 Task: Develop an e-commerce website for a sustainable fashion brand, emphasizing eco-friendly materials and ethical practices.
Action: Mouse moved to (130, 164)
Screenshot: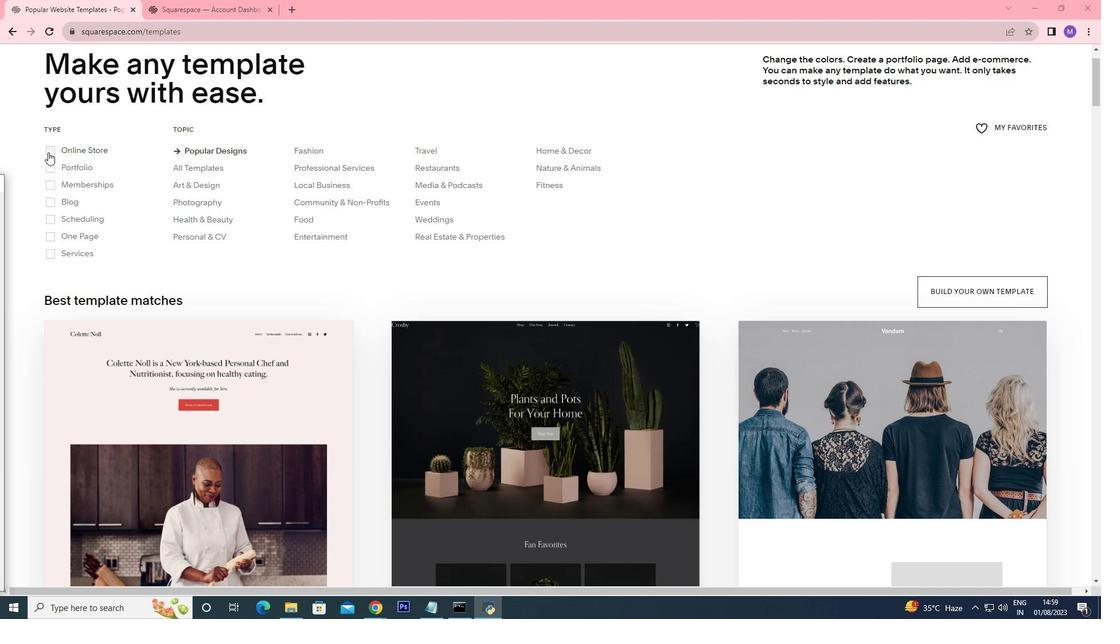 
Action: Mouse pressed left at (130, 164)
Screenshot: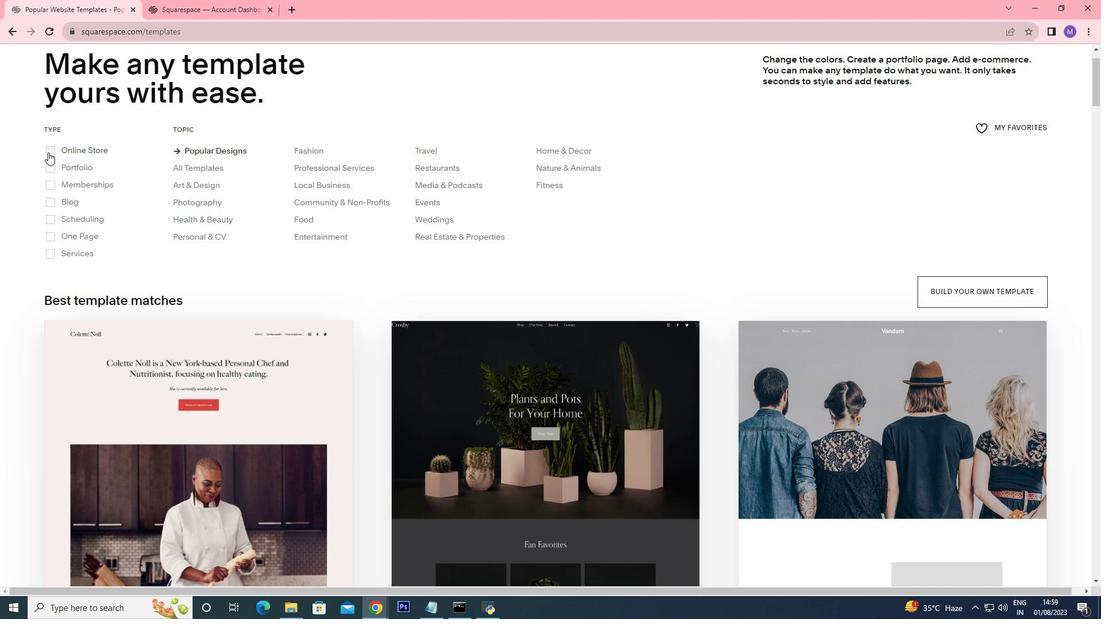 
Action: Mouse moved to (354, 160)
Screenshot: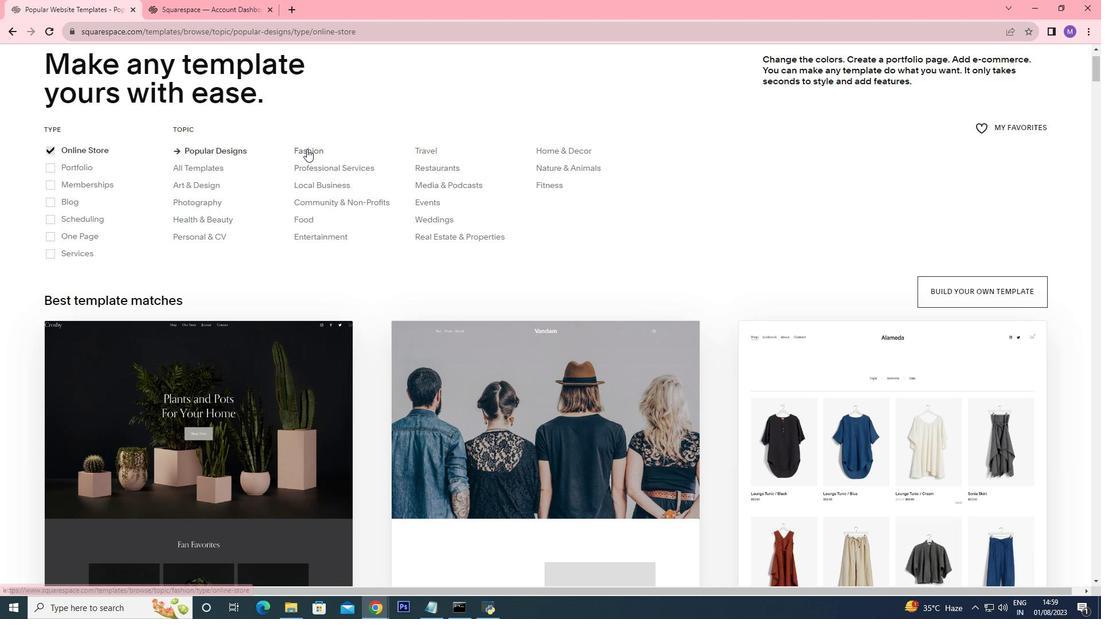 
Action: Mouse pressed left at (354, 160)
Screenshot: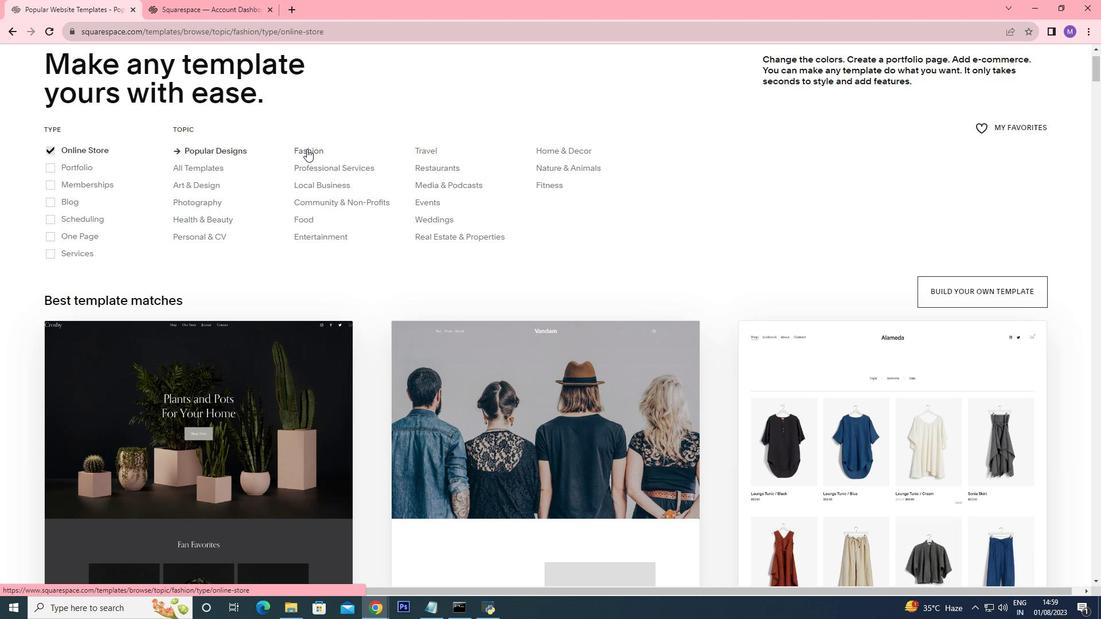 
Action: Mouse moved to (801, 374)
Screenshot: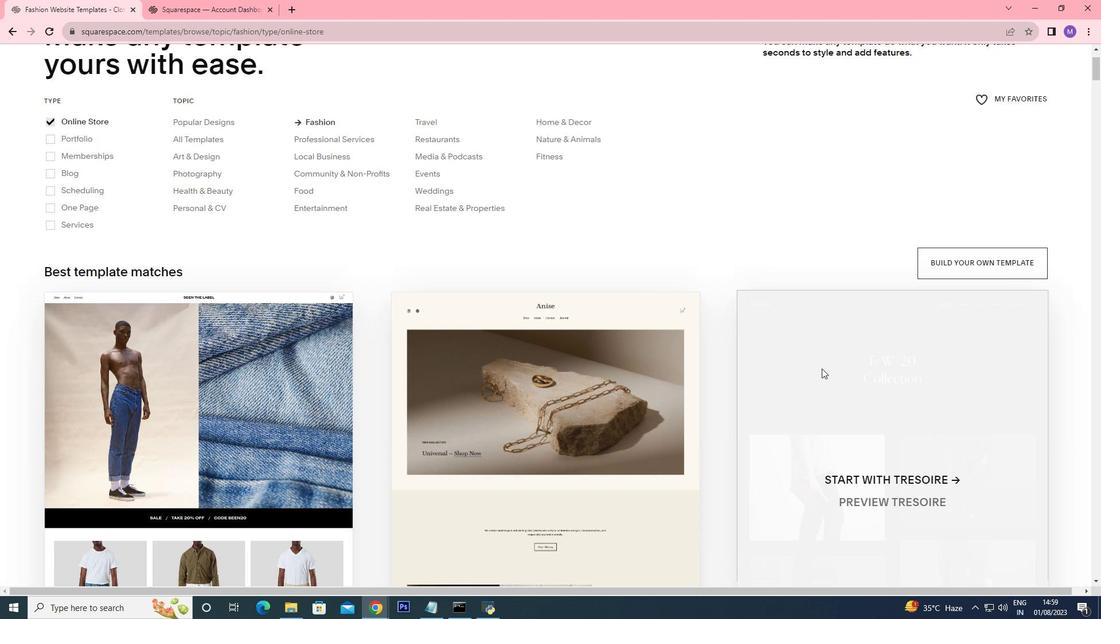 
Action: Mouse scrolled (801, 374) with delta (0, 0)
Screenshot: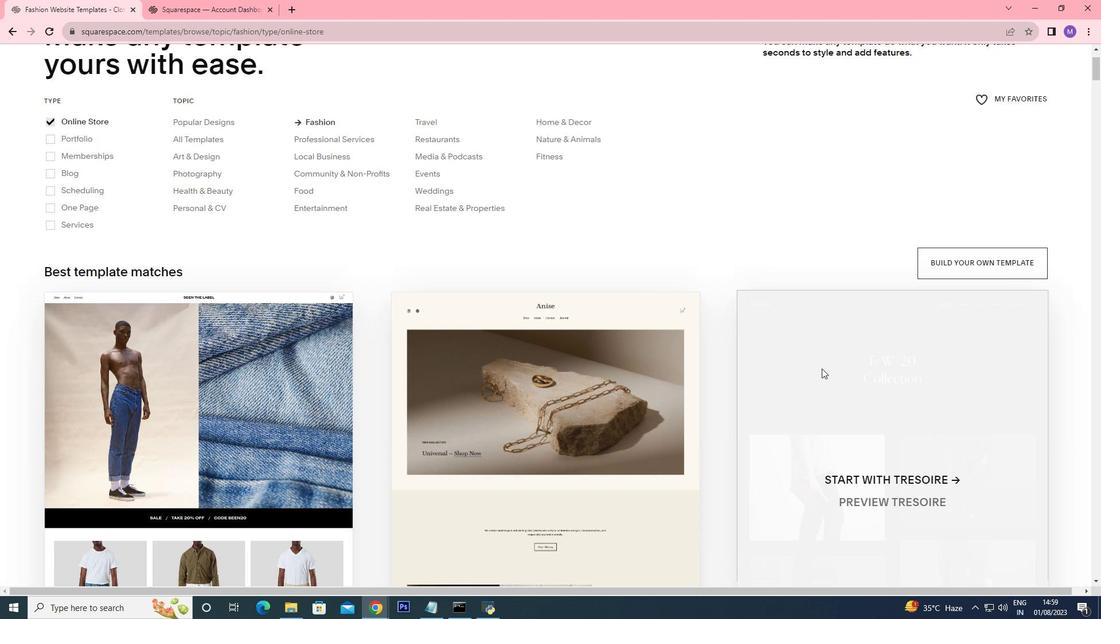 
Action: Mouse moved to (800, 371)
Screenshot: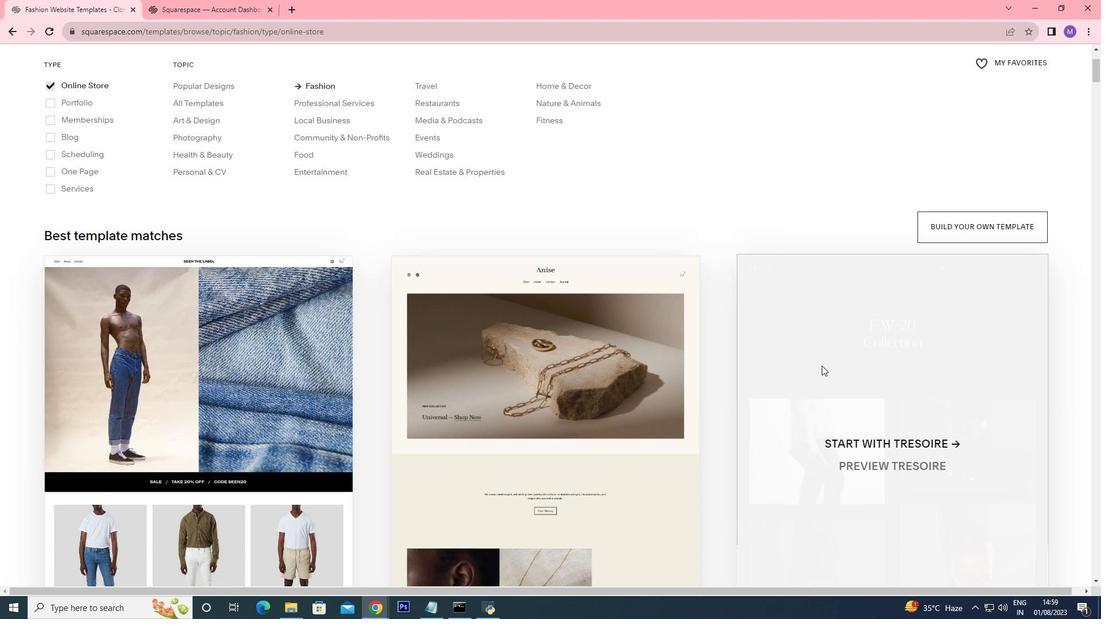 
Action: Mouse scrolled (800, 372) with delta (0, 0)
Screenshot: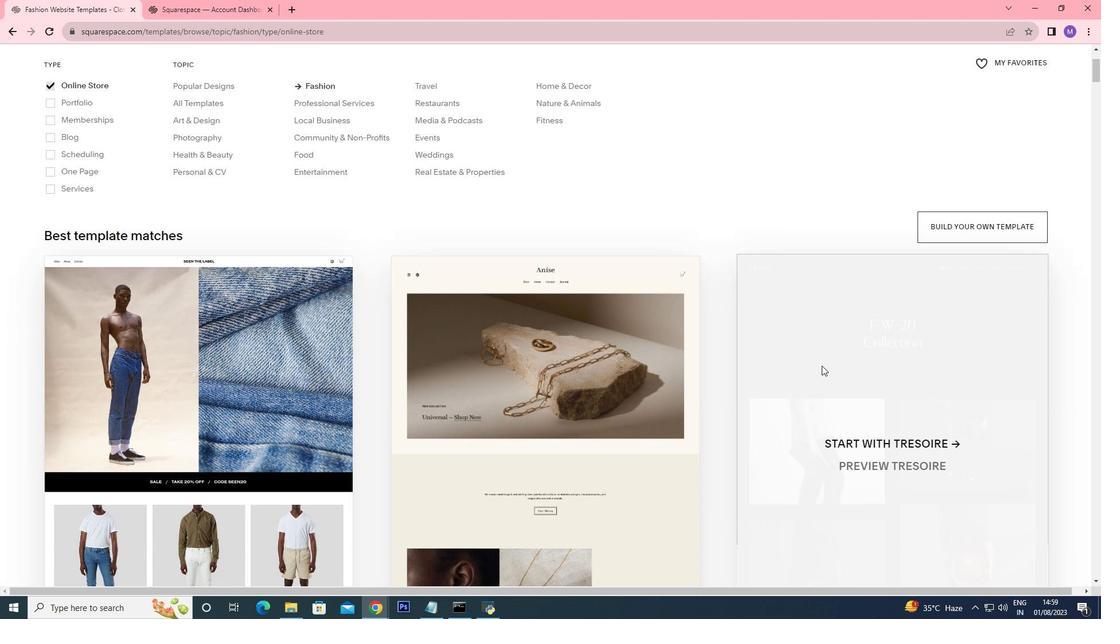 
Action: Mouse moved to (800, 369)
Screenshot: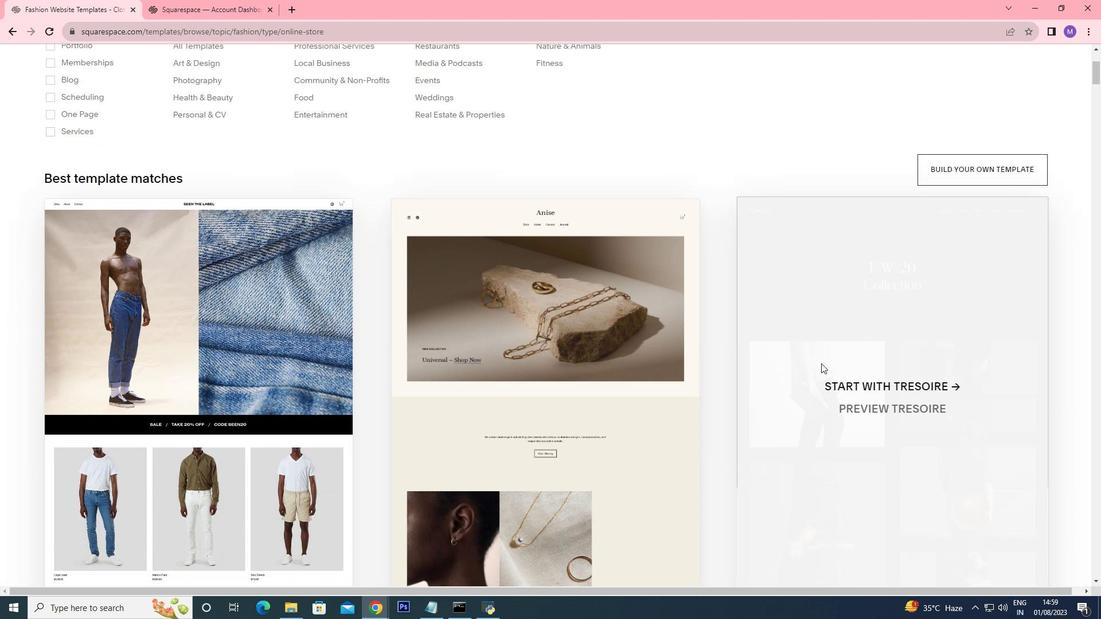 
Action: Mouse scrolled (800, 370) with delta (0, 0)
Screenshot: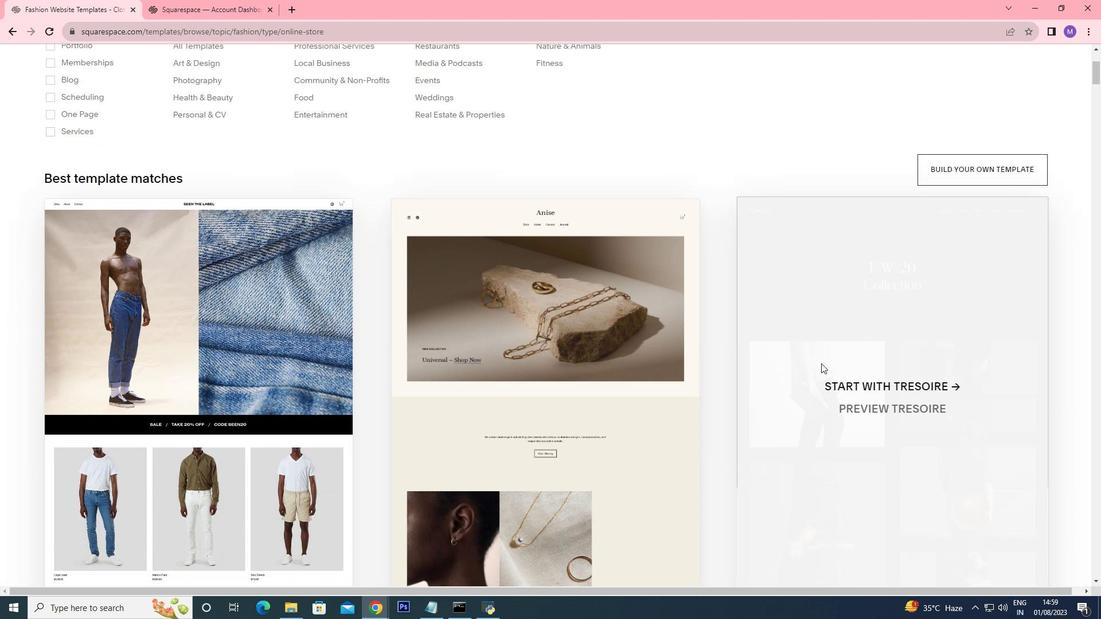 
Action: Mouse moved to (800, 367)
Screenshot: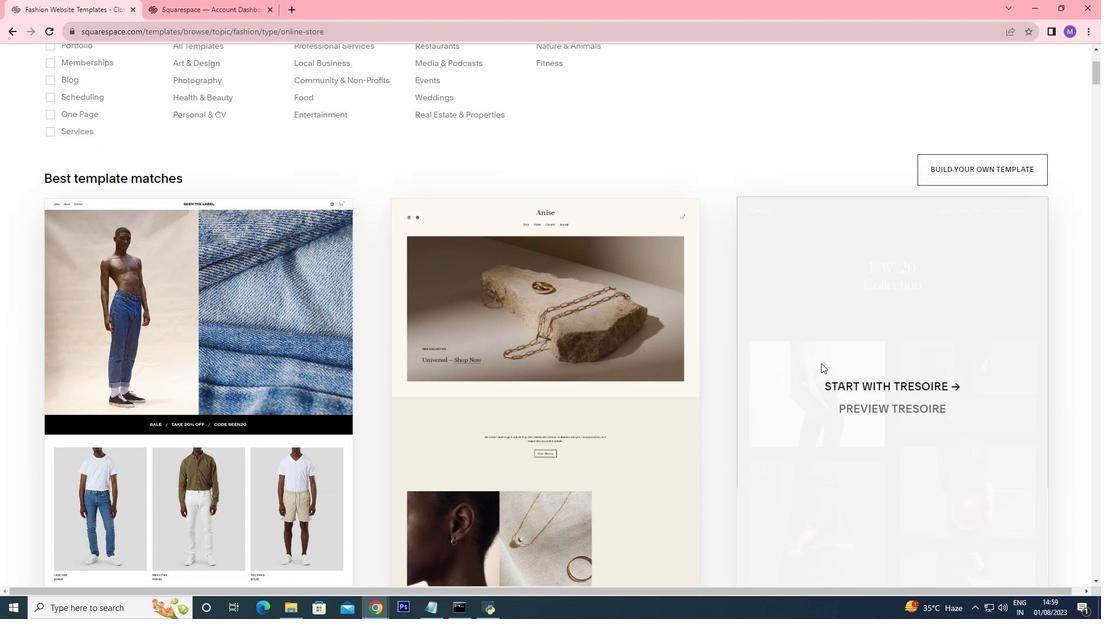 
Action: Mouse scrolled (800, 368) with delta (0, 0)
Screenshot: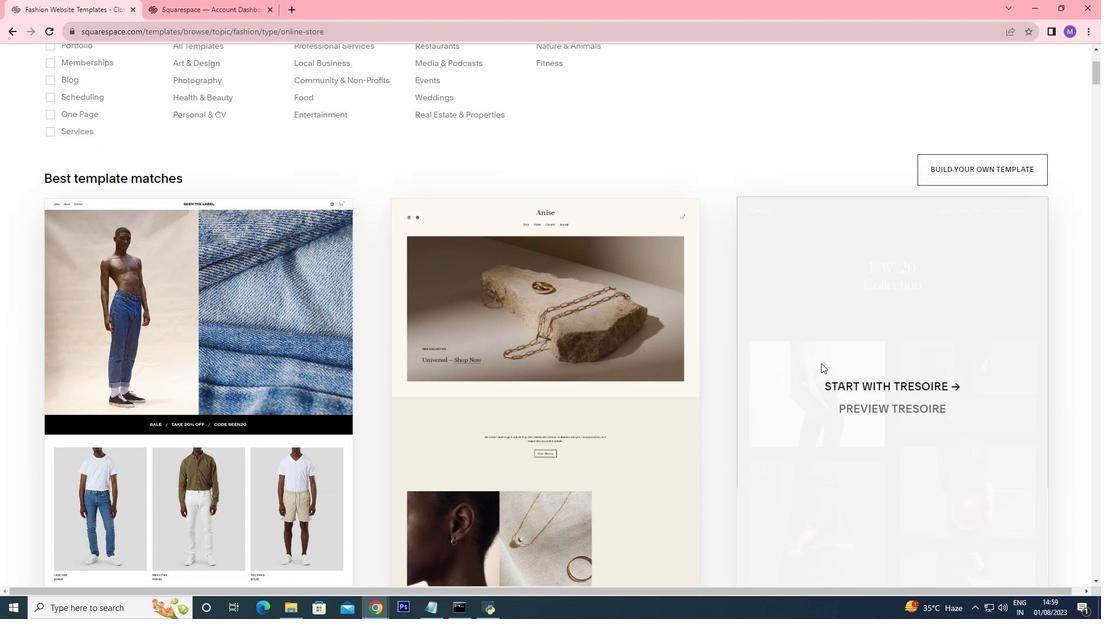 
Action: Mouse moved to (612, 395)
Screenshot: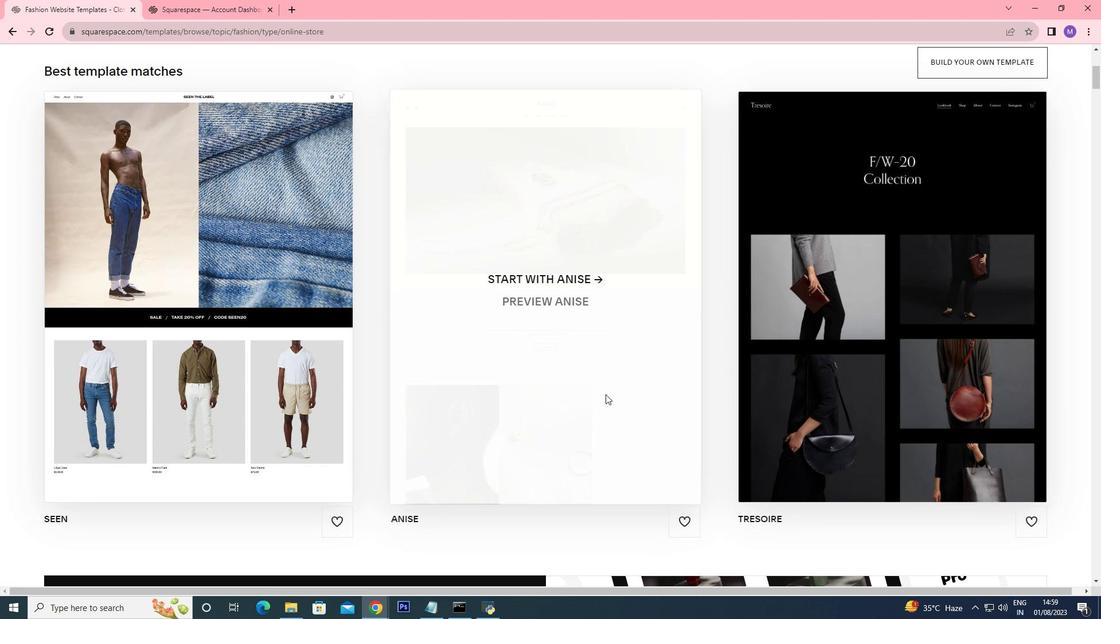 
Action: Mouse scrolled (612, 394) with delta (0, 0)
Screenshot: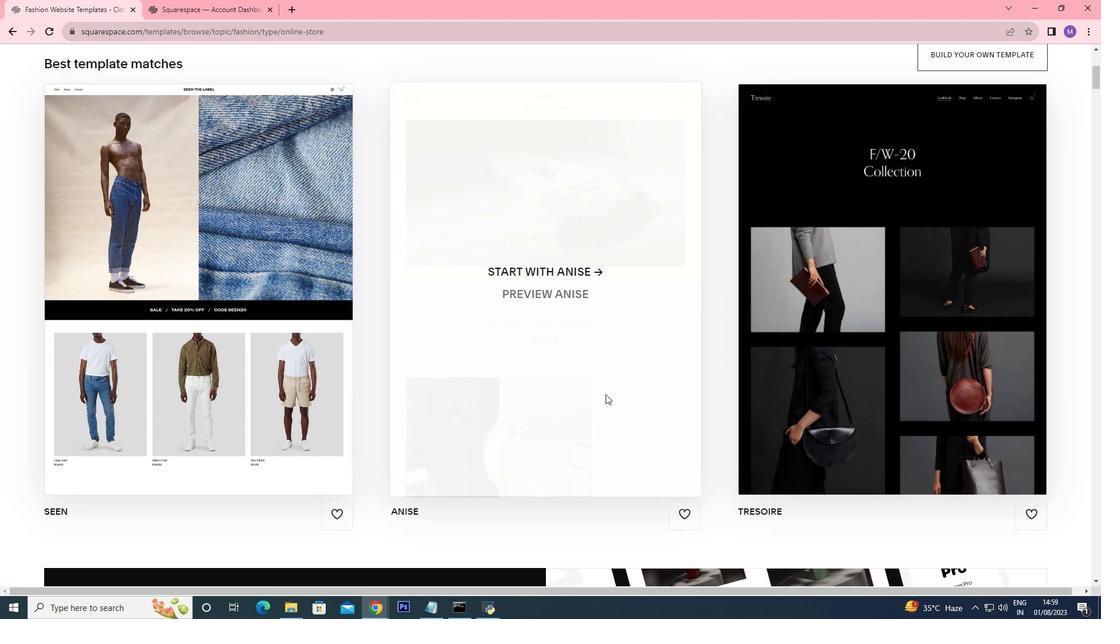 
Action: Mouse scrolled (612, 394) with delta (0, 0)
Screenshot: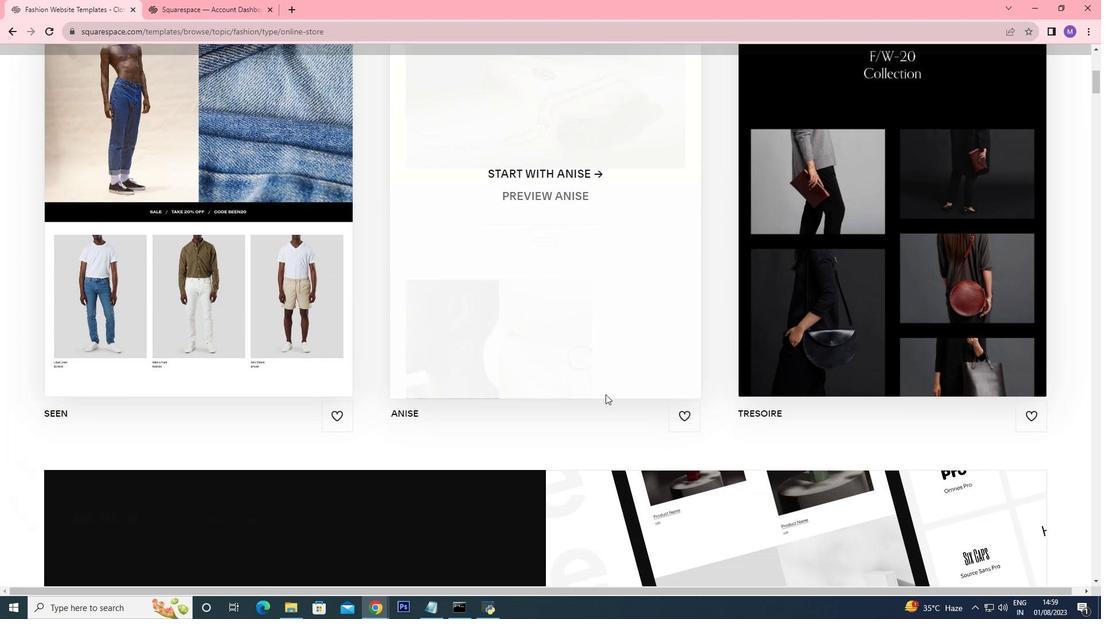 
Action: Mouse scrolled (612, 394) with delta (0, 0)
Screenshot: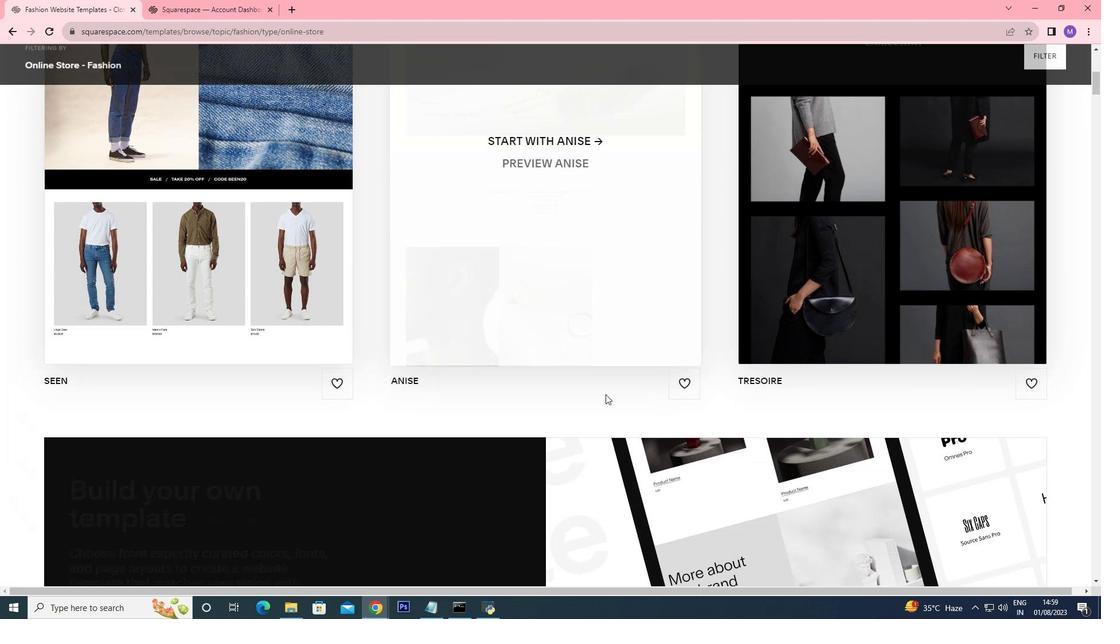 
Action: Mouse scrolled (612, 394) with delta (0, 0)
Screenshot: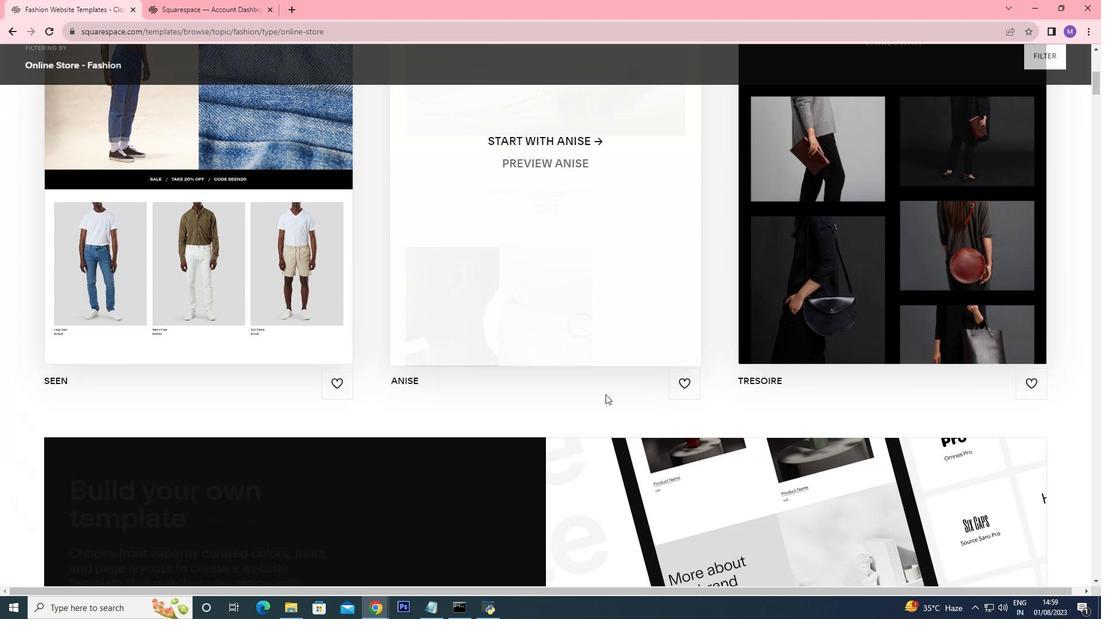 
Action: Mouse scrolled (612, 394) with delta (0, 0)
Screenshot: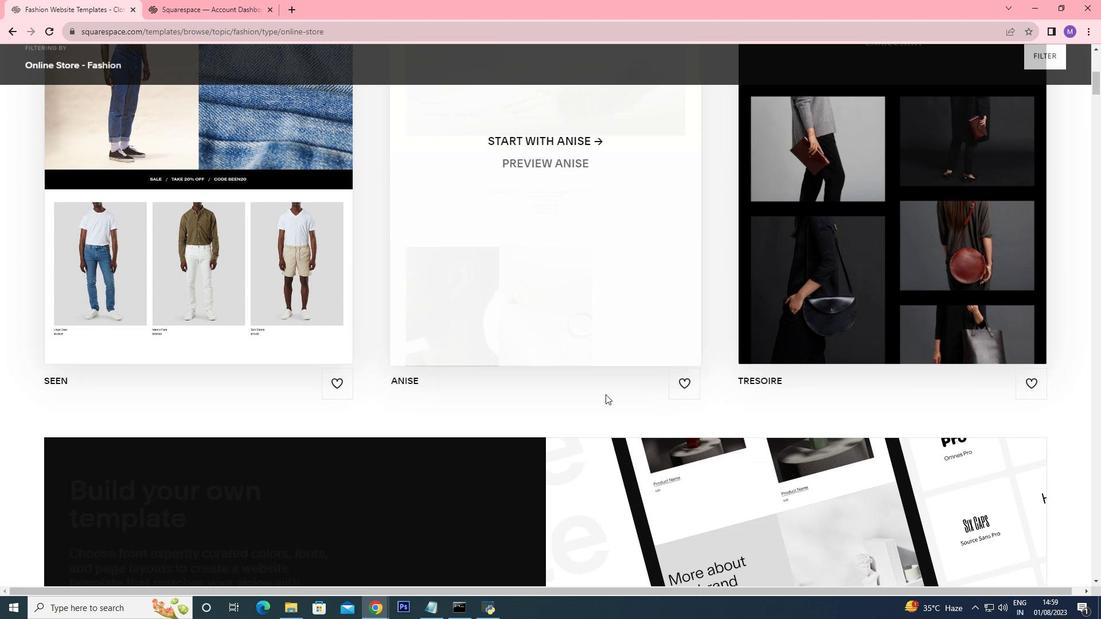 
Action: Mouse scrolled (612, 394) with delta (0, 0)
Screenshot: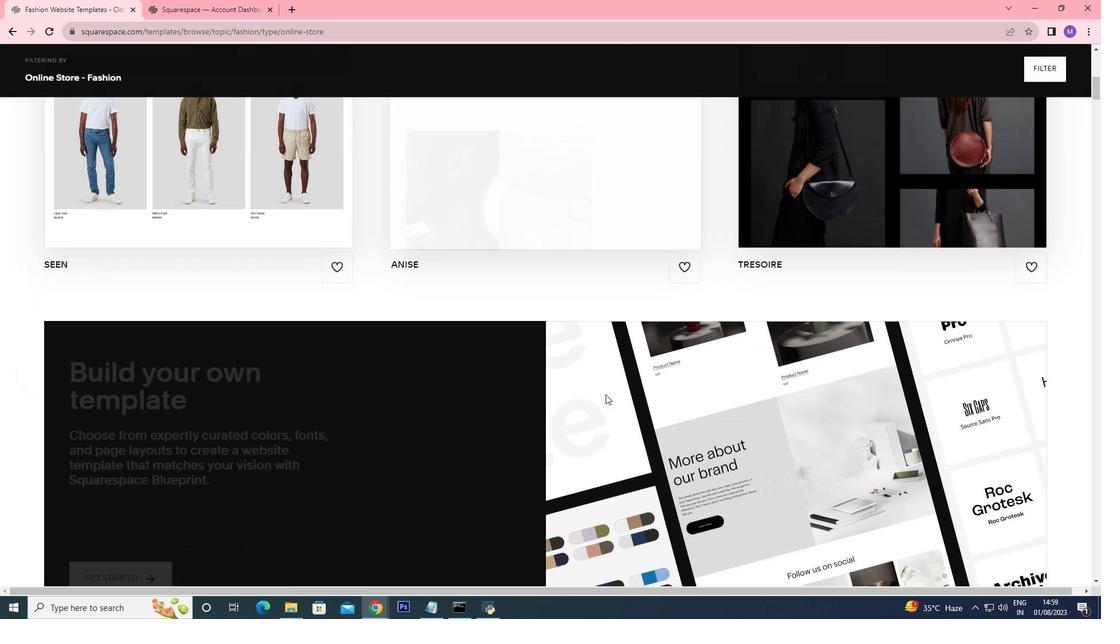 
Action: Mouse scrolled (612, 394) with delta (0, 0)
Screenshot: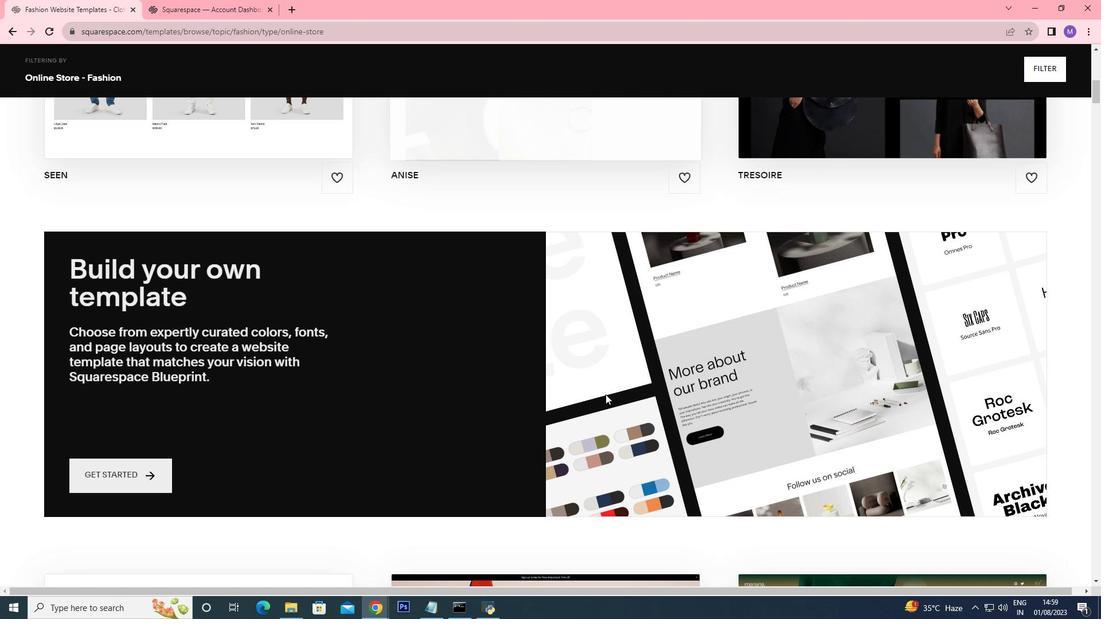 
Action: Mouse scrolled (612, 394) with delta (0, 0)
Screenshot: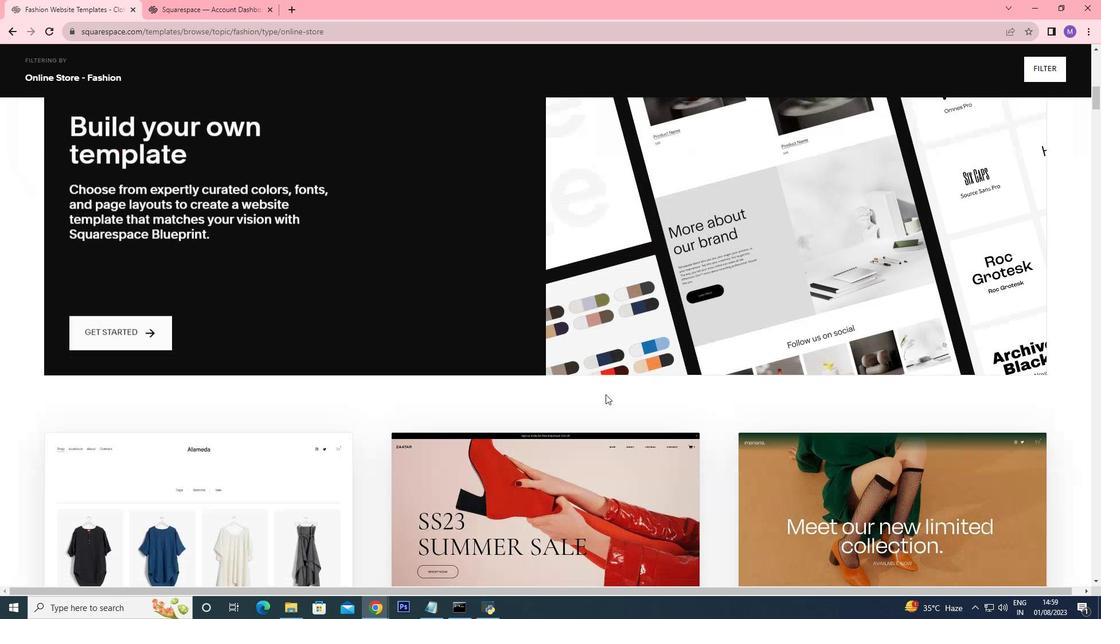 
Action: Mouse scrolled (612, 394) with delta (0, 0)
Screenshot: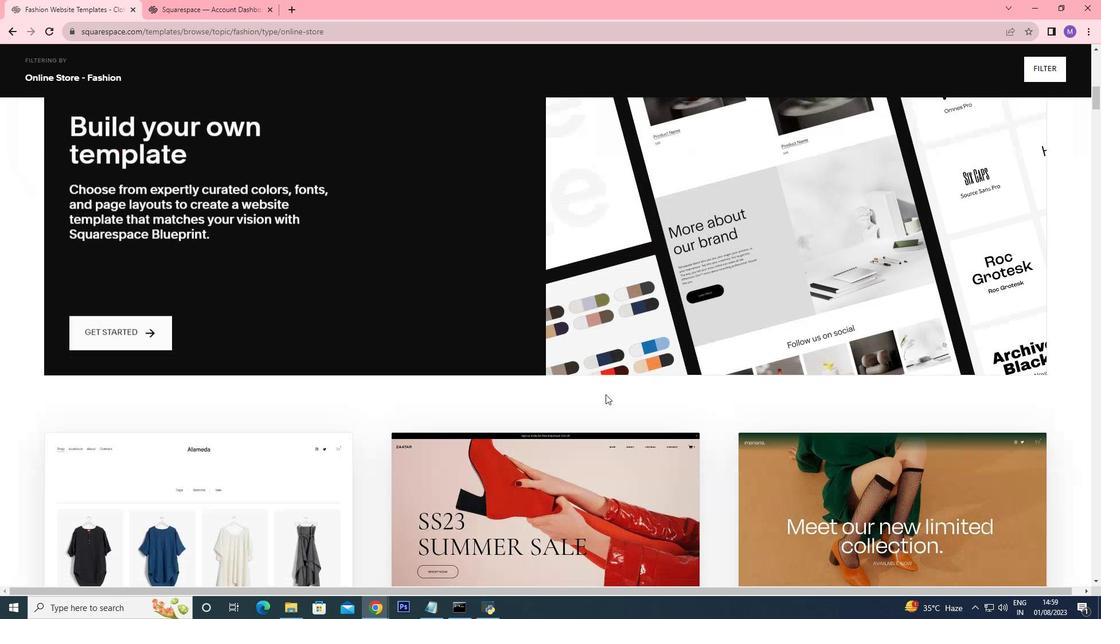 
Action: Mouse scrolled (612, 394) with delta (0, 0)
Screenshot: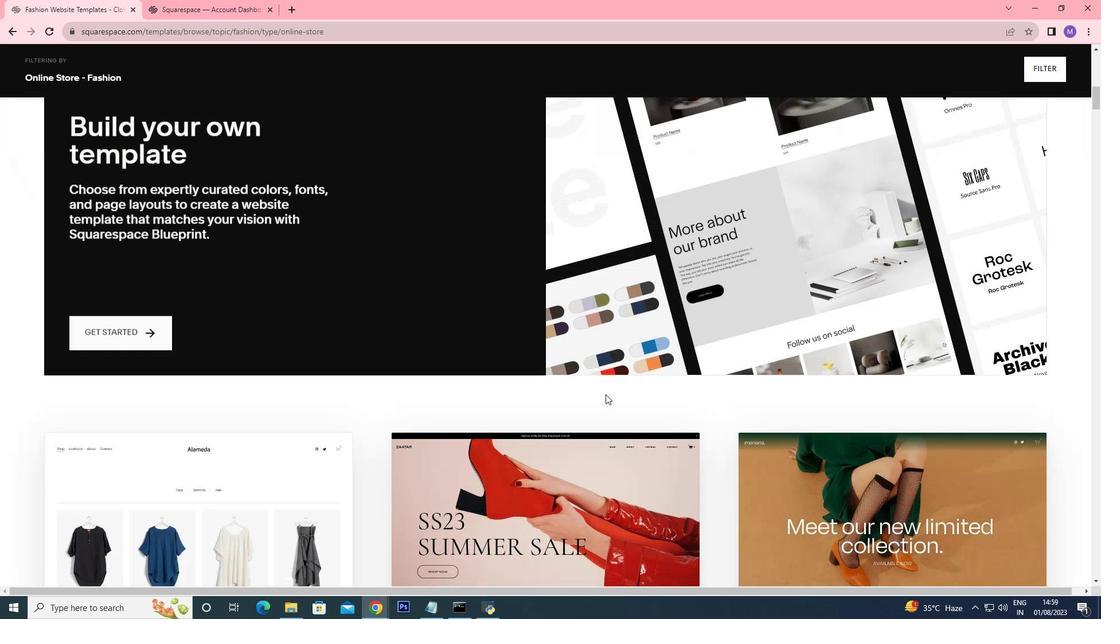 
Action: Mouse scrolled (612, 394) with delta (0, 0)
Screenshot: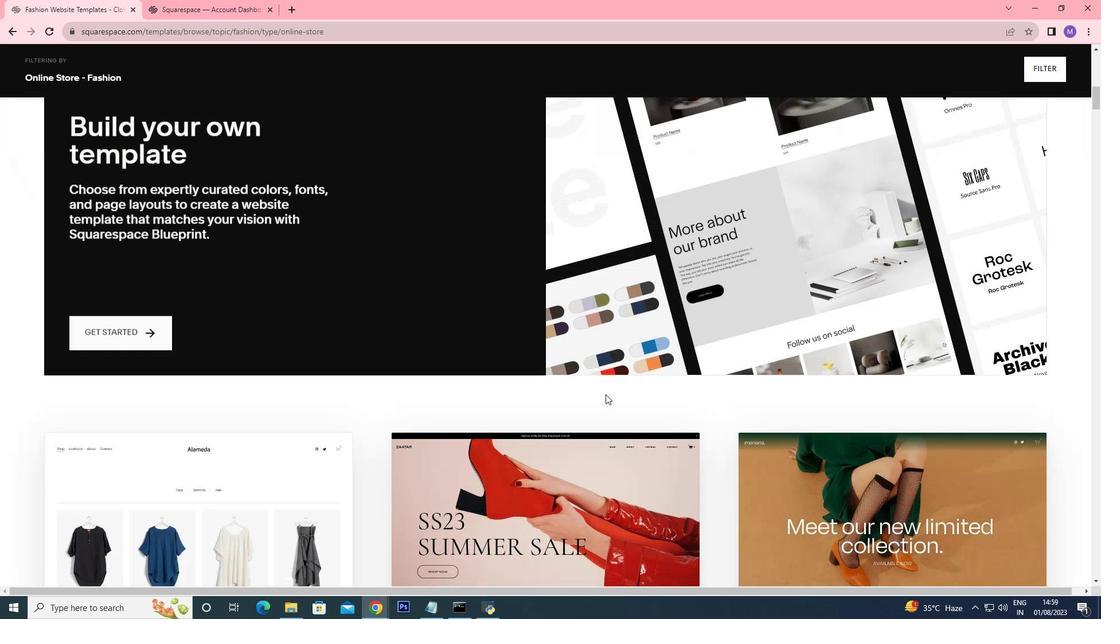 
Action: Mouse scrolled (612, 394) with delta (0, 0)
Screenshot: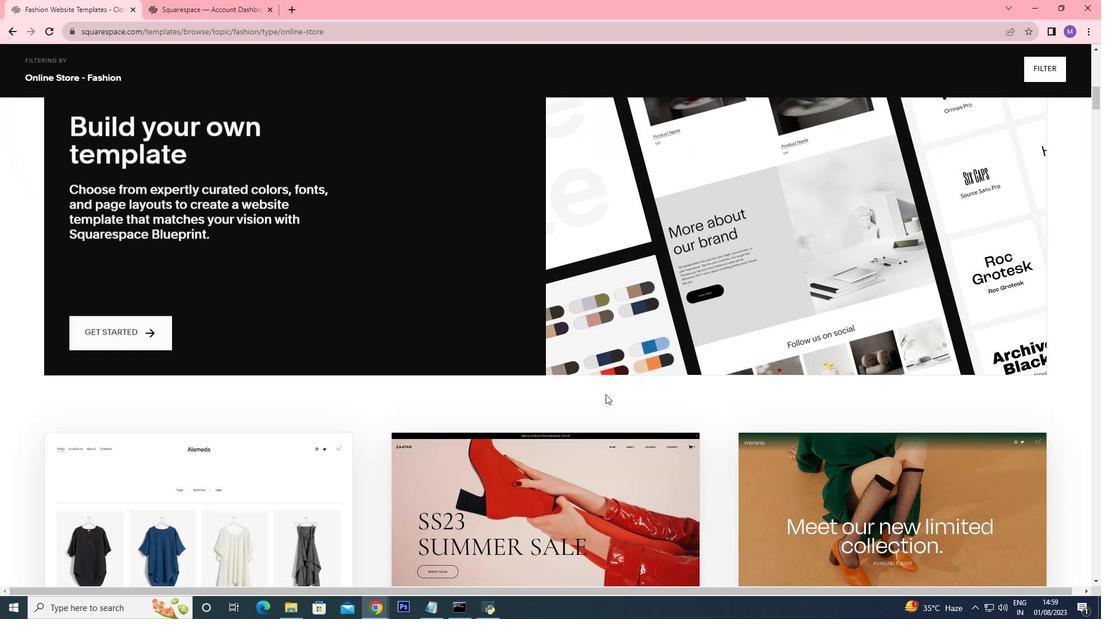 
Action: Mouse scrolled (612, 394) with delta (0, 0)
Screenshot: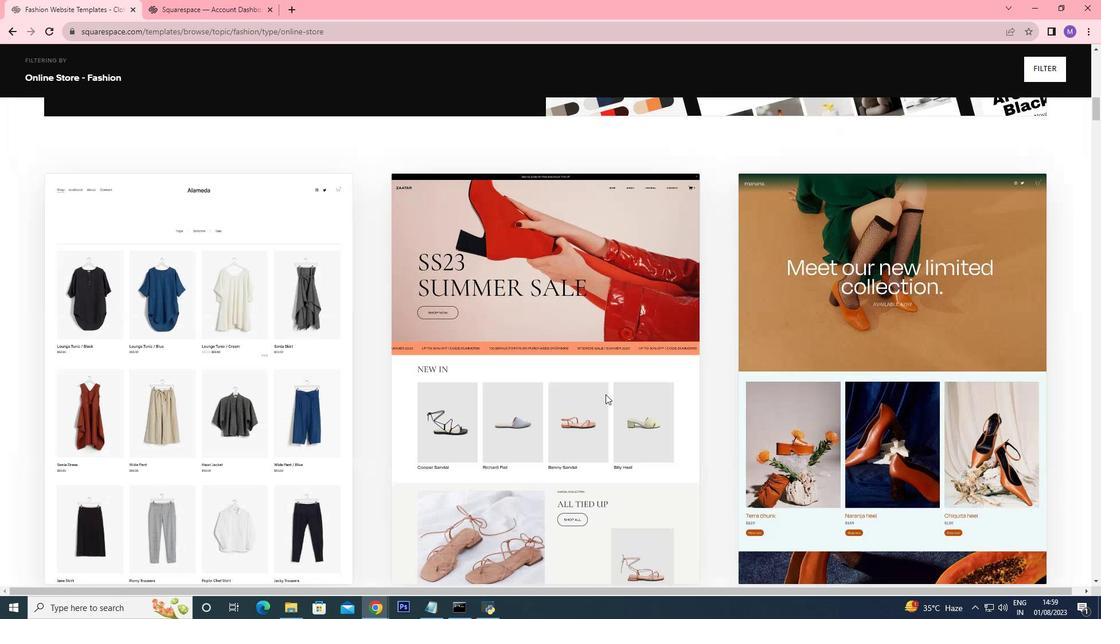 
Action: Mouse scrolled (612, 394) with delta (0, 0)
Screenshot: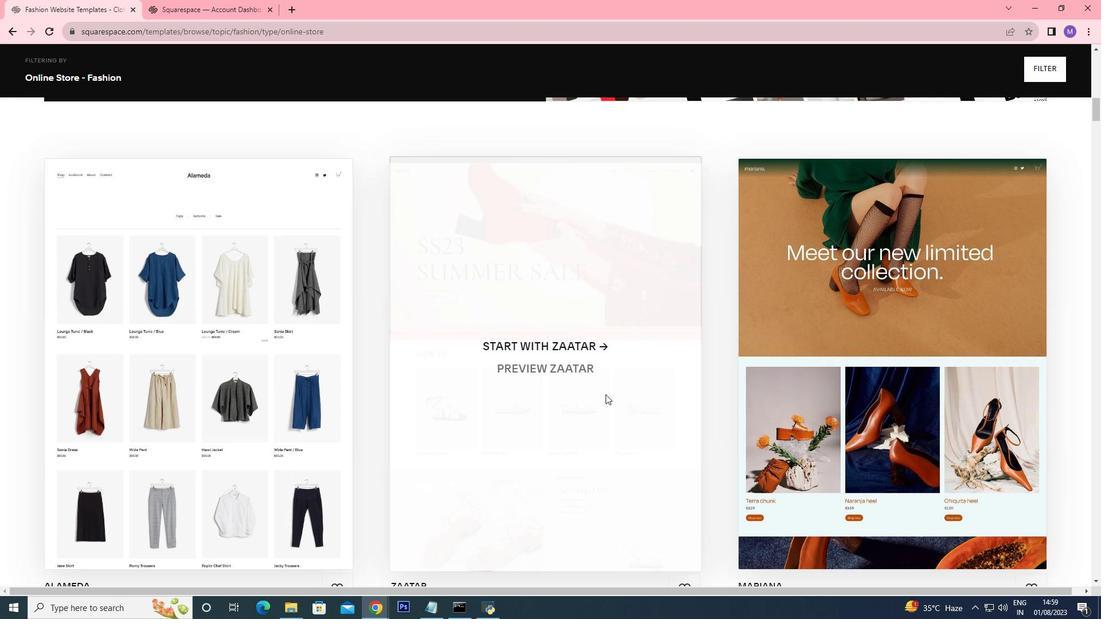 
Action: Mouse scrolled (612, 394) with delta (0, 0)
Screenshot: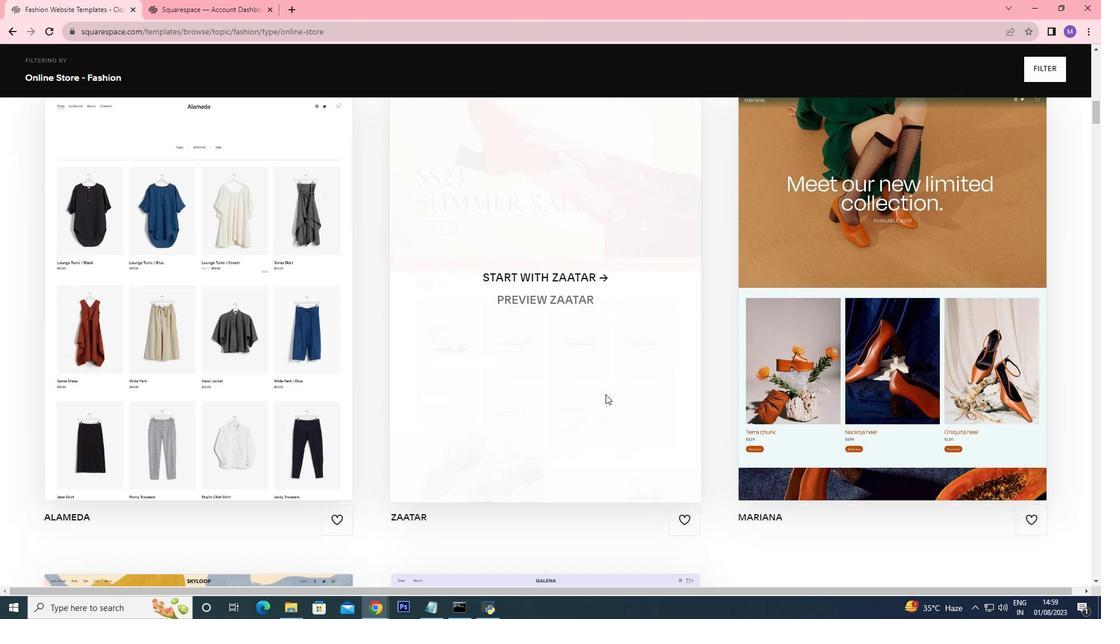
Action: Mouse scrolled (612, 394) with delta (0, 0)
Screenshot: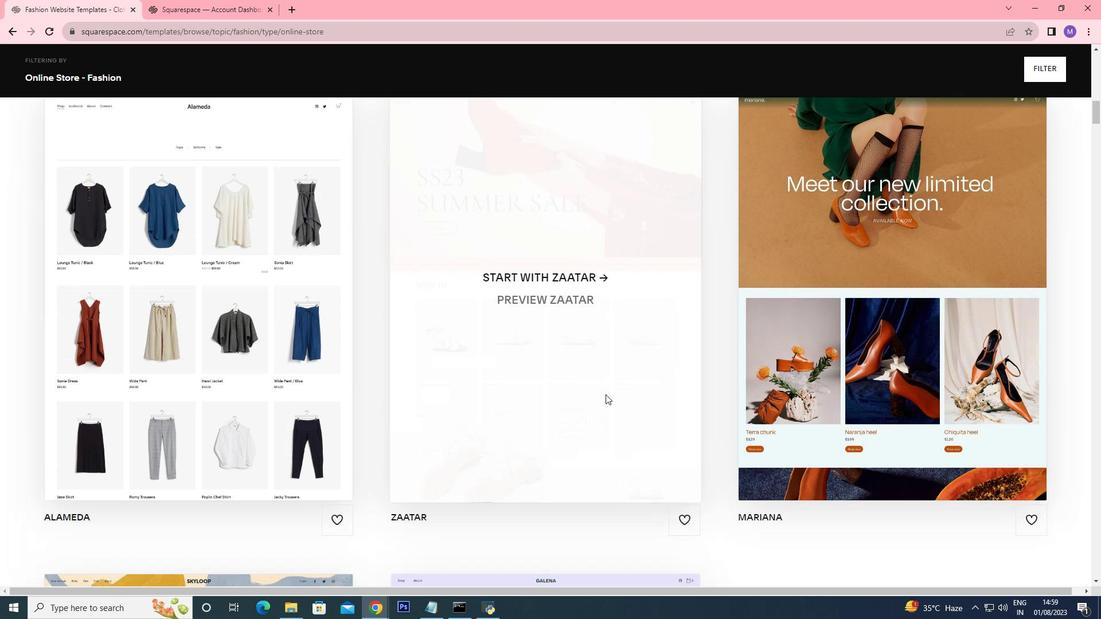 
Action: Mouse scrolled (612, 394) with delta (0, 0)
Screenshot: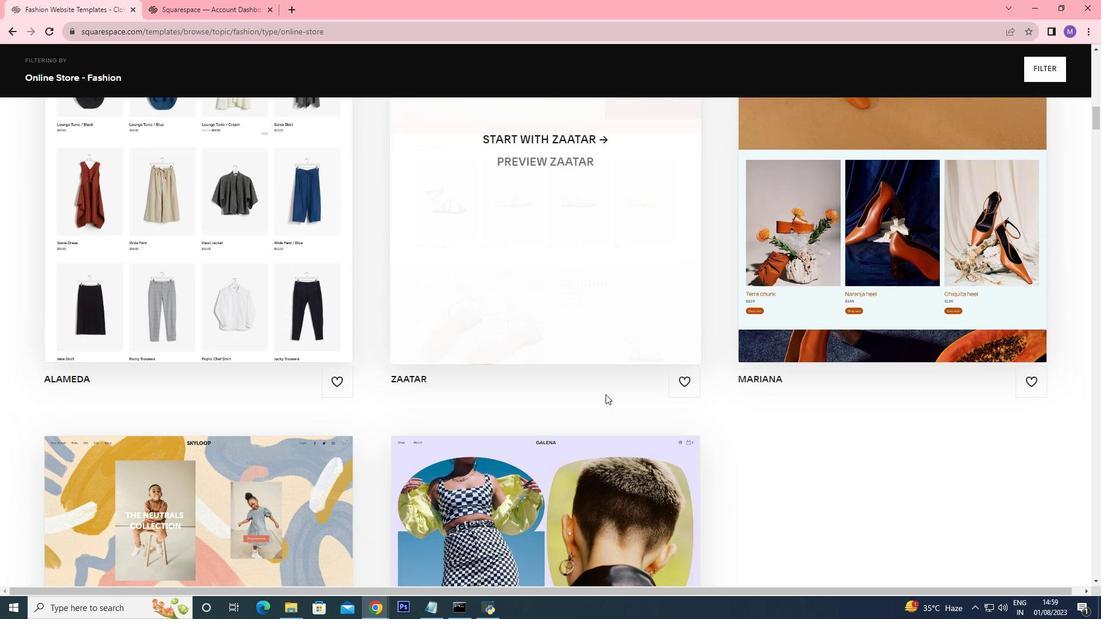 
Action: Mouse scrolled (612, 394) with delta (0, 0)
Screenshot: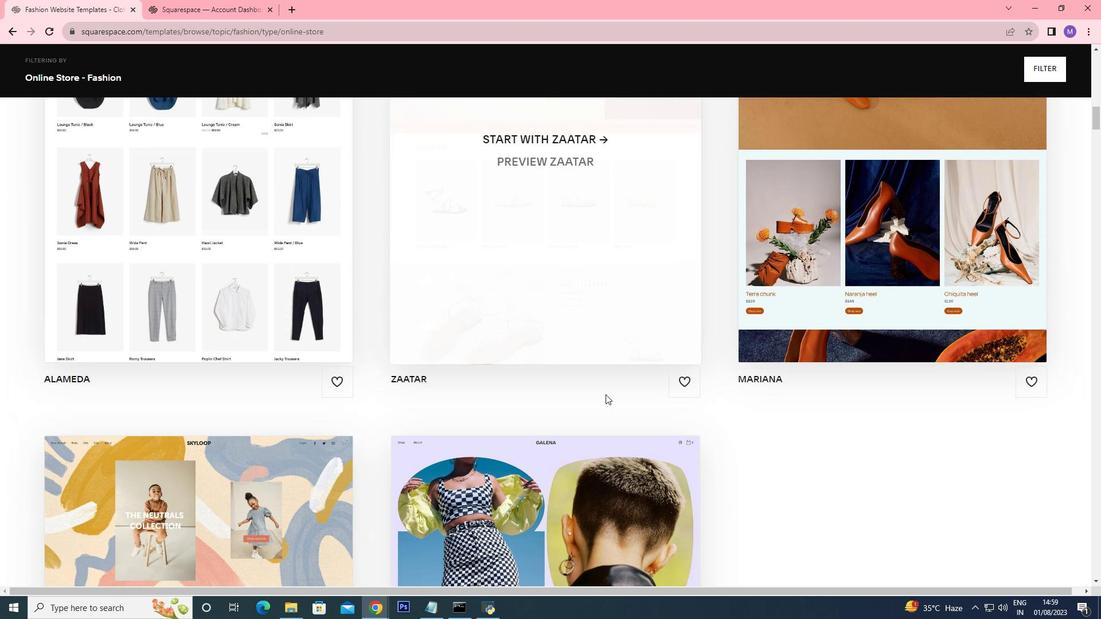 
Action: Mouse scrolled (612, 394) with delta (0, 0)
Screenshot: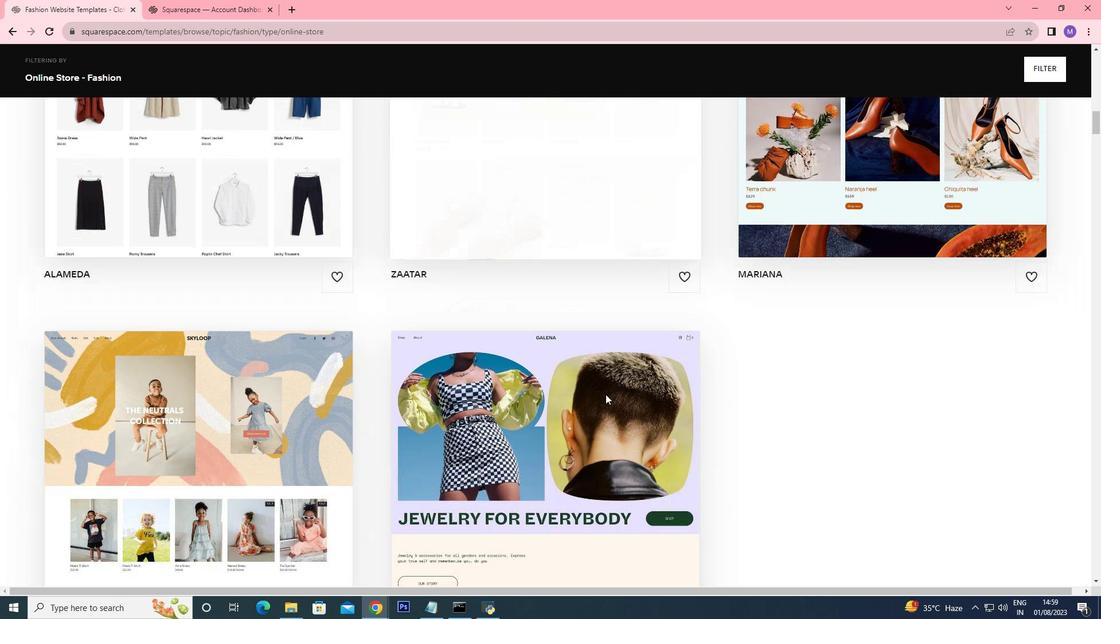 
Action: Mouse scrolled (612, 396) with delta (0, 0)
Screenshot: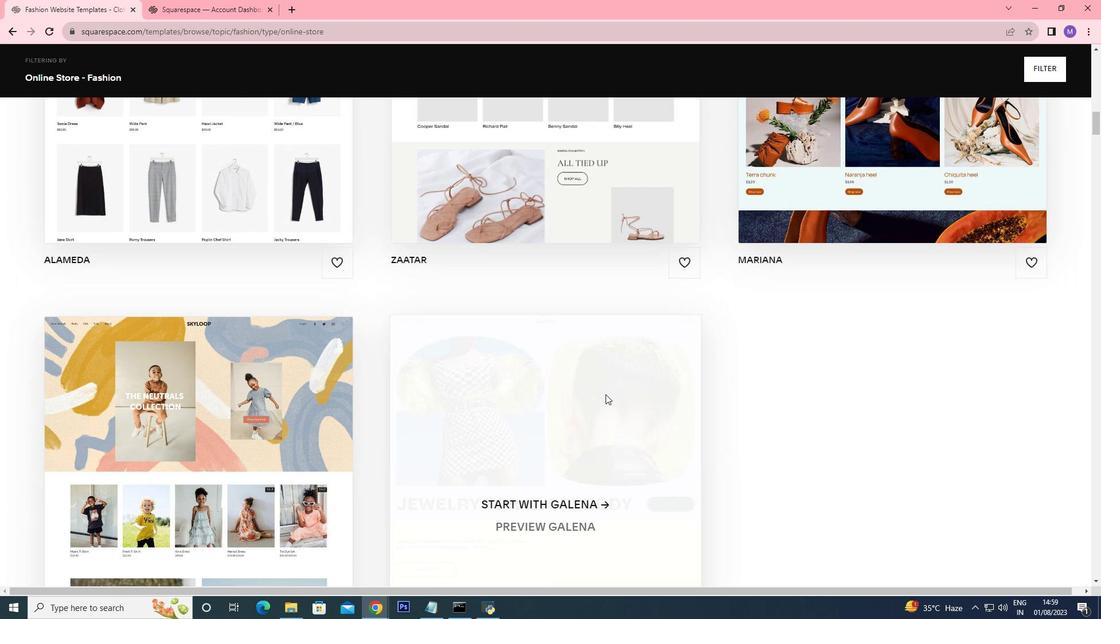 
Action: Mouse scrolled (612, 396) with delta (0, 0)
Screenshot: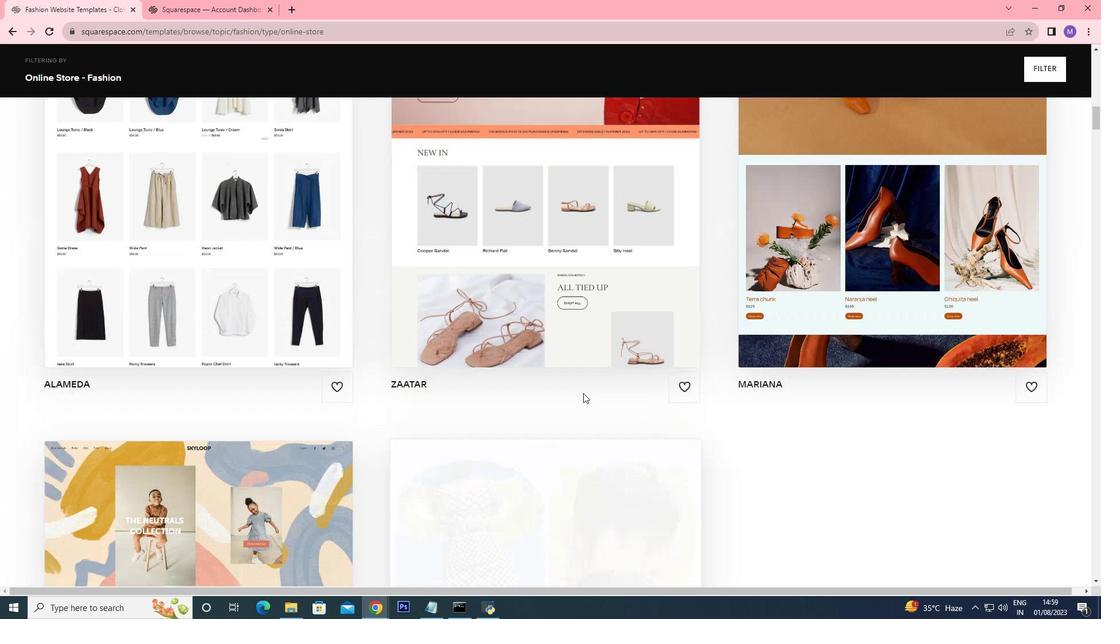 
Action: Mouse scrolled (612, 396) with delta (0, 0)
Screenshot: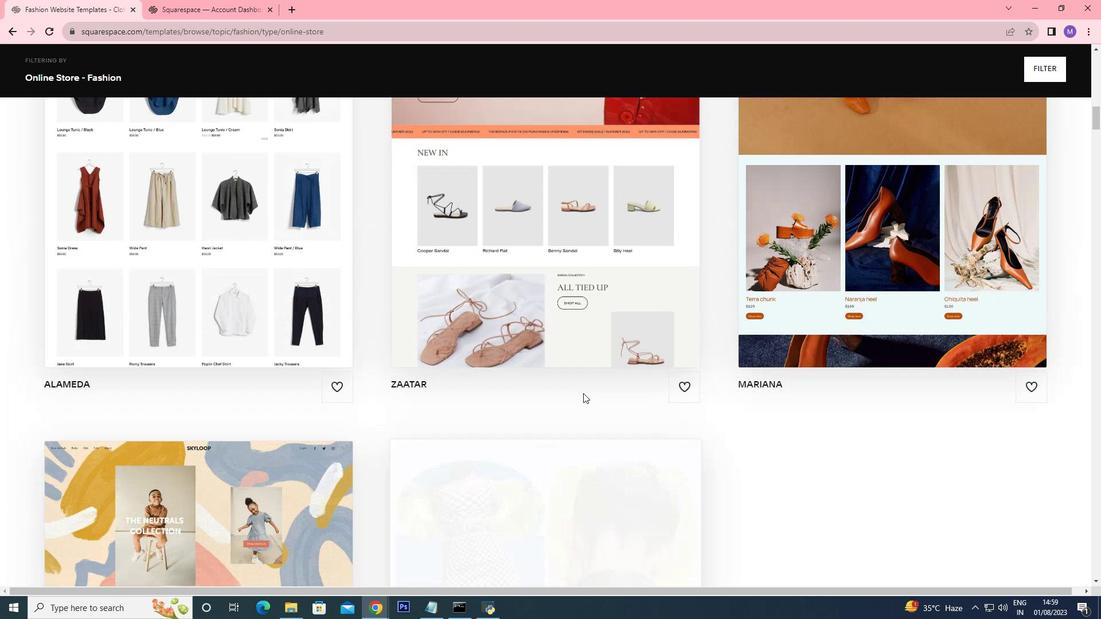 
Action: Mouse scrolled (612, 396) with delta (0, 0)
Screenshot: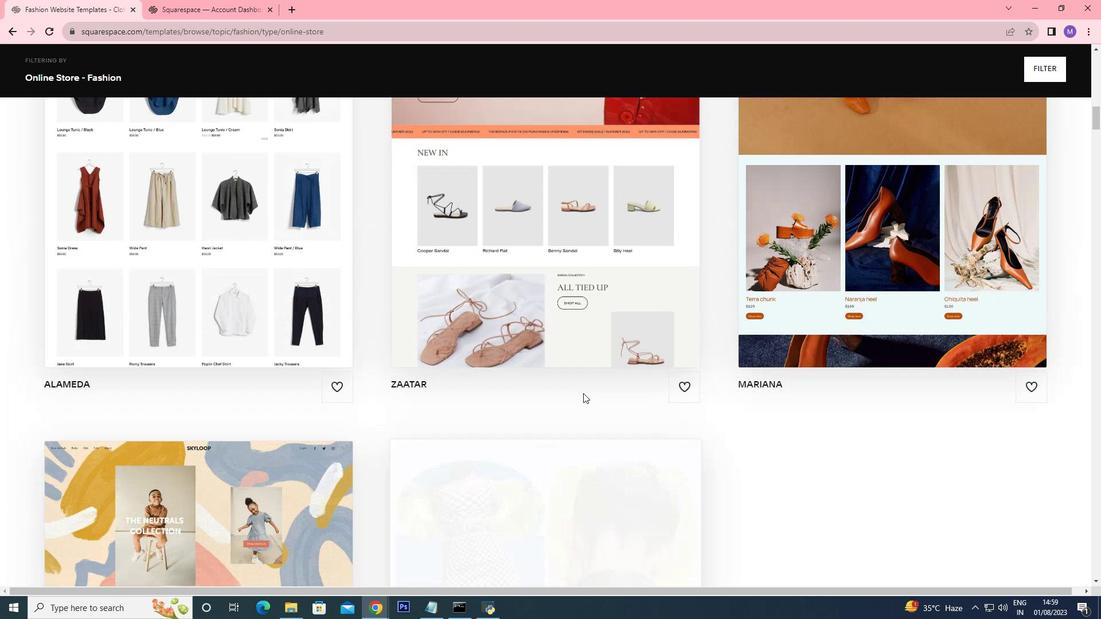 
Action: Mouse scrolled (612, 396) with delta (0, 0)
Screenshot: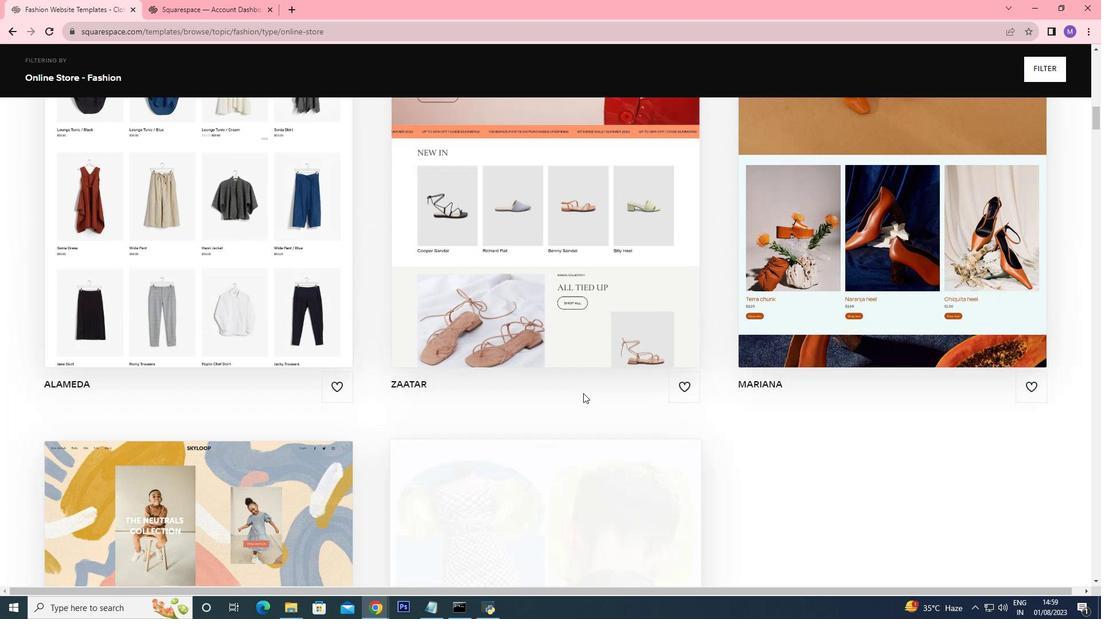 
Action: Mouse moved to (292, 280)
Screenshot: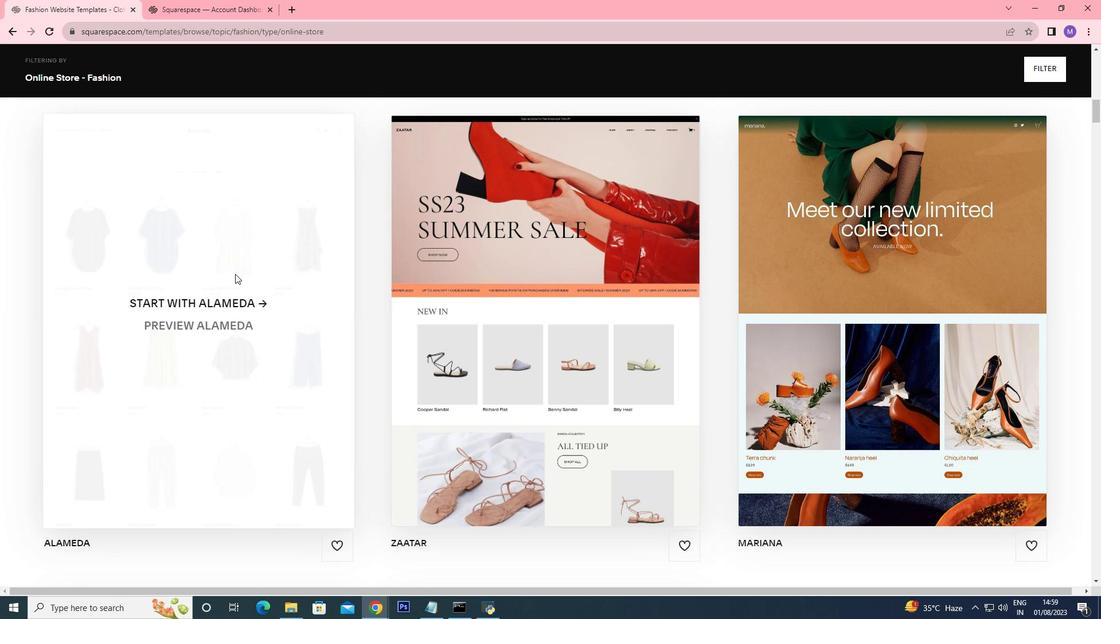 
Action: Mouse pressed left at (292, 280)
Screenshot: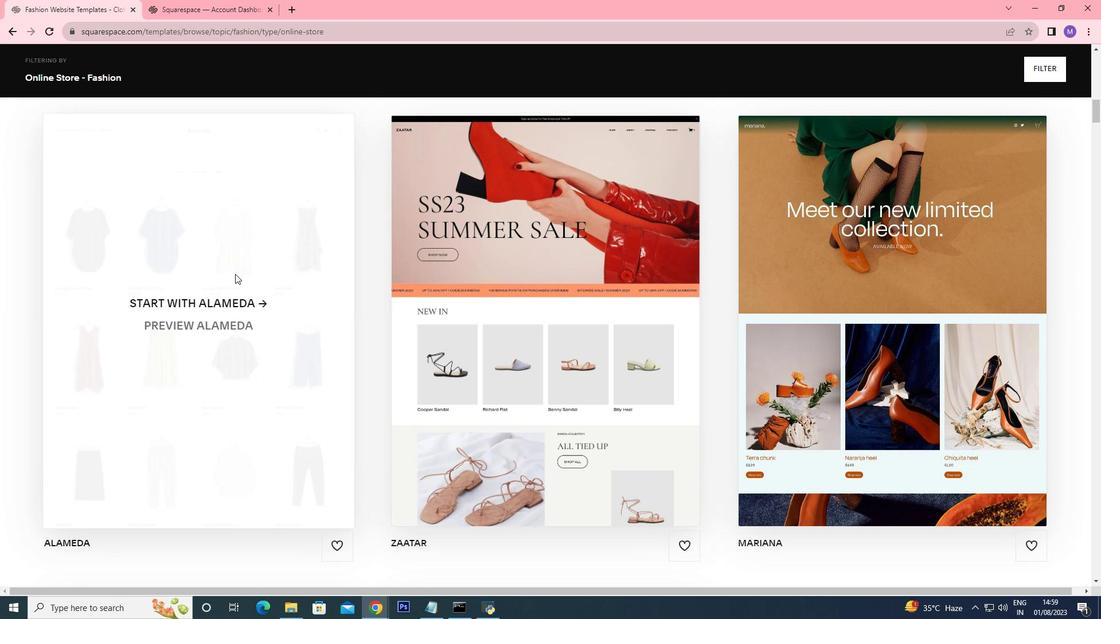 
Action: Mouse moved to (281, 305)
Screenshot: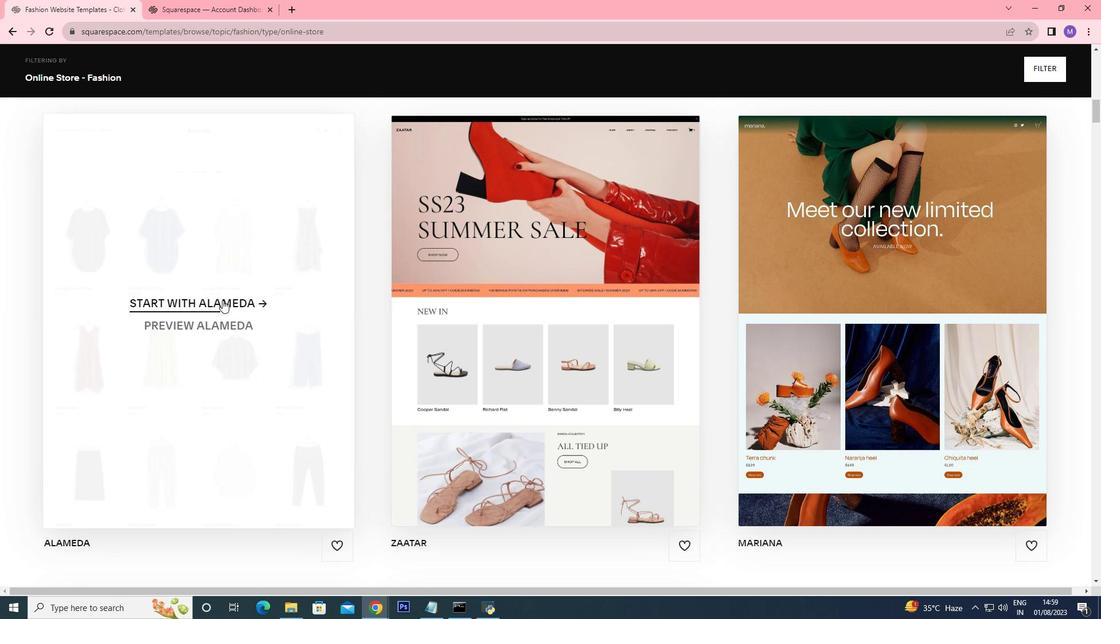 
Action: Mouse pressed left at (281, 305)
Screenshot: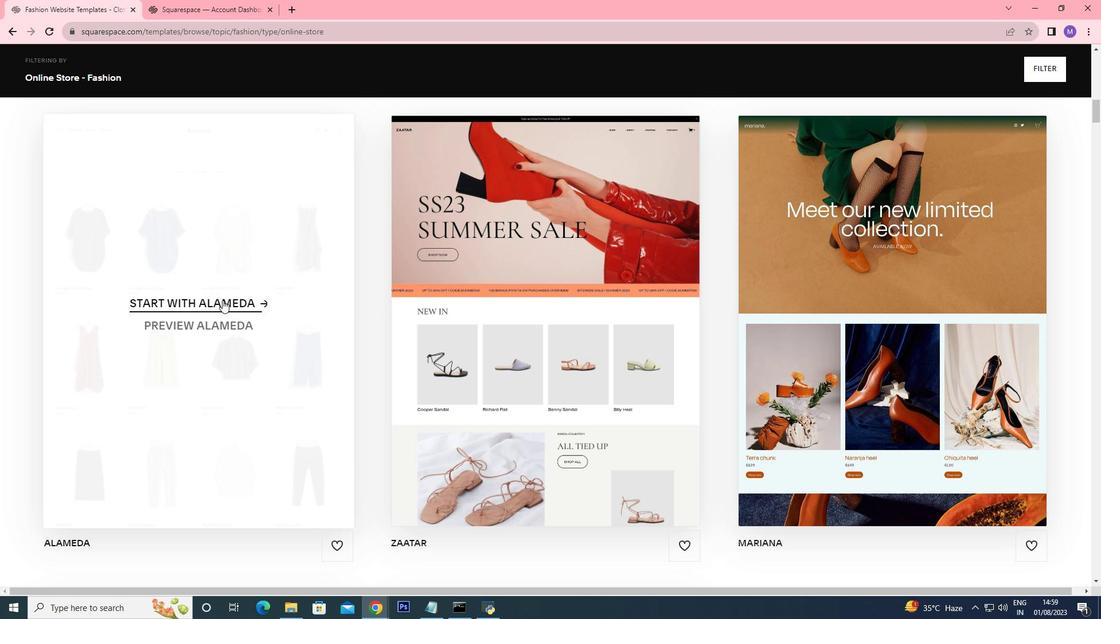 
Action: Mouse moved to (437, 313)
Screenshot: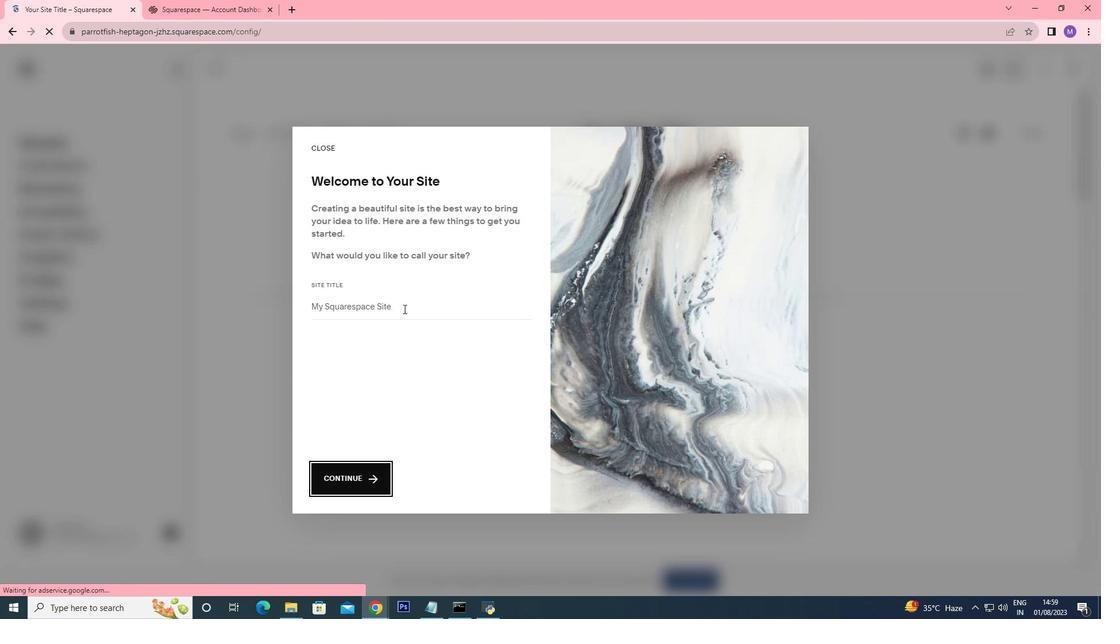 
Action: Mouse pressed left at (437, 313)
Screenshot: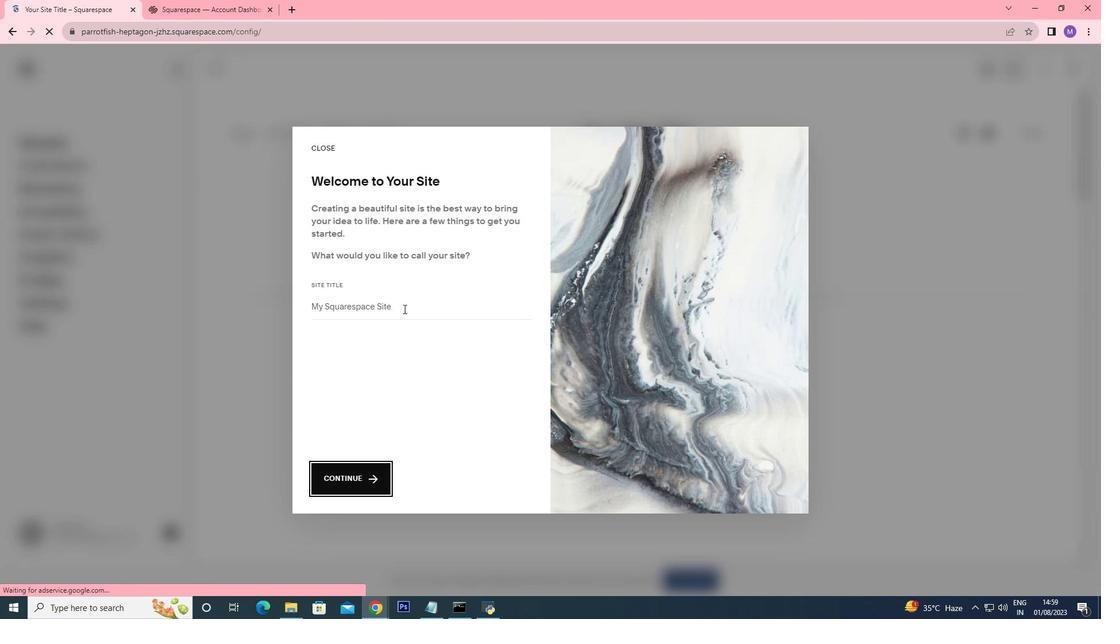 
Action: Mouse moved to (431, 312)
Screenshot: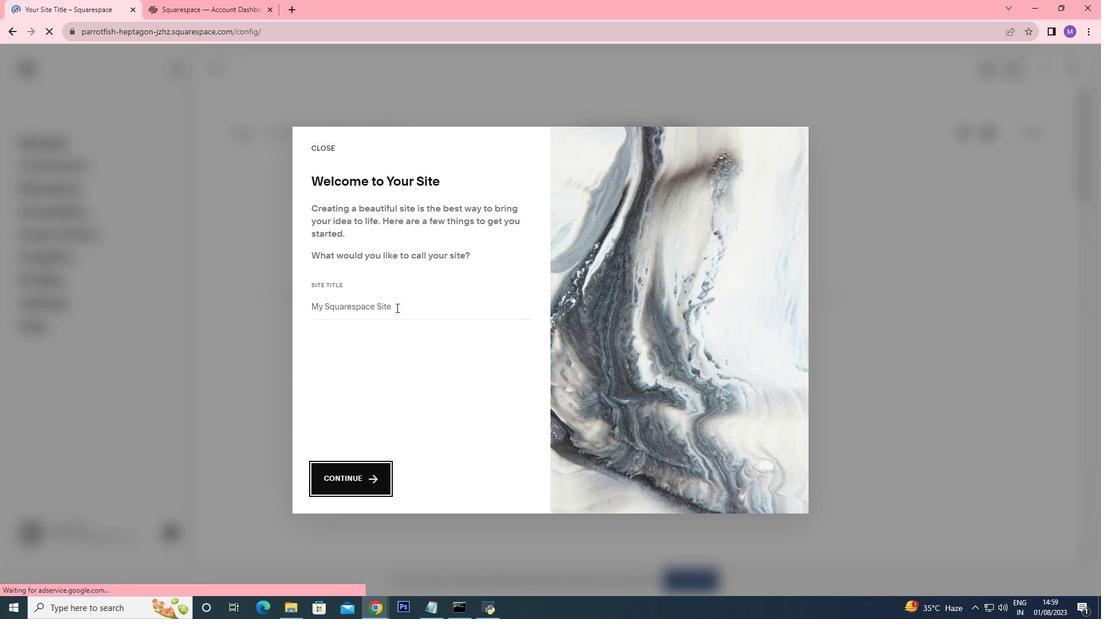 
Action: Mouse pressed left at (431, 312)
Screenshot: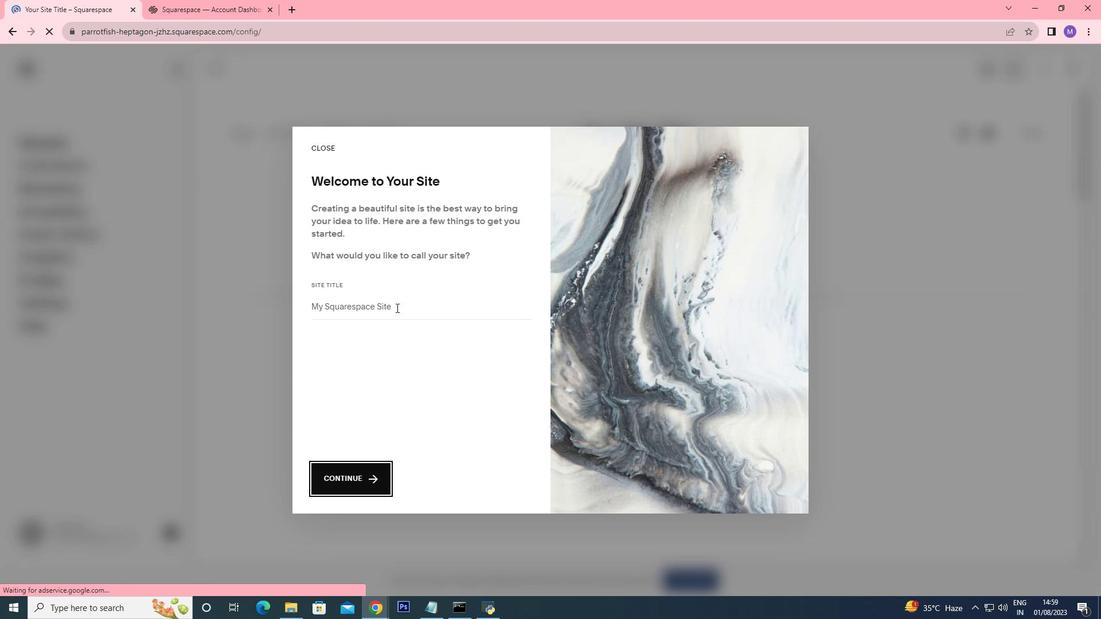 
Action: Mouse moved to (419, 312)
Screenshot: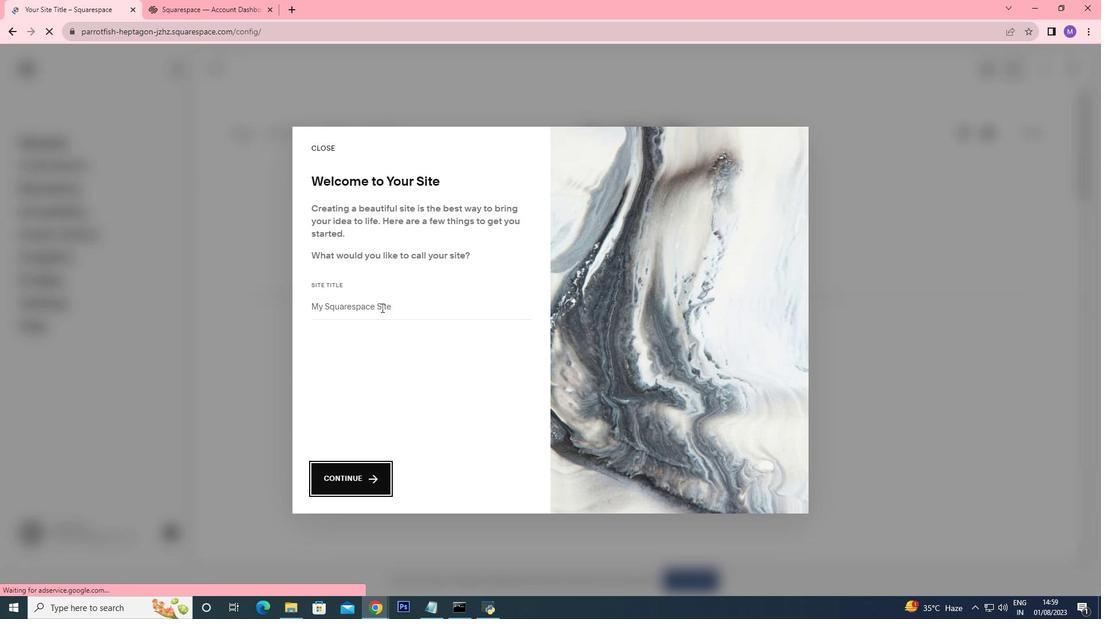 
Action: Mouse pressed left at (419, 312)
Screenshot: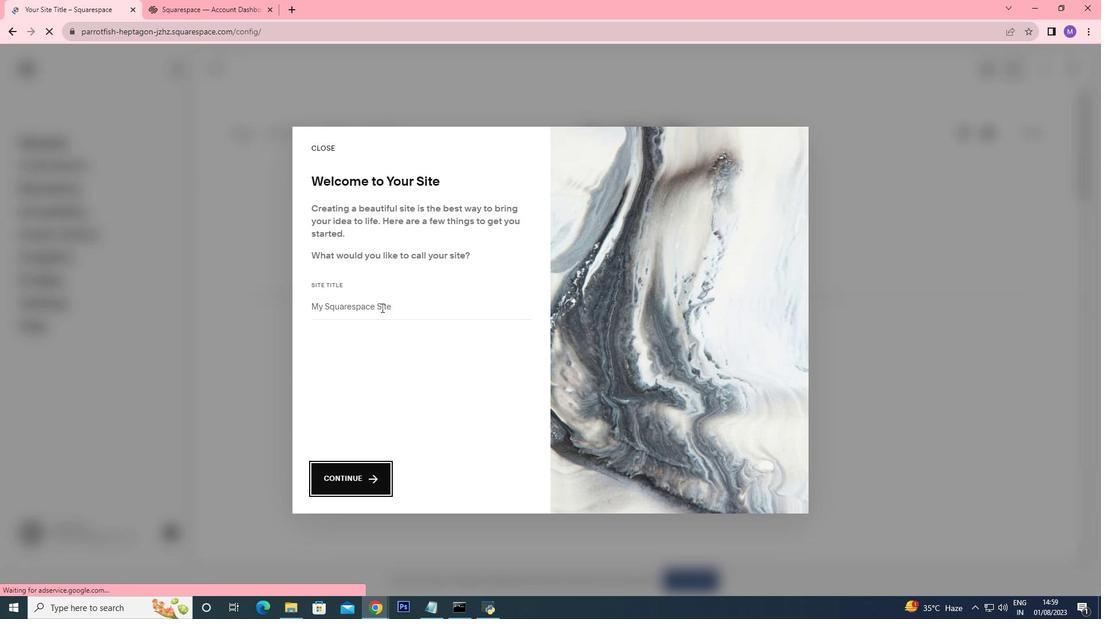 
Action: Mouse moved to (418, 312)
Screenshot: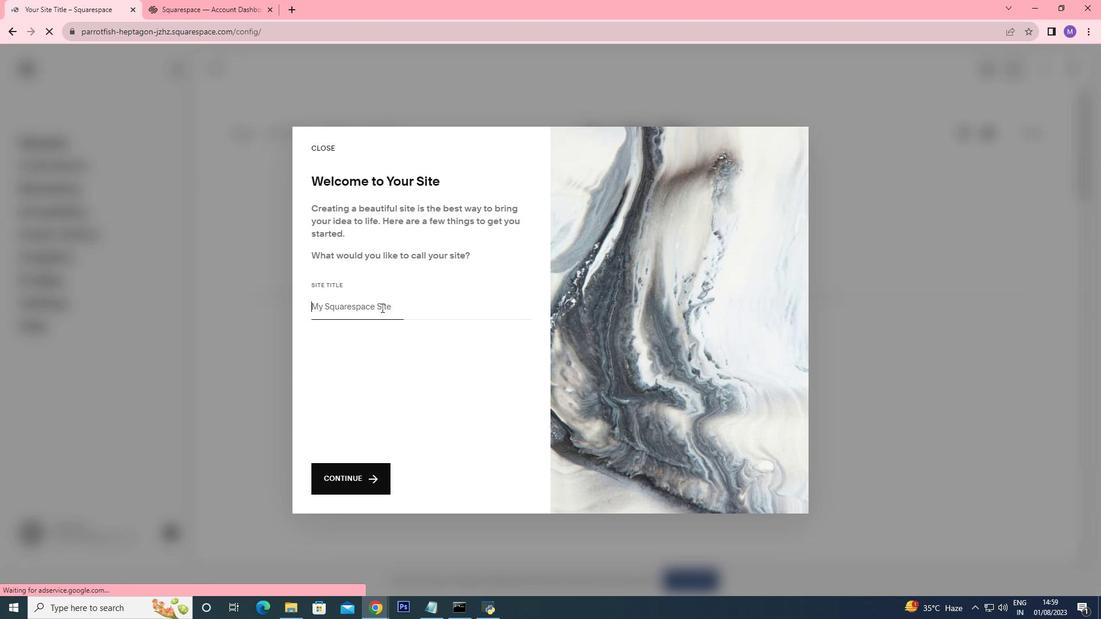 
Action: Key pressed <Key.shift>Fashion<Key.space><Key.shift>Brand<Key.delete>
Screenshot: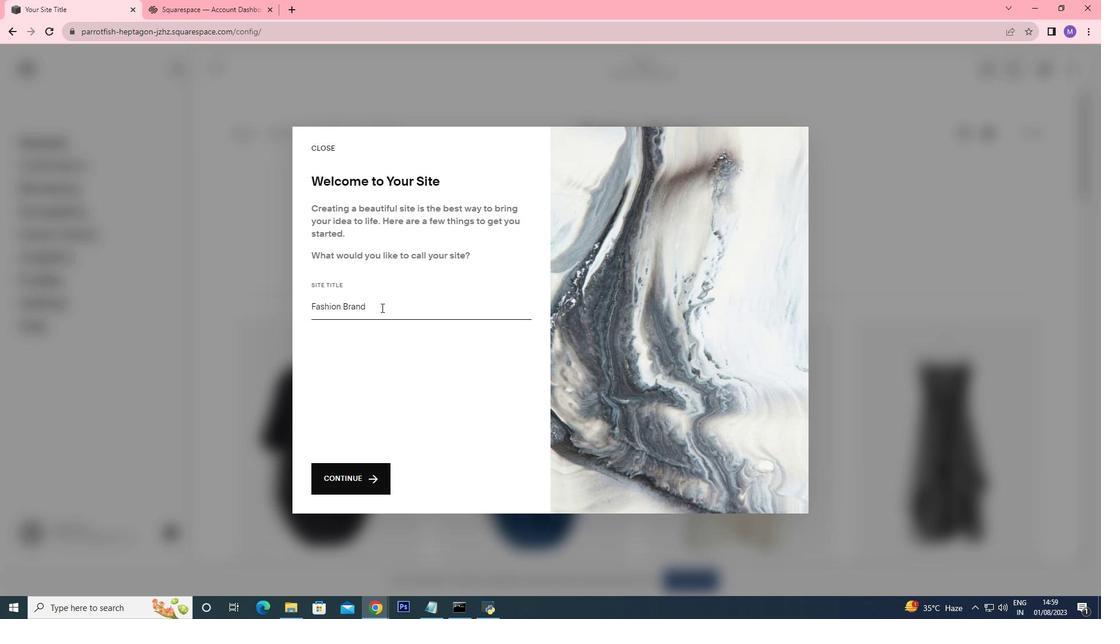 
Action: Mouse moved to (383, 466)
Screenshot: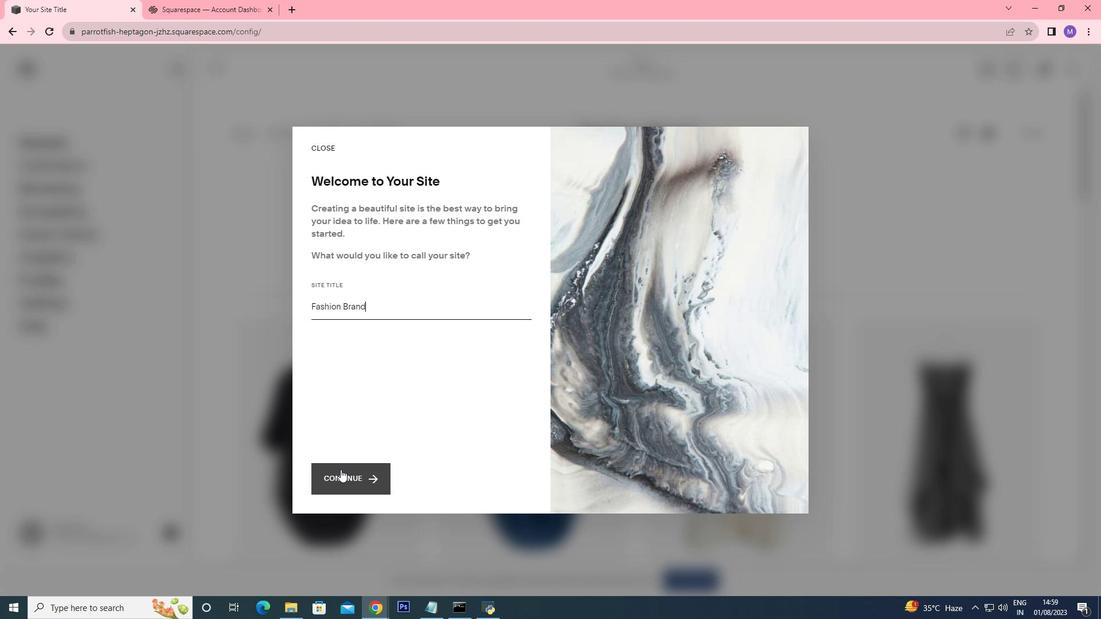 
Action: Mouse pressed left at (383, 466)
Screenshot: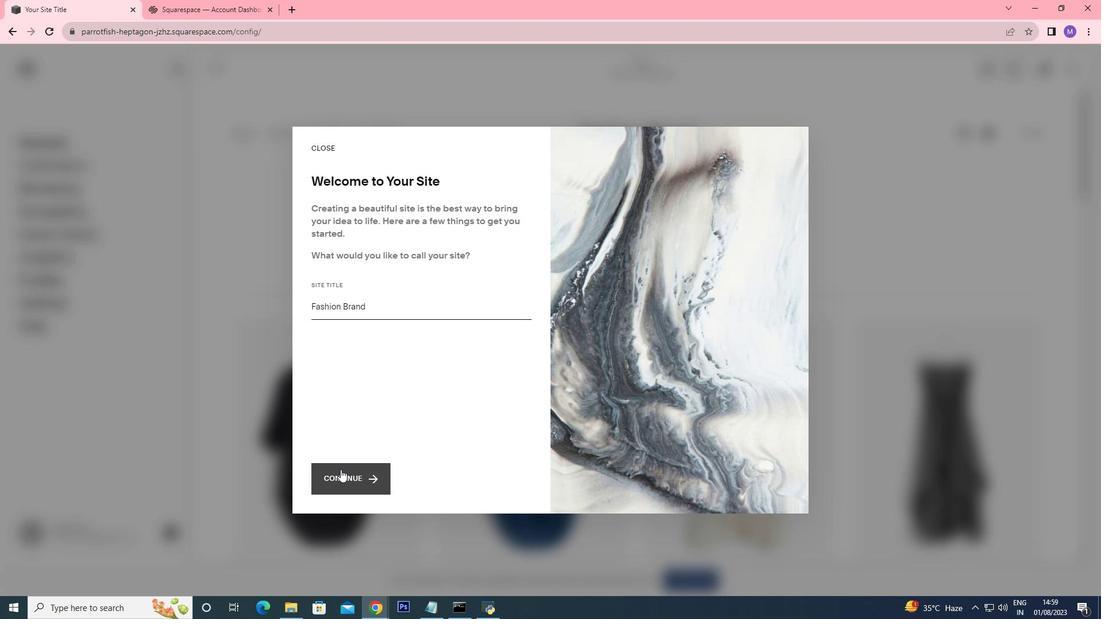 
Action: Mouse moved to (517, 468)
Screenshot: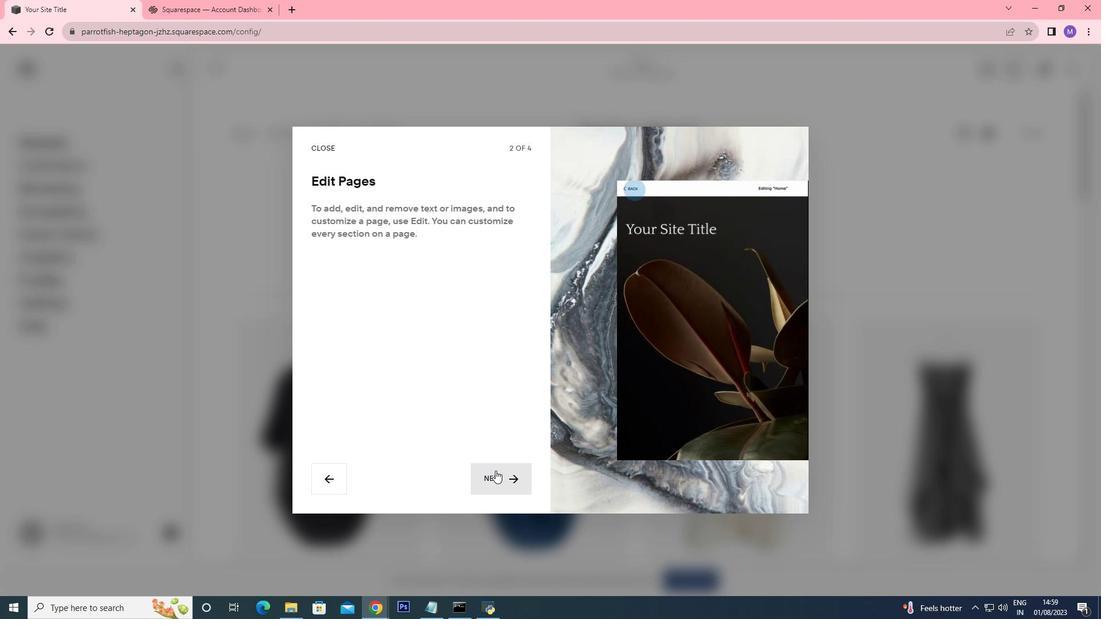 
Action: Mouse pressed left at (517, 468)
Screenshot: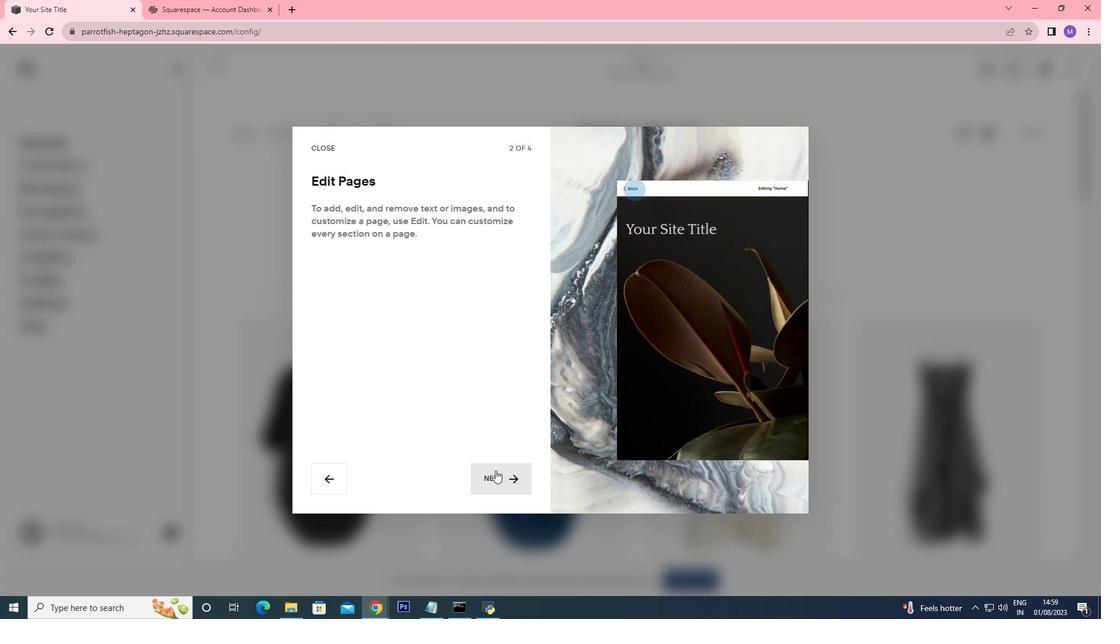
Action: Mouse moved to (517, 470)
Screenshot: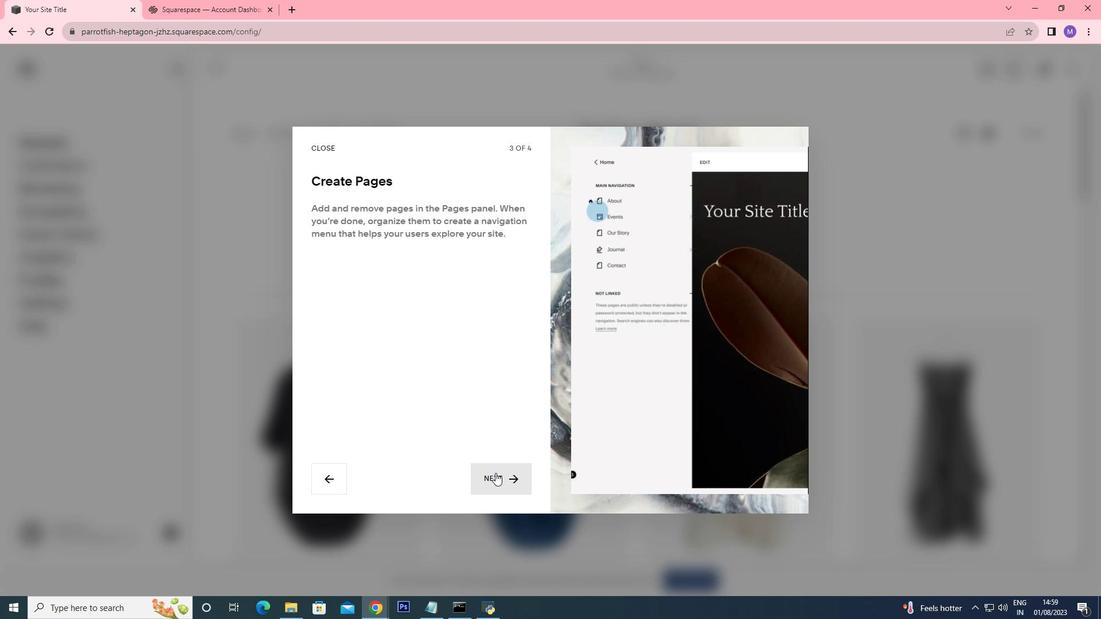 
Action: Mouse pressed left at (517, 470)
Screenshot: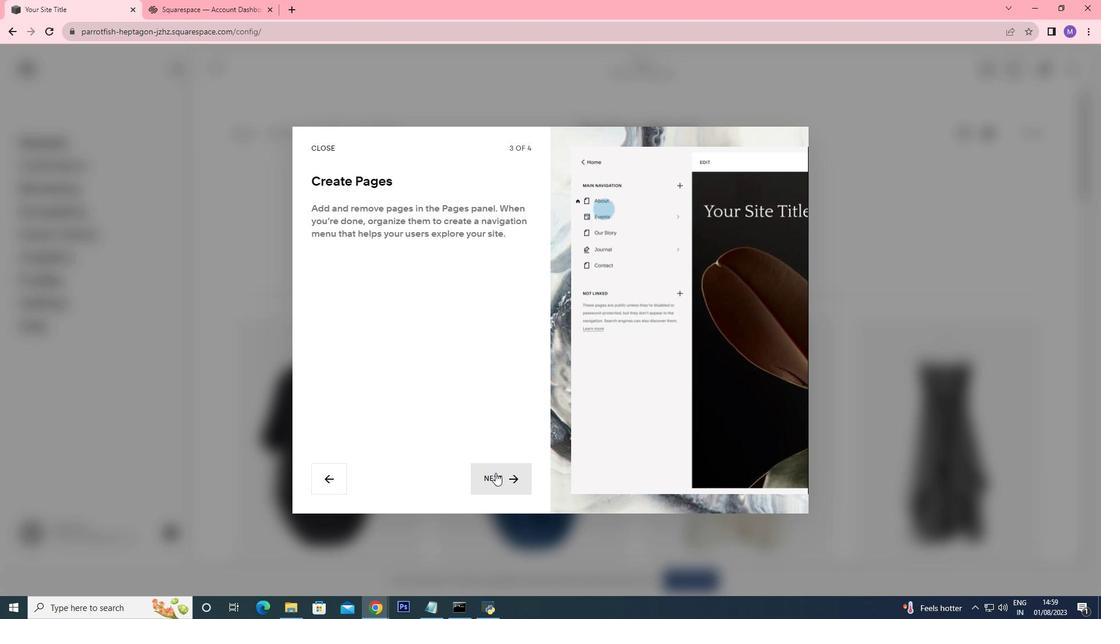 
Action: Mouse pressed left at (517, 470)
Screenshot: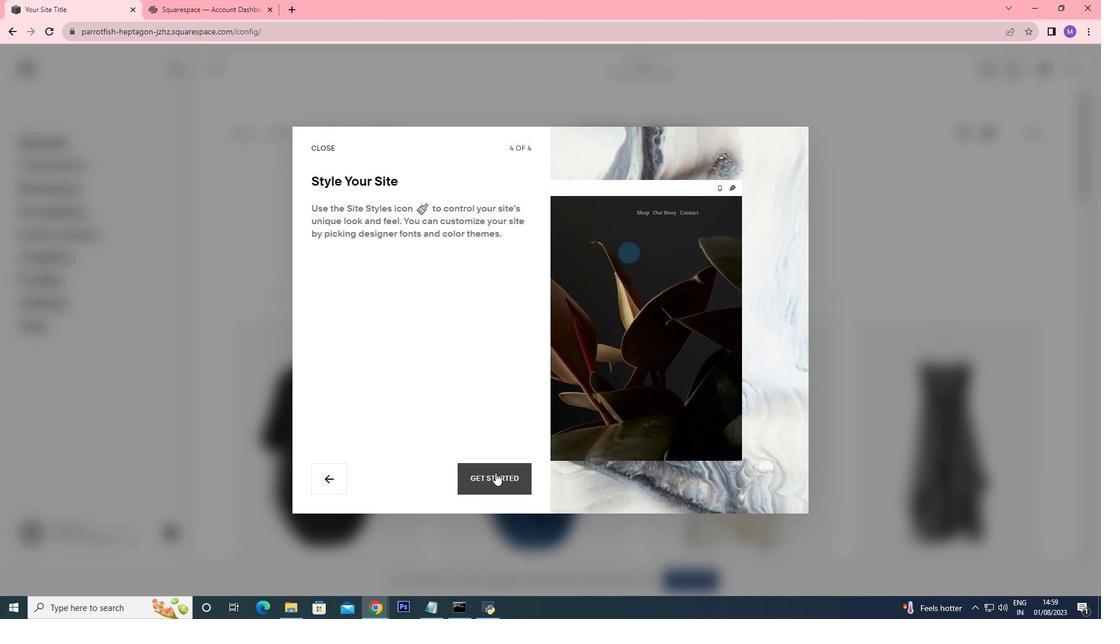 
Action: Mouse moved to (998, 497)
Screenshot: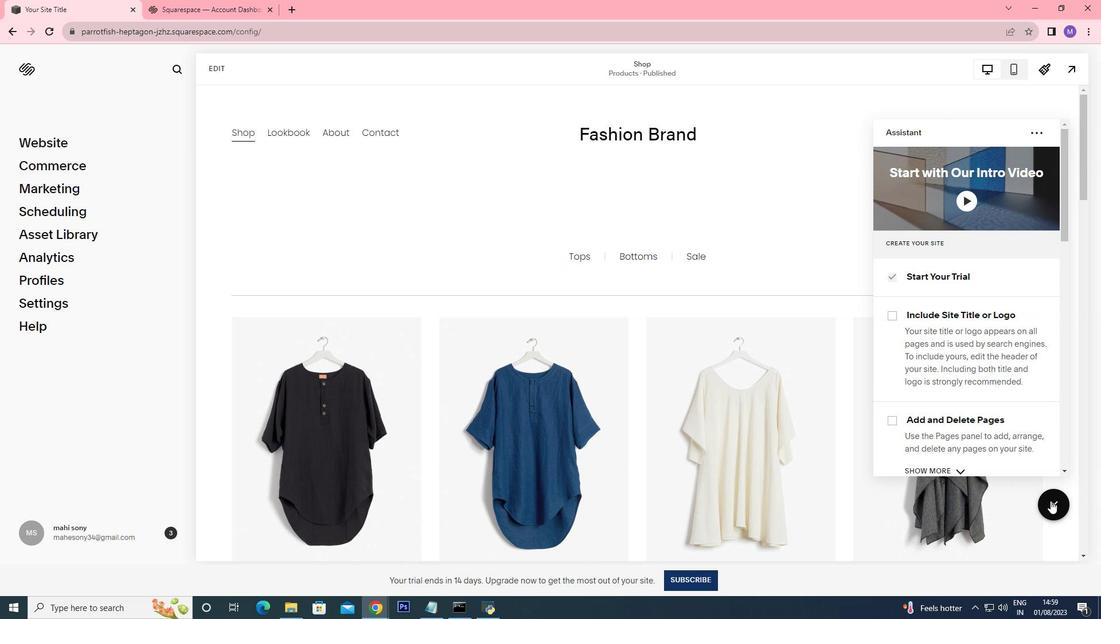 
Action: Mouse pressed left at (998, 497)
Screenshot: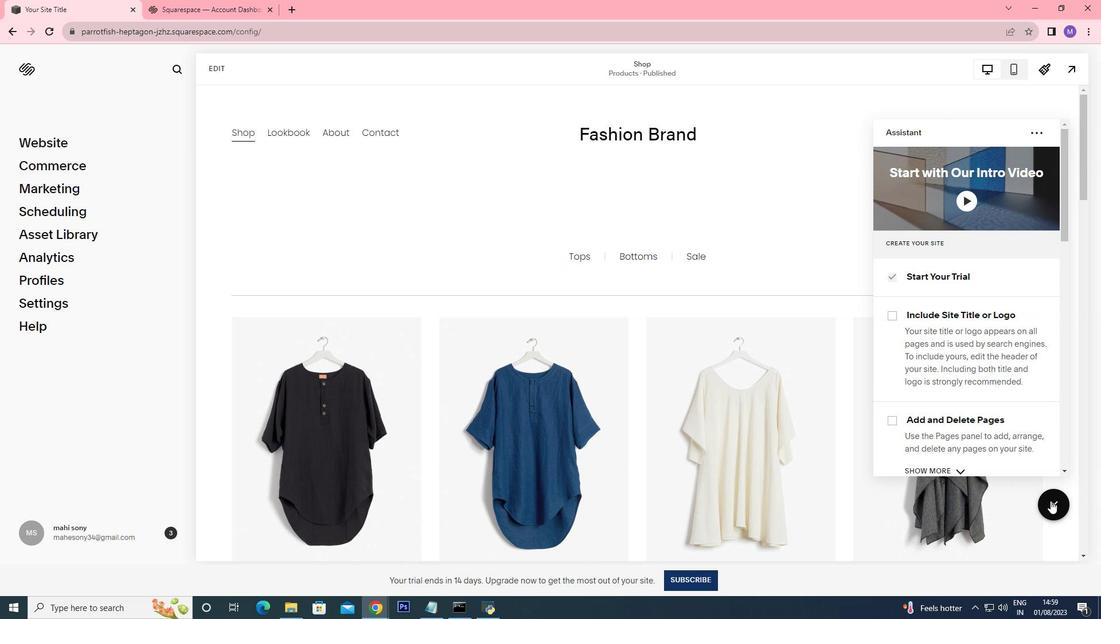 
Action: Mouse moved to (528, 285)
Screenshot: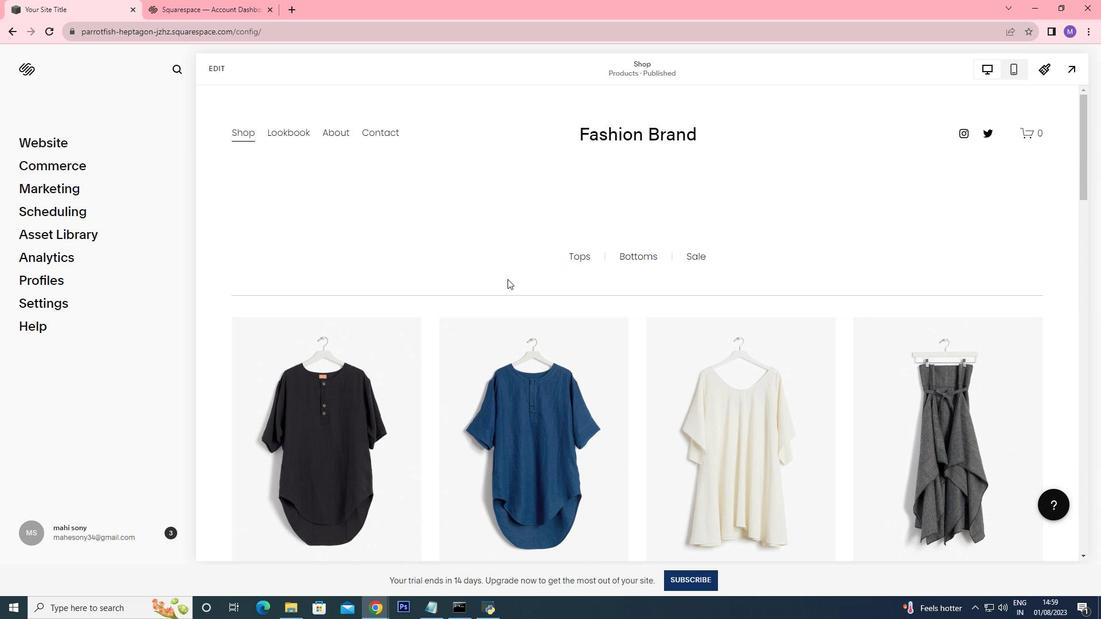 
Action: Mouse scrolled (528, 284) with delta (0, 0)
Screenshot: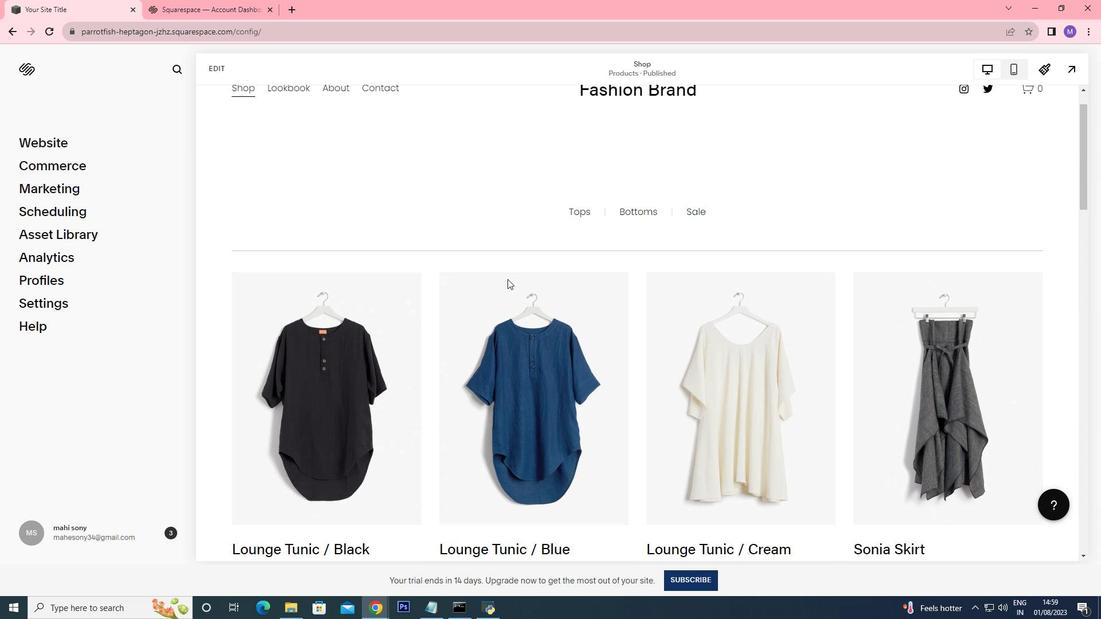 
Action: Mouse scrolled (528, 284) with delta (0, 0)
Screenshot: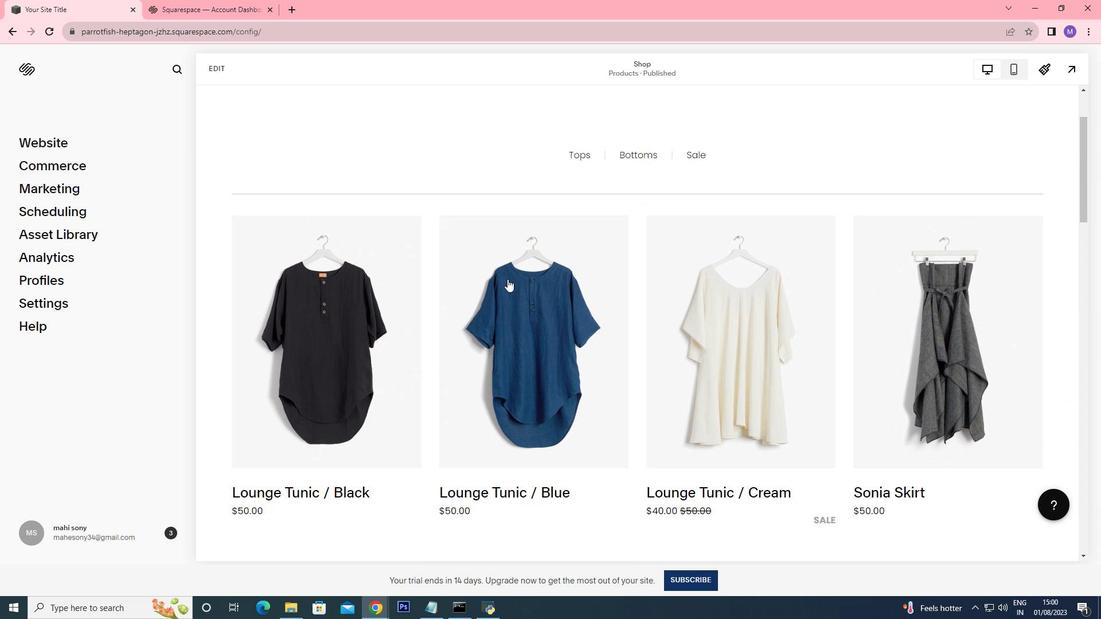 
Action: Mouse moved to (630, 337)
Screenshot: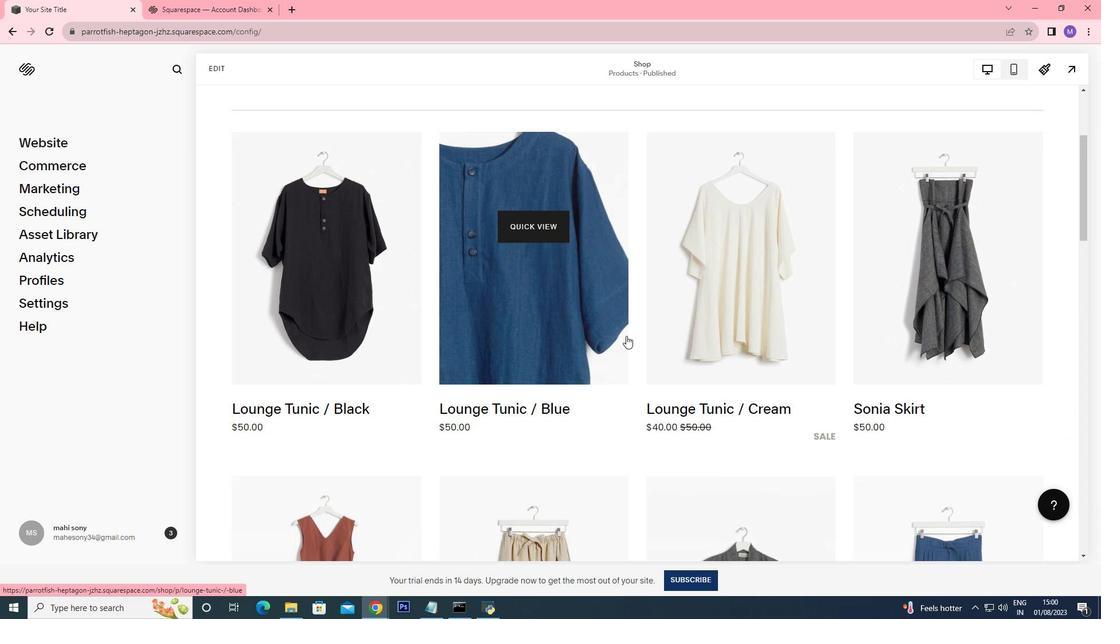 
Action: Mouse scrolled (630, 336) with delta (0, 0)
Screenshot: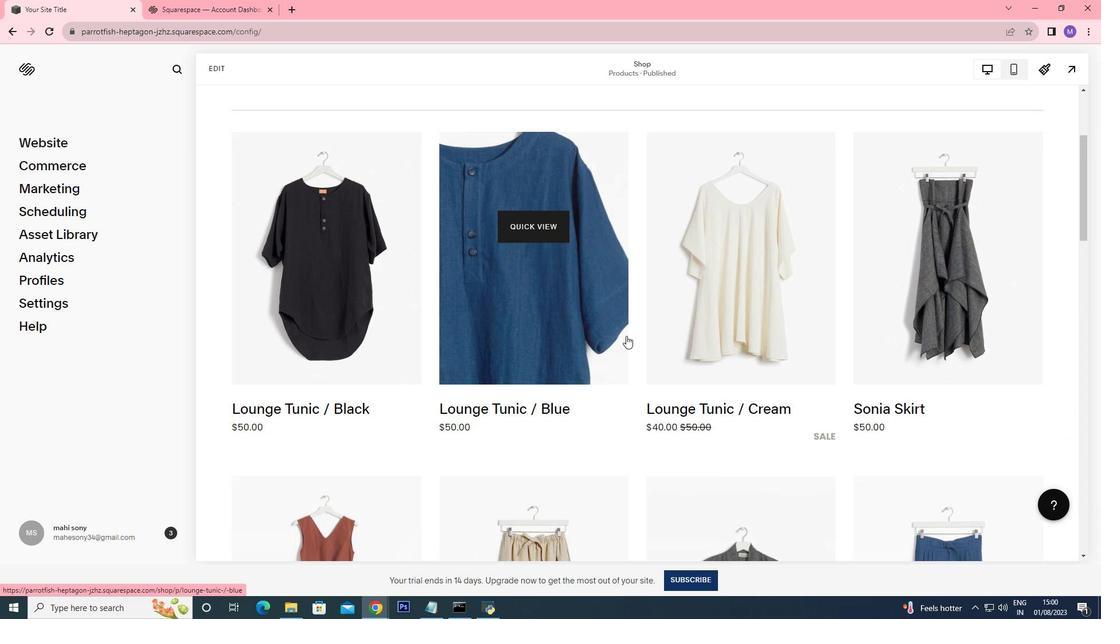
Action: Mouse scrolled (630, 336) with delta (0, 0)
Screenshot: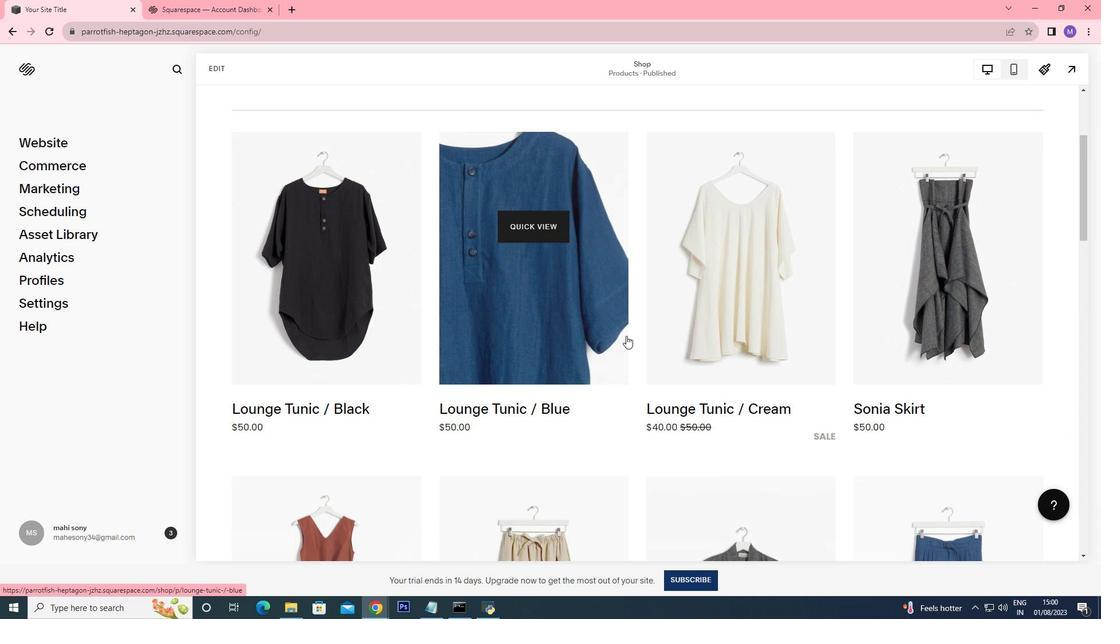 
Action: Mouse moved to (630, 339)
Screenshot: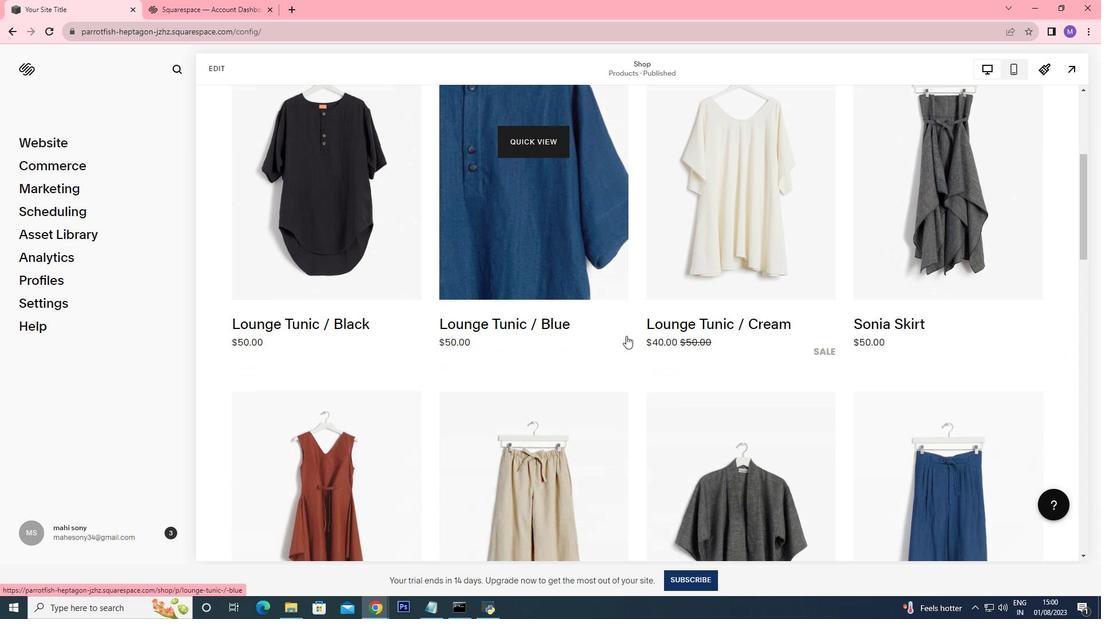 
Action: Mouse scrolled (630, 339) with delta (0, 0)
Screenshot: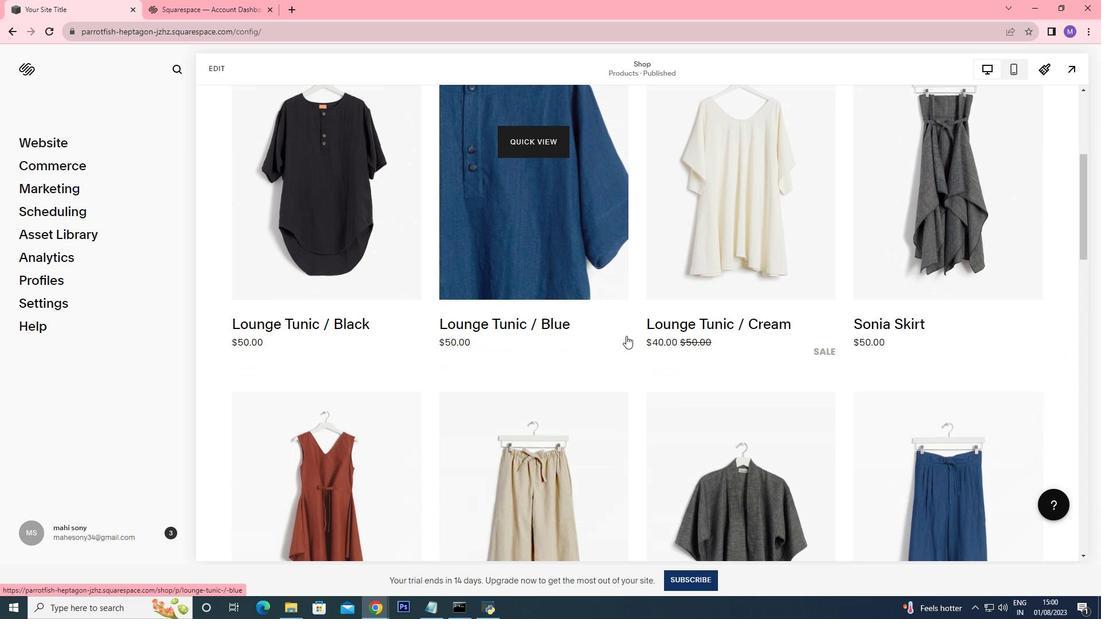 
Action: Mouse scrolled (630, 339) with delta (0, 0)
Screenshot: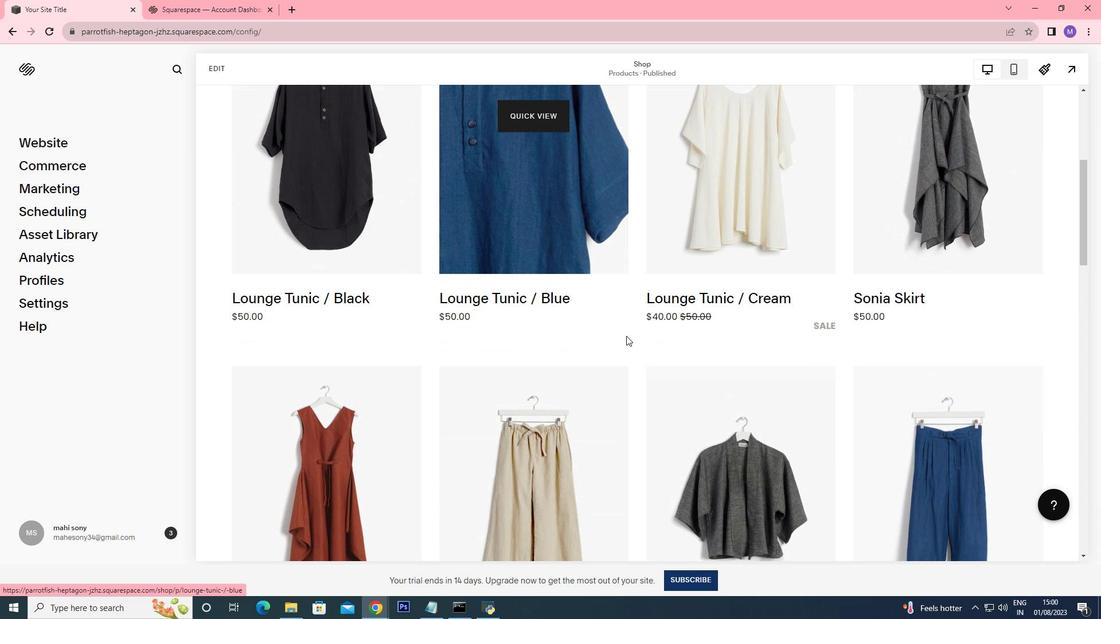 
Action: Mouse scrolled (630, 339) with delta (0, 0)
Screenshot: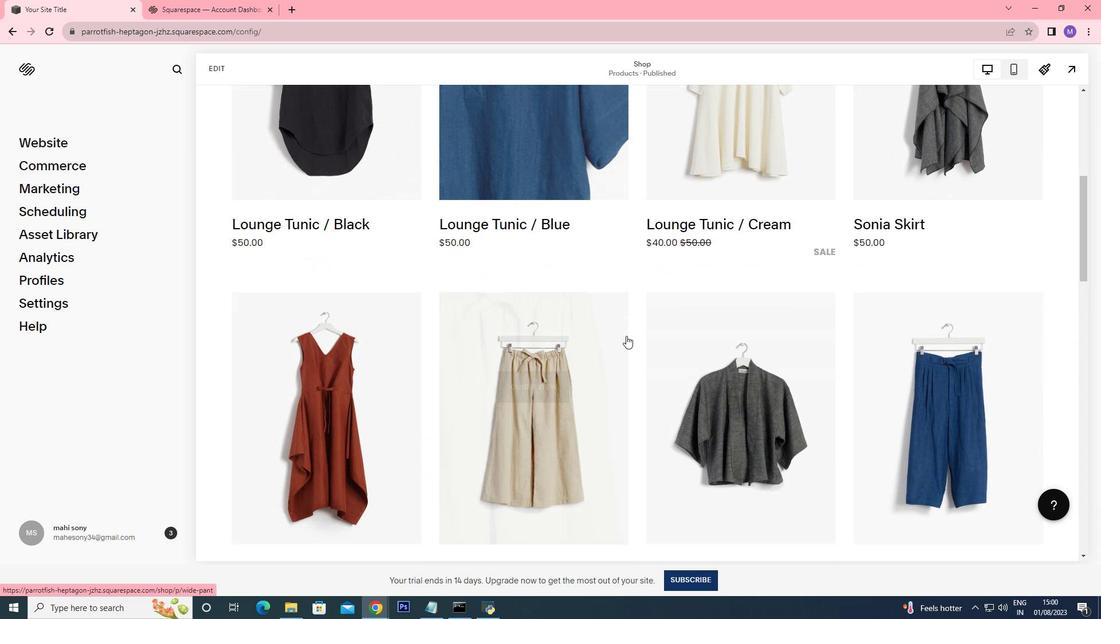 
Action: Mouse moved to (630, 339)
Screenshot: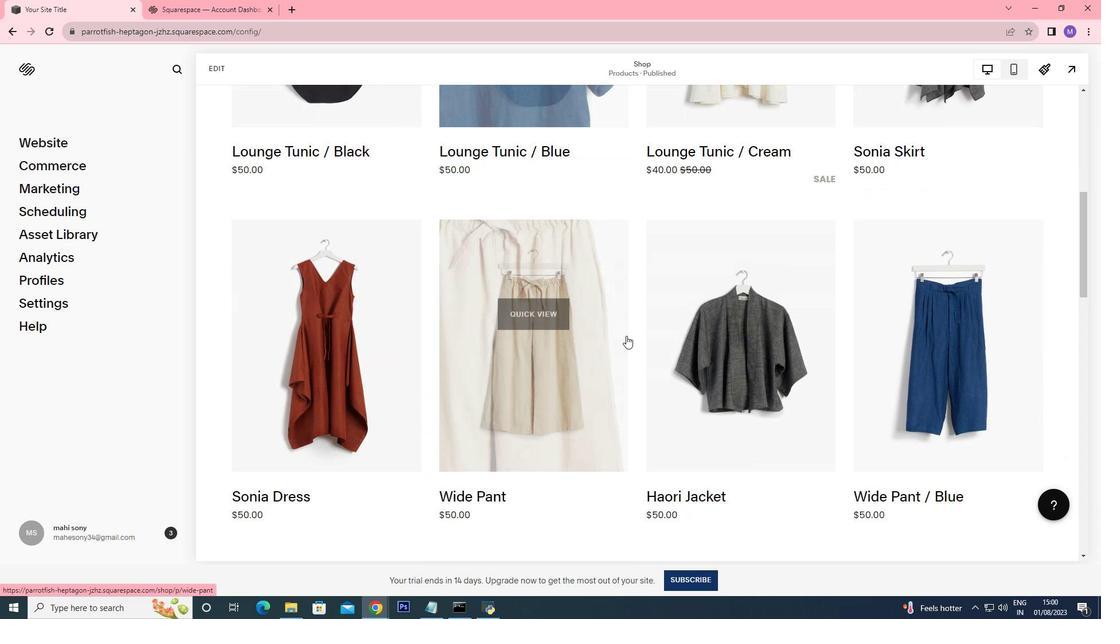 
Action: Mouse scrolled (630, 339) with delta (0, 0)
Screenshot: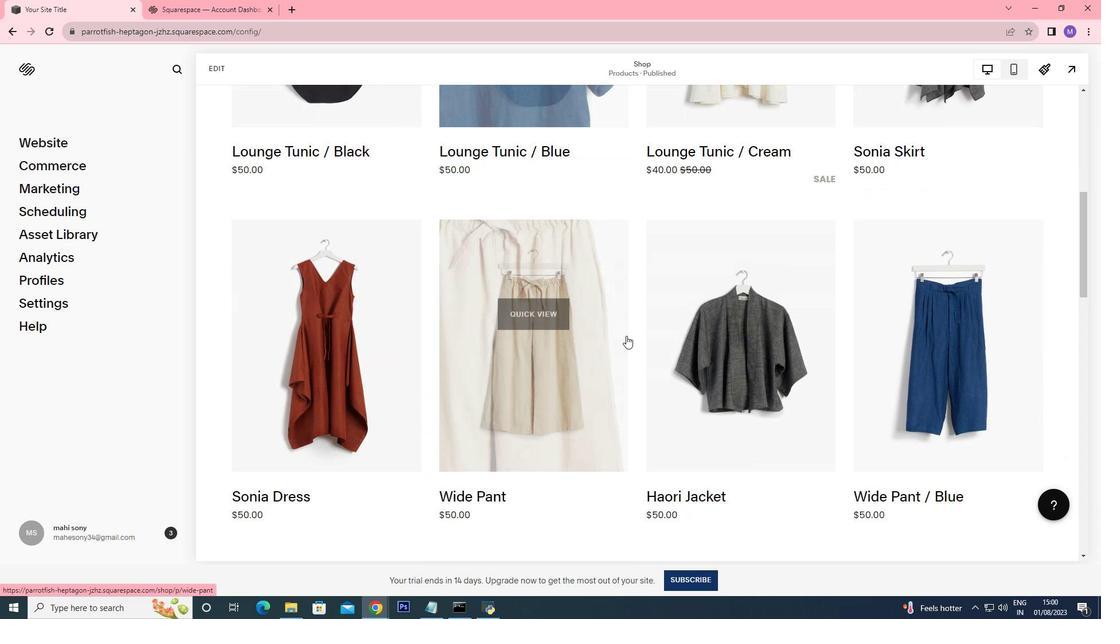 
Action: Mouse scrolled (630, 339) with delta (0, 0)
Screenshot: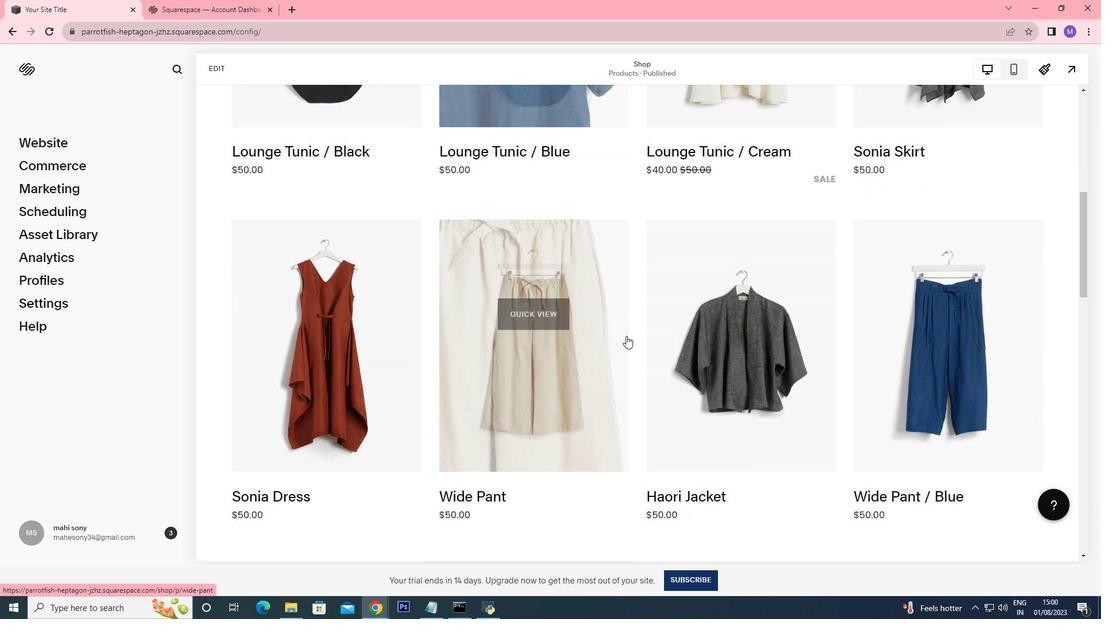 
Action: Mouse moved to (630, 340)
Screenshot: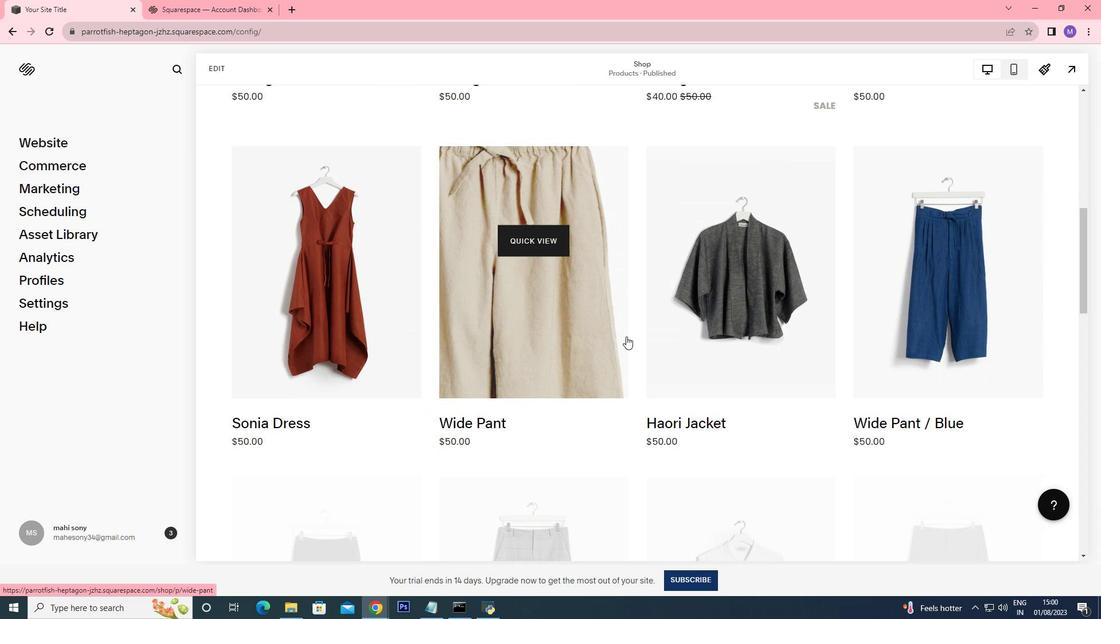 
Action: Mouse scrolled (630, 340) with delta (0, 0)
Screenshot: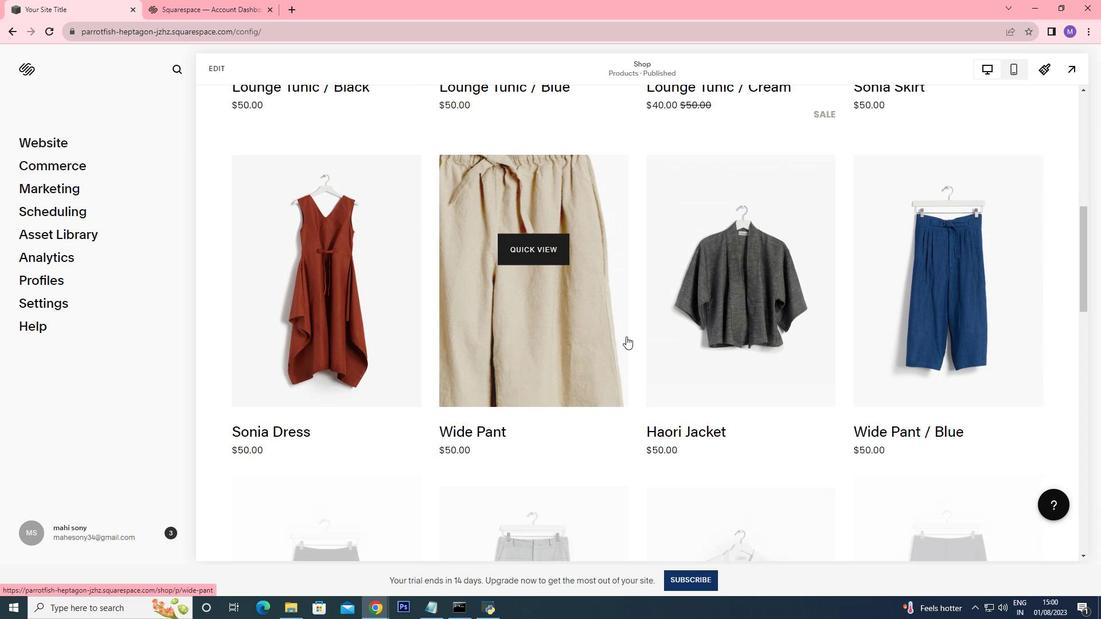 
Action: Mouse scrolled (630, 340) with delta (0, 0)
Screenshot: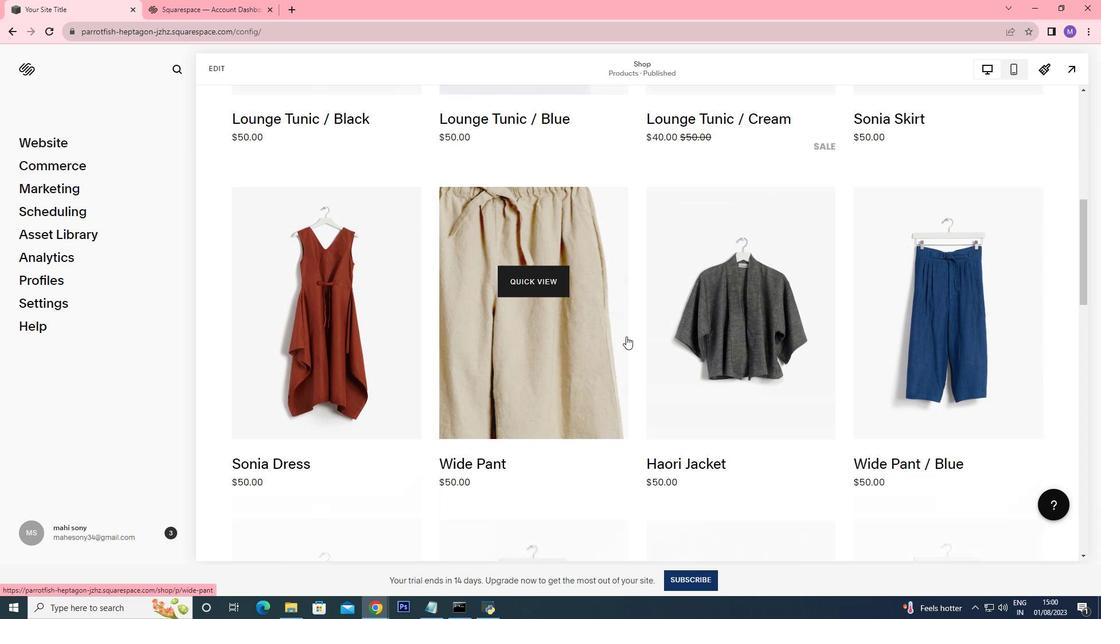 
Action: Mouse scrolled (630, 340) with delta (0, 0)
Screenshot: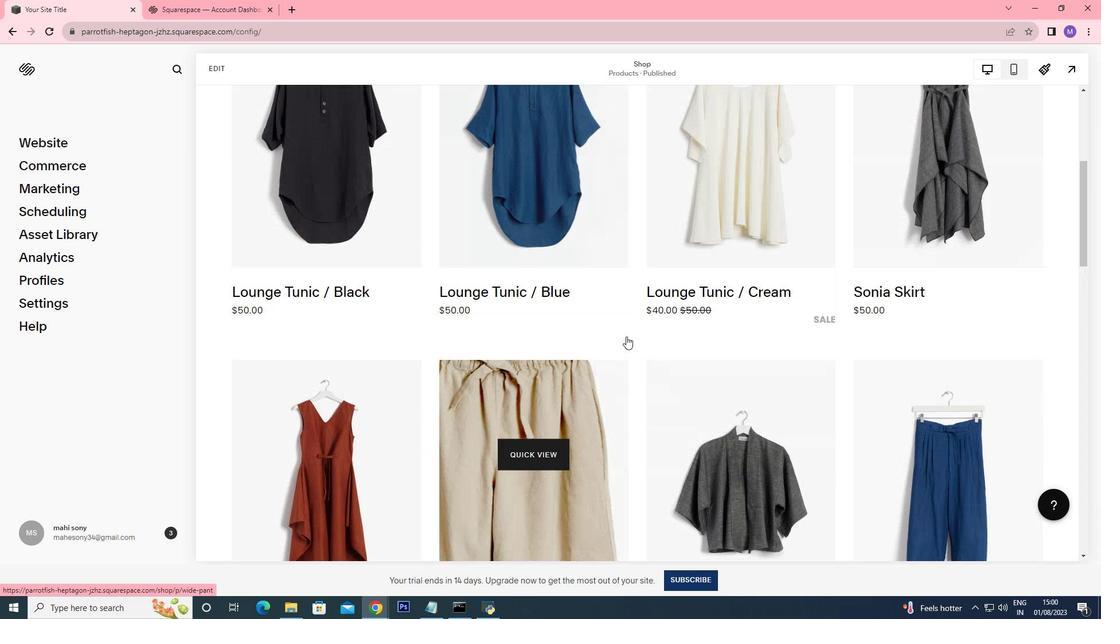 
Action: Mouse scrolled (630, 340) with delta (0, 0)
Screenshot: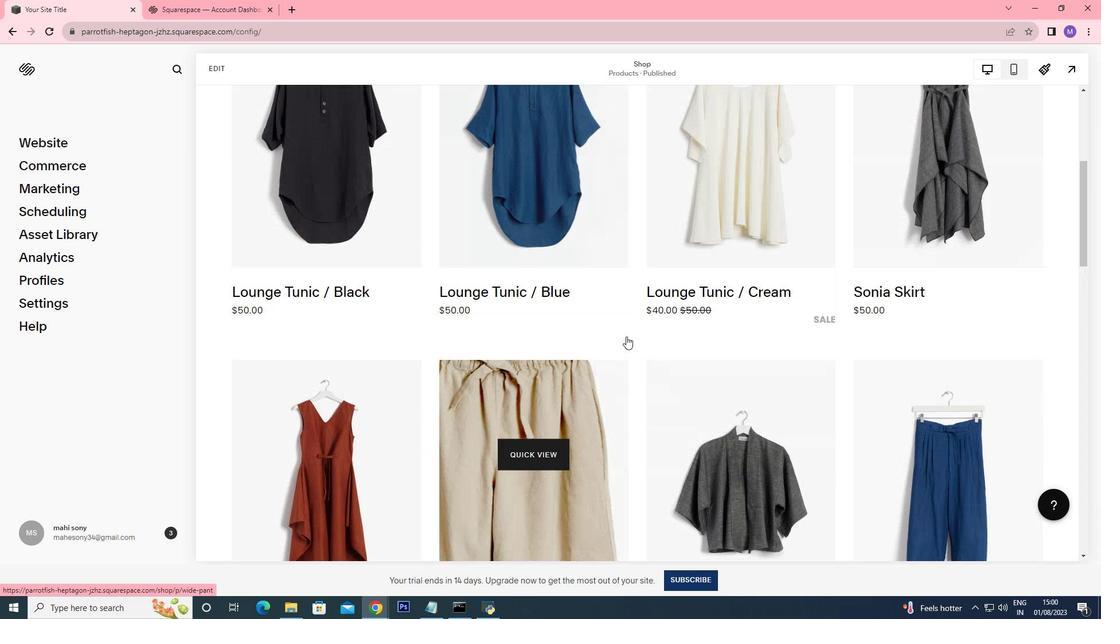 
Action: Mouse scrolled (630, 340) with delta (0, 0)
Screenshot: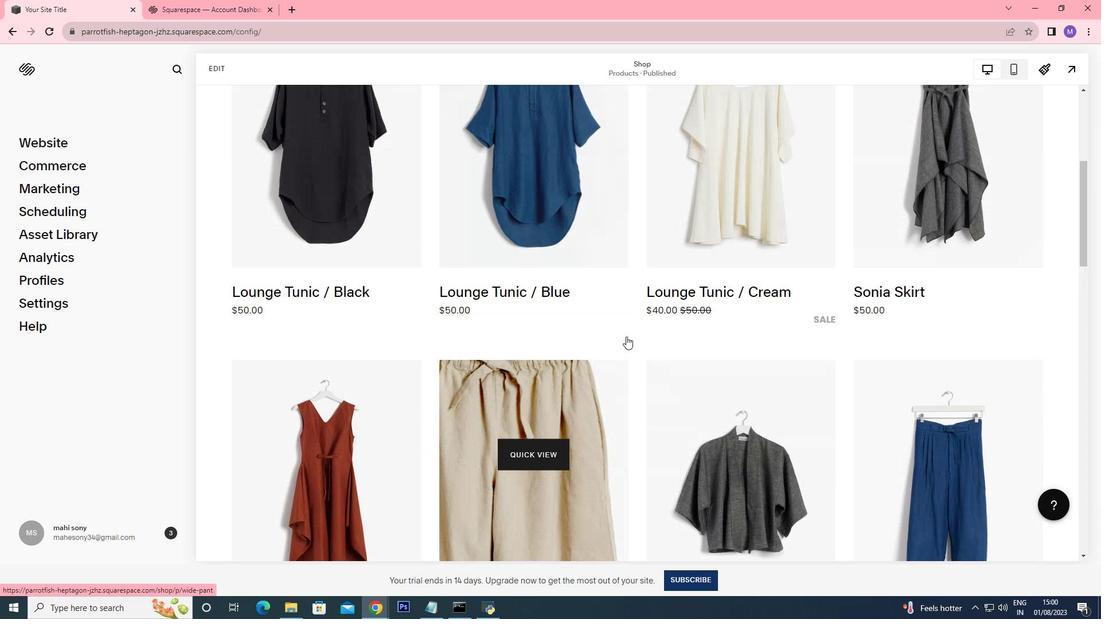 
Action: Mouse scrolled (630, 340) with delta (0, 0)
Screenshot: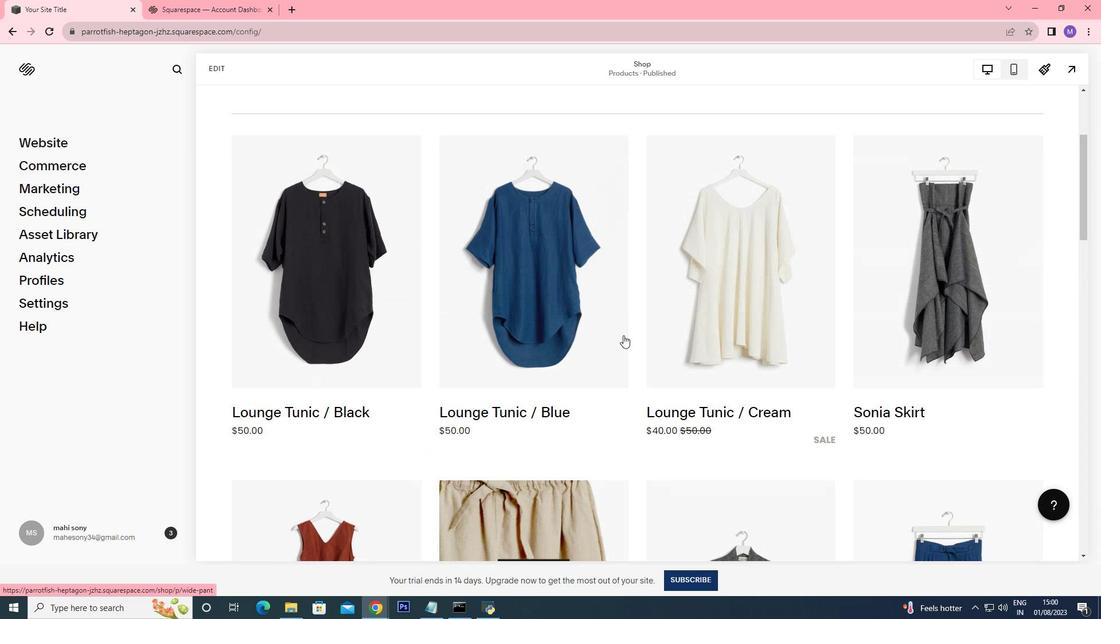 
Action: Mouse moved to (607, 293)
Screenshot: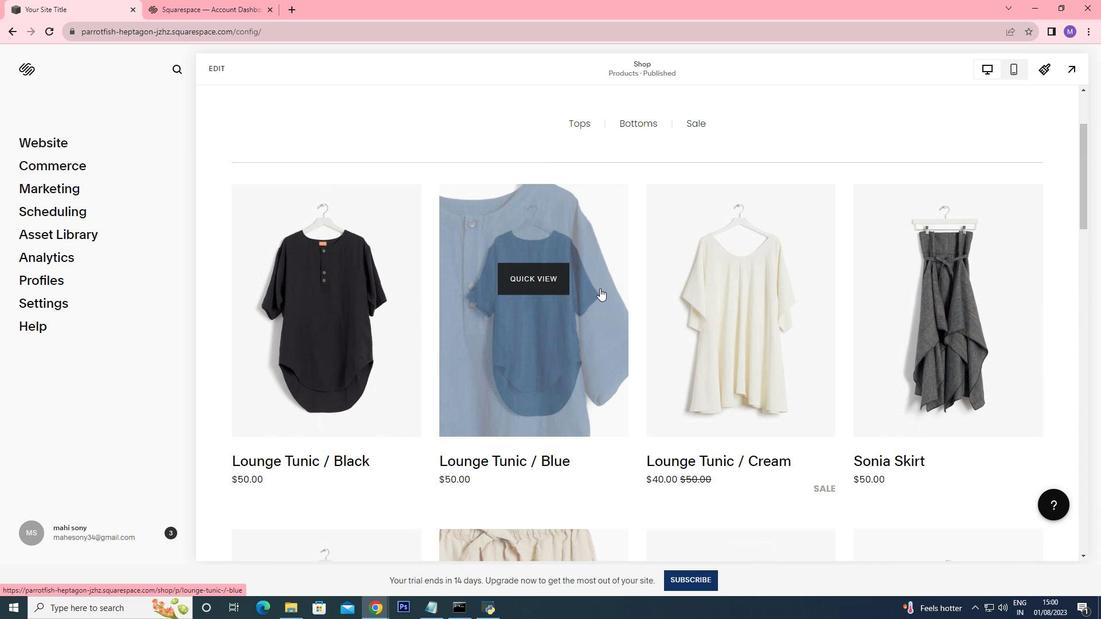 
Action: Mouse scrolled (607, 294) with delta (0, 0)
Screenshot: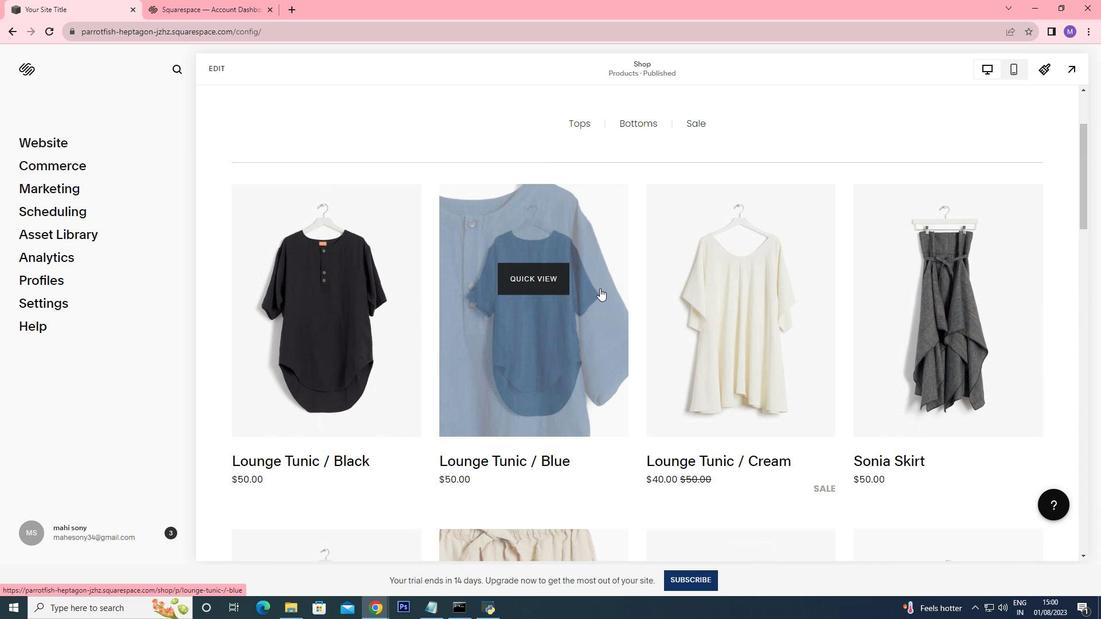 
Action: Mouse scrolled (607, 294) with delta (0, 0)
Screenshot: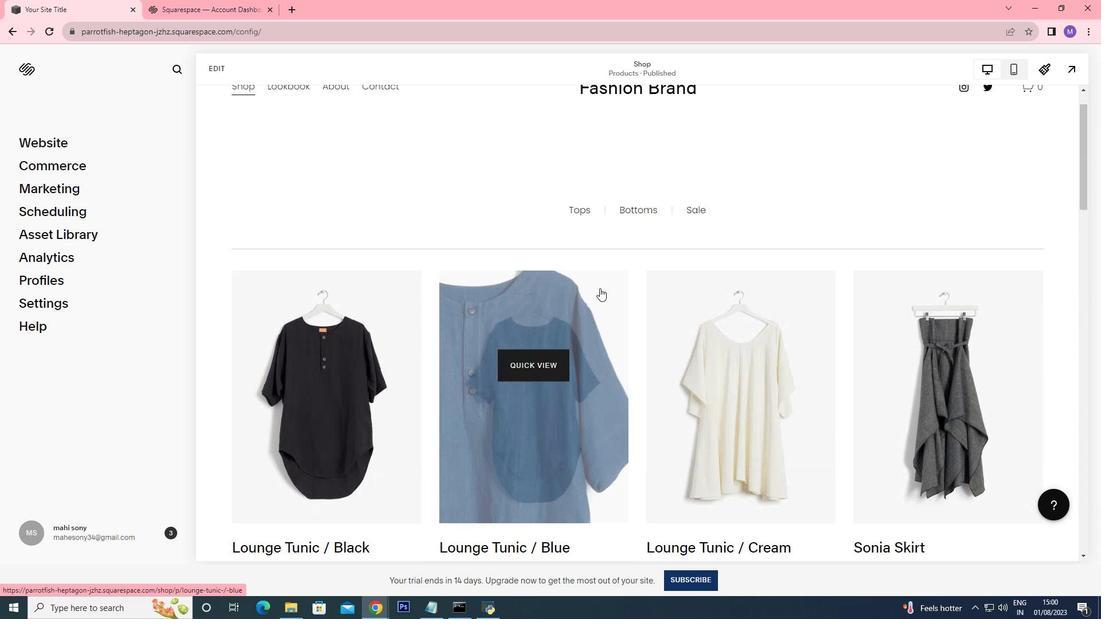 
Action: Mouse scrolled (607, 294) with delta (0, 0)
Screenshot: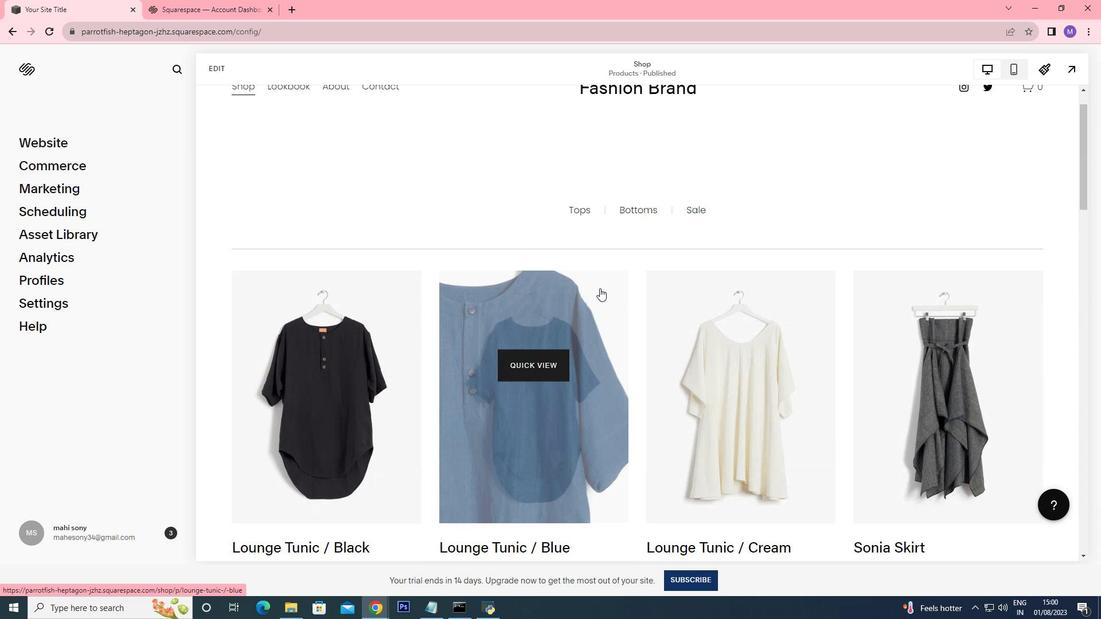 
Action: Mouse scrolled (607, 294) with delta (0, 0)
Screenshot: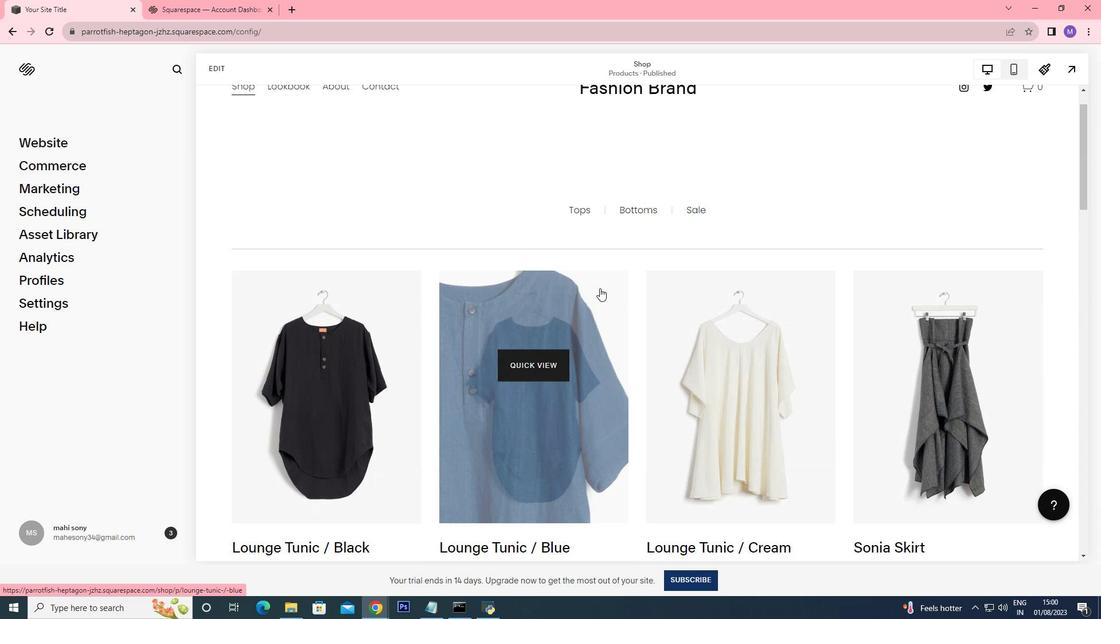 
Action: Mouse scrolled (607, 294) with delta (0, 0)
Screenshot: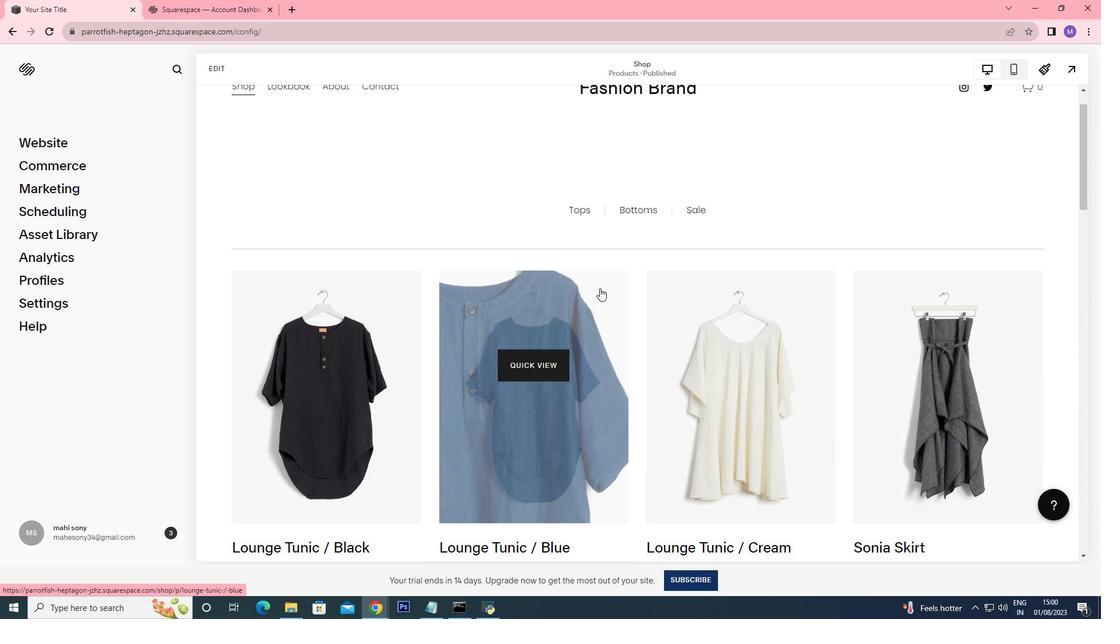 
Action: Mouse moved to (422, 193)
Screenshot: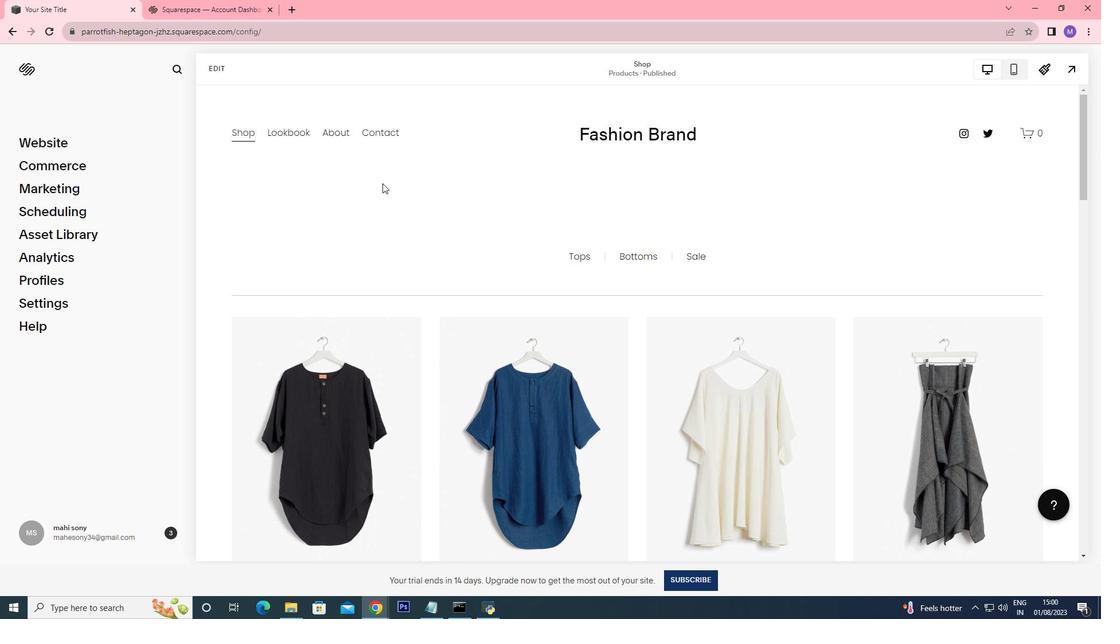 
Action: Mouse scrolled (422, 193) with delta (0, 0)
Screenshot: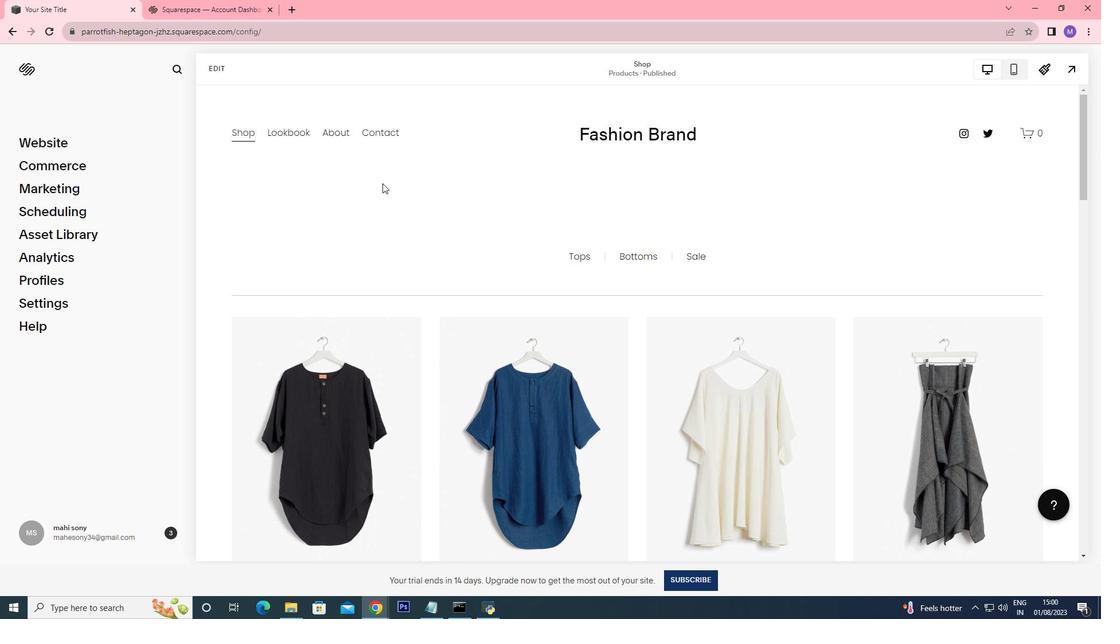 
Action: Mouse moved to (420, 193)
Screenshot: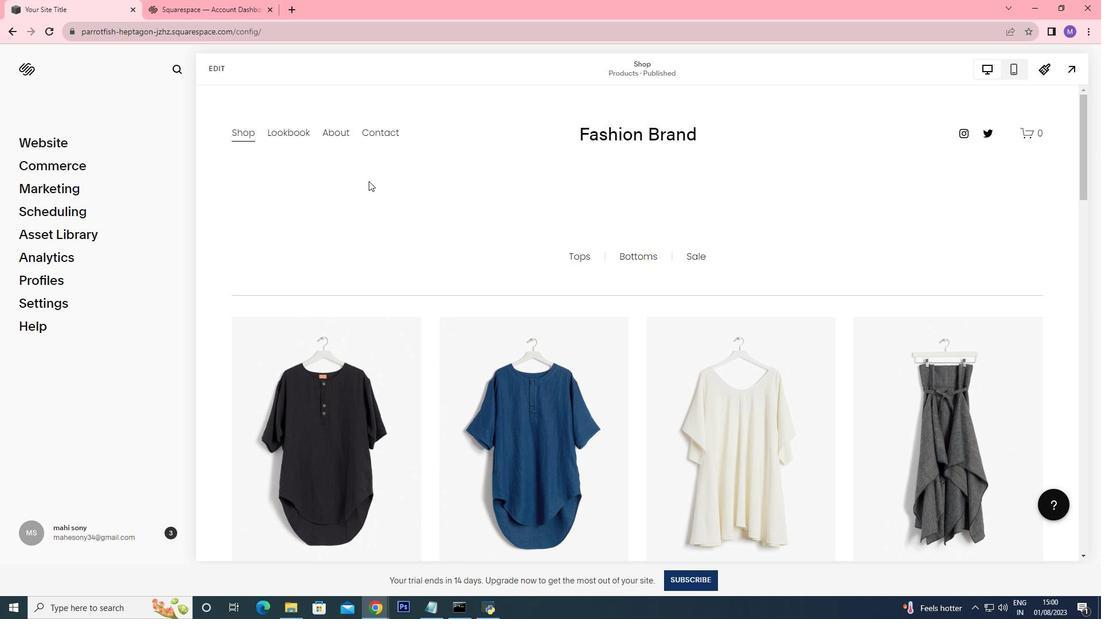 
Action: Mouse scrolled (420, 193) with delta (0, 0)
Screenshot: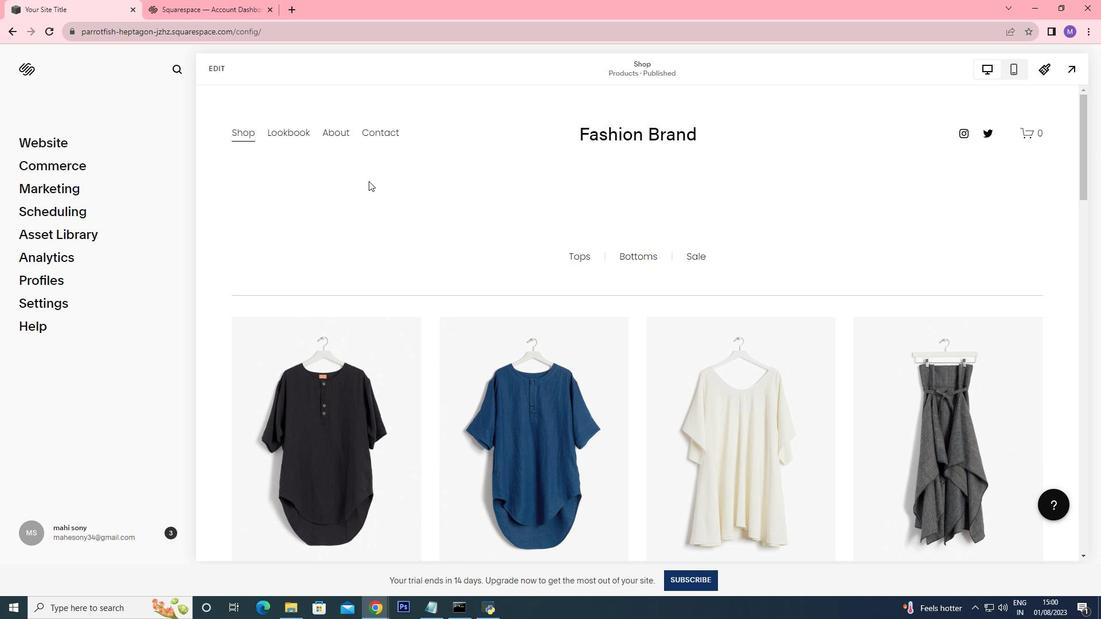 
Action: Mouse moved to (274, 82)
Screenshot: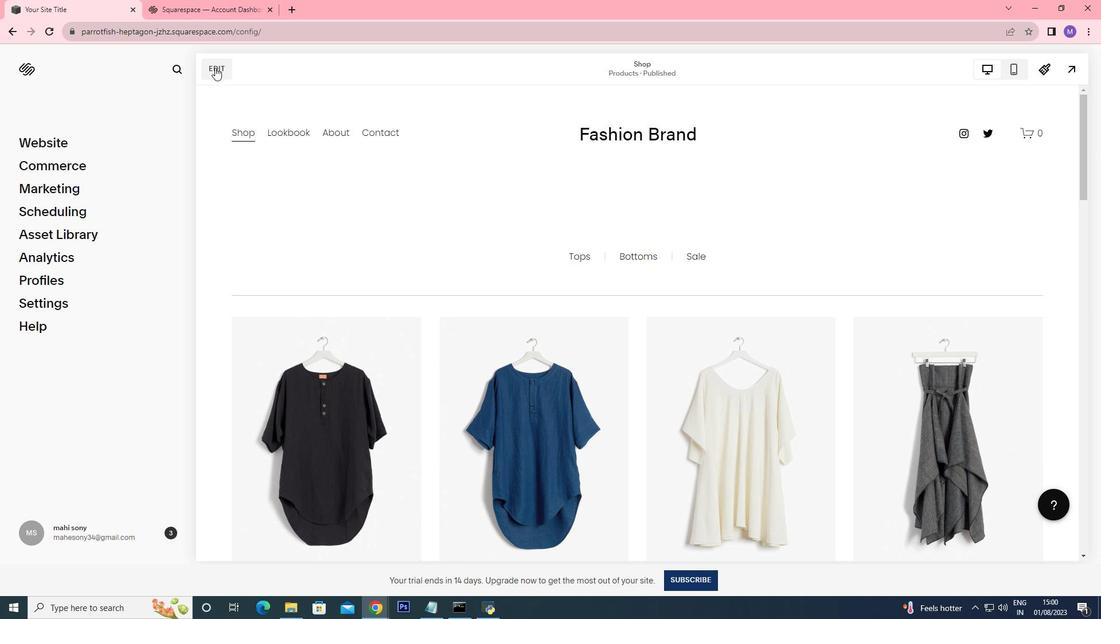 
Action: Mouse pressed left at (274, 82)
Screenshot: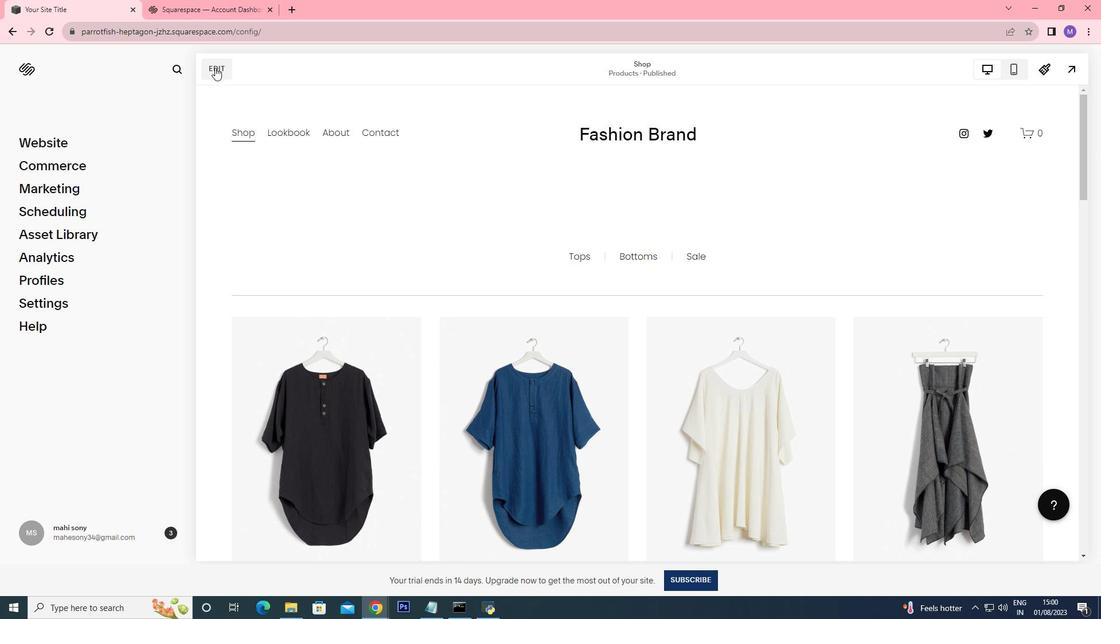 
Action: Mouse pressed left at (274, 82)
Screenshot: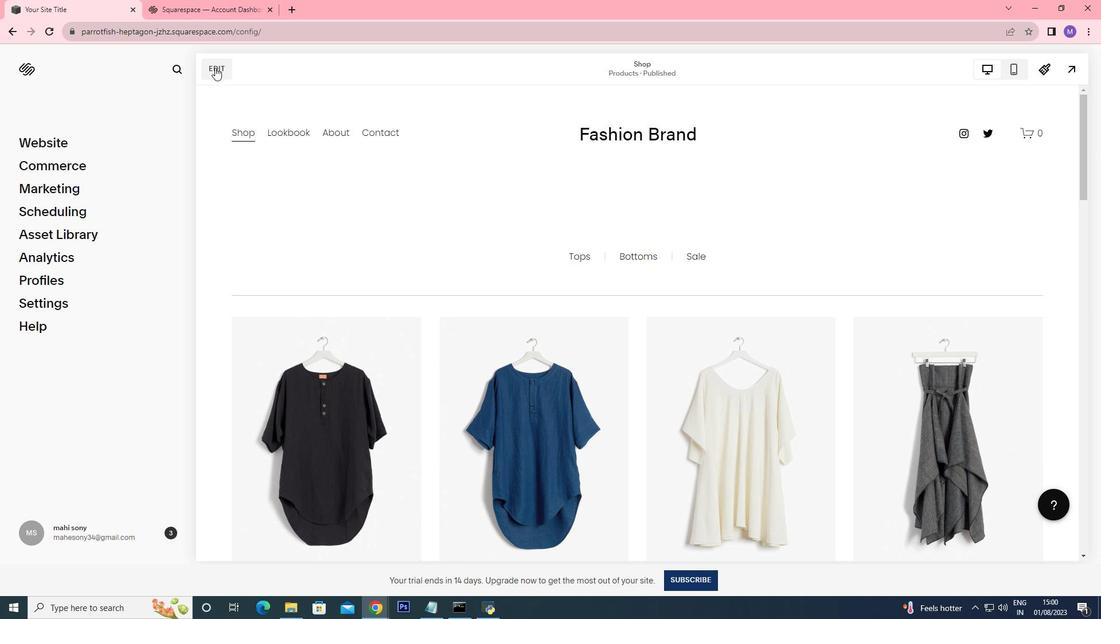 
Action: Mouse pressed left at (274, 82)
Screenshot: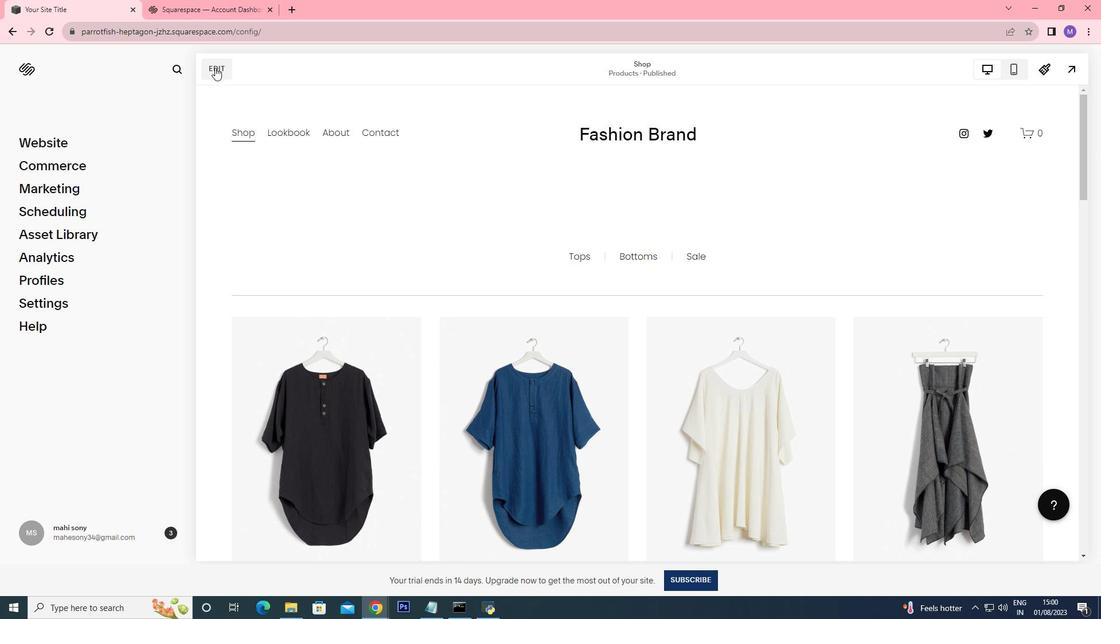 
Action: Mouse moved to (616, 290)
Screenshot: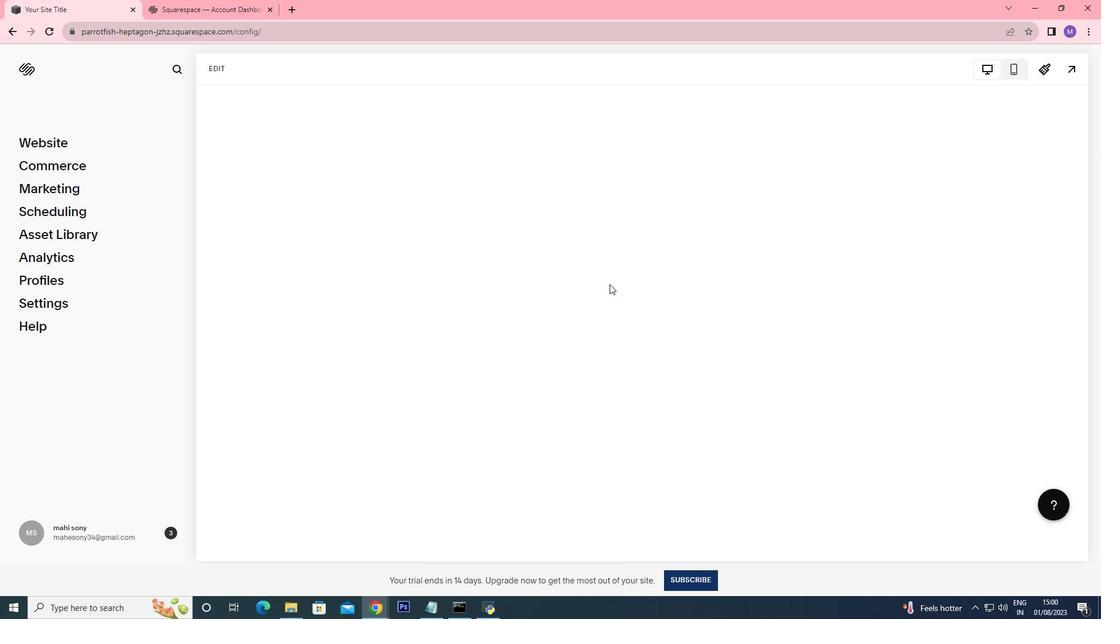 
Action: Mouse scrolled (616, 289) with delta (0, 0)
Screenshot: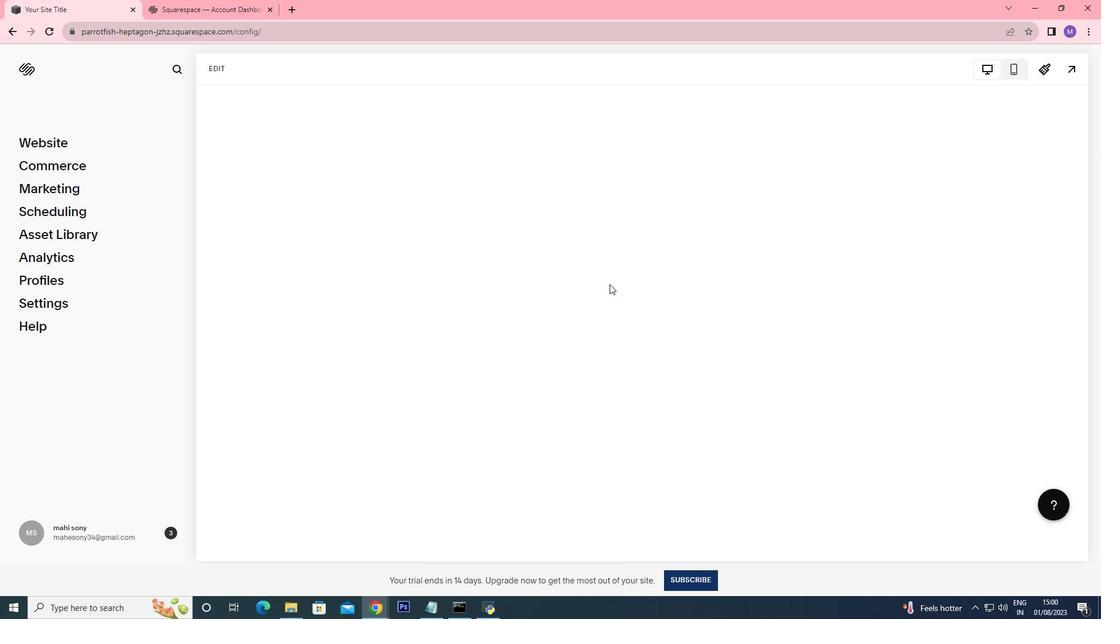 
Action: Mouse scrolled (616, 289) with delta (0, 0)
Screenshot: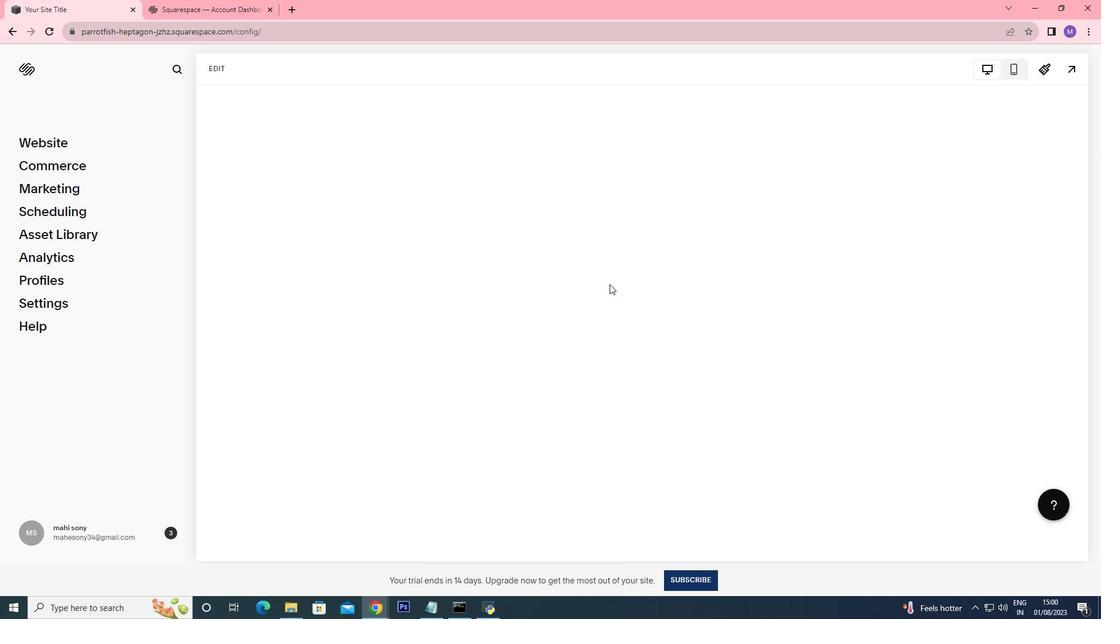 
Action: Mouse scrolled (616, 289) with delta (0, 0)
Screenshot: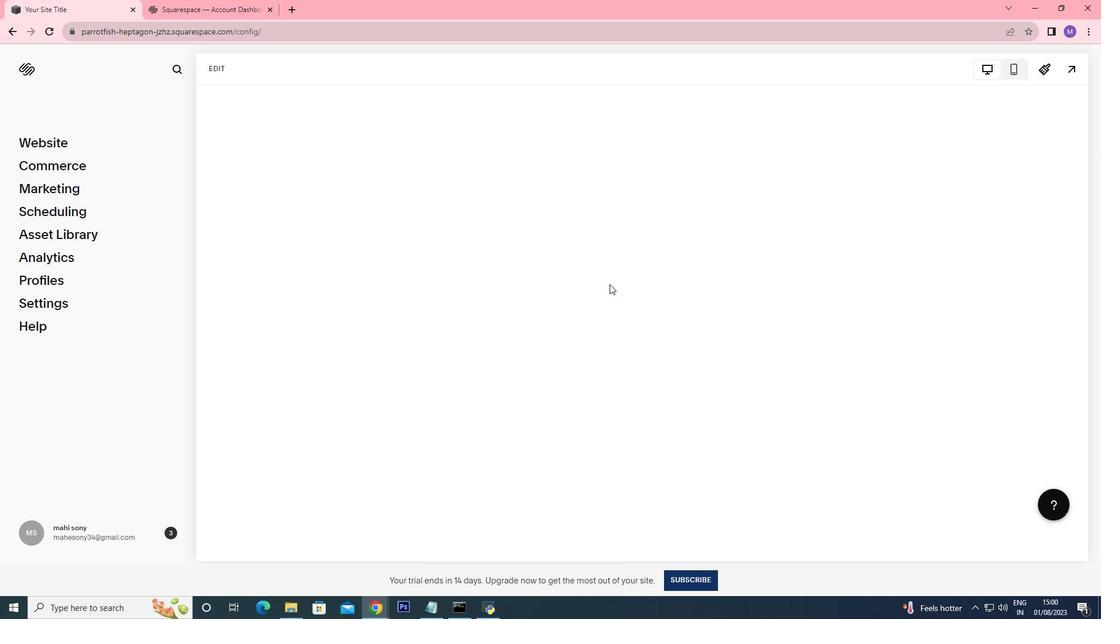 
Action: Mouse moved to (588, 272)
Screenshot: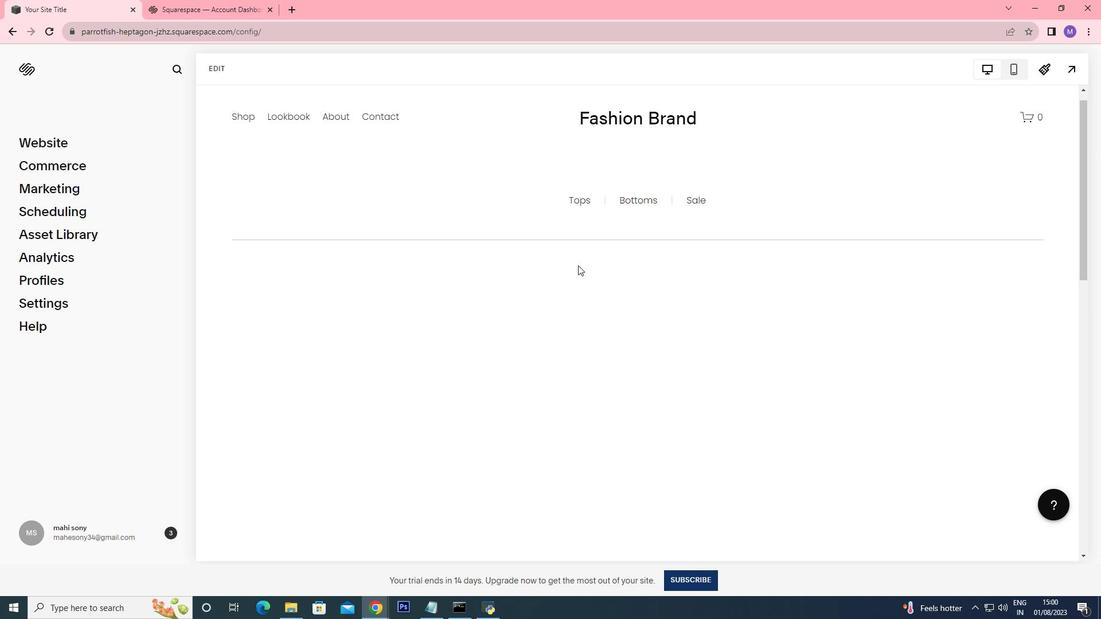
Action: Mouse scrolled (590, 271) with delta (0, 0)
Screenshot: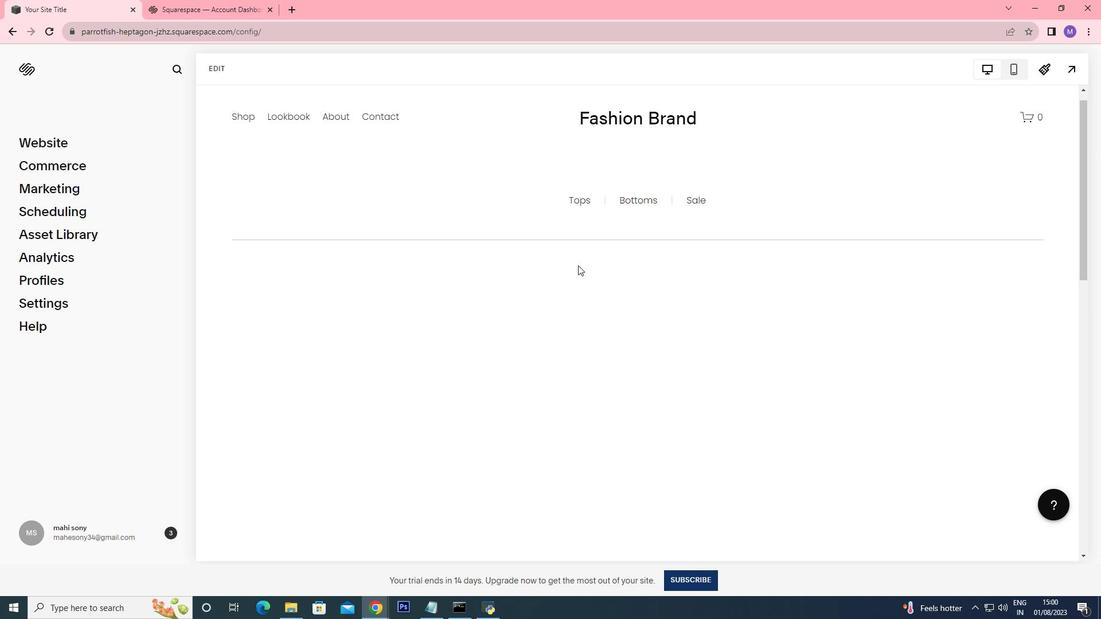 
Action: Mouse scrolled (588, 271) with delta (0, 0)
Screenshot: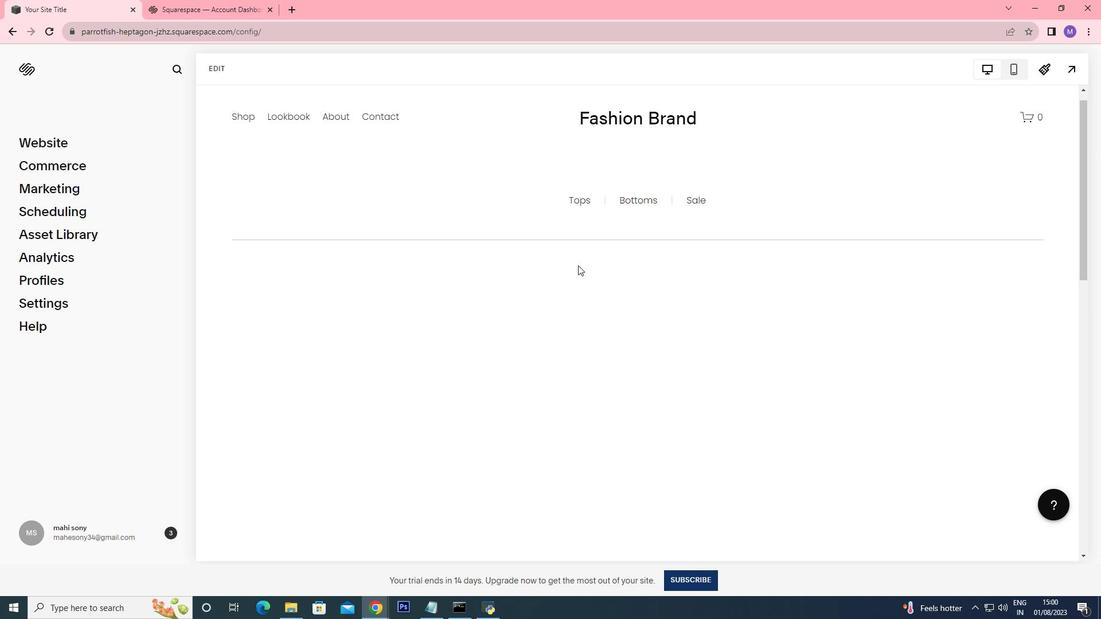 
Action: Mouse moved to (605, 257)
Screenshot: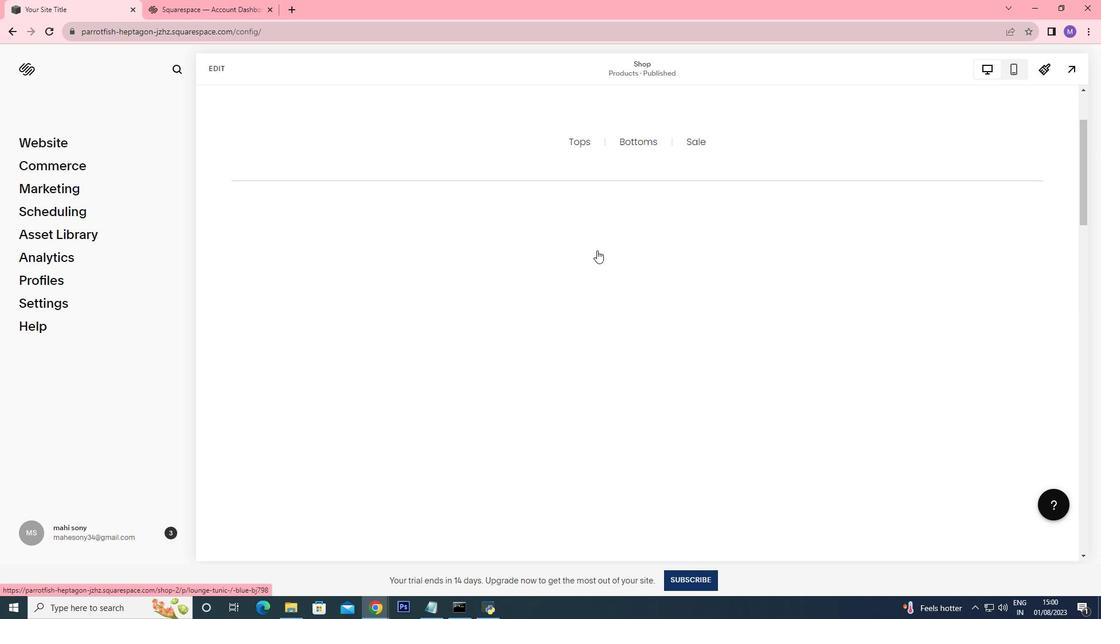 
Action: Mouse scrolled (605, 258) with delta (0, 0)
Screenshot: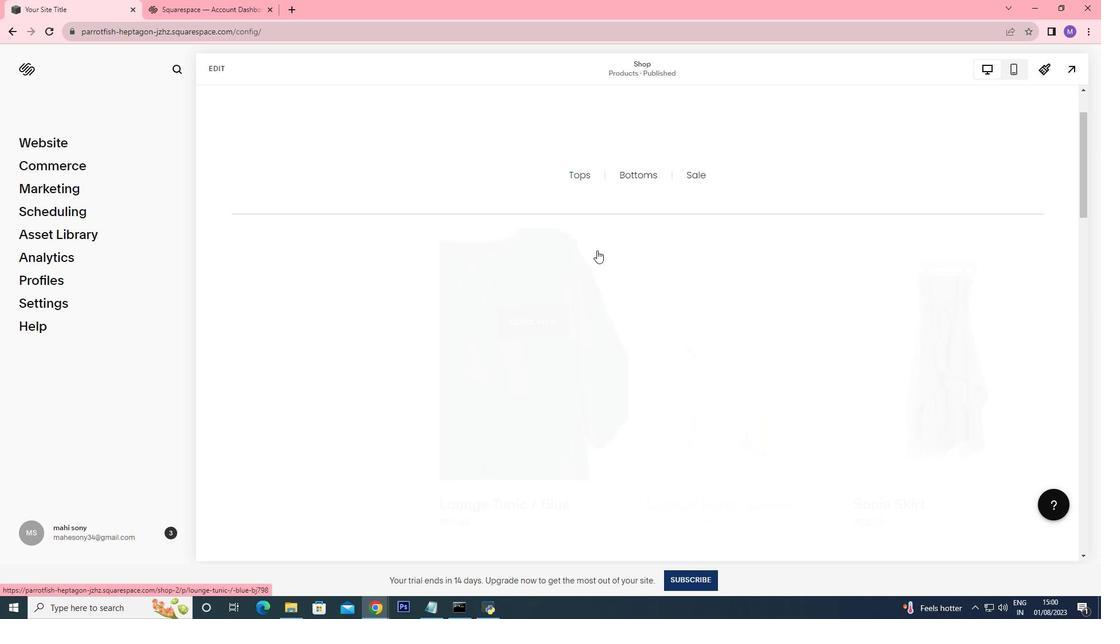 
Action: Mouse scrolled (605, 258) with delta (0, 0)
Screenshot: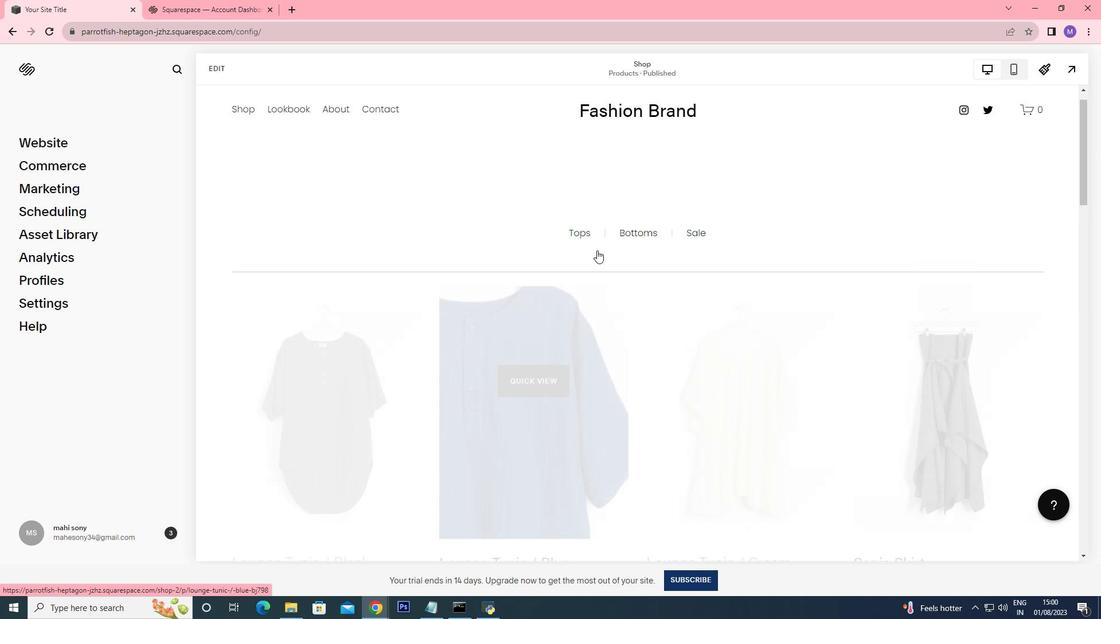 
Action: Mouse scrolled (605, 257) with delta (0, 0)
Screenshot: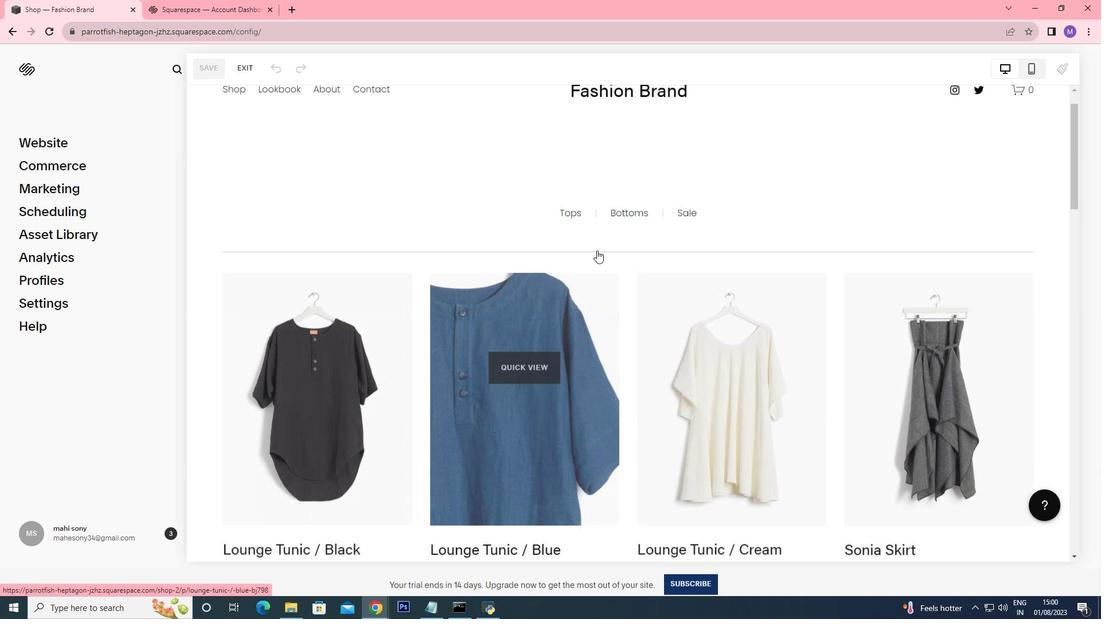 
Action: Mouse scrolled (605, 257) with delta (0, 0)
Screenshot: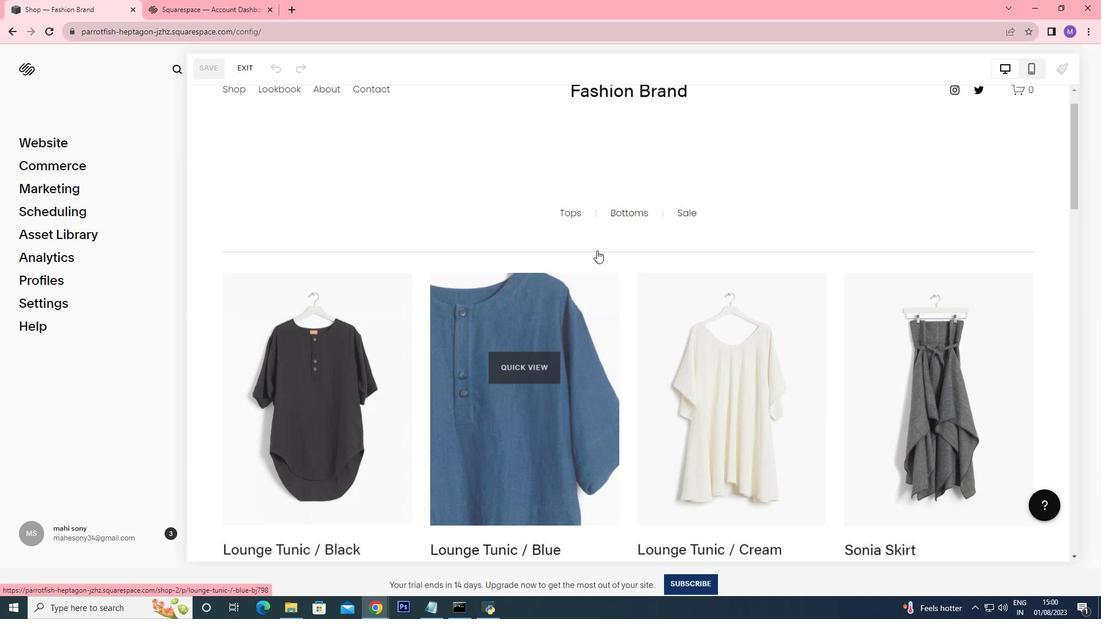 
Action: Mouse scrolled (605, 257) with delta (0, 0)
Screenshot: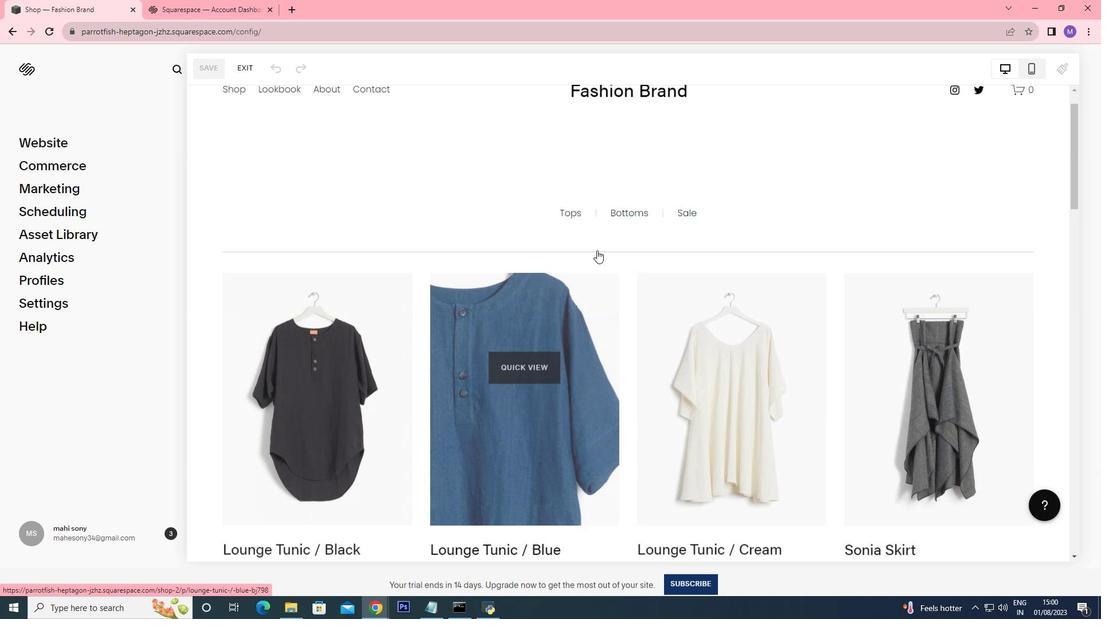 
Action: Mouse scrolled (605, 257) with delta (0, 0)
Screenshot: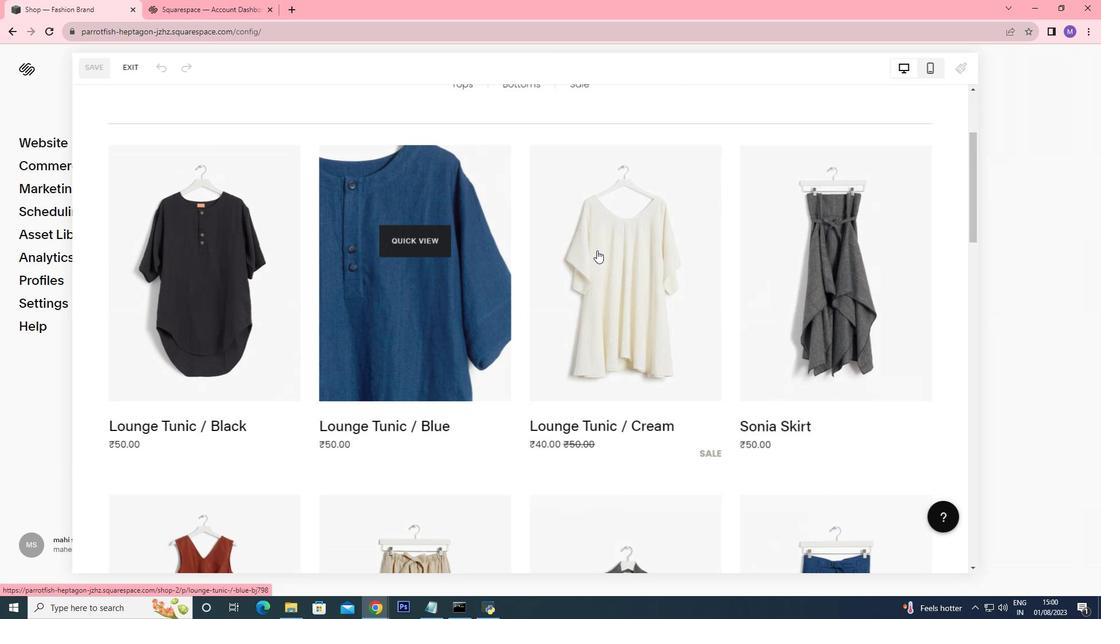 
Action: Mouse scrolled (605, 257) with delta (0, 0)
Screenshot: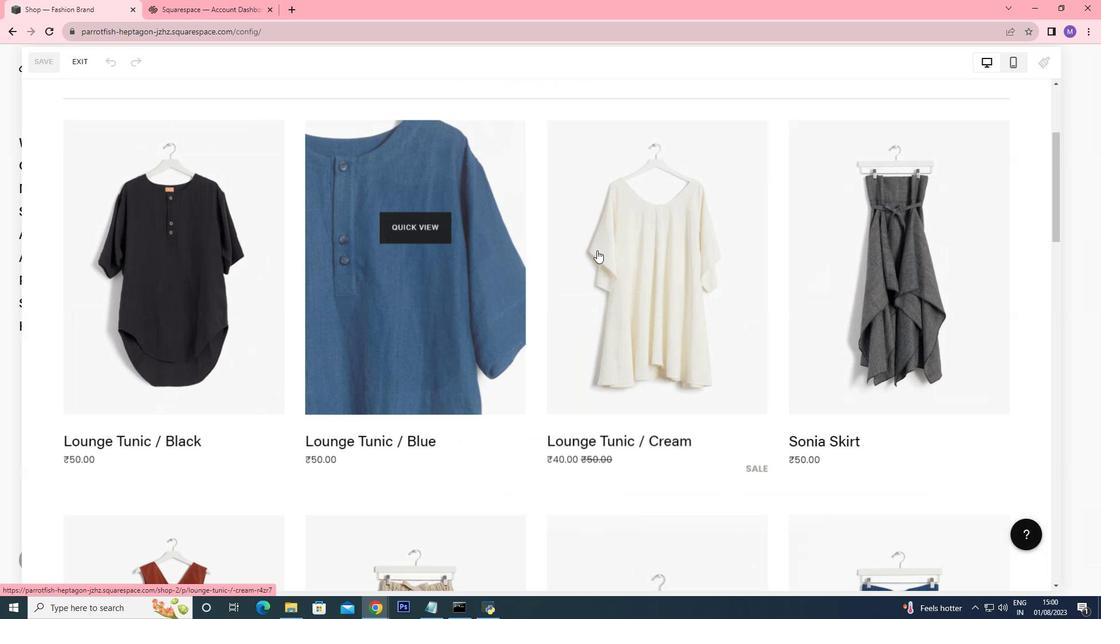 
Action: Mouse moved to (475, 338)
Screenshot: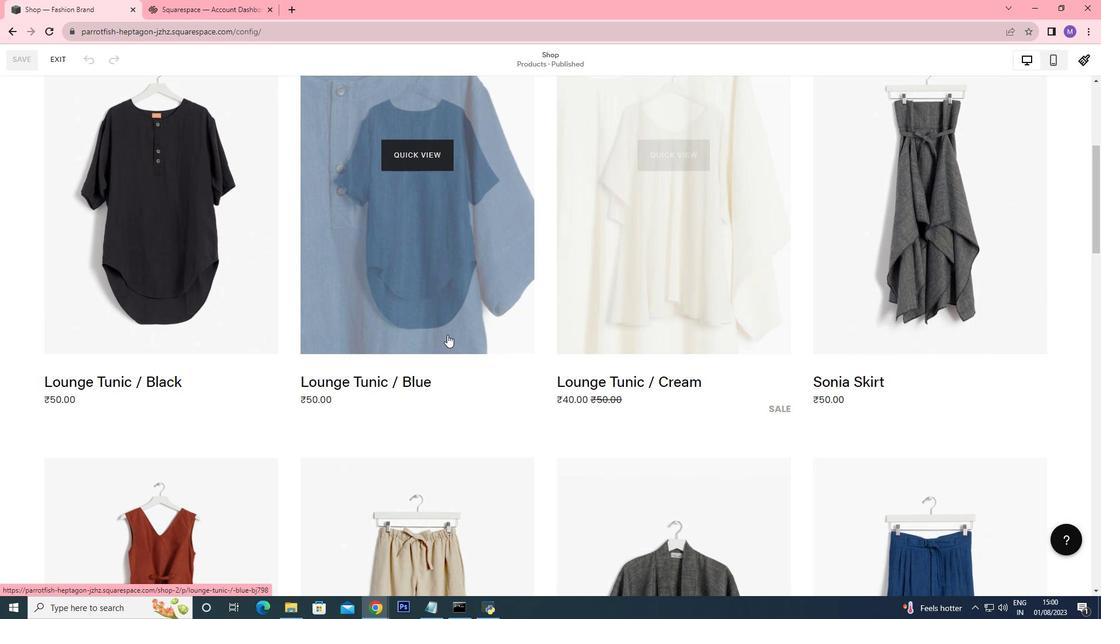 
Action: Mouse scrolled (480, 338) with delta (0, 0)
Screenshot: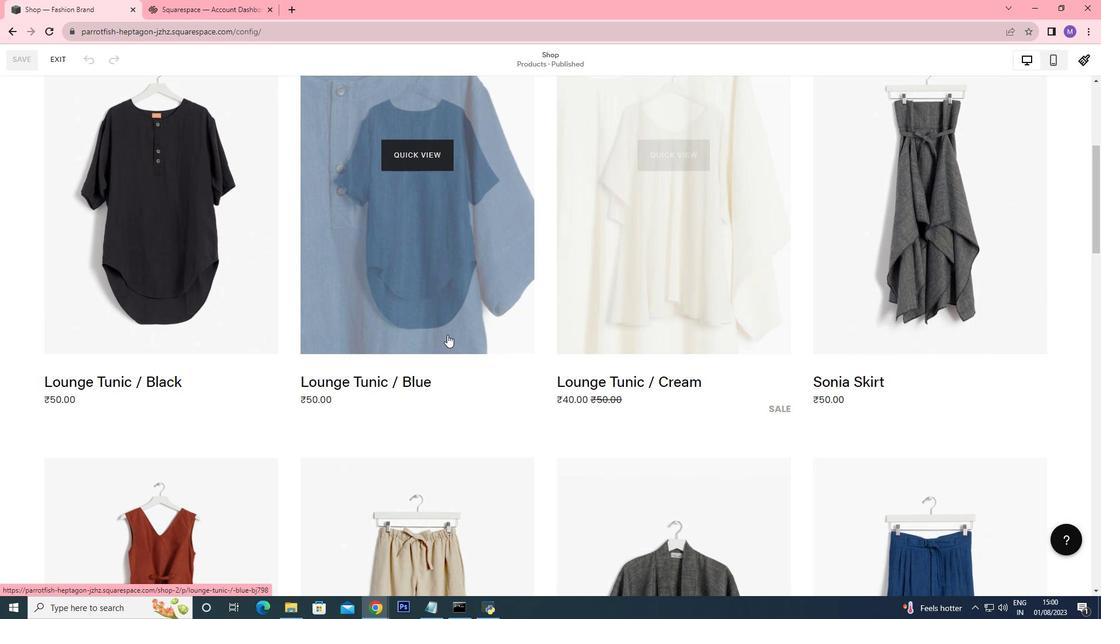 
Action: Mouse scrolled (475, 338) with delta (0, 0)
Screenshot: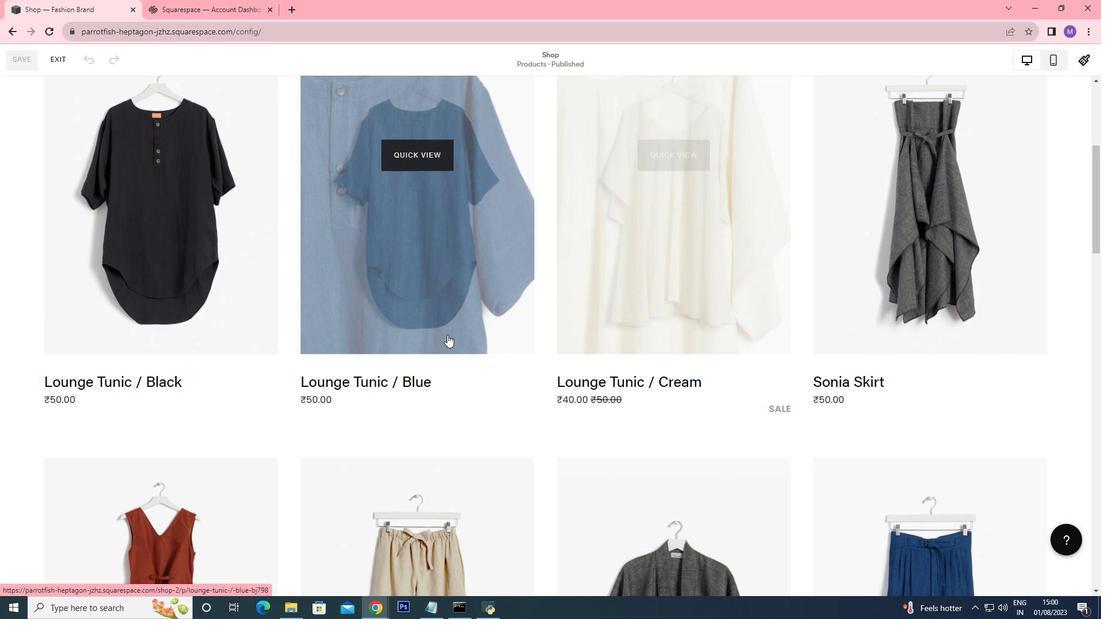 
Action: Mouse scrolled (475, 338) with delta (0, 0)
Screenshot: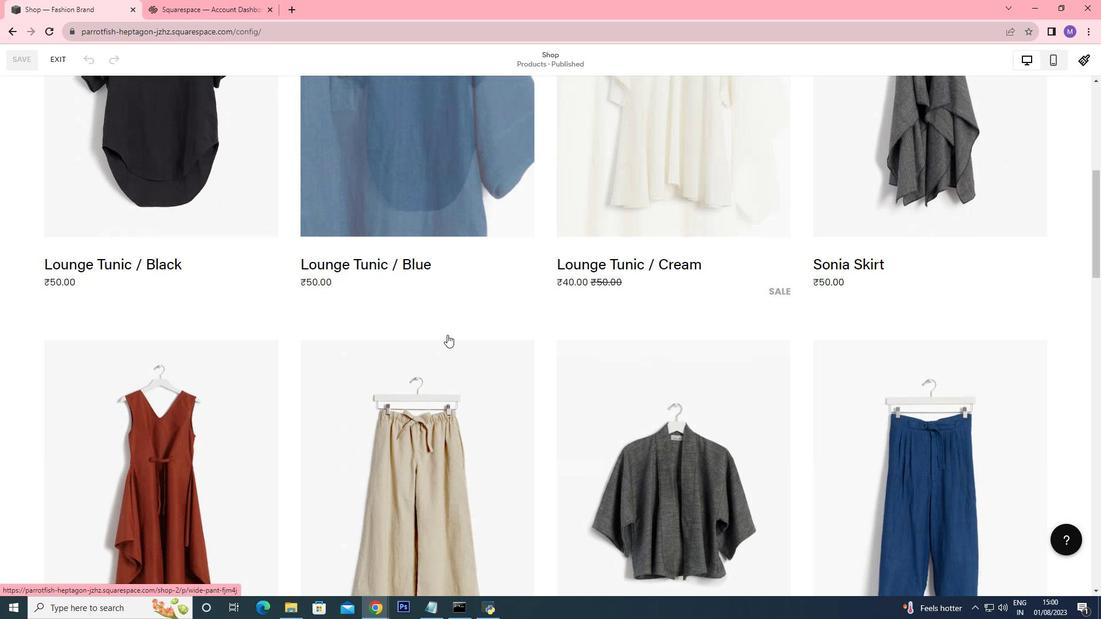 
Action: Mouse scrolled (475, 338) with delta (0, 0)
Screenshot: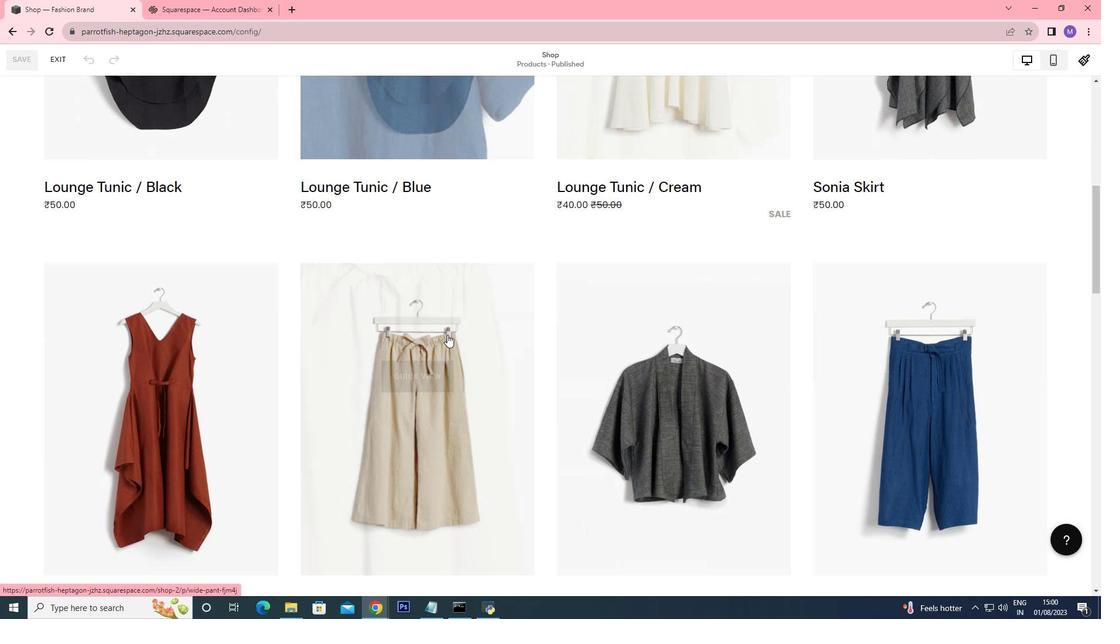 
Action: Mouse scrolled (475, 338) with delta (0, 0)
Screenshot: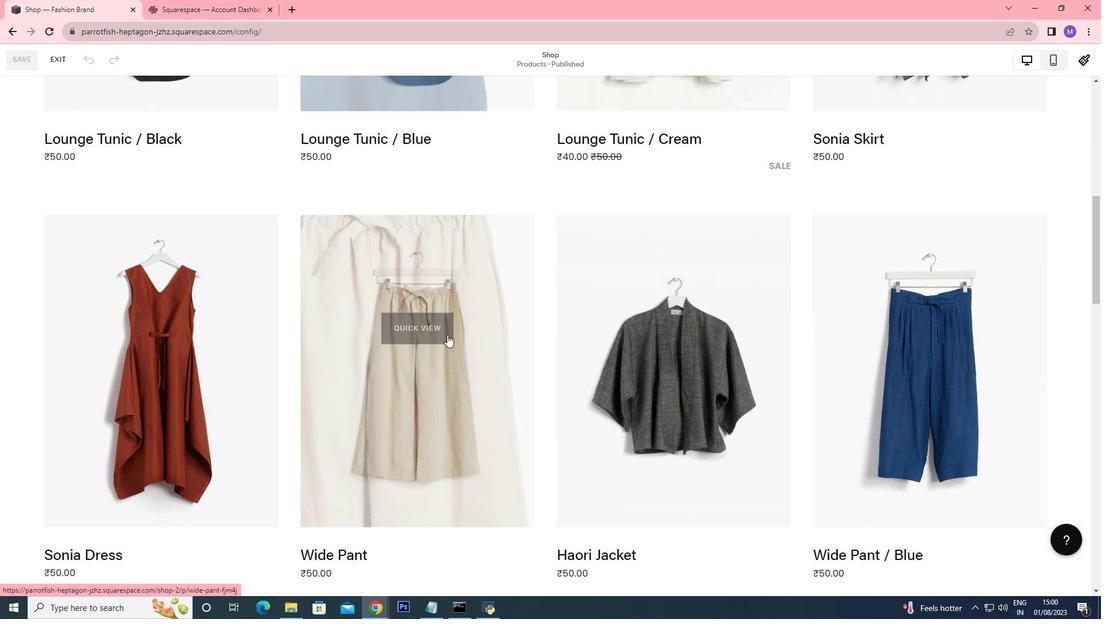
Action: Mouse scrolled (475, 338) with delta (0, 0)
Screenshot: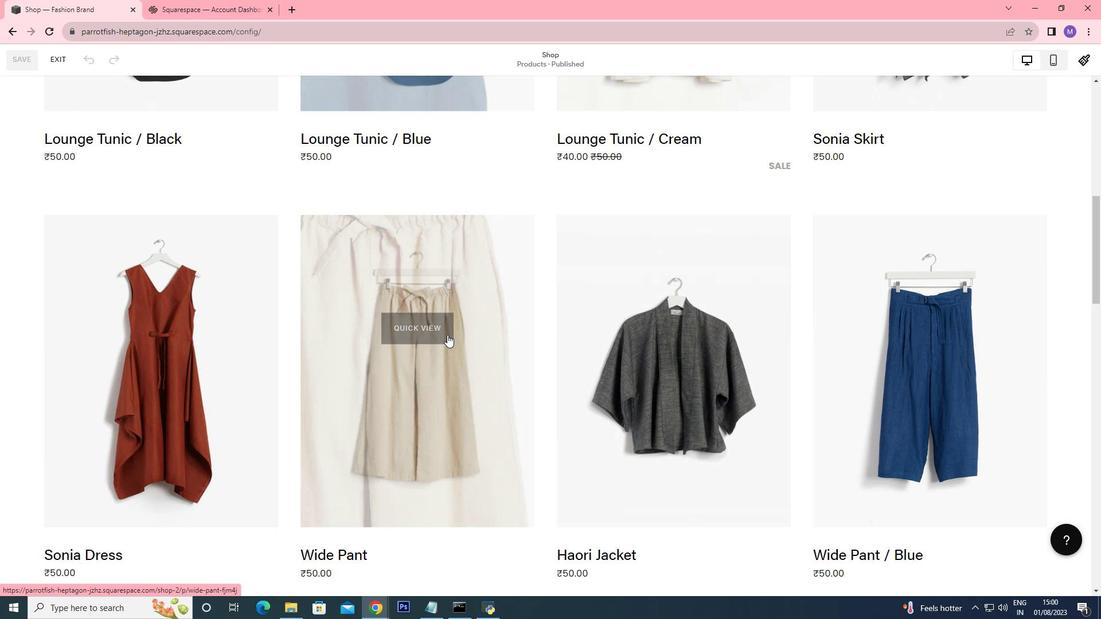 
Action: Mouse scrolled (475, 338) with delta (0, 0)
Screenshot: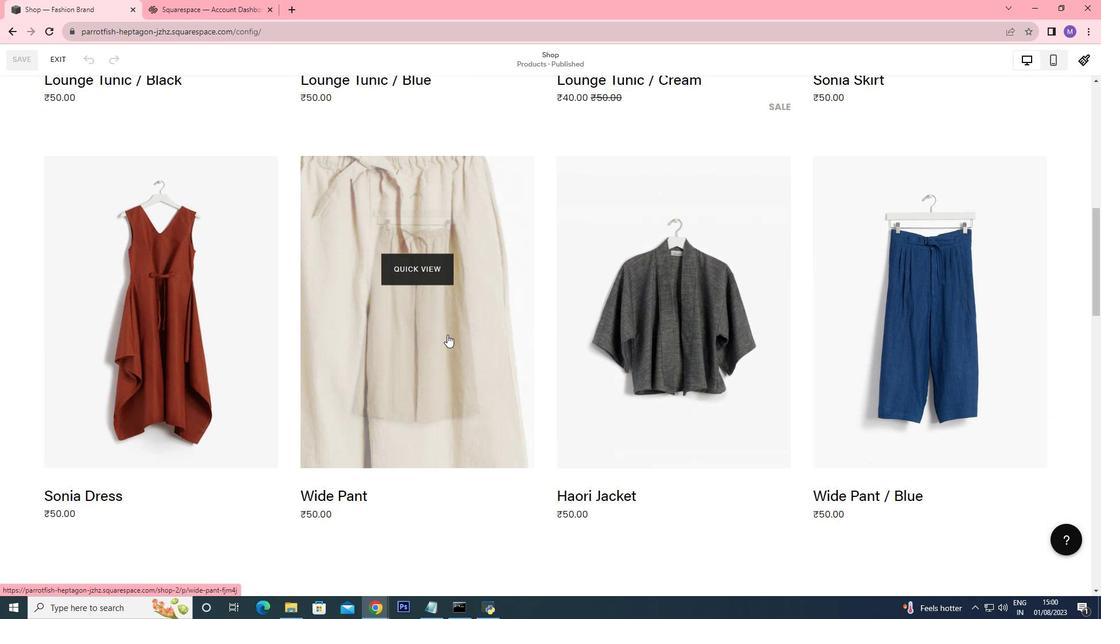 
Action: Mouse moved to (475, 338)
Screenshot: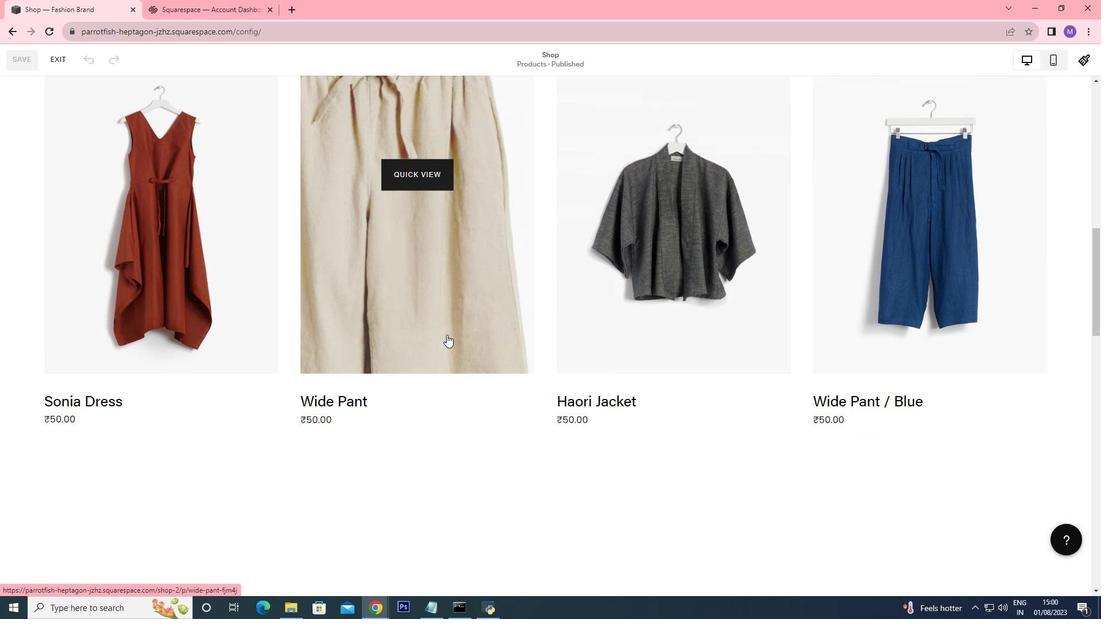 
Action: Mouse scrolled (475, 338) with delta (0, 0)
Screenshot: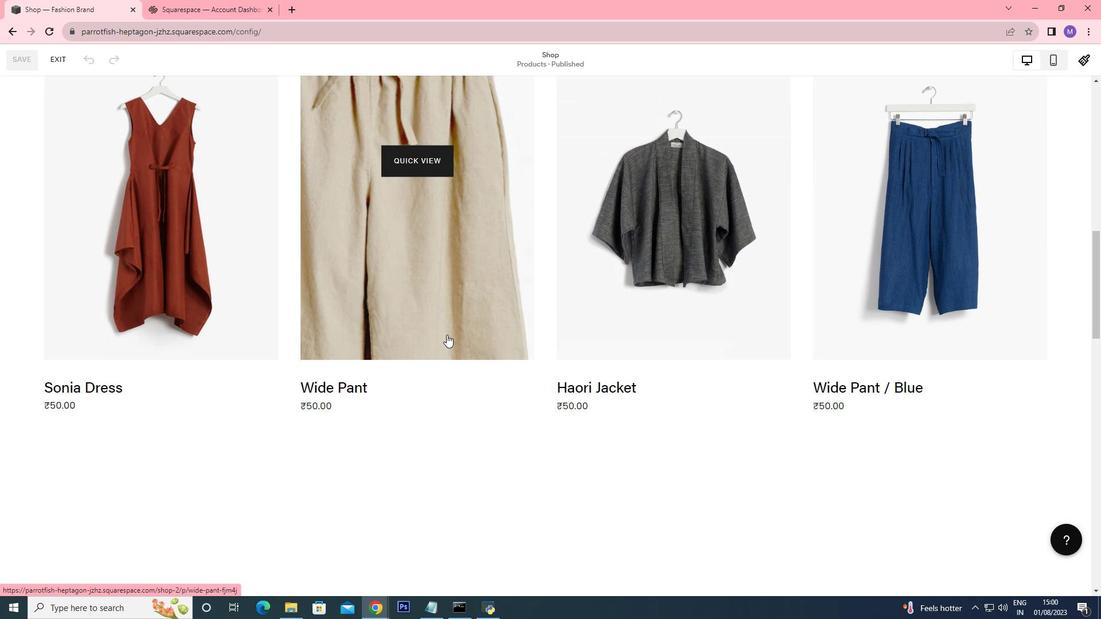 
Action: Mouse scrolled (475, 338) with delta (0, 0)
Screenshot: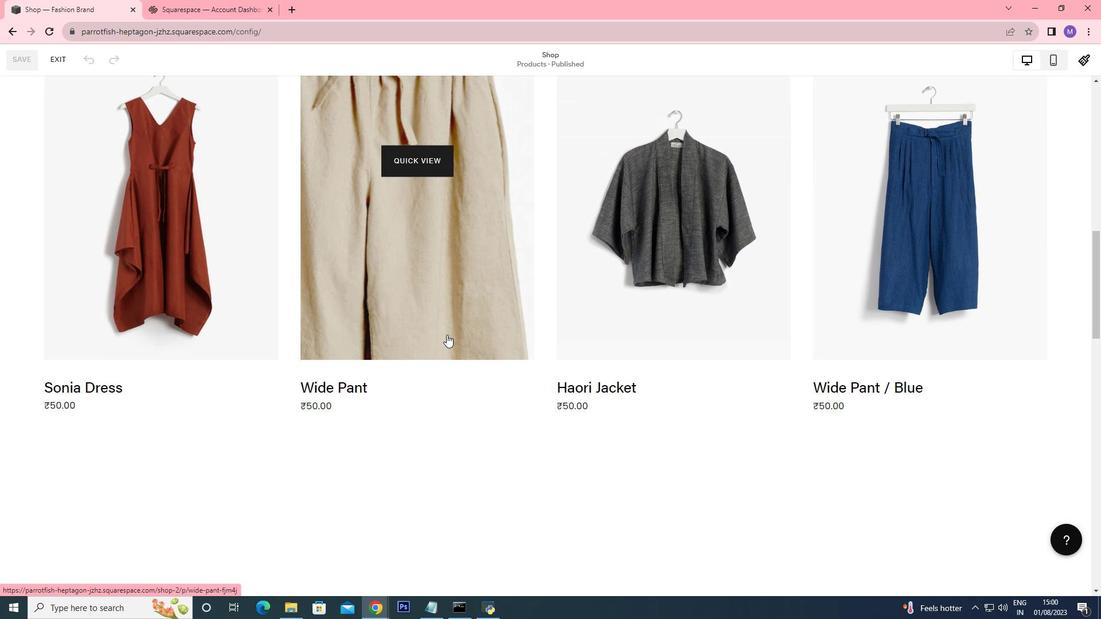 
Action: Mouse scrolled (475, 338) with delta (0, 0)
Screenshot: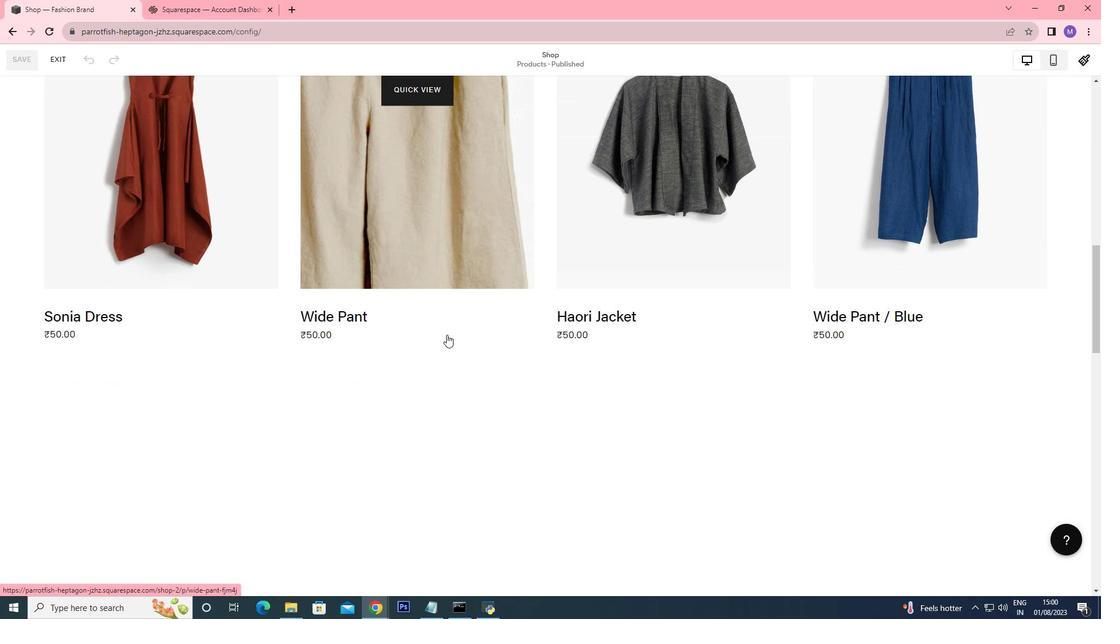 
Action: Mouse scrolled (475, 338) with delta (0, 0)
Screenshot: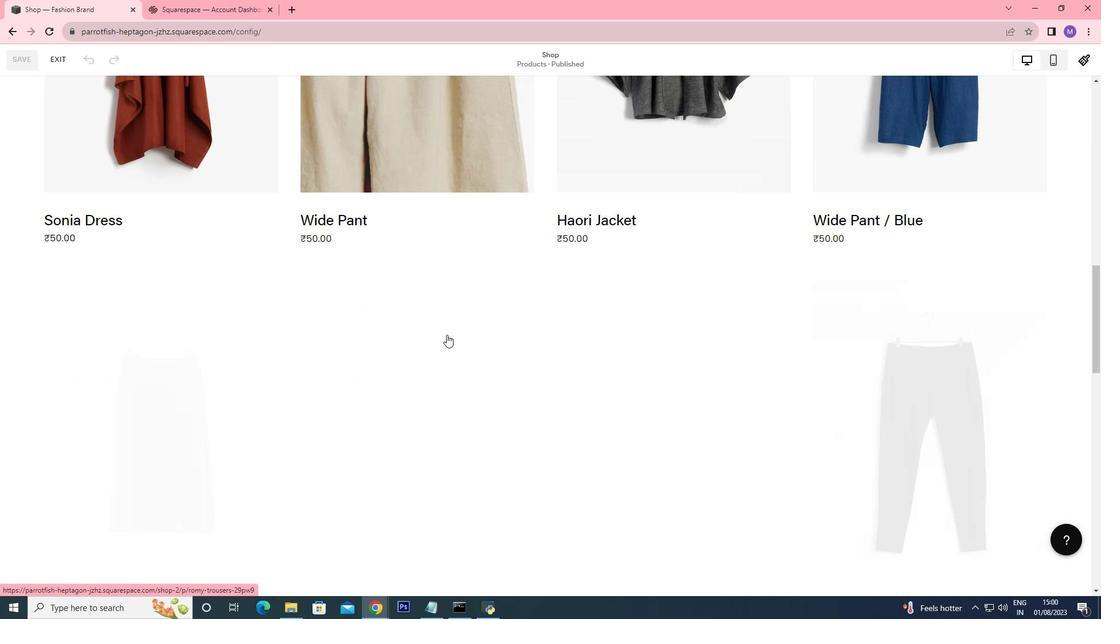 
Action: Mouse scrolled (475, 338) with delta (0, 0)
Screenshot: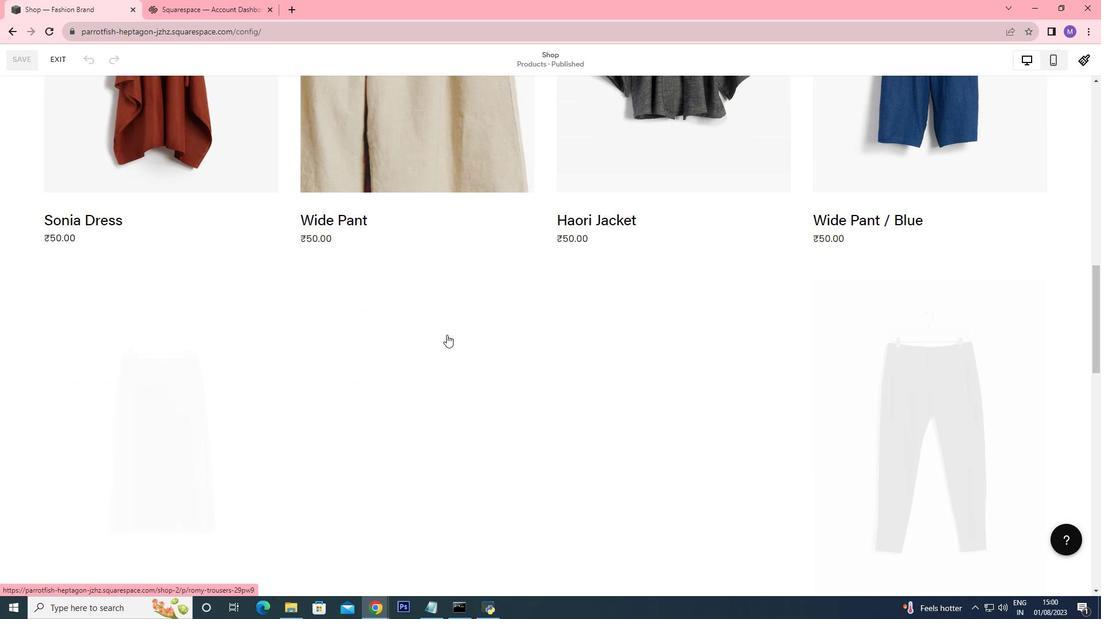 
Action: Mouse scrolled (475, 338) with delta (0, 0)
Screenshot: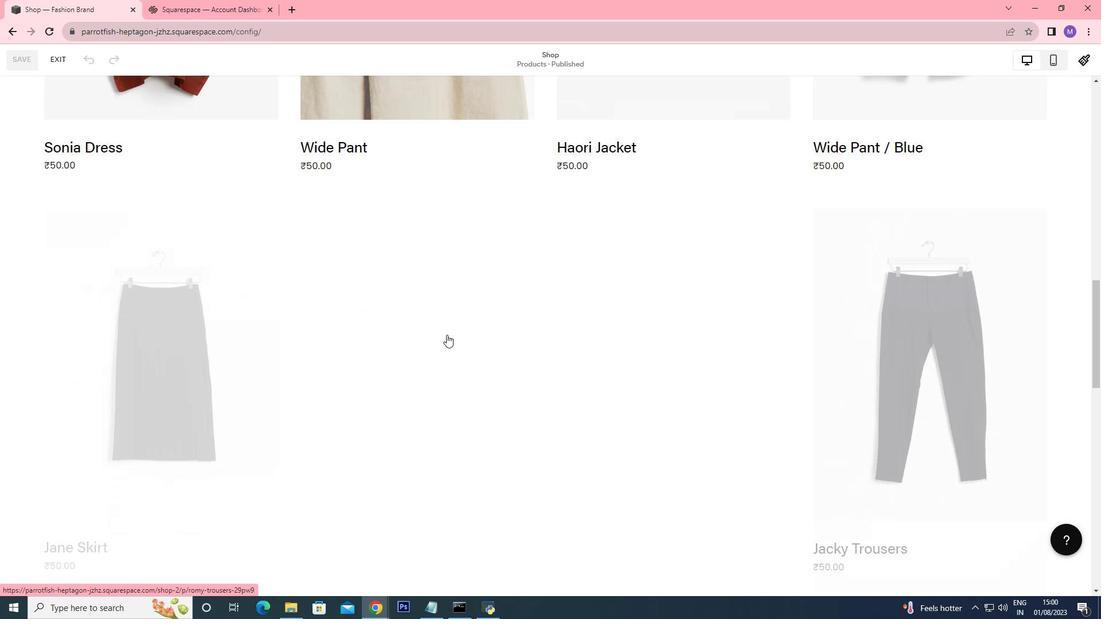 
Action: Mouse scrolled (475, 338) with delta (0, 0)
Screenshot: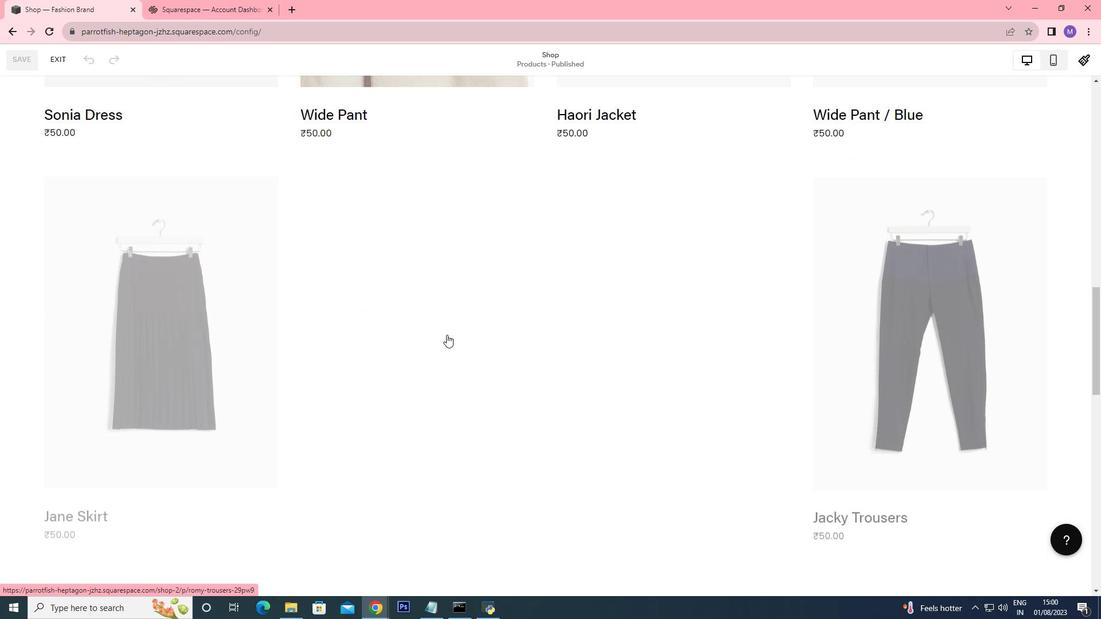 
Action: Mouse moved to (475, 338)
Screenshot: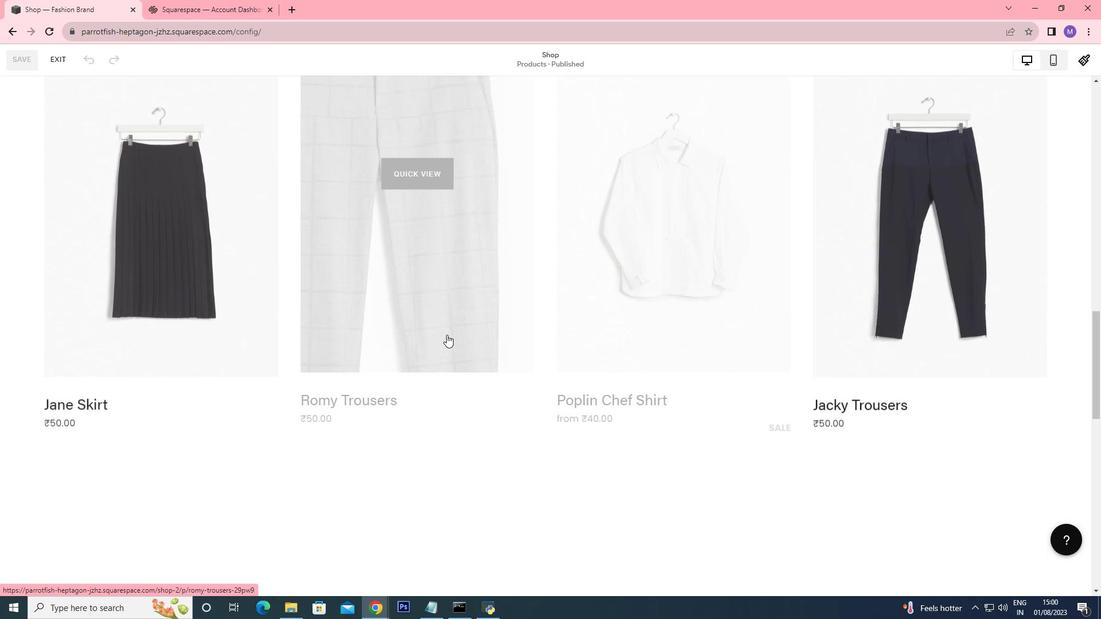 
Action: Mouse scrolled (475, 338) with delta (0, 0)
Screenshot: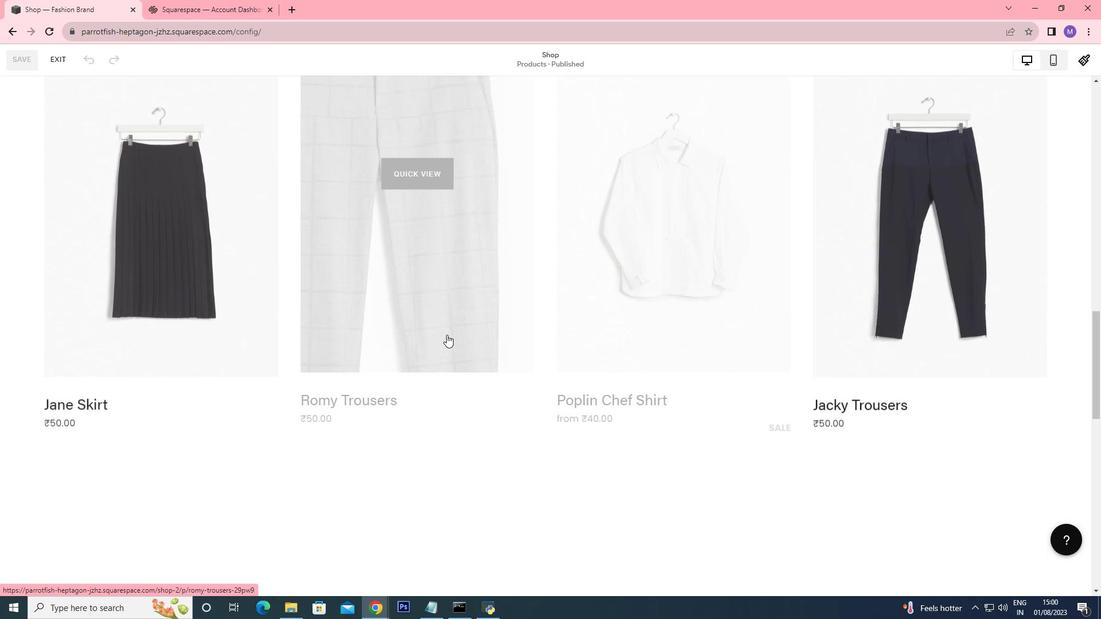 
Action: Mouse scrolled (475, 338) with delta (0, 0)
Screenshot: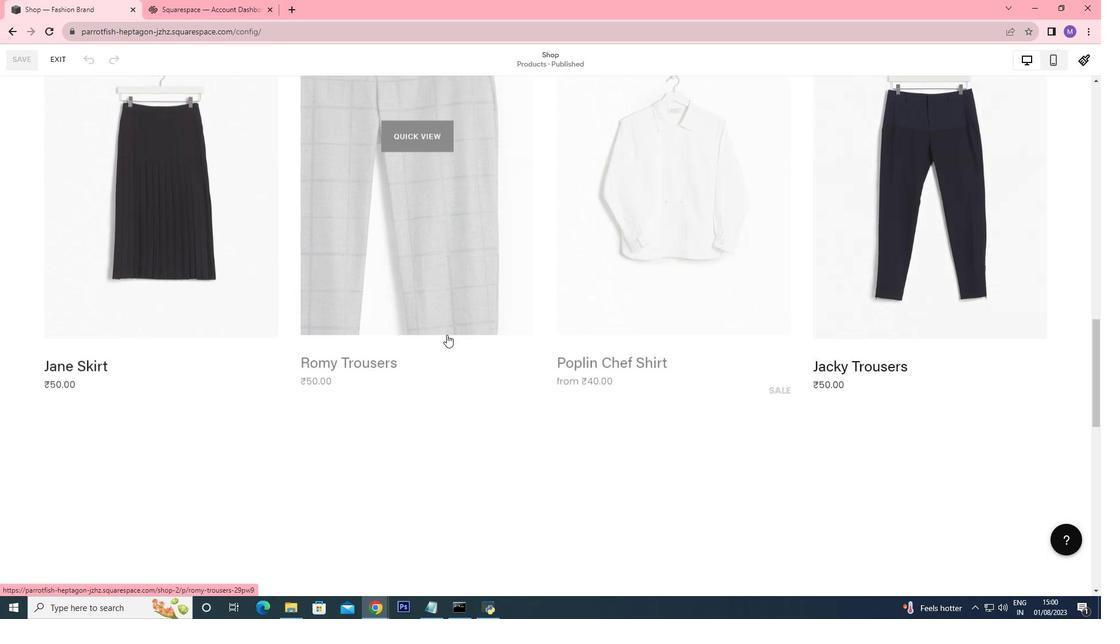 
Action: Mouse scrolled (475, 338) with delta (0, 0)
Screenshot: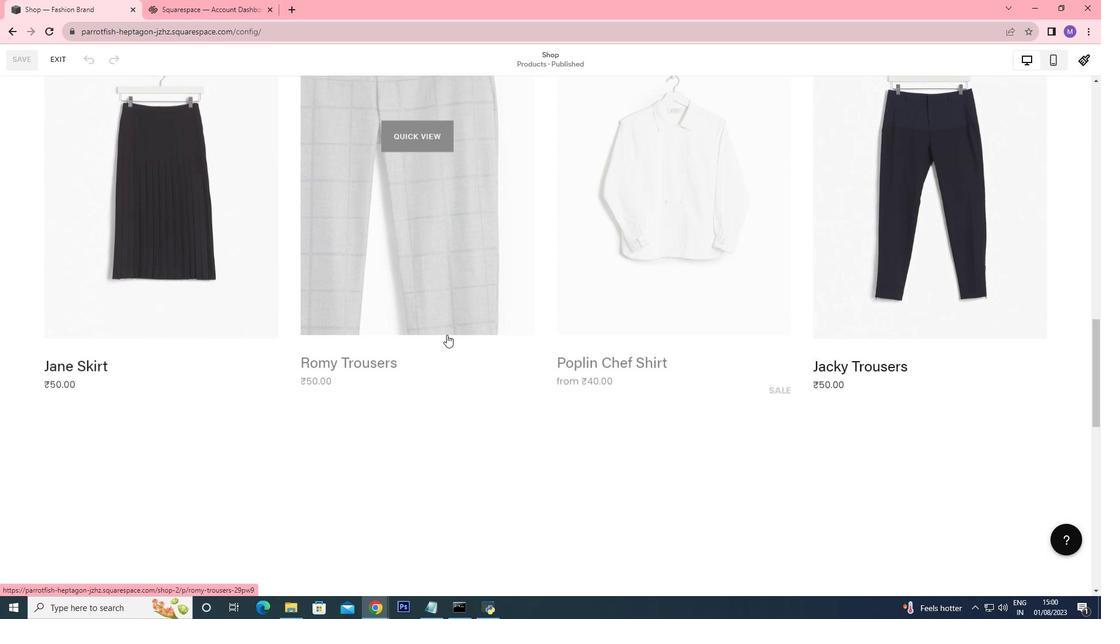 
Action: Mouse scrolled (475, 338) with delta (0, 0)
Screenshot: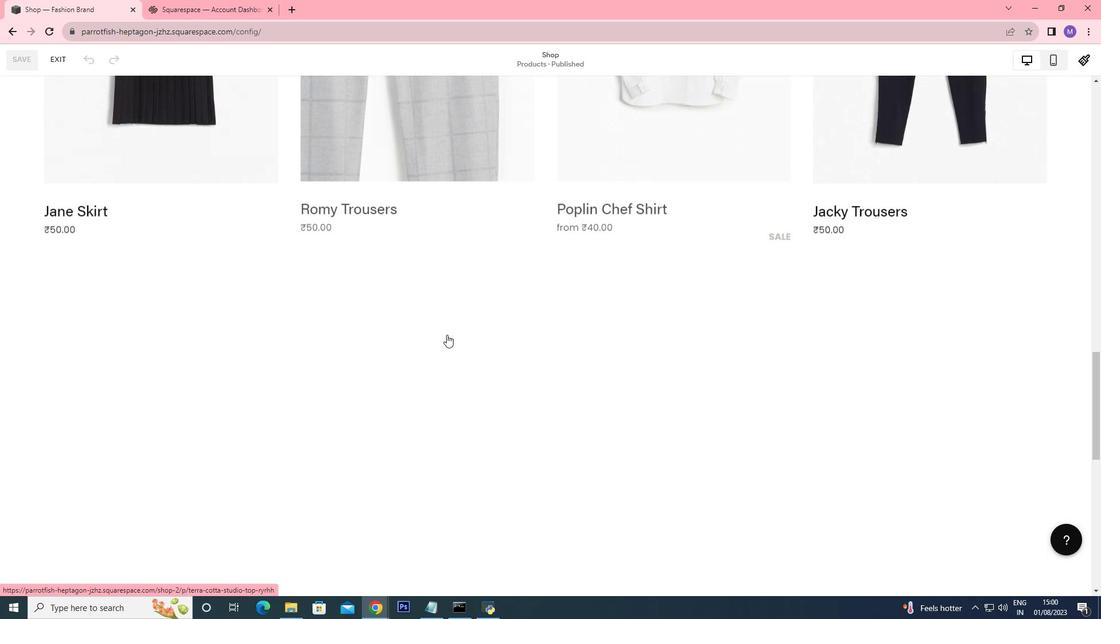 
Action: Mouse scrolled (475, 338) with delta (0, 0)
Screenshot: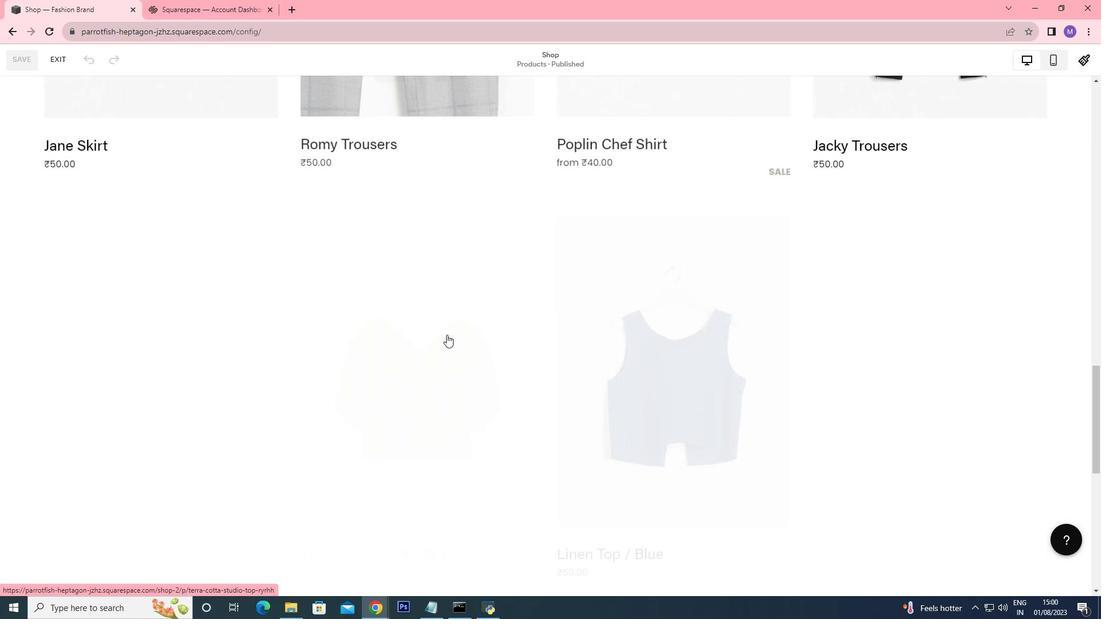 
Action: Mouse scrolled (475, 338) with delta (0, 0)
Screenshot: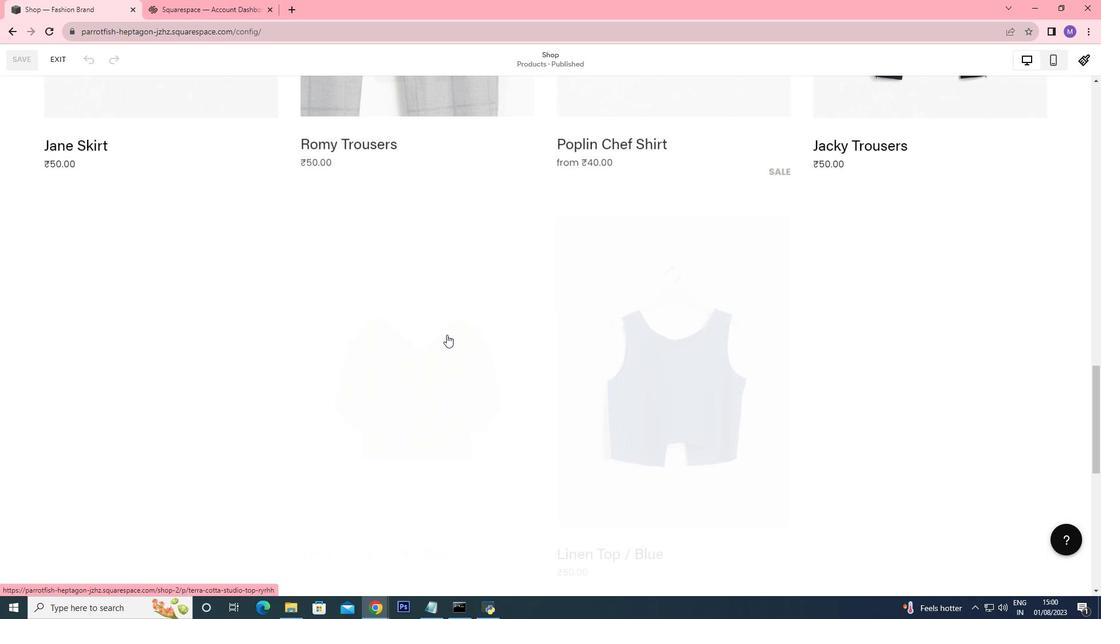 
Action: Mouse scrolled (475, 338) with delta (0, 0)
Screenshot: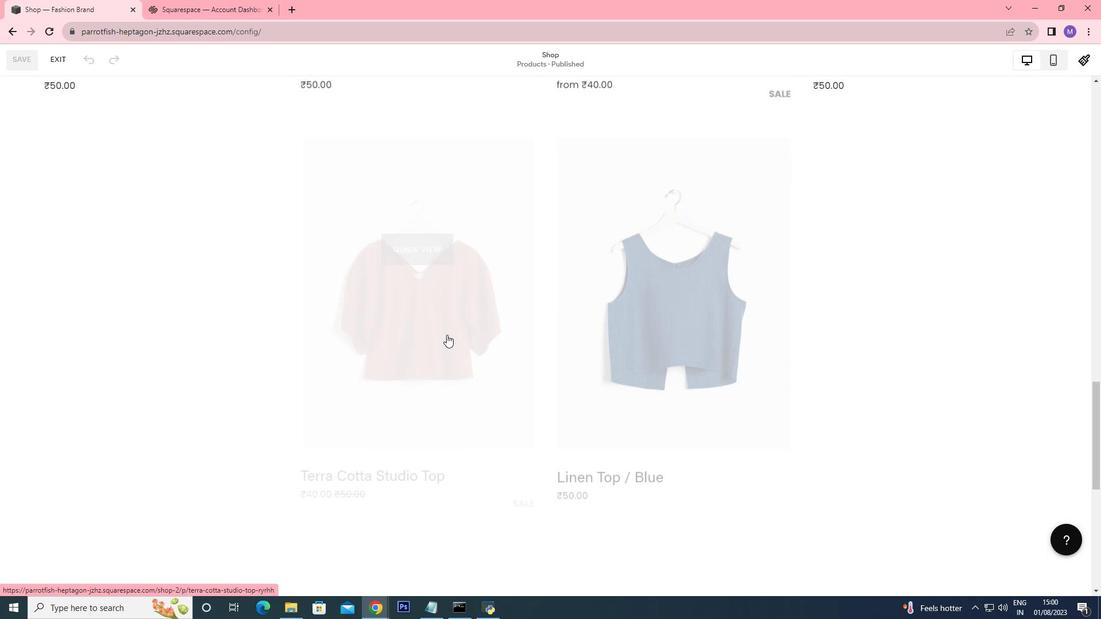 
Action: Mouse scrolled (475, 338) with delta (0, 0)
Screenshot: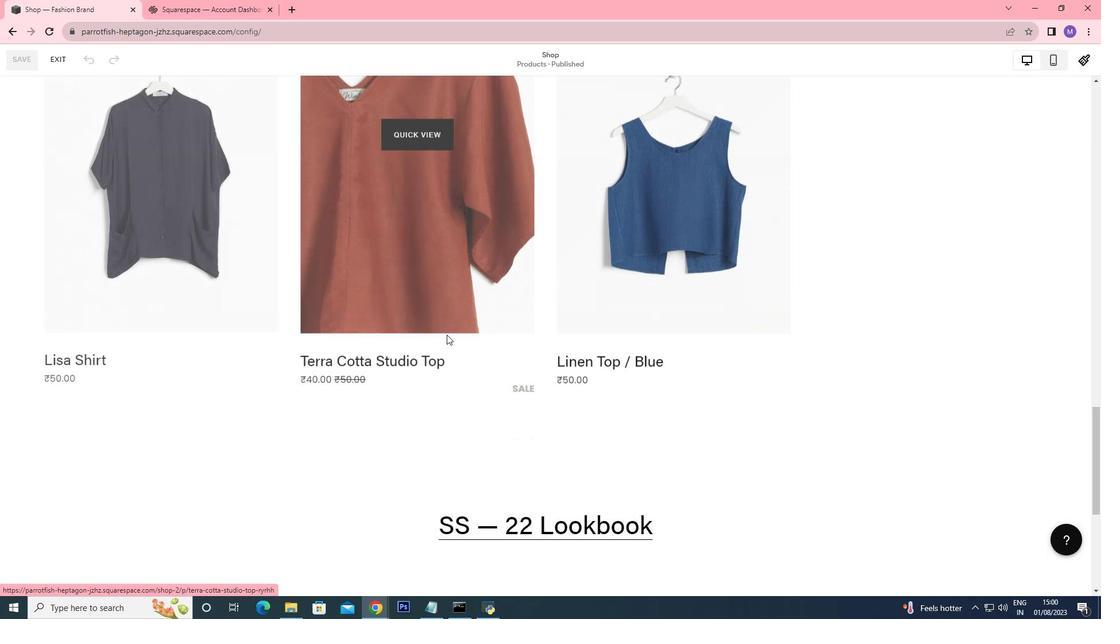 
Action: Mouse scrolled (475, 338) with delta (0, 0)
Screenshot: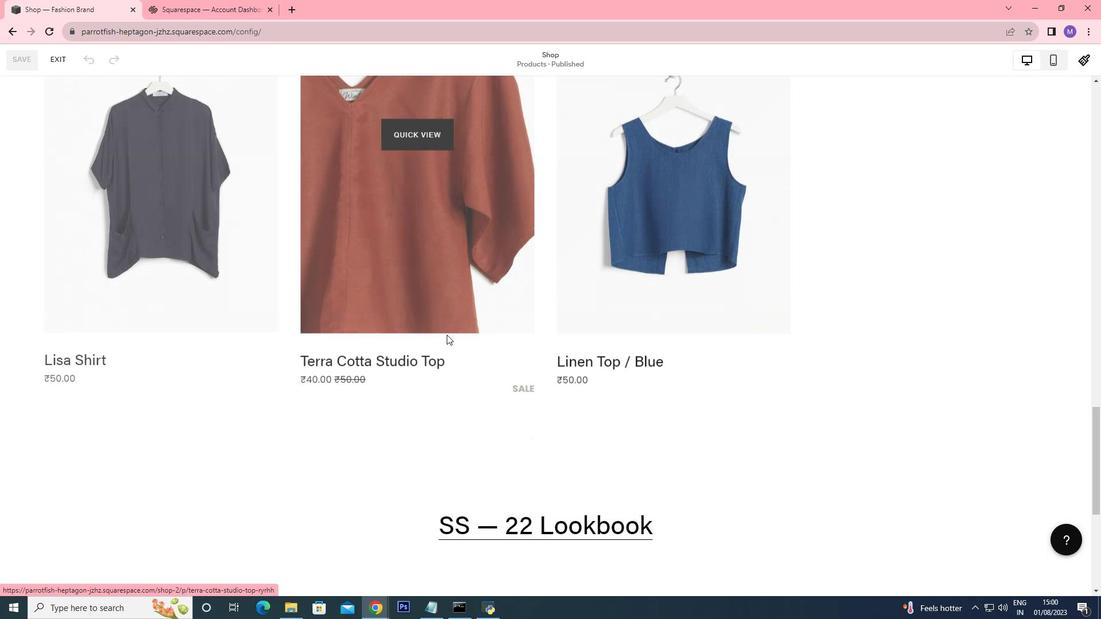 
Action: Mouse scrolled (475, 338) with delta (0, 0)
Screenshot: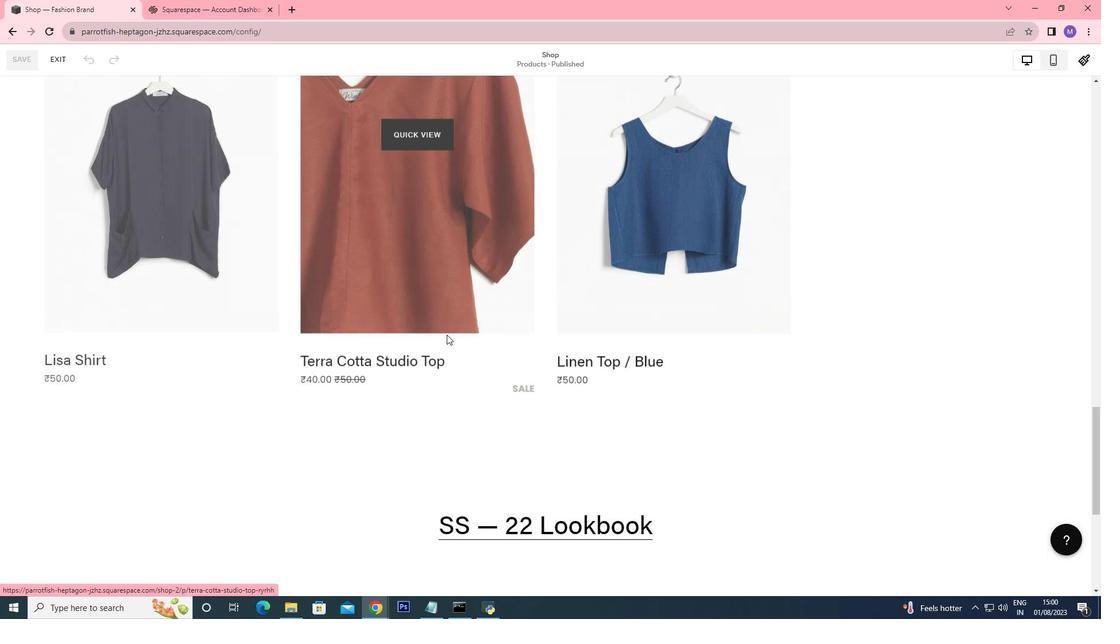 
Action: Mouse scrolled (475, 338) with delta (0, 0)
Screenshot: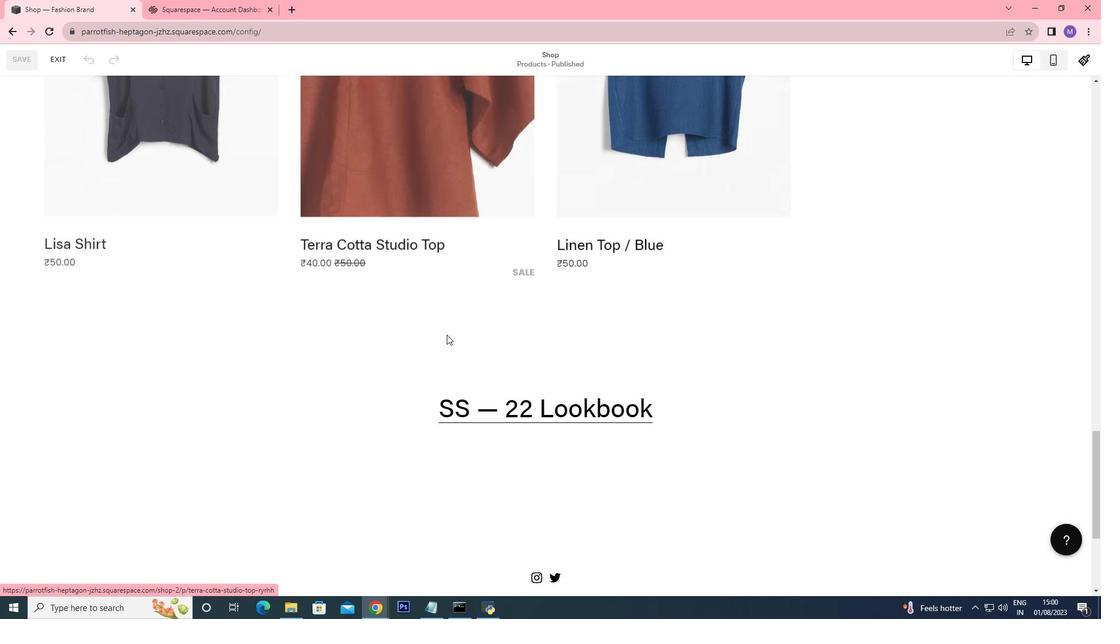 
Action: Mouse scrolled (475, 338) with delta (0, 0)
Screenshot: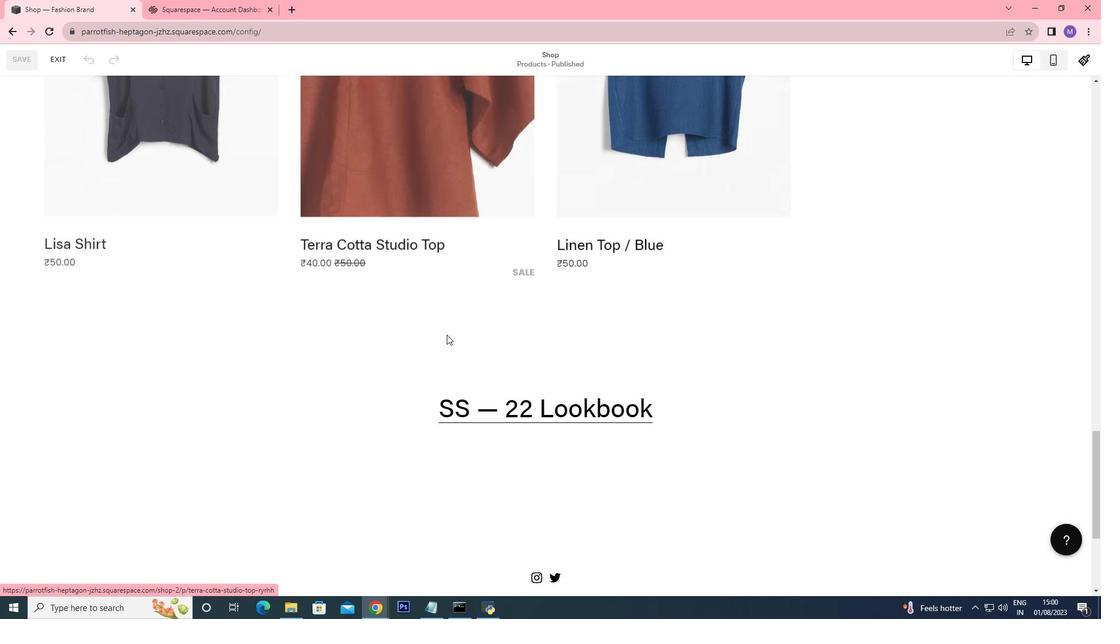 
Action: Mouse scrolled (475, 338) with delta (0, 0)
Screenshot: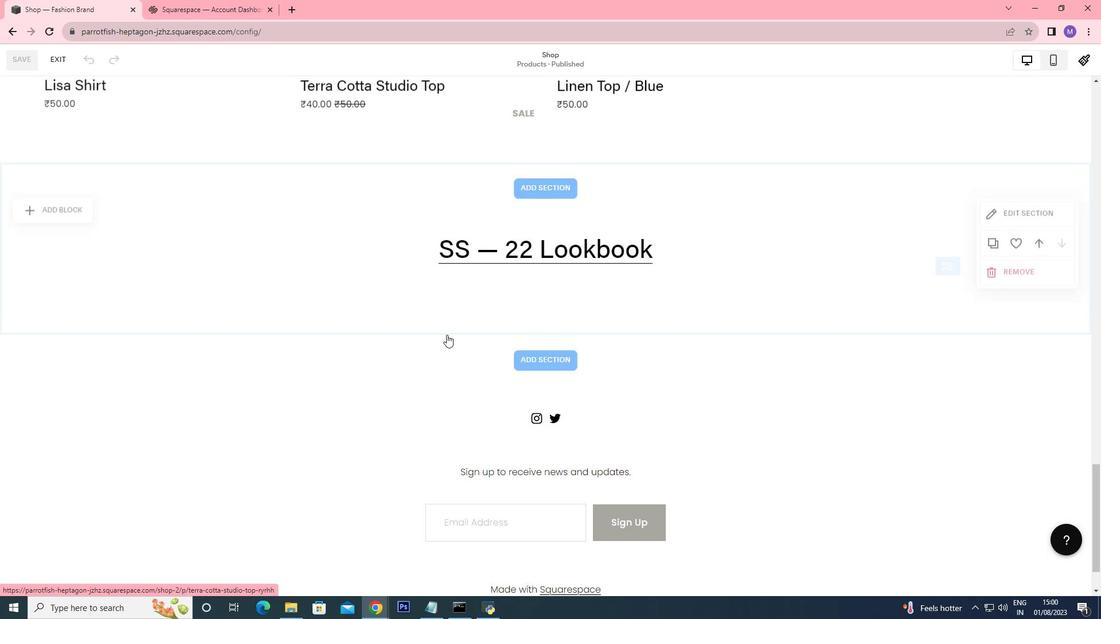 
Action: Mouse scrolled (475, 338) with delta (0, 0)
Screenshot: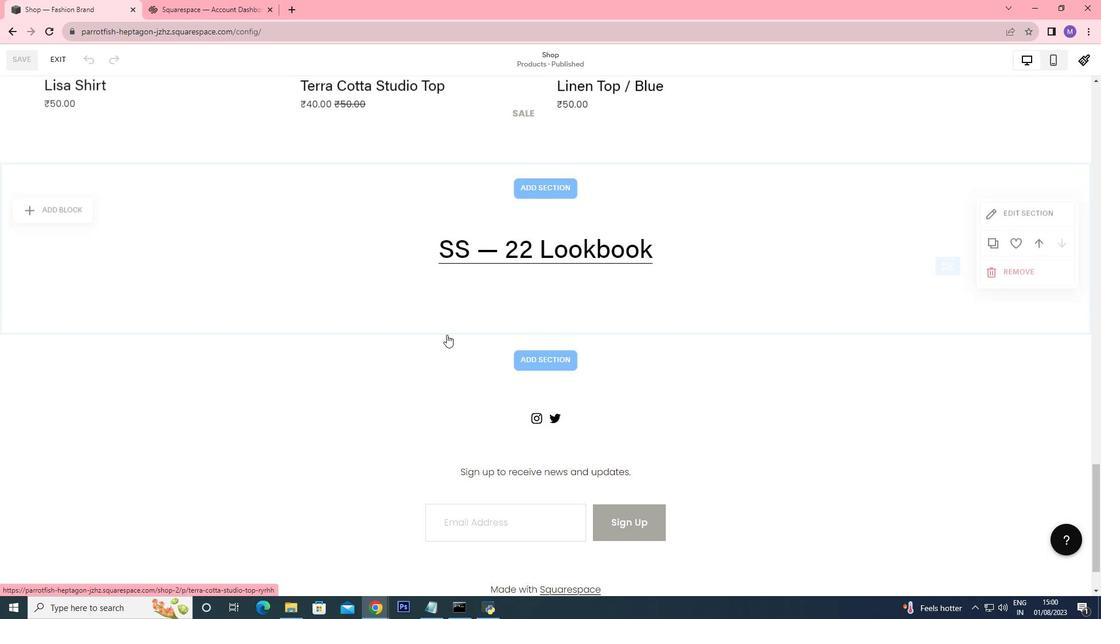 
Action: Mouse scrolled (475, 338) with delta (0, 0)
Screenshot: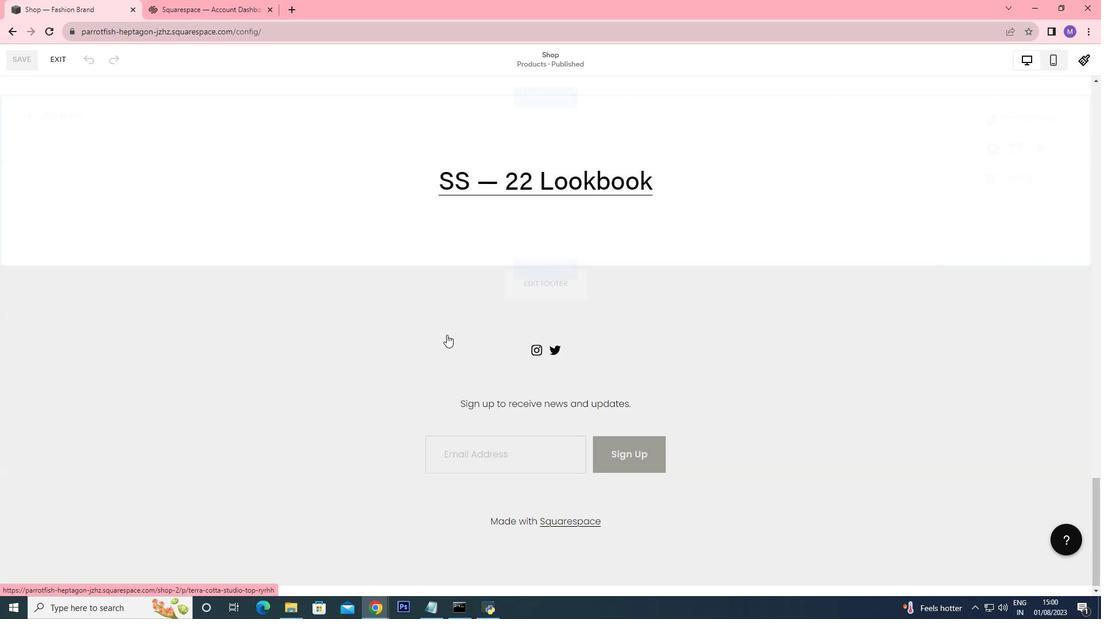 
Action: Mouse scrolled (475, 338) with delta (0, 0)
Screenshot: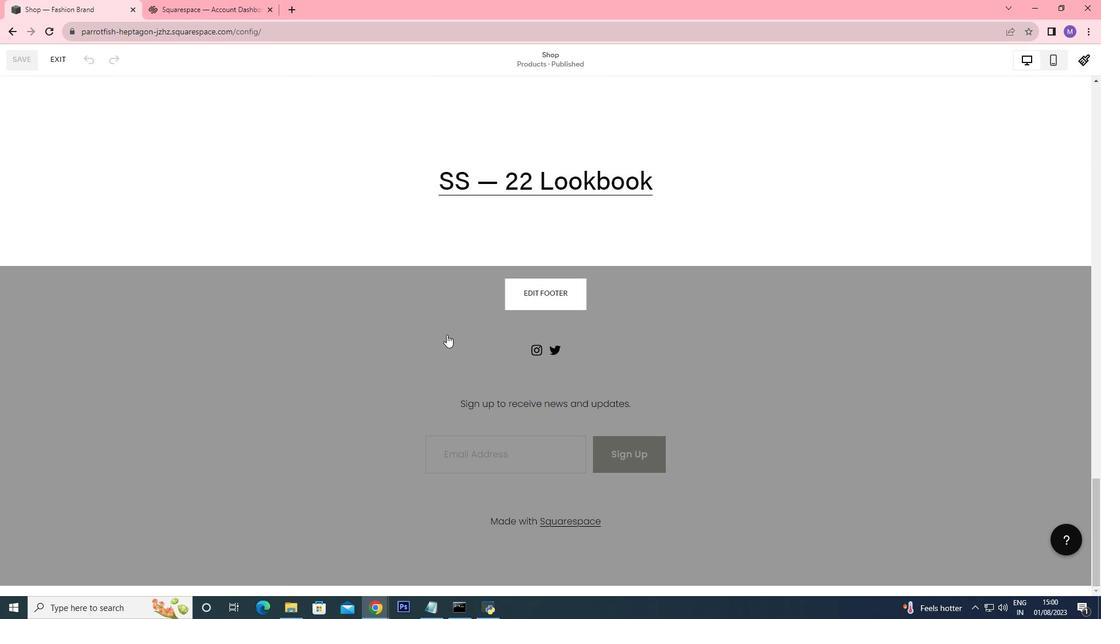 
Action: Mouse moved to (647, 343)
Screenshot: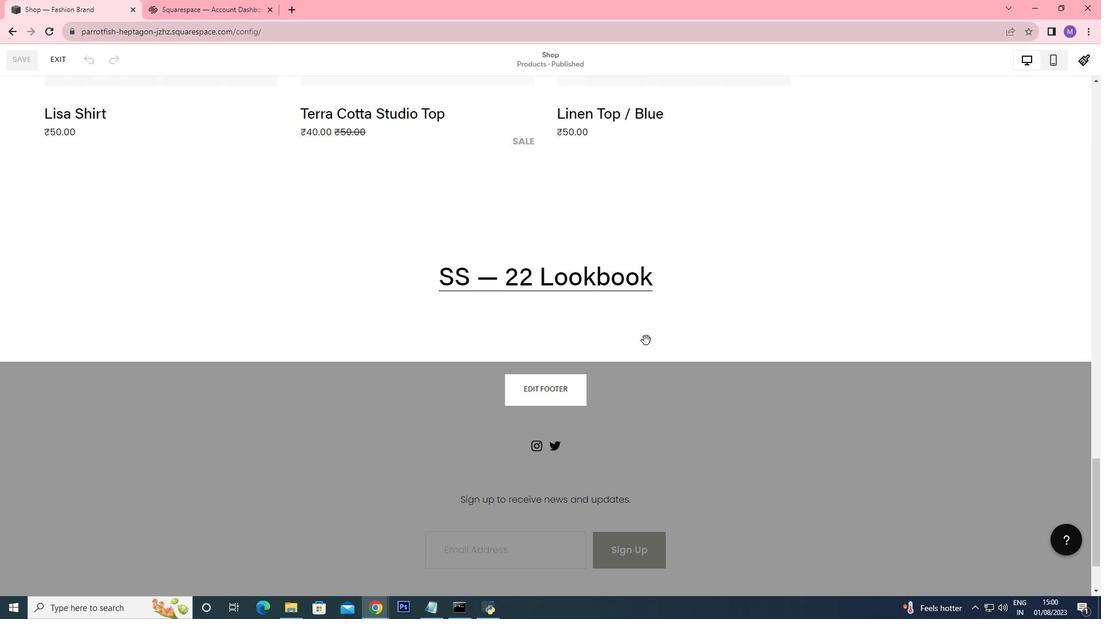 
Action: Mouse scrolled (647, 344) with delta (0, 0)
Screenshot: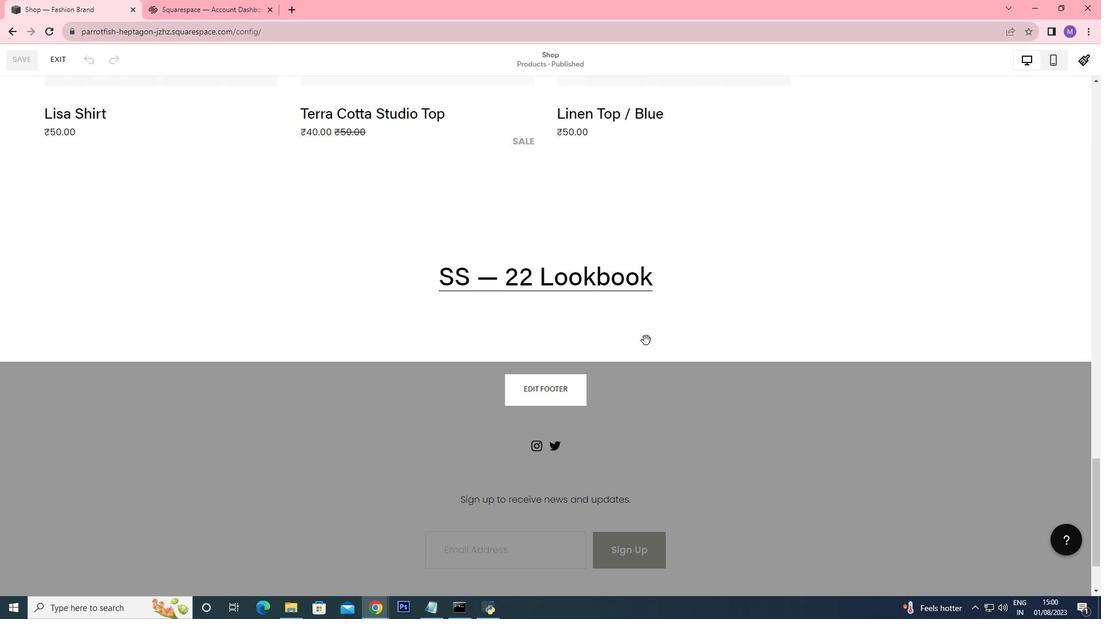 
Action: Mouse scrolled (647, 344) with delta (0, 0)
Screenshot: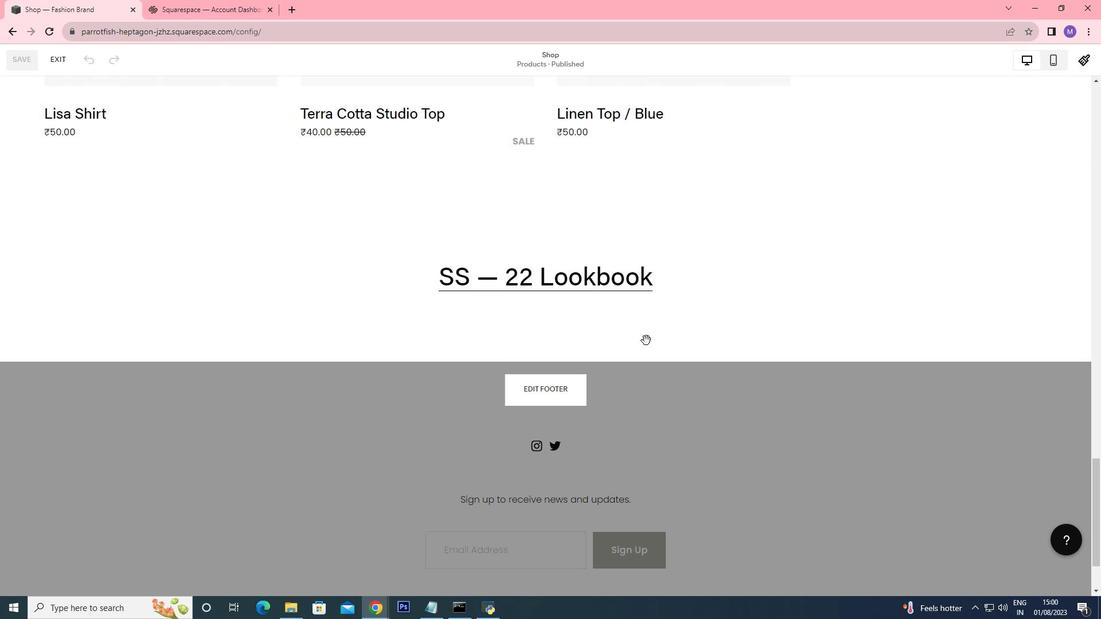 
Action: Mouse scrolled (647, 344) with delta (0, 0)
Screenshot: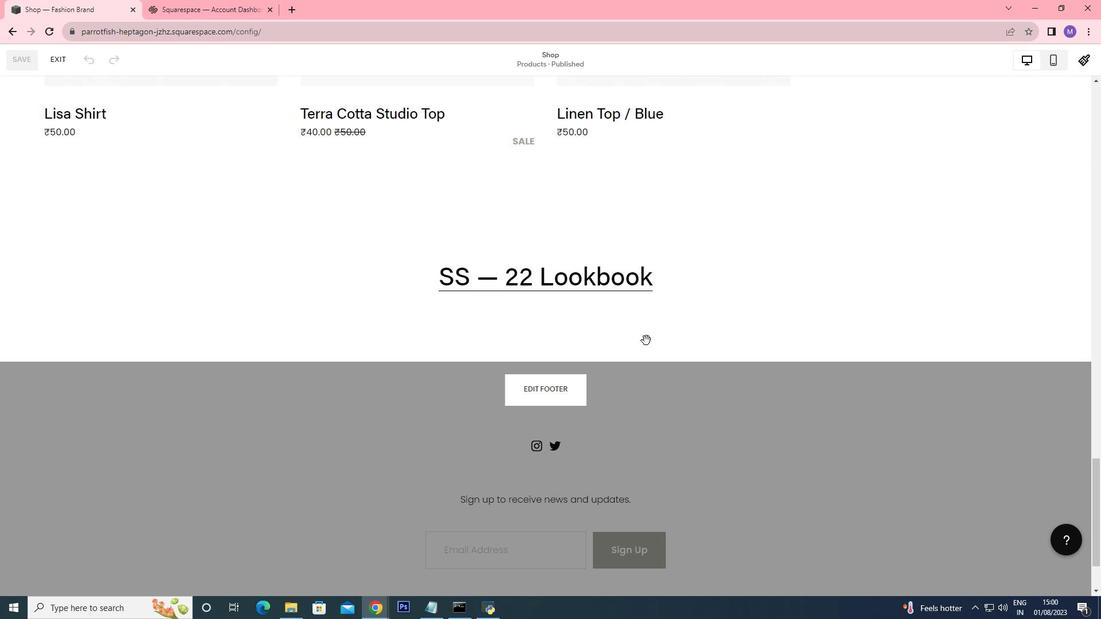 
Action: Mouse scrolled (647, 344) with delta (0, 0)
Screenshot: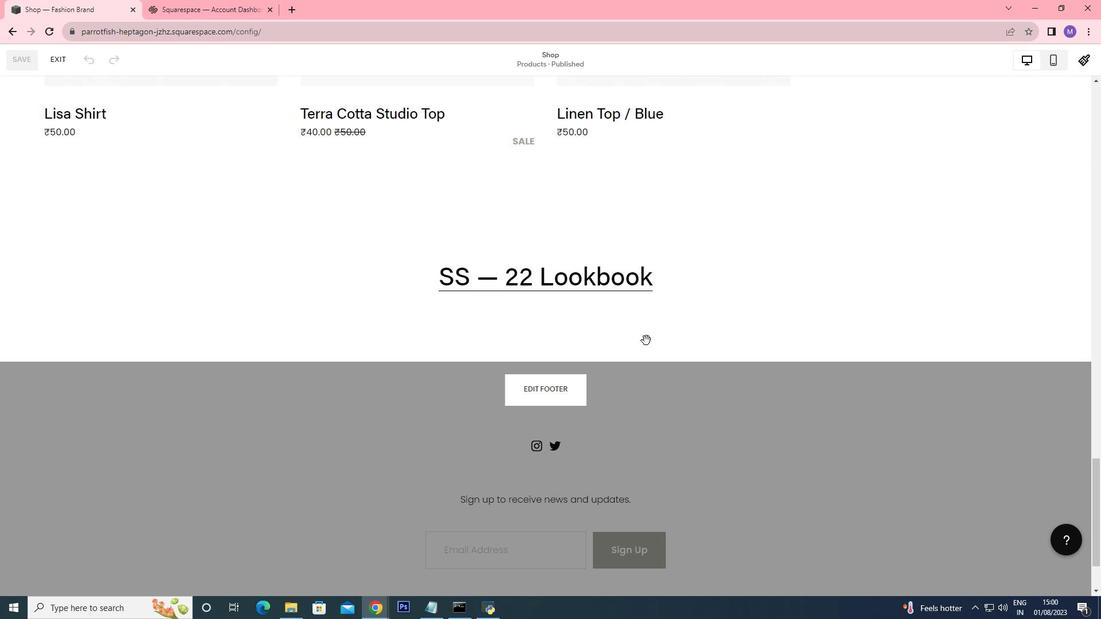 
Action: Mouse scrolled (647, 344) with delta (0, 0)
Screenshot: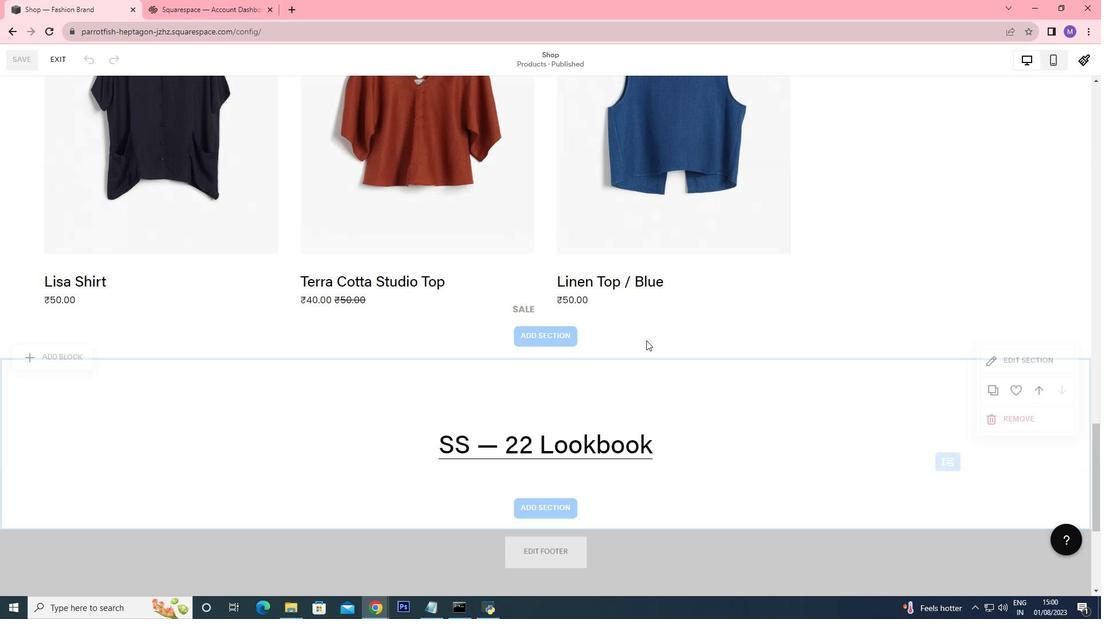 
Action: Mouse scrolled (647, 344) with delta (0, 0)
Screenshot: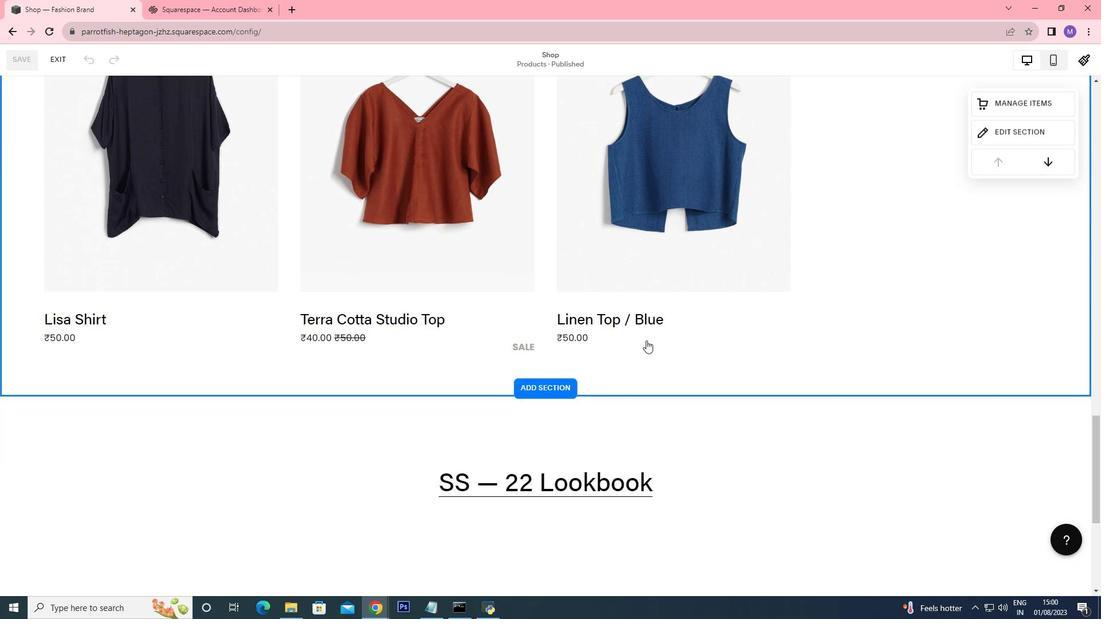 
Action: Mouse scrolled (647, 344) with delta (0, 0)
Screenshot: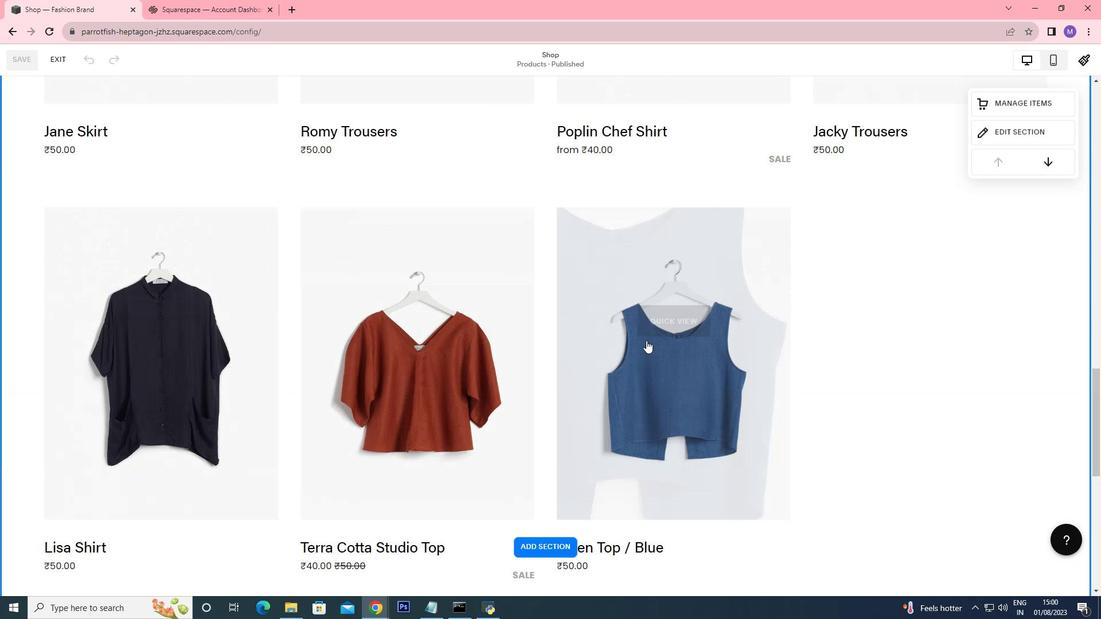 
Action: Mouse scrolled (647, 344) with delta (0, 0)
Screenshot: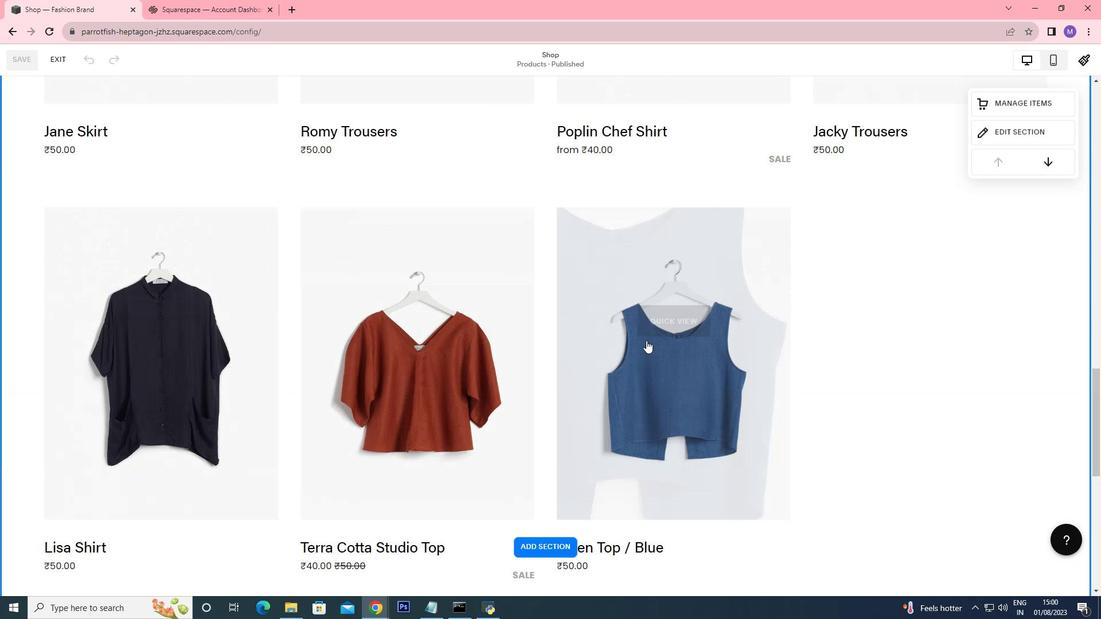 
Action: Mouse scrolled (647, 344) with delta (0, 0)
Screenshot: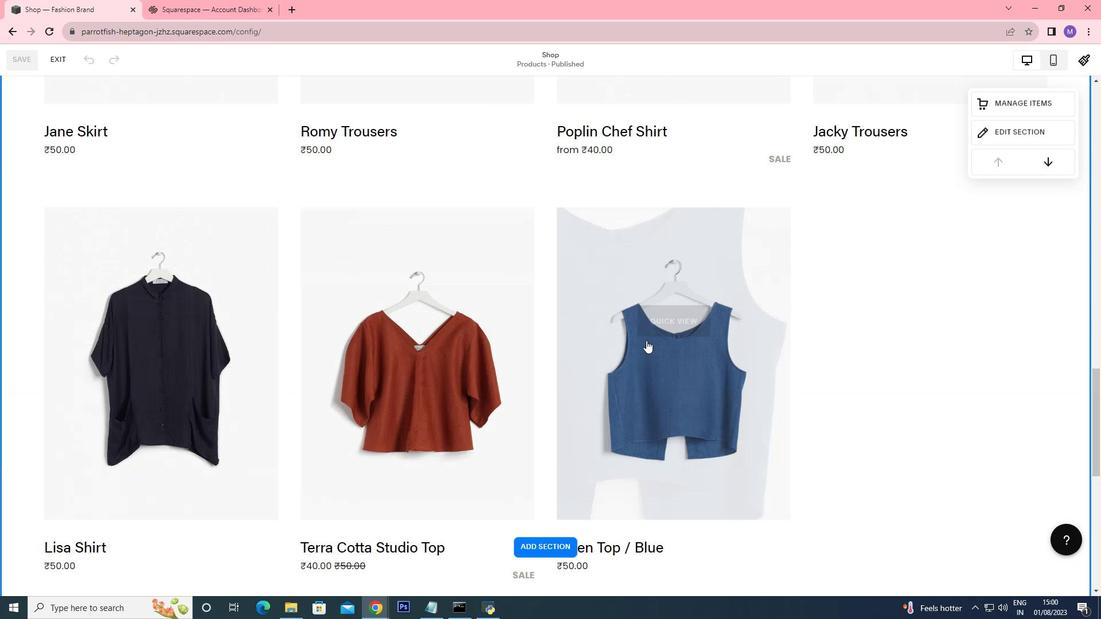 
Action: Mouse scrolled (647, 344) with delta (0, 0)
Screenshot: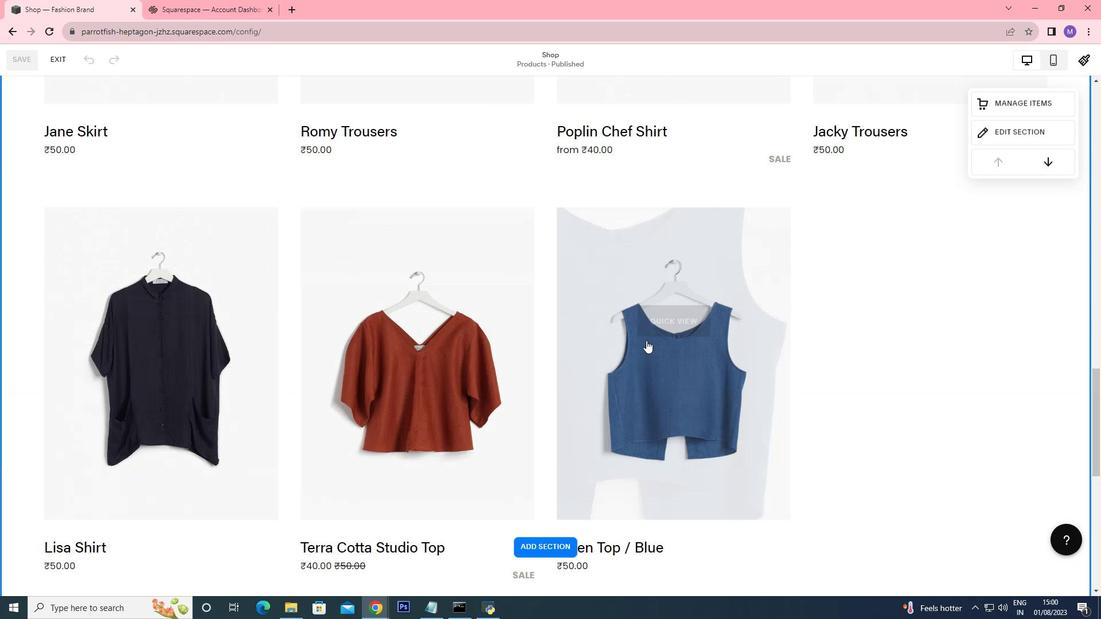 
Action: Mouse scrolled (647, 344) with delta (0, 0)
Screenshot: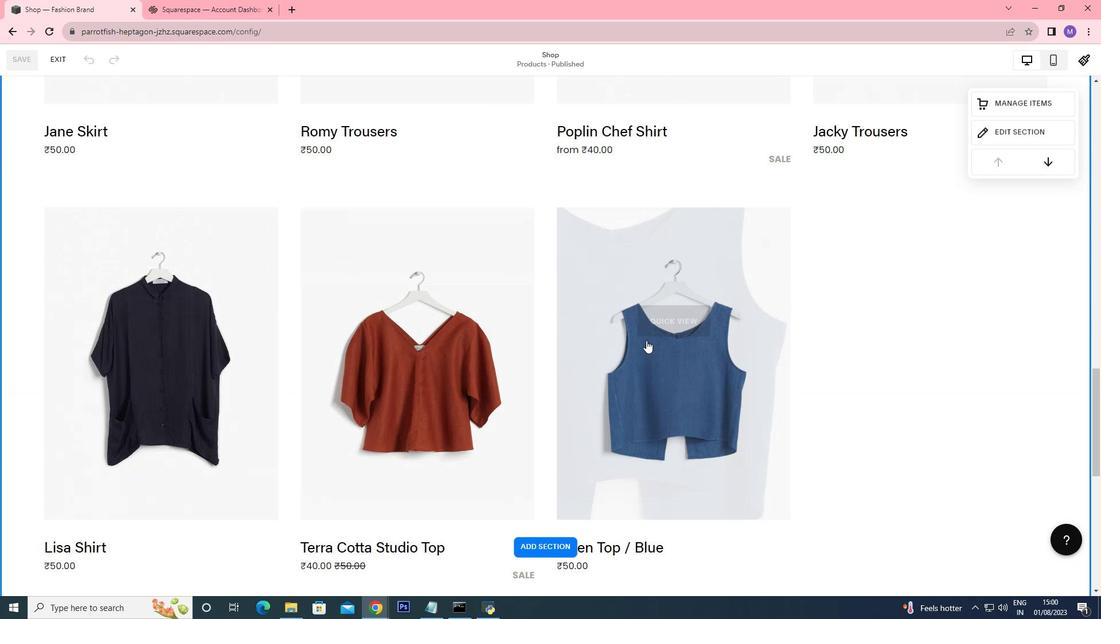 
Action: Mouse scrolled (647, 344) with delta (0, 0)
Screenshot: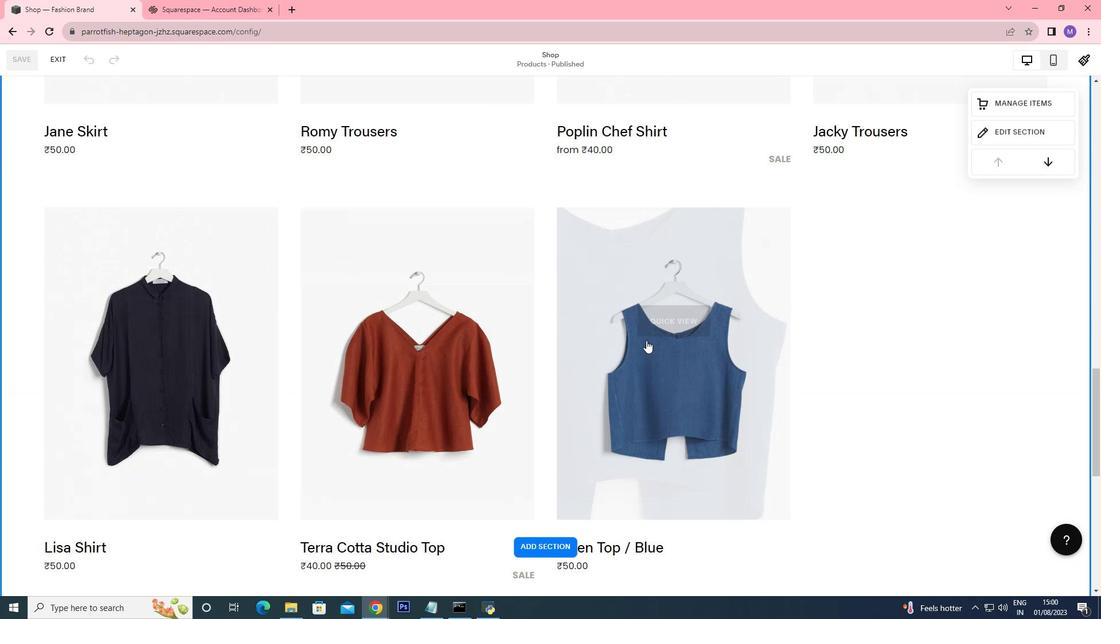 
Action: Mouse scrolled (647, 344) with delta (0, 0)
Screenshot: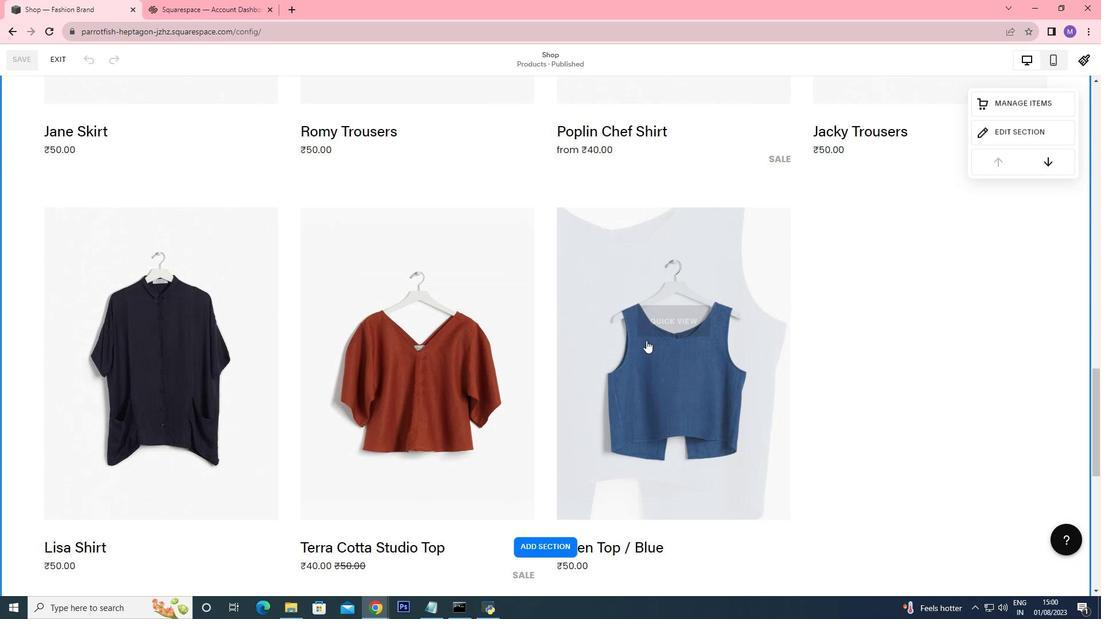 
Action: Mouse scrolled (647, 344) with delta (0, 0)
Screenshot: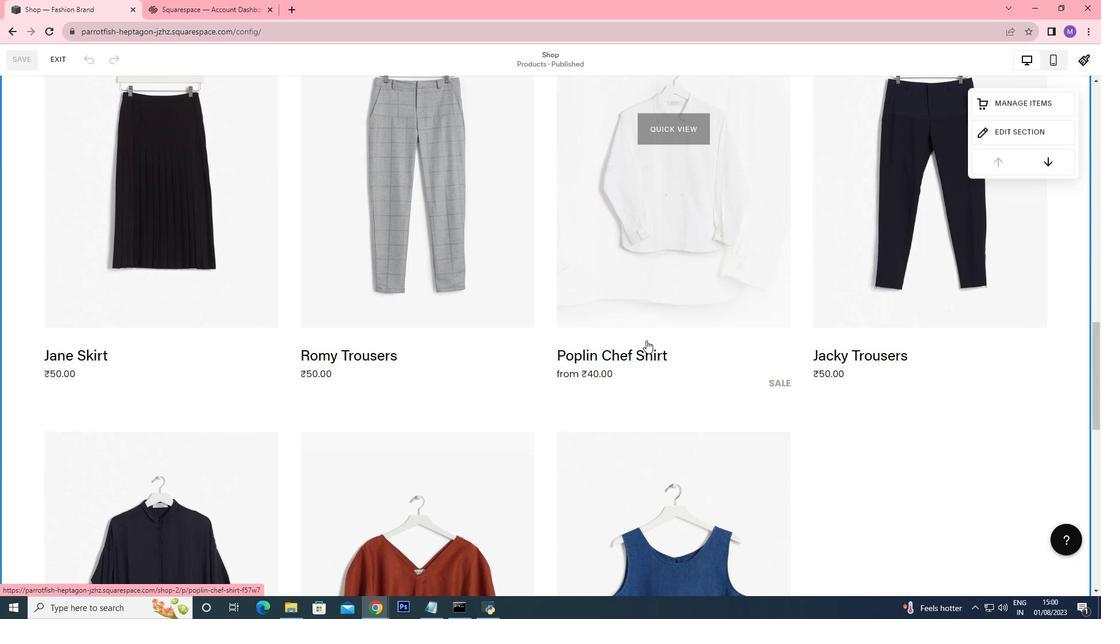 
Action: Mouse scrolled (647, 344) with delta (0, 0)
Screenshot: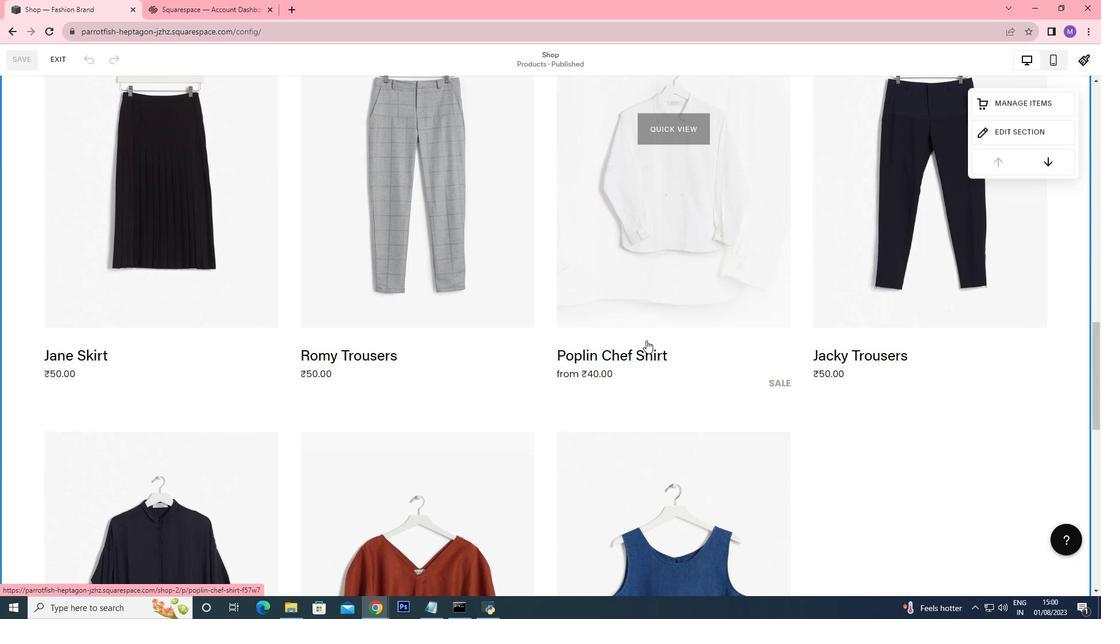 
Action: Mouse scrolled (647, 344) with delta (0, 0)
Screenshot: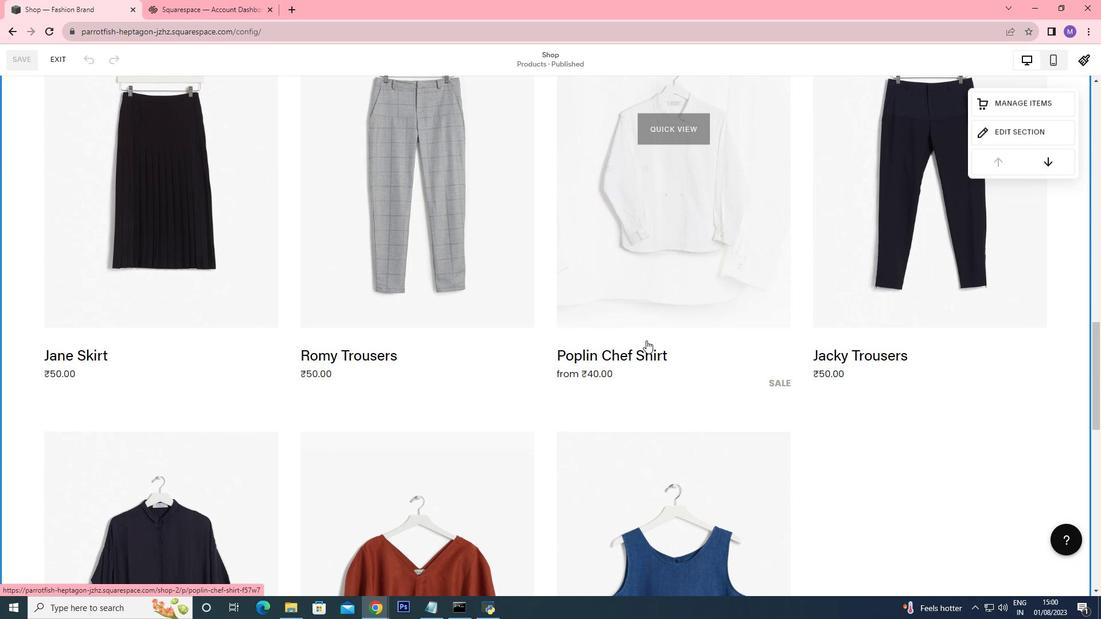 
Action: Mouse scrolled (647, 344) with delta (0, 0)
Screenshot: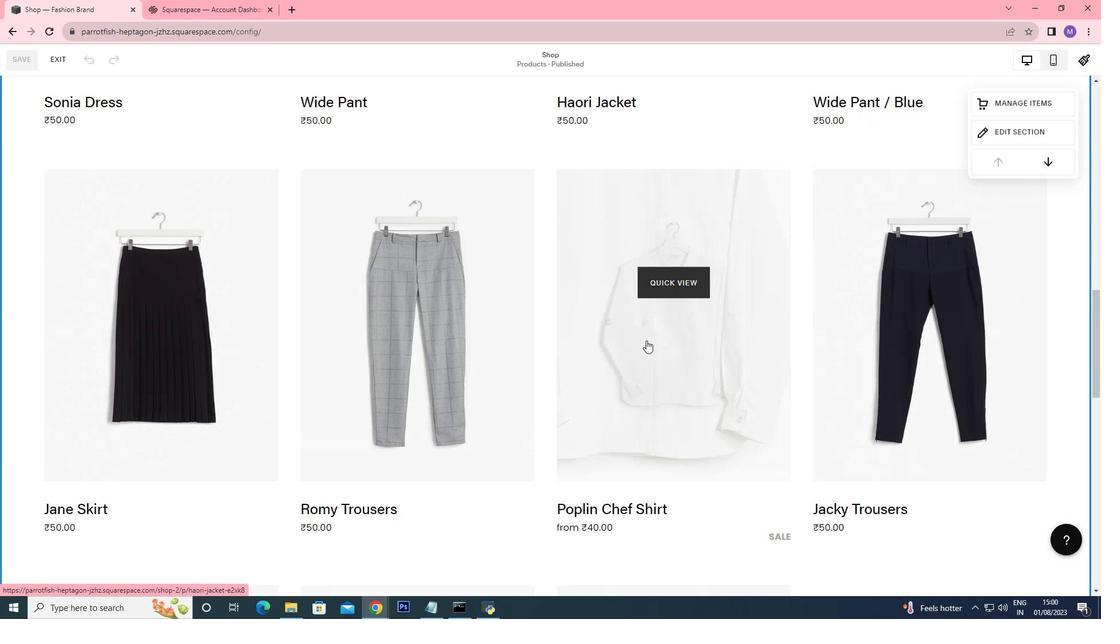 
Action: Mouse scrolled (647, 344) with delta (0, 0)
Screenshot: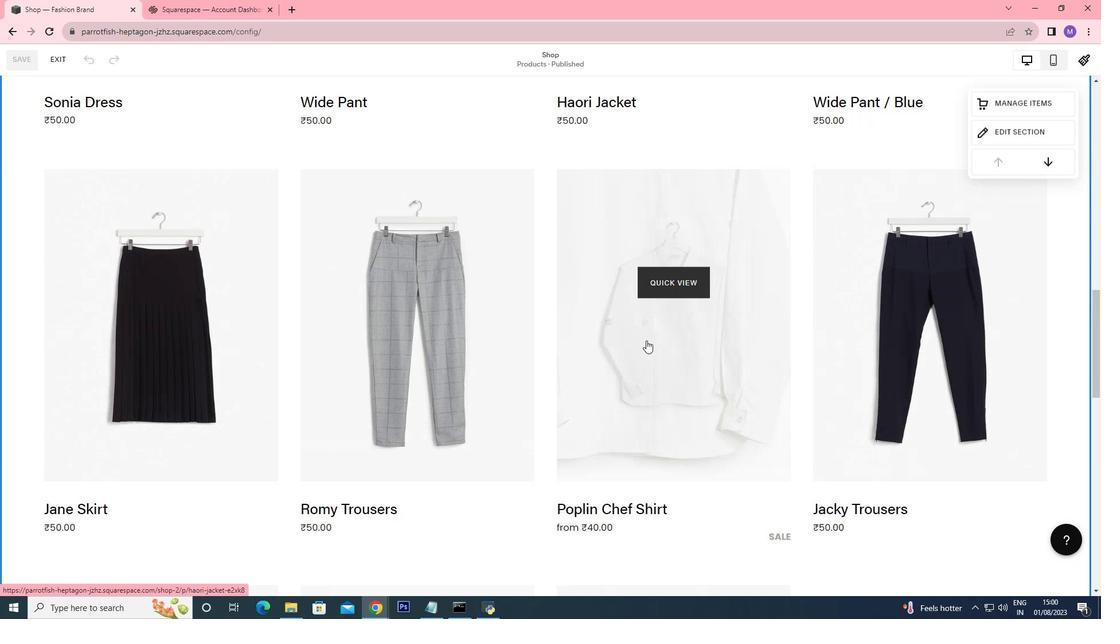 
Action: Mouse scrolled (647, 344) with delta (0, 0)
Screenshot: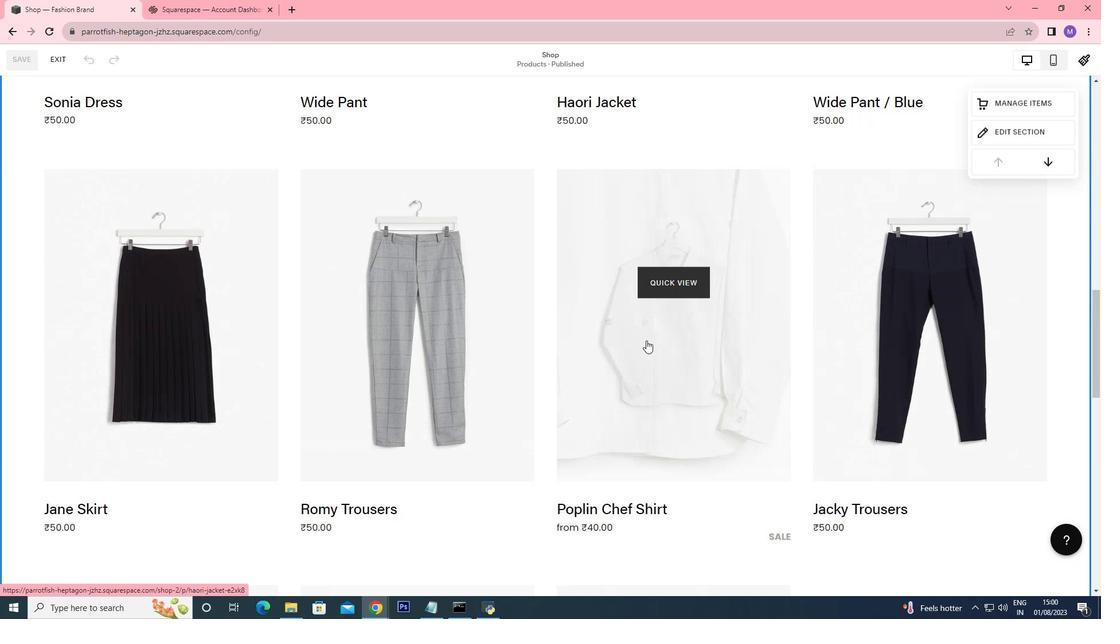 
Action: Mouse scrolled (647, 344) with delta (0, 0)
Screenshot: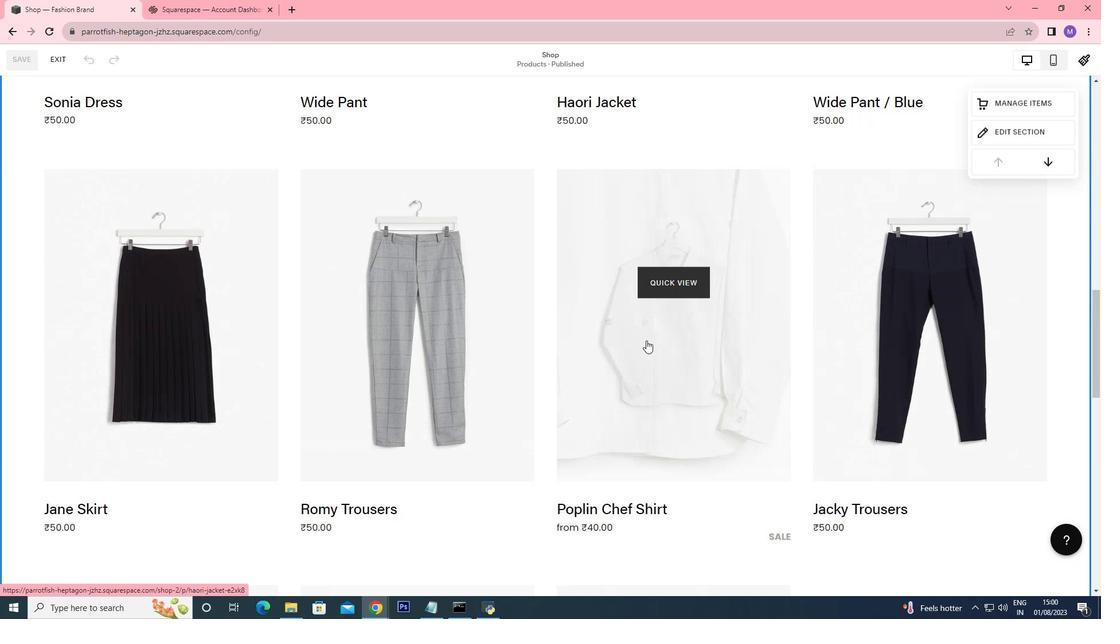 
Action: Mouse scrolled (647, 344) with delta (0, 0)
Screenshot: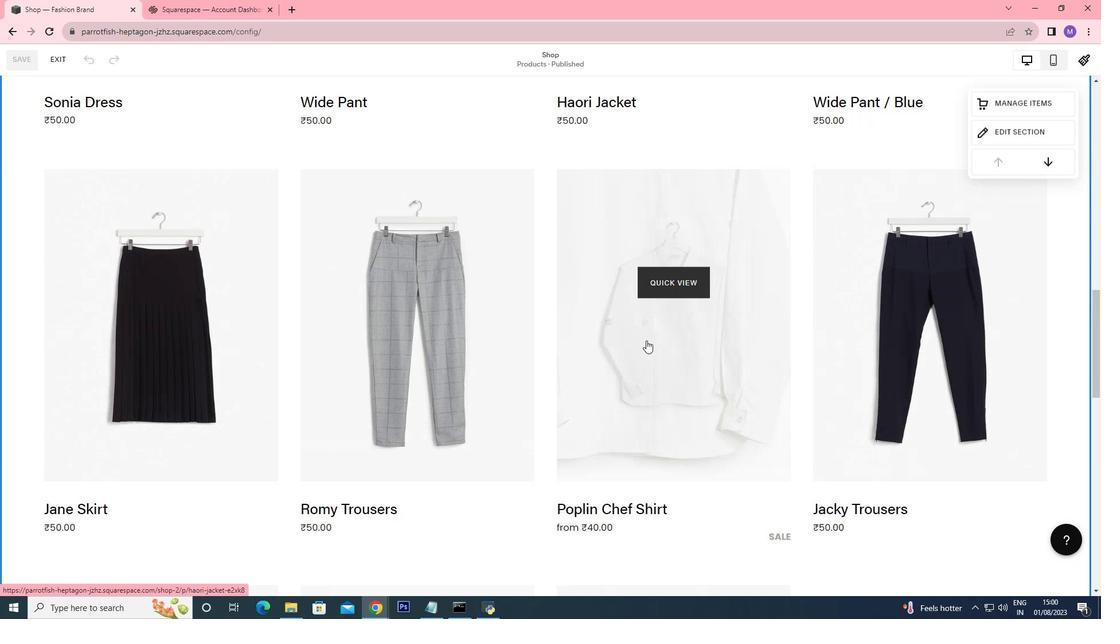 
Action: Mouse moved to (647, 343)
Screenshot: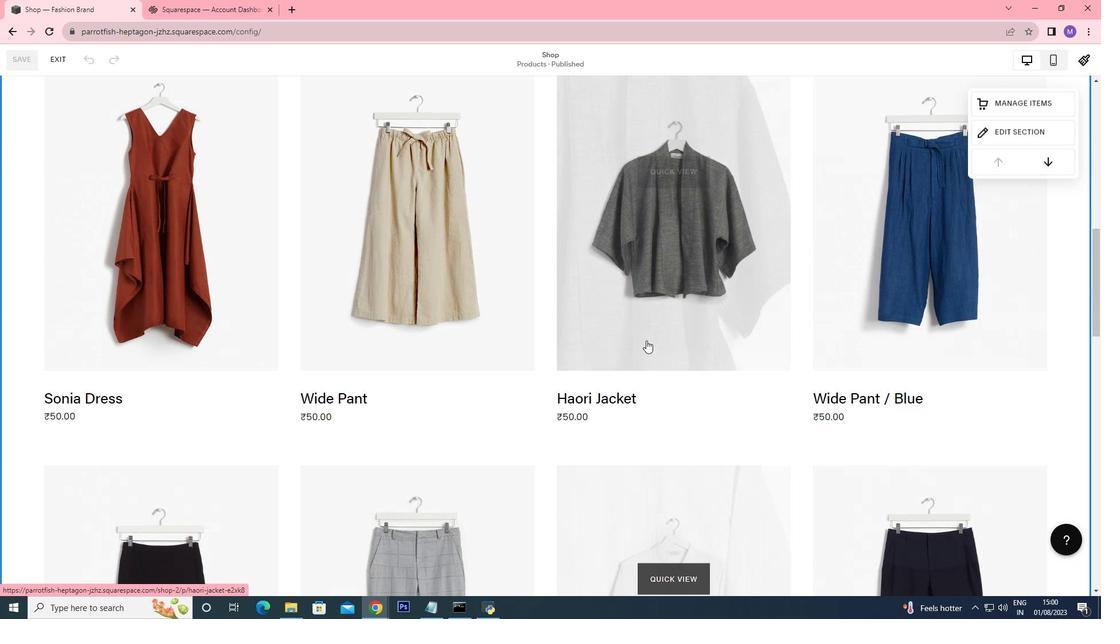 
Action: Mouse scrolled (647, 344) with delta (0, 0)
Screenshot: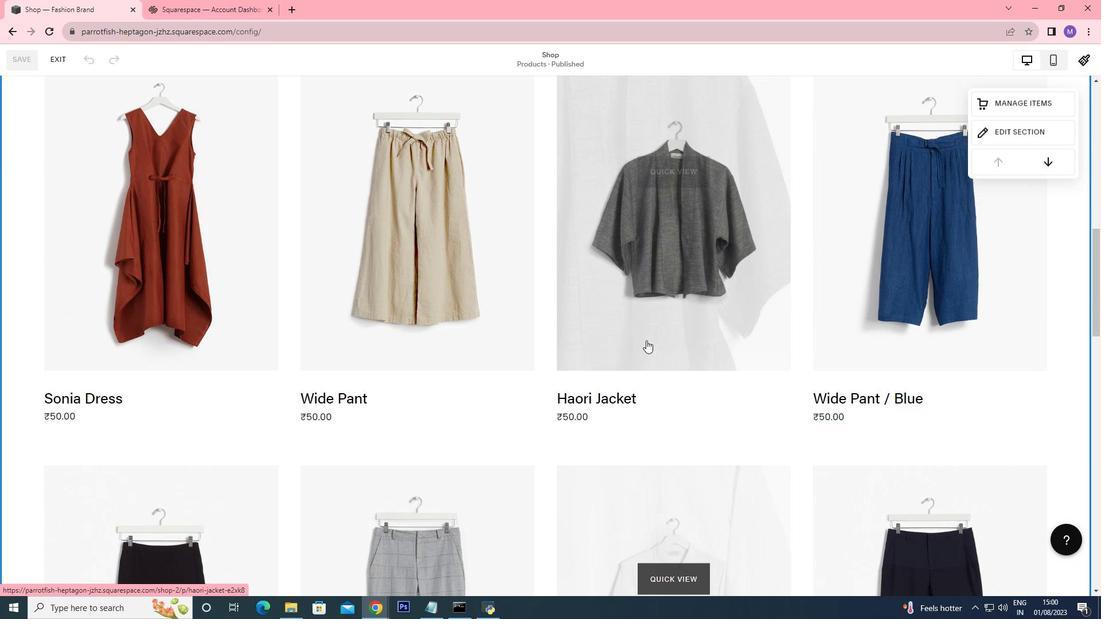 
Action: Mouse scrolled (647, 344) with delta (0, 0)
Screenshot: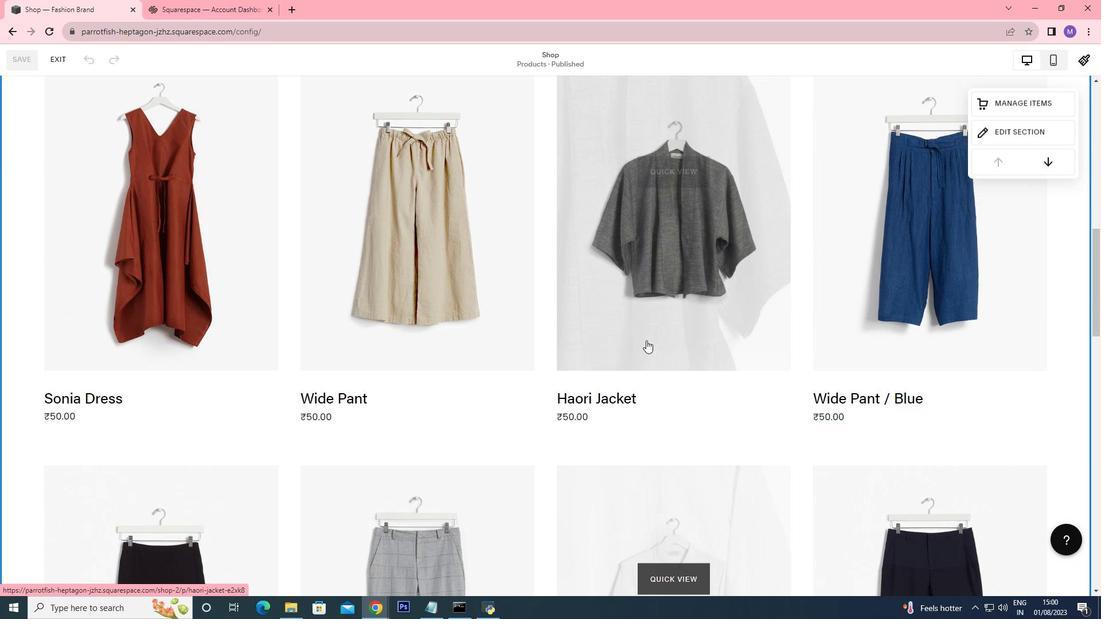 
Action: Mouse scrolled (647, 344) with delta (0, 0)
Screenshot: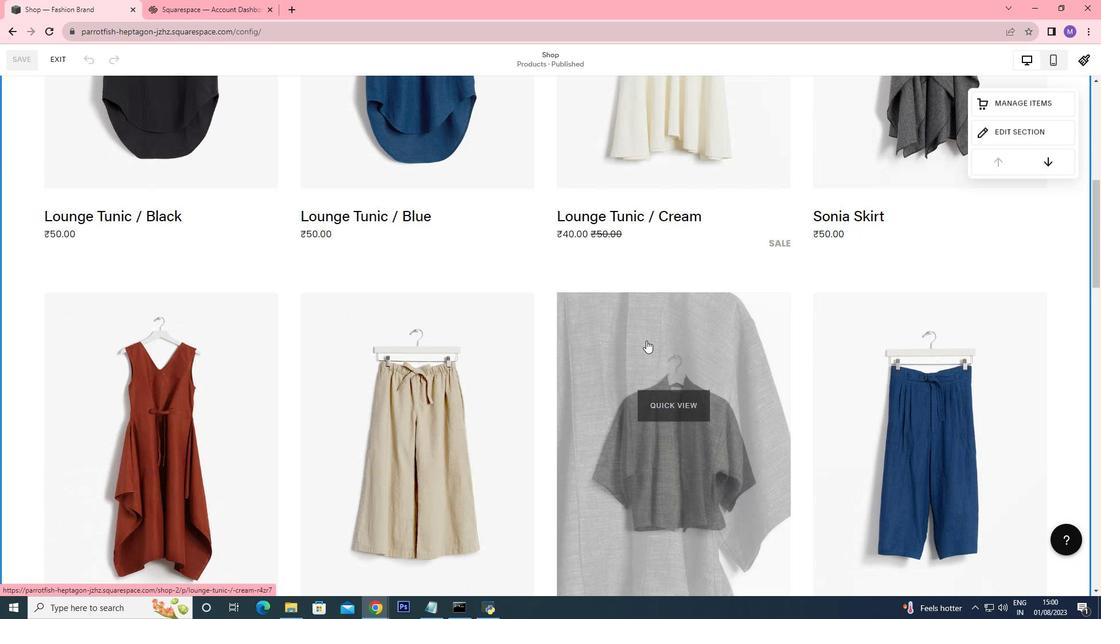 
Action: Mouse scrolled (647, 344) with delta (0, 0)
Screenshot: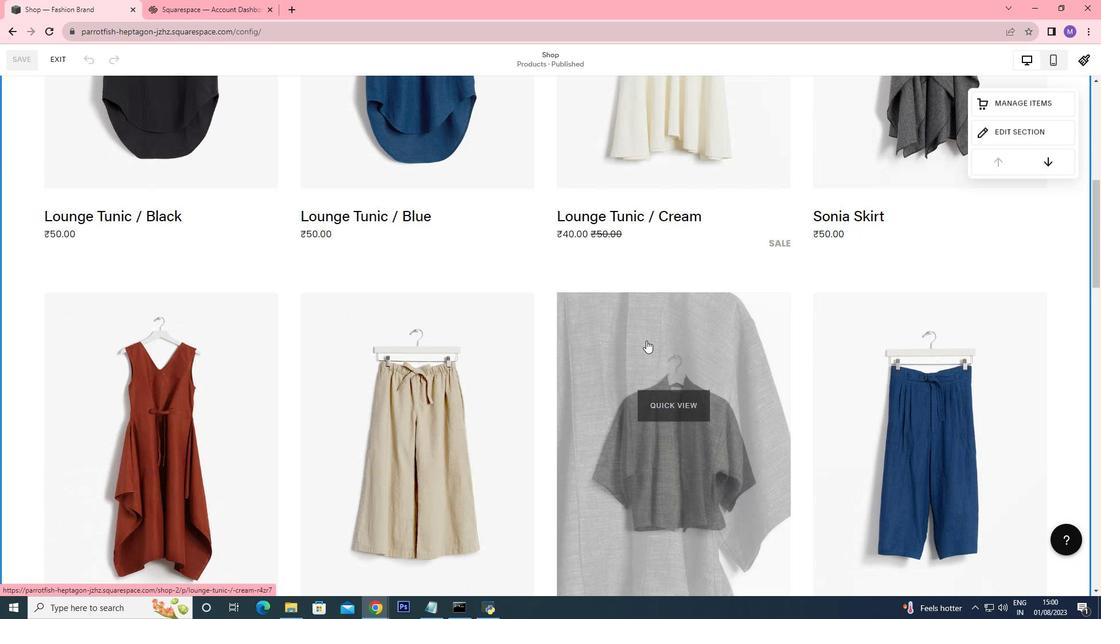 
Action: Mouse scrolled (647, 344) with delta (0, 0)
Screenshot: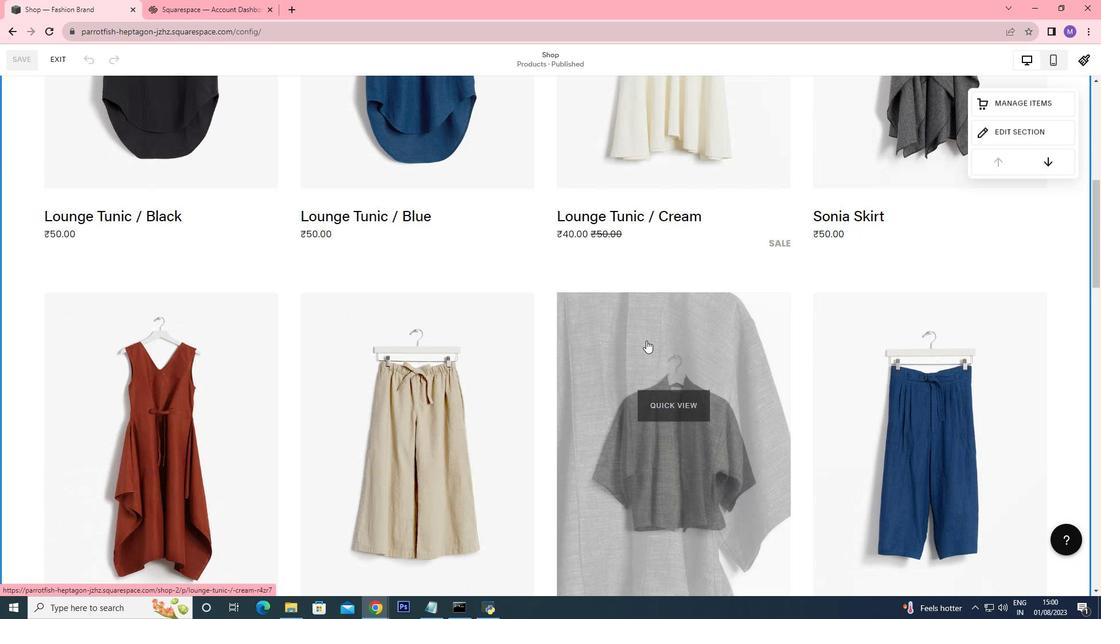 
Action: Mouse scrolled (647, 344) with delta (0, 0)
Screenshot: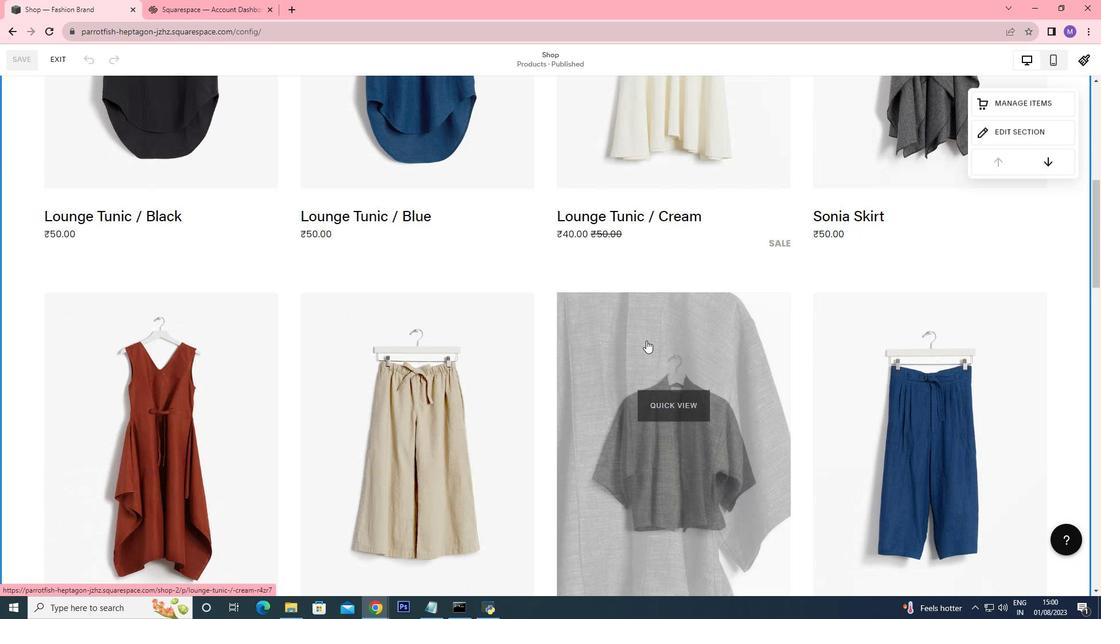 
Action: Mouse scrolled (647, 344) with delta (0, 0)
Screenshot: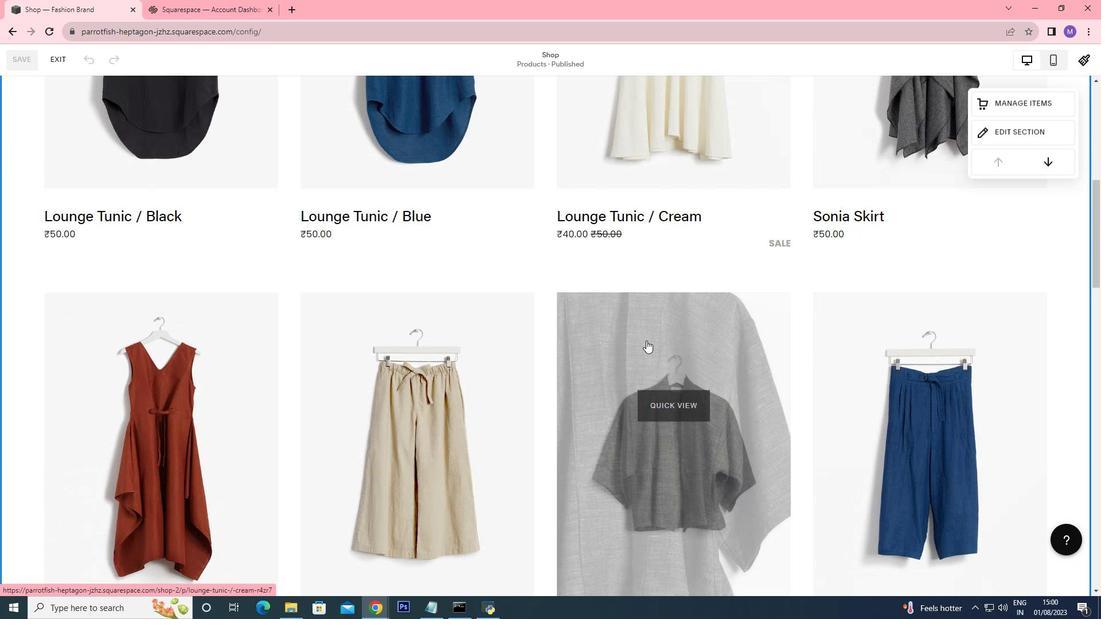 
Action: Mouse scrolled (647, 344) with delta (0, 0)
Screenshot: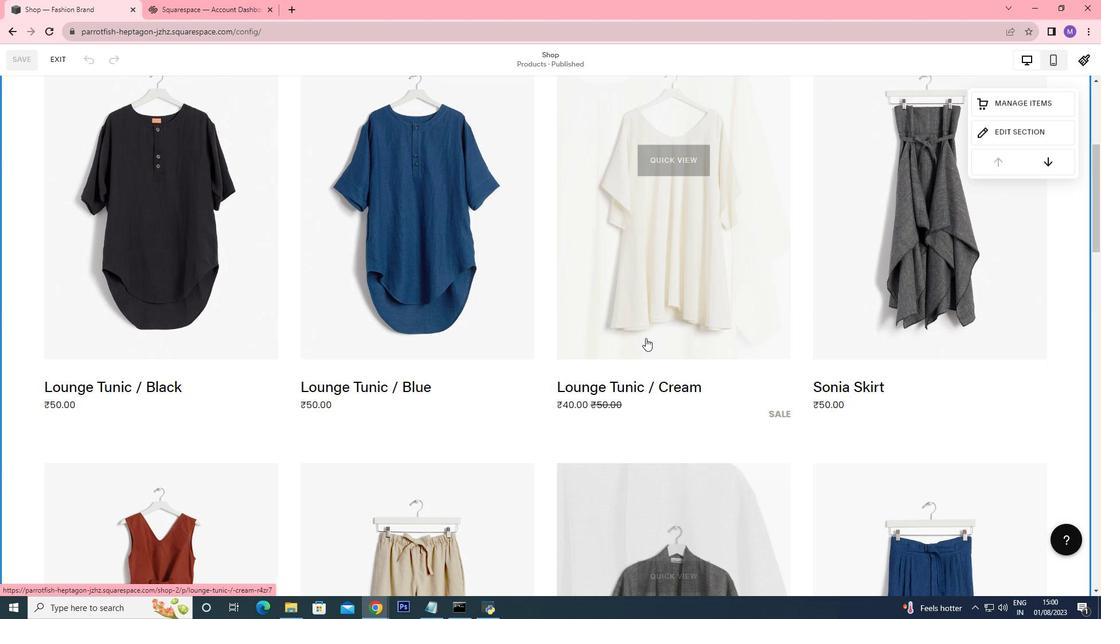 
Action: Mouse scrolled (647, 344) with delta (0, 0)
Screenshot: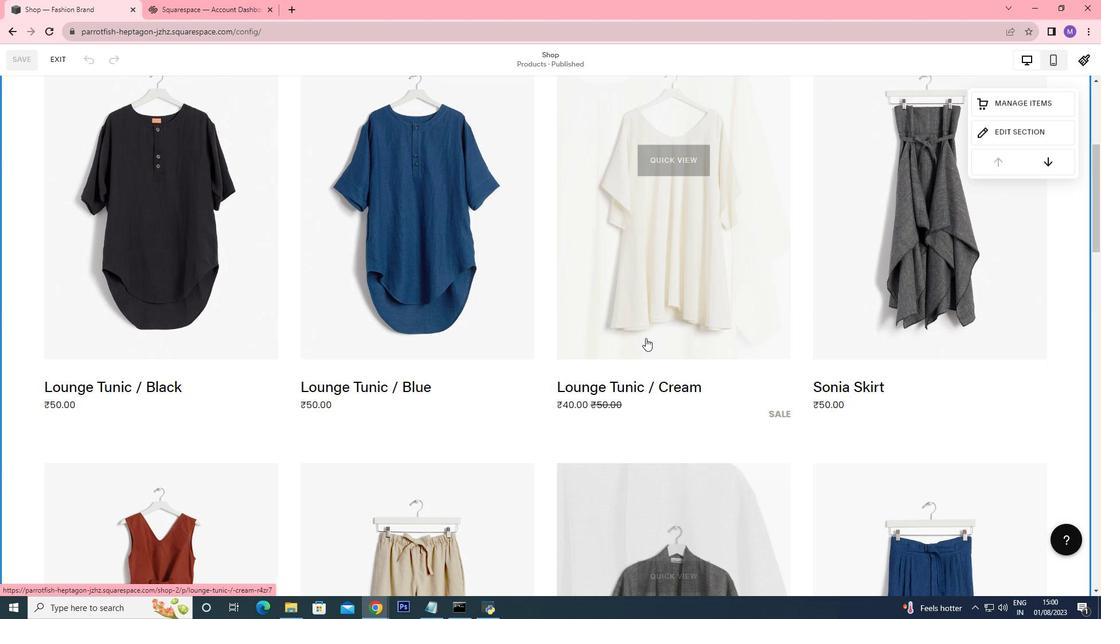 
Action: Mouse scrolled (647, 344) with delta (0, 0)
Screenshot: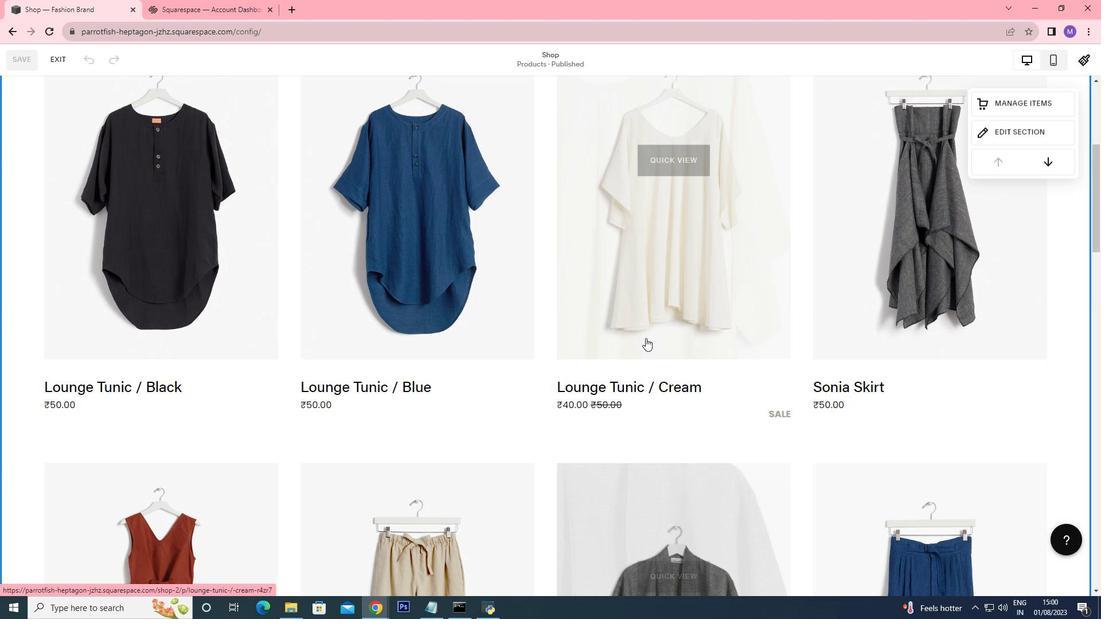 
Action: Mouse scrolled (647, 344) with delta (0, 0)
Screenshot: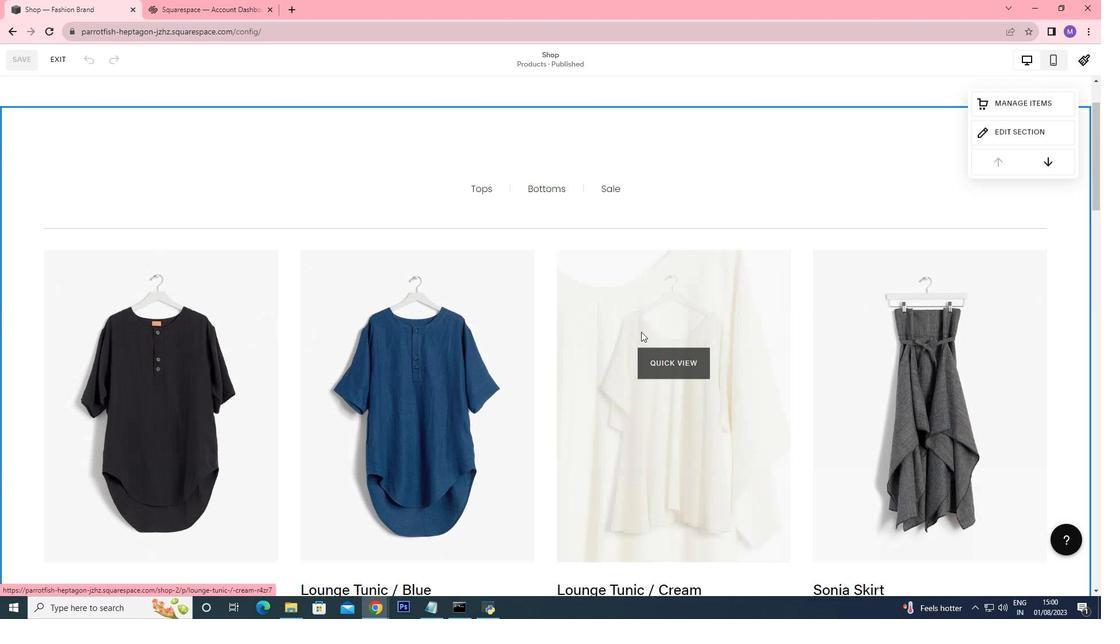 
Action: Mouse scrolled (647, 344) with delta (0, 0)
Screenshot: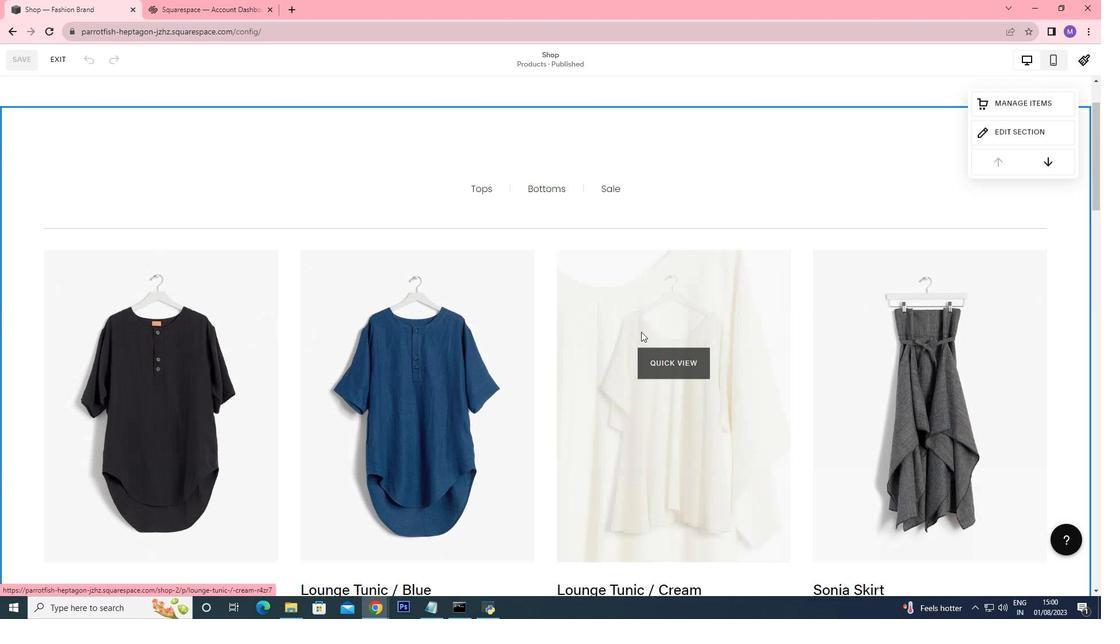 
Action: Mouse scrolled (647, 344) with delta (0, 0)
Screenshot: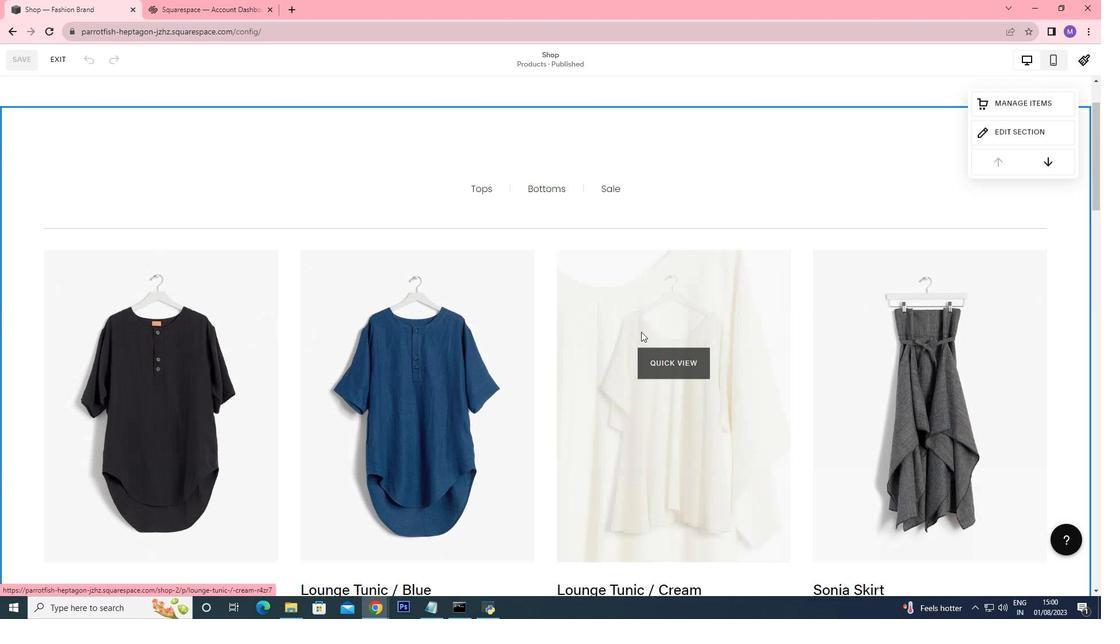 
Action: Mouse moved to (647, 342)
Screenshot: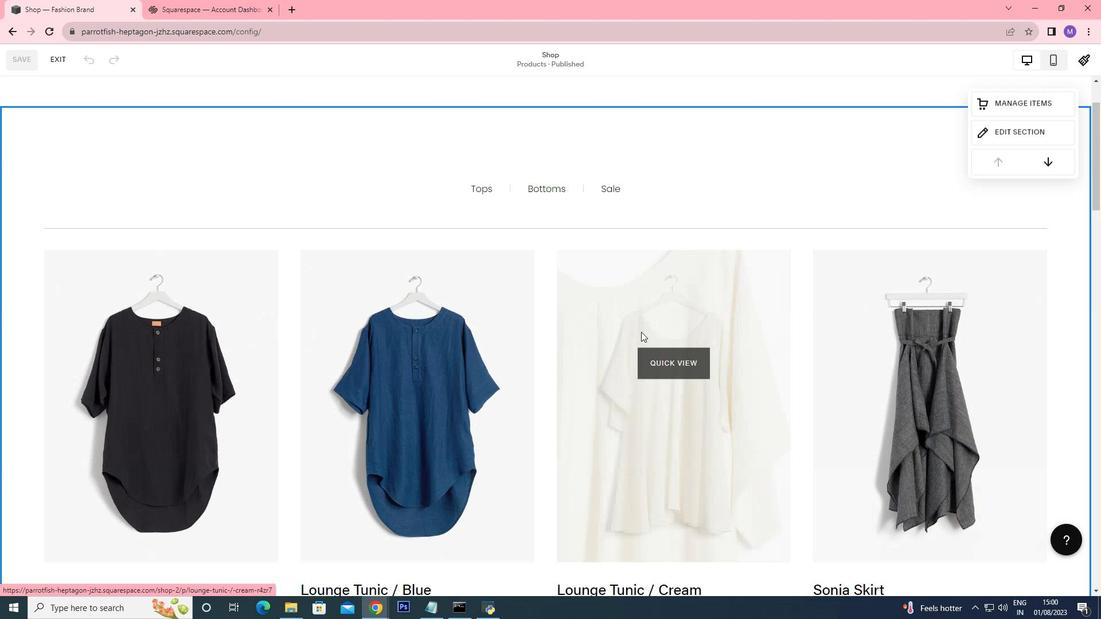 
Action: Mouse scrolled (647, 344) with delta (0, 0)
Screenshot: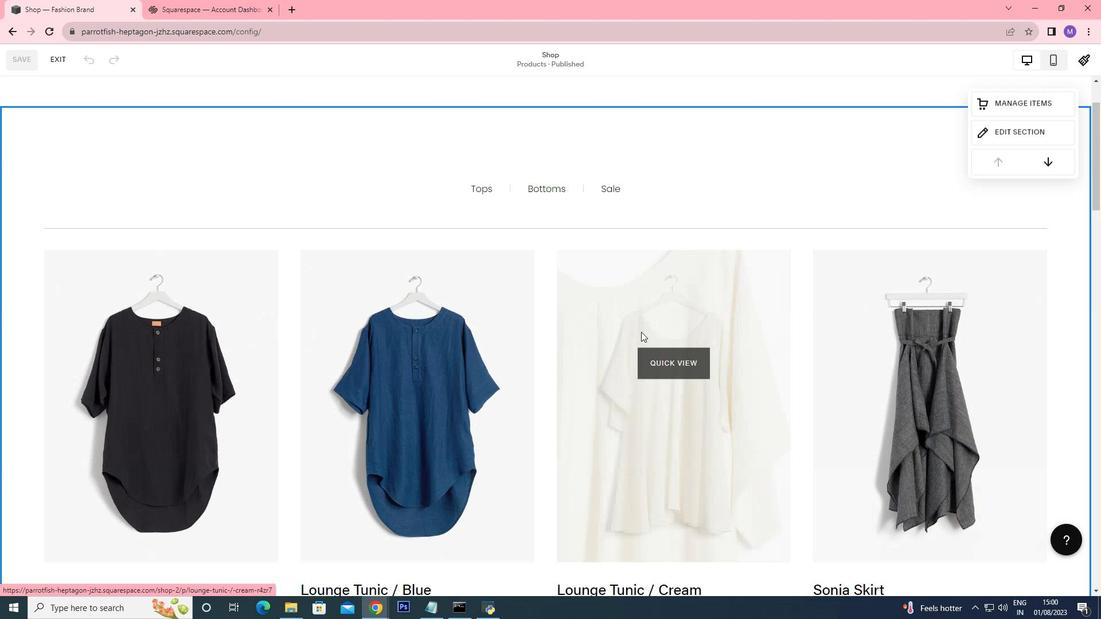 
Action: Mouse moved to (640, 330)
Screenshot: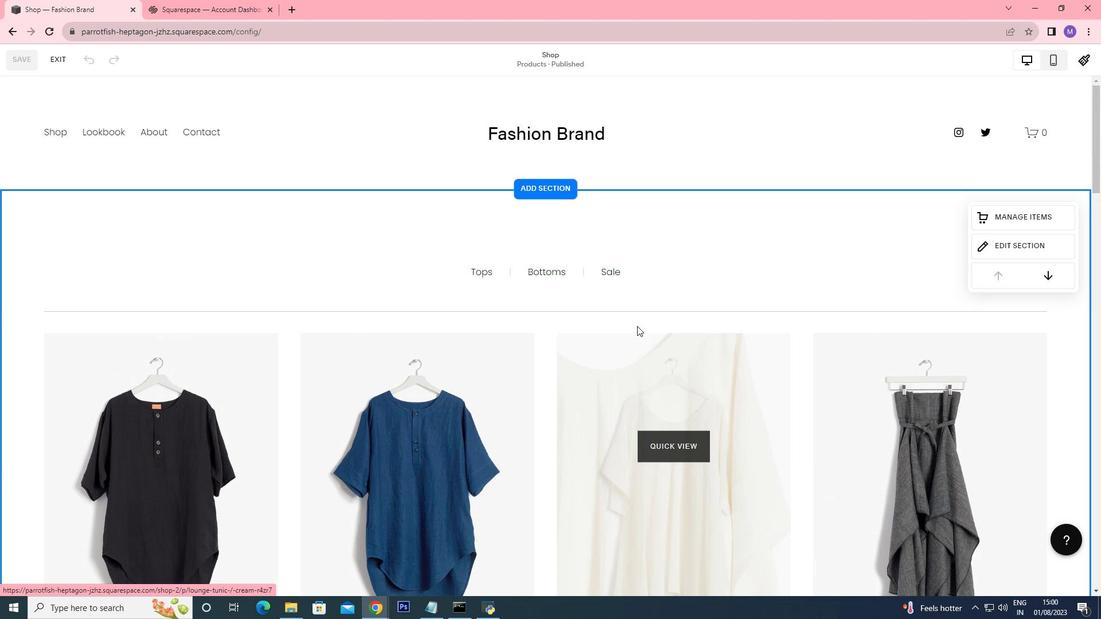 
Action: Mouse scrolled (640, 331) with delta (0, 0)
Screenshot: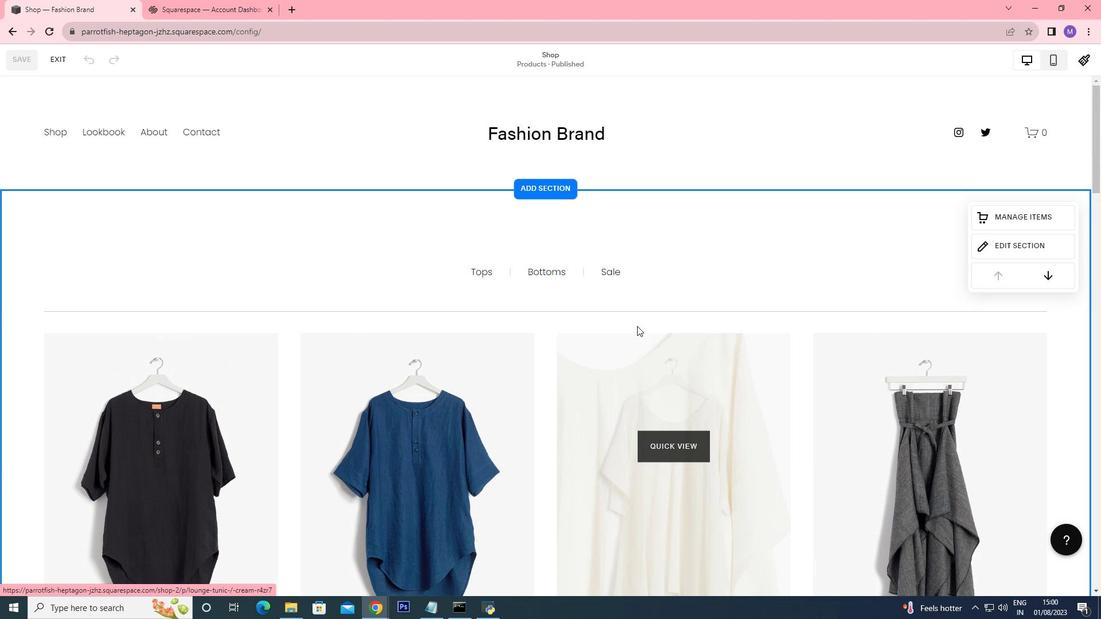 
Action: Mouse scrolled (640, 331) with delta (0, 0)
Screenshot: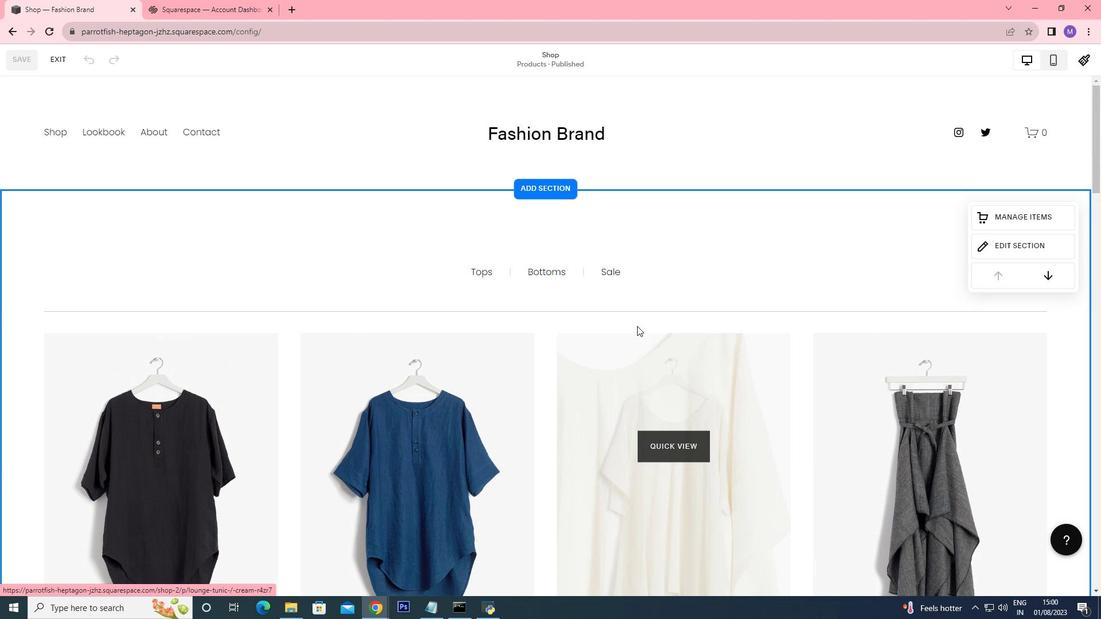 
Action: Mouse moved to (639, 330)
Screenshot: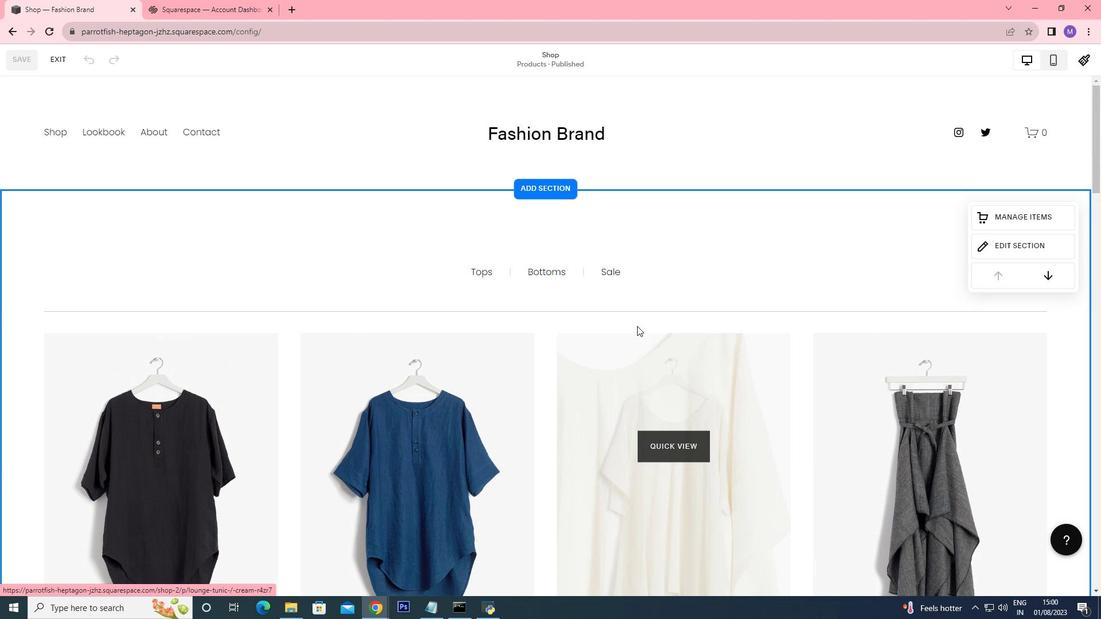 
Action: Mouse scrolled (640, 331) with delta (0, 0)
Screenshot: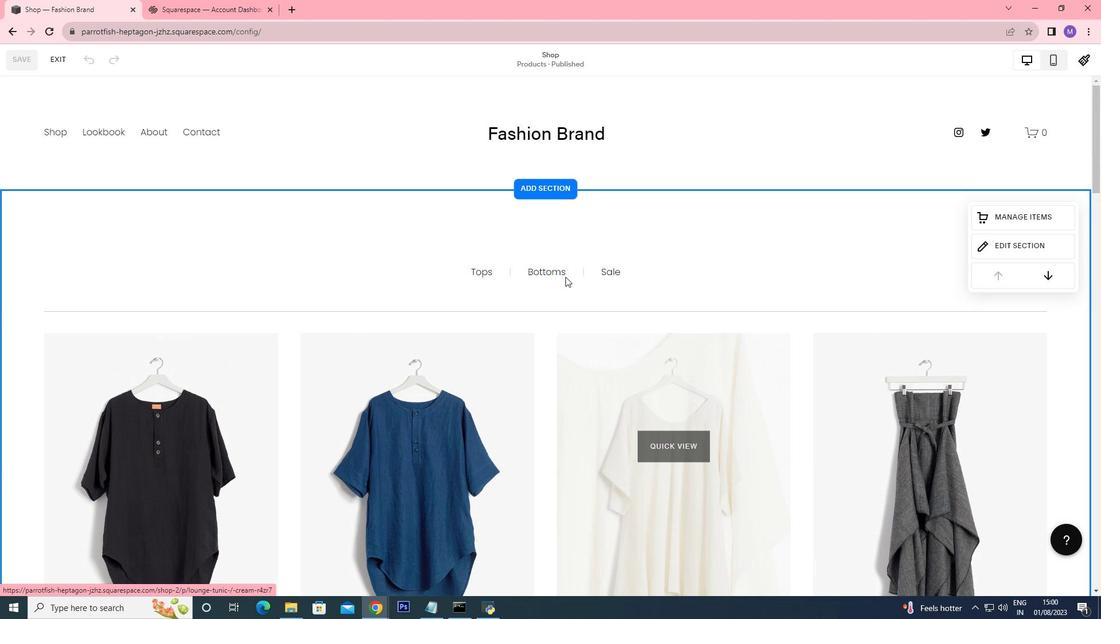 
Action: Mouse moved to (639, 330)
Screenshot: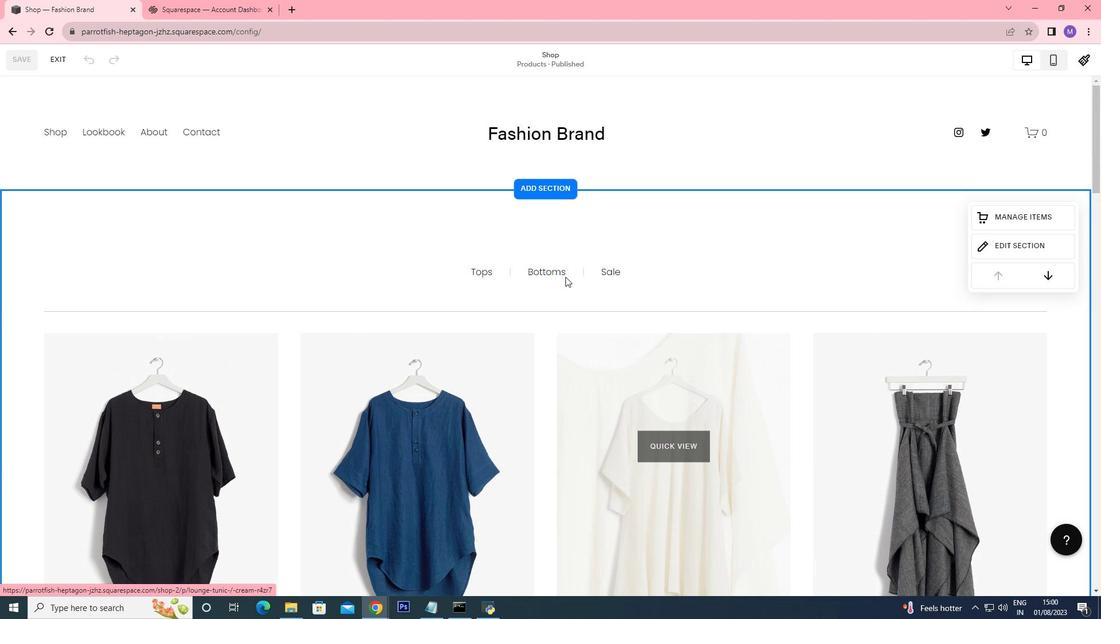 
Action: Mouse scrolled (640, 331) with delta (0, 0)
Screenshot: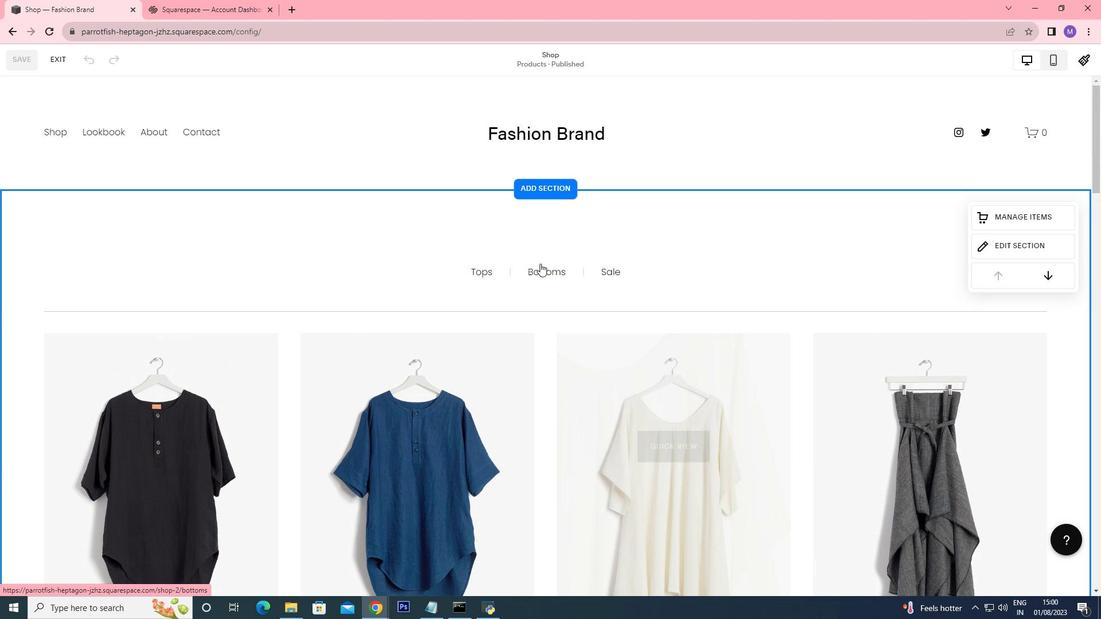 
Action: Mouse moved to (639, 329)
Screenshot: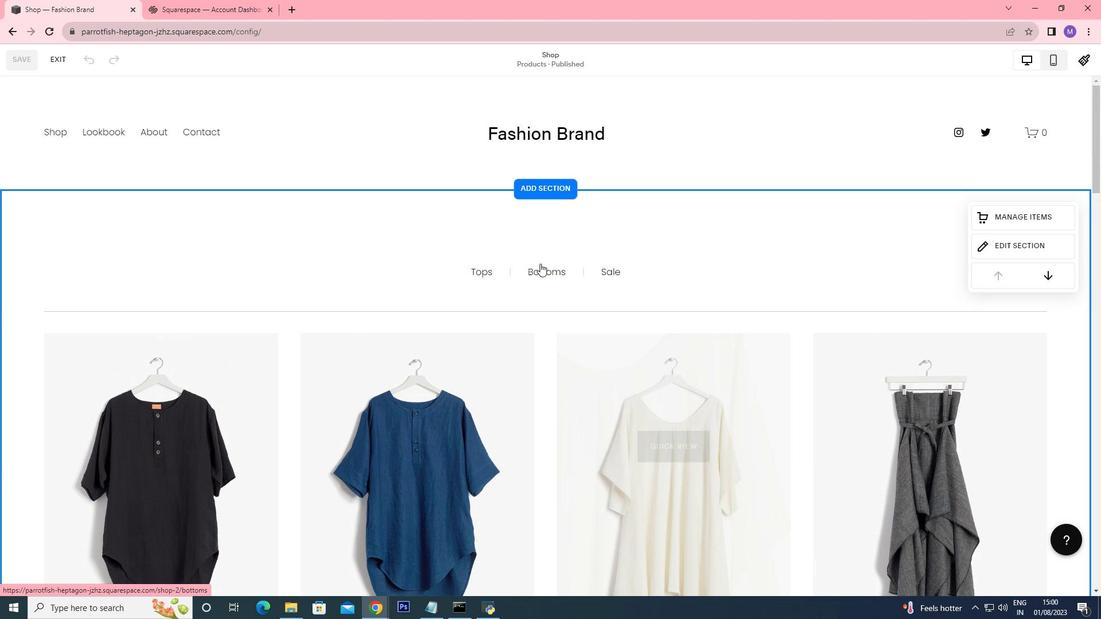 
Action: Mouse scrolled (639, 331) with delta (0, 1)
Screenshot: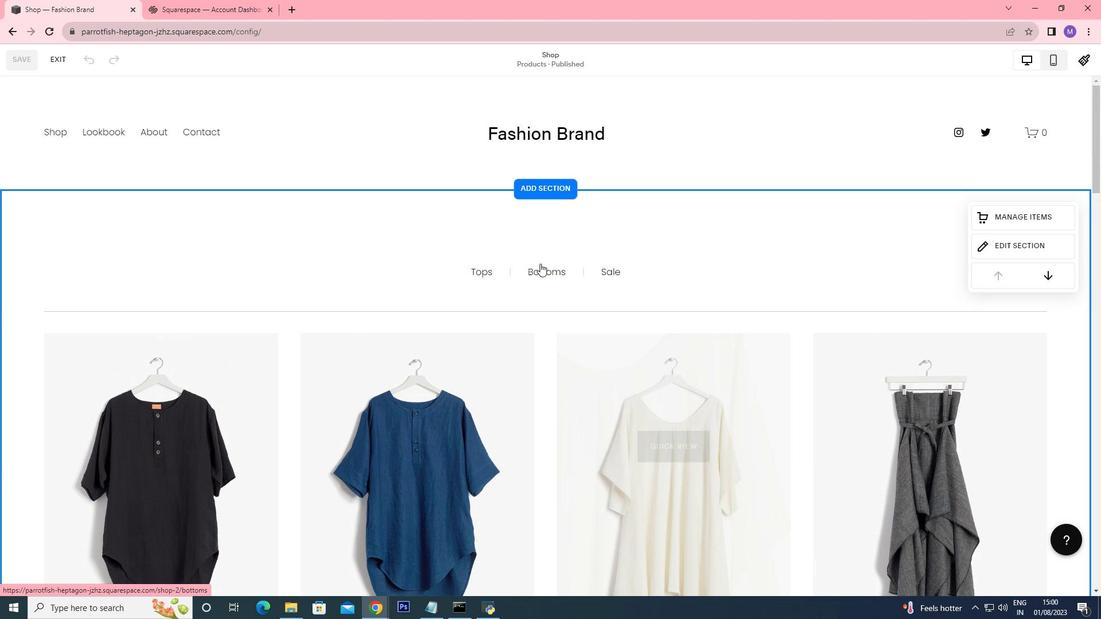 
Action: Mouse moved to (638, 328)
Screenshot: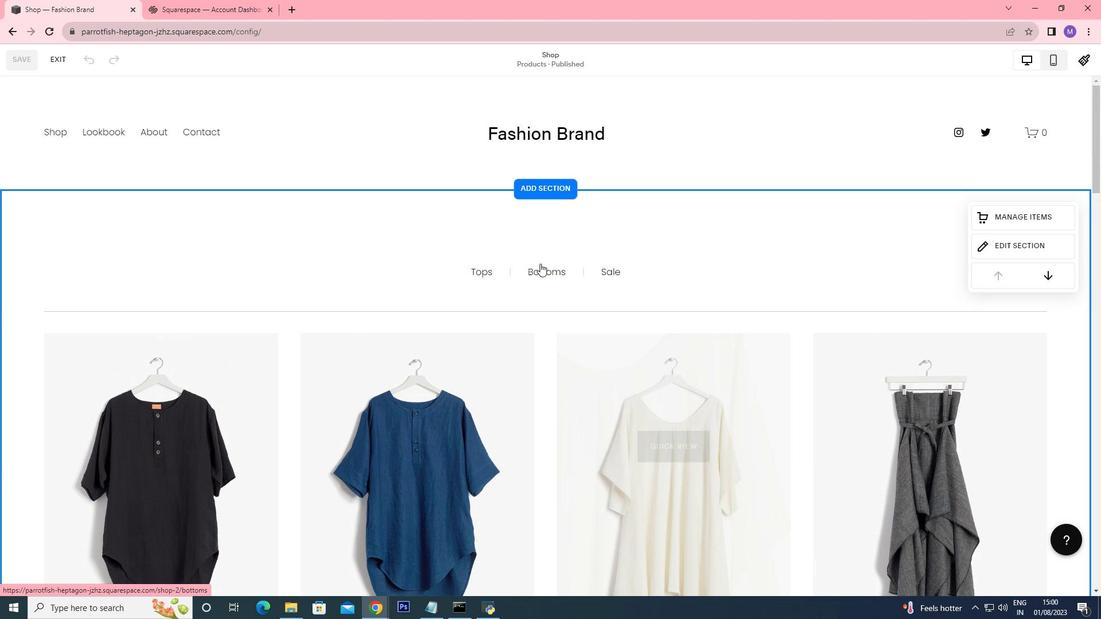
Action: Mouse scrolled (639, 330) with delta (0, 0)
Screenshot: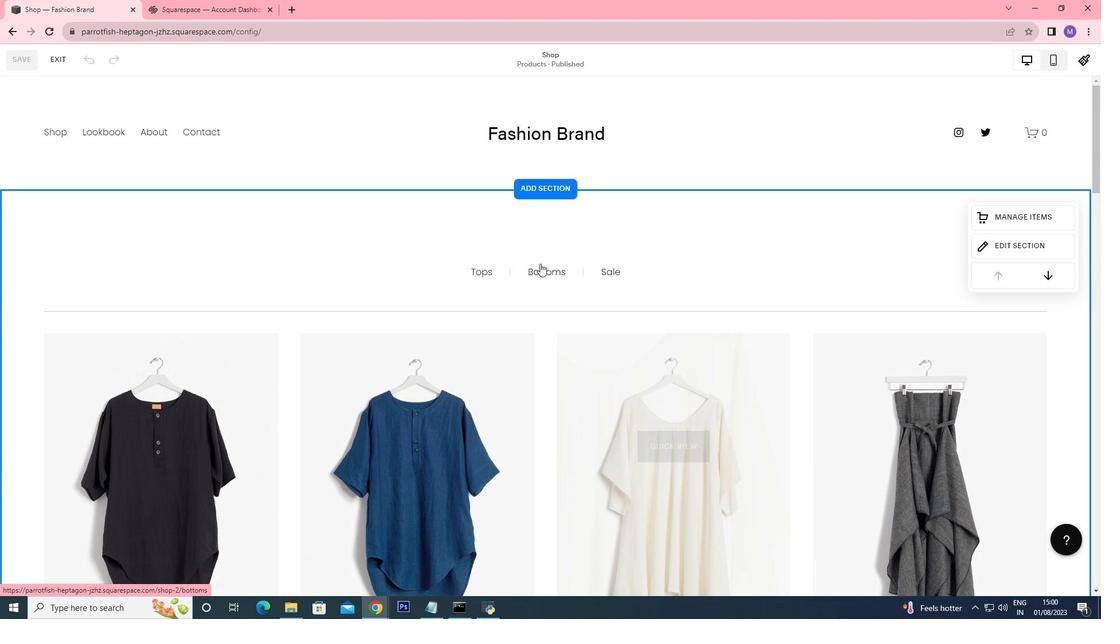
Action: Mouse moved to (602, 296)
Screenshot: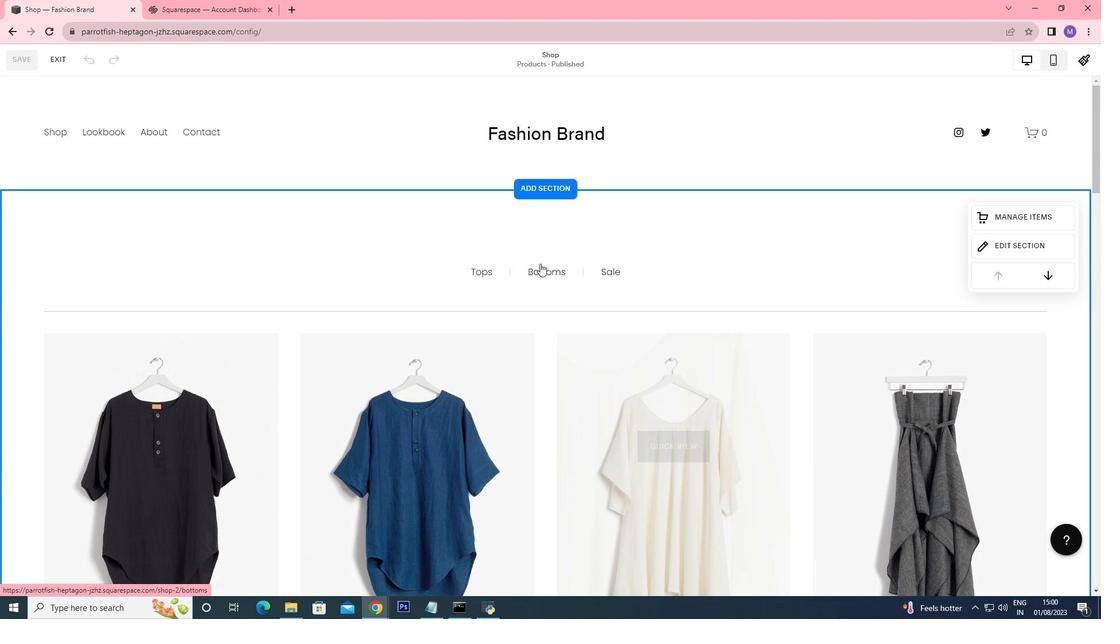 
Action: Mouse scrolled (638, 328) with delta (0, 0)
Screenshot: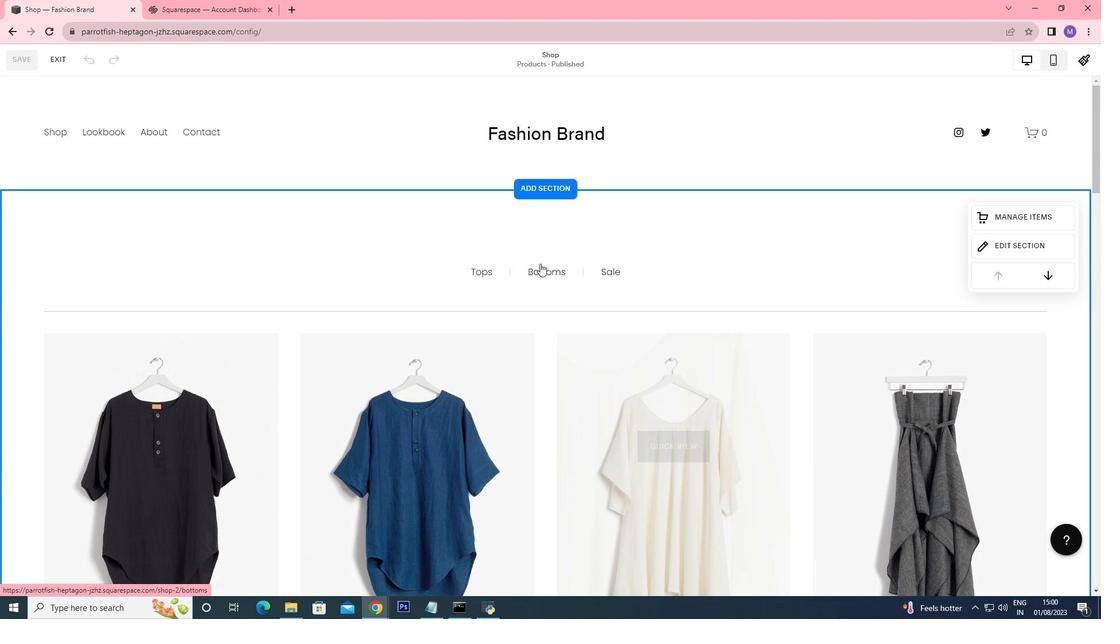 
Action: Mouse moved to (555, 270)
Screenshot: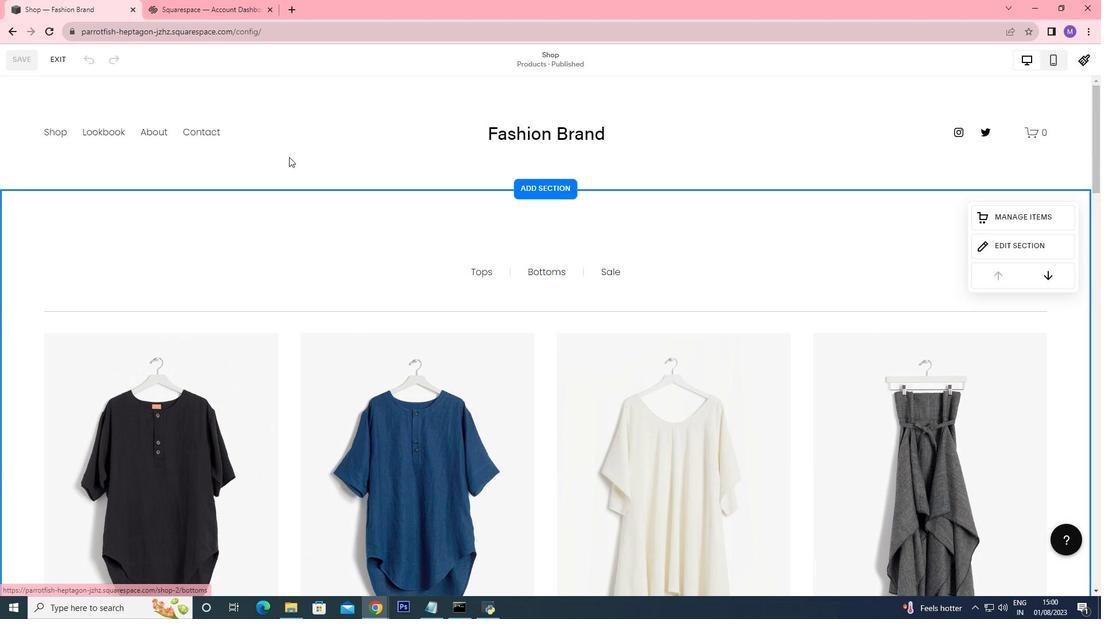 
Action: Mouse scrolled (559, 271) with delta (0, 0)
Screenshot: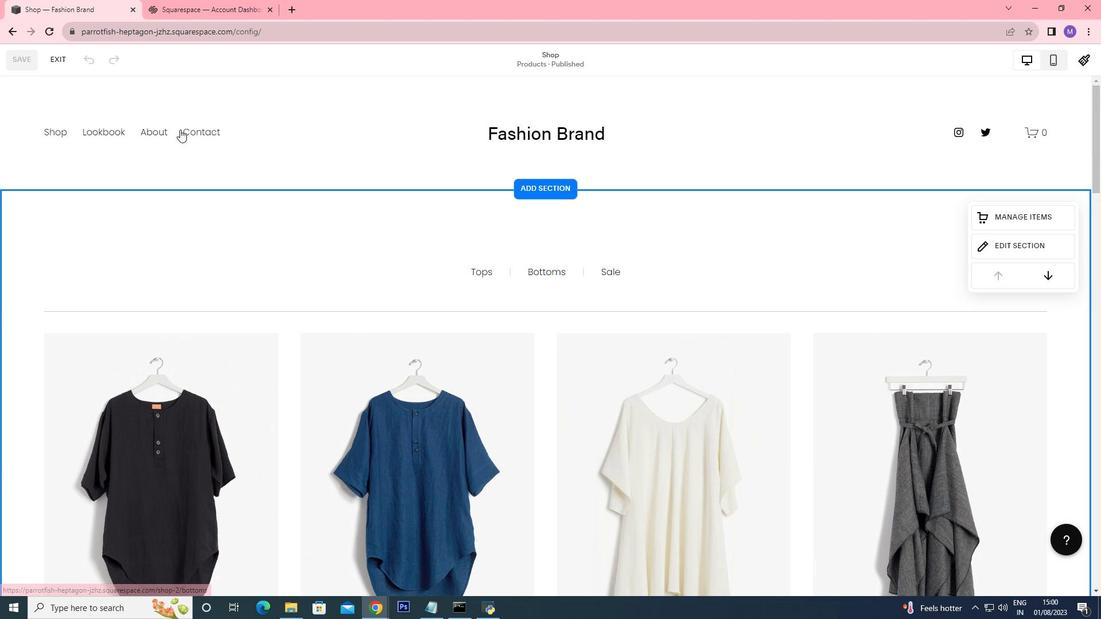 
Action: Mouse moved to (553, 270)
Screenshot: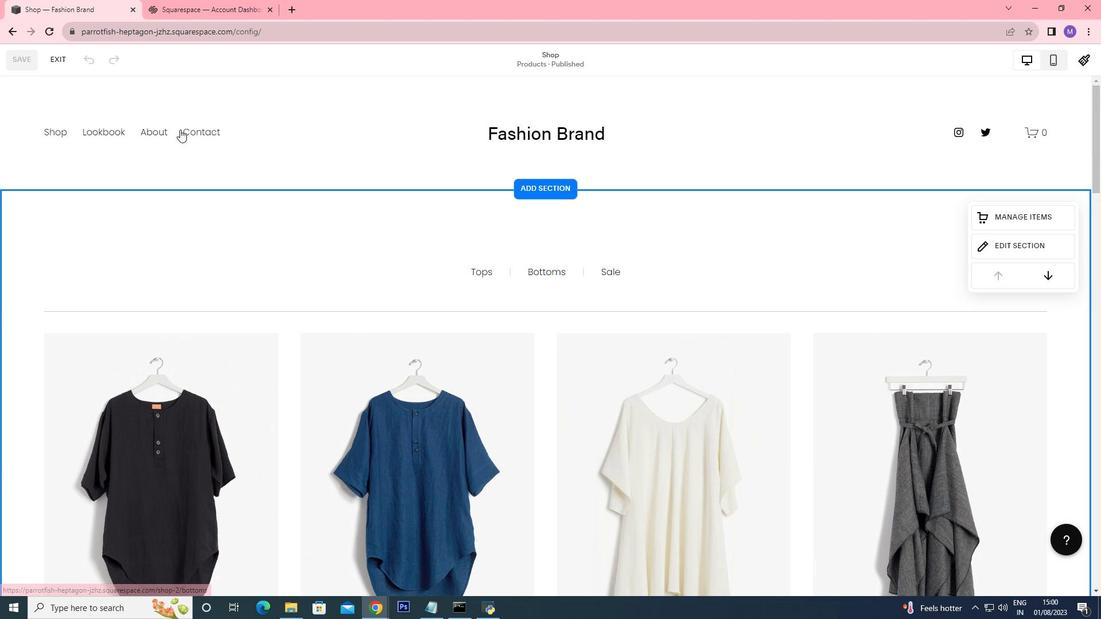 
Action: Mouse scrolled (556, 270) with delta (0, 0)
Screenshot: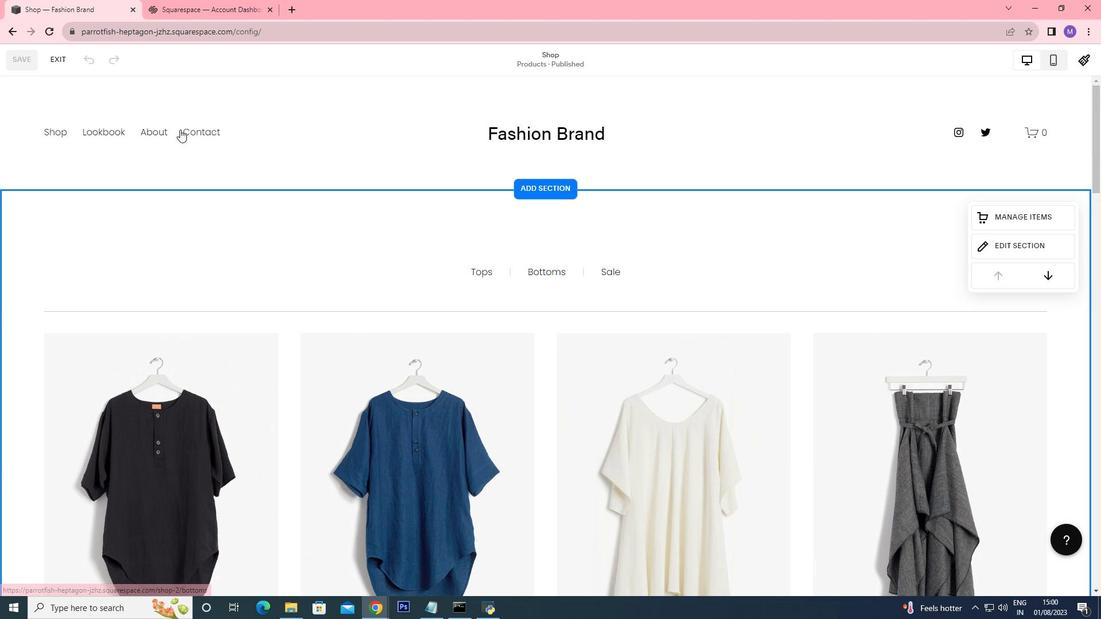 
Action: Mouse moved to (552, 270)
Screenshot: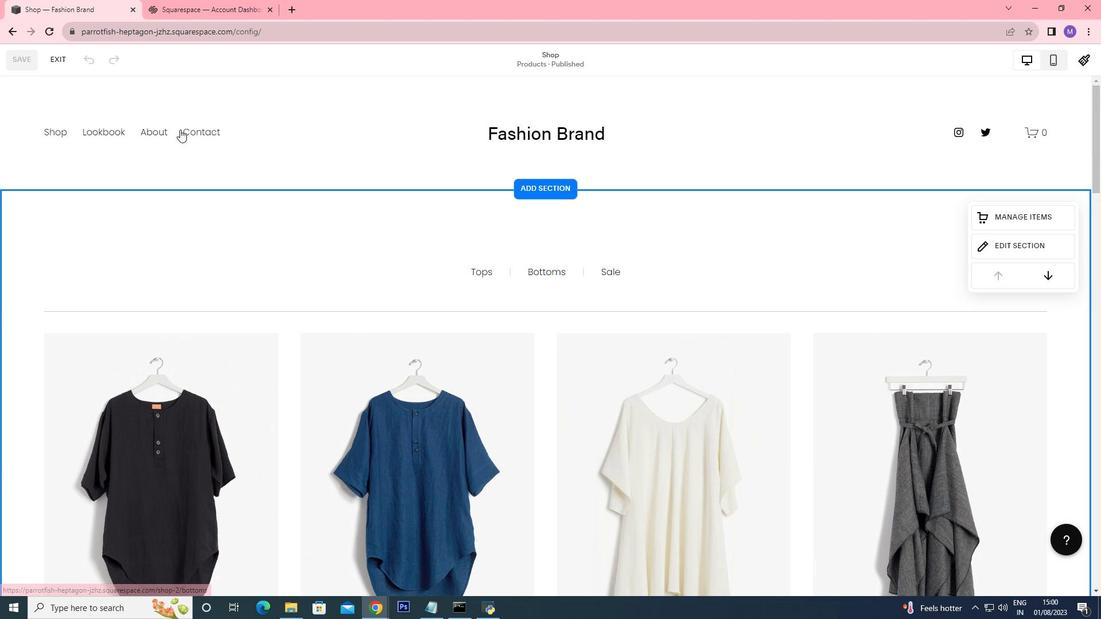 
Action: Mouse scrolled (555, 271) with delta (0, 1)
Screenshot: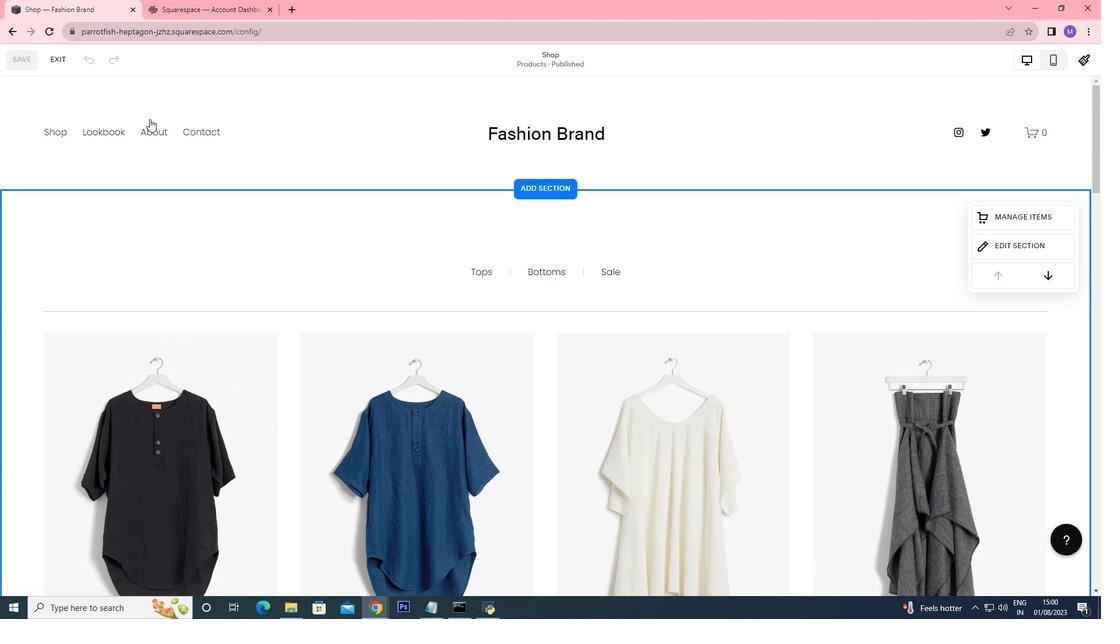 
Action: Mouse moved to (548, 268)
Screenshot: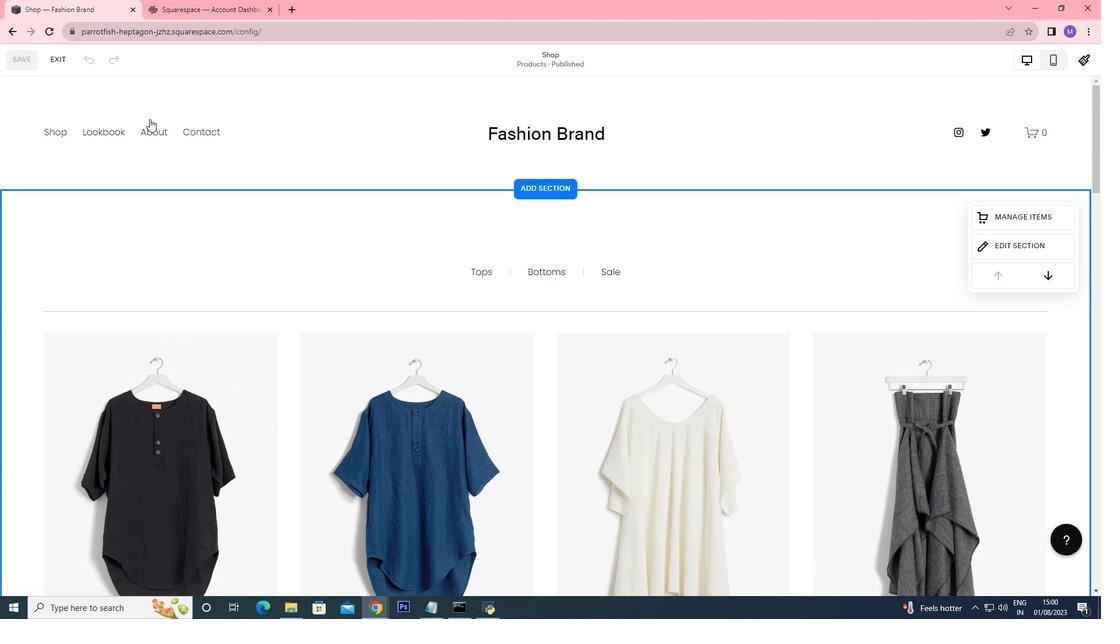 
Action: Mouse scrolled (555, 270) with delta (0, 0)
Screenshot: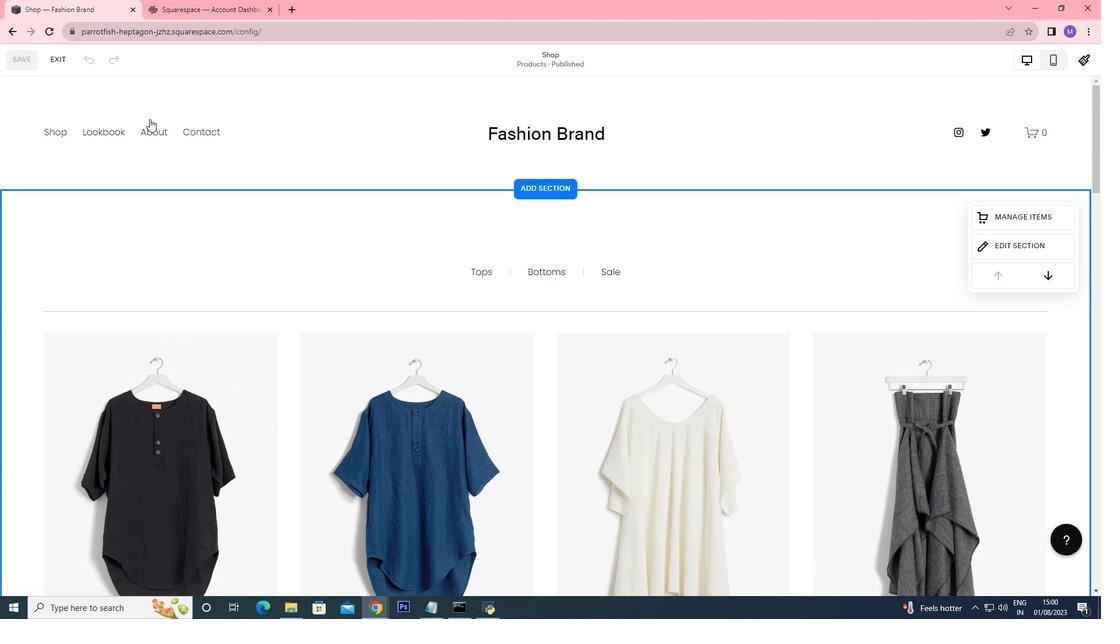 
Action: Mouse moved to (544, 265)
Screenshot: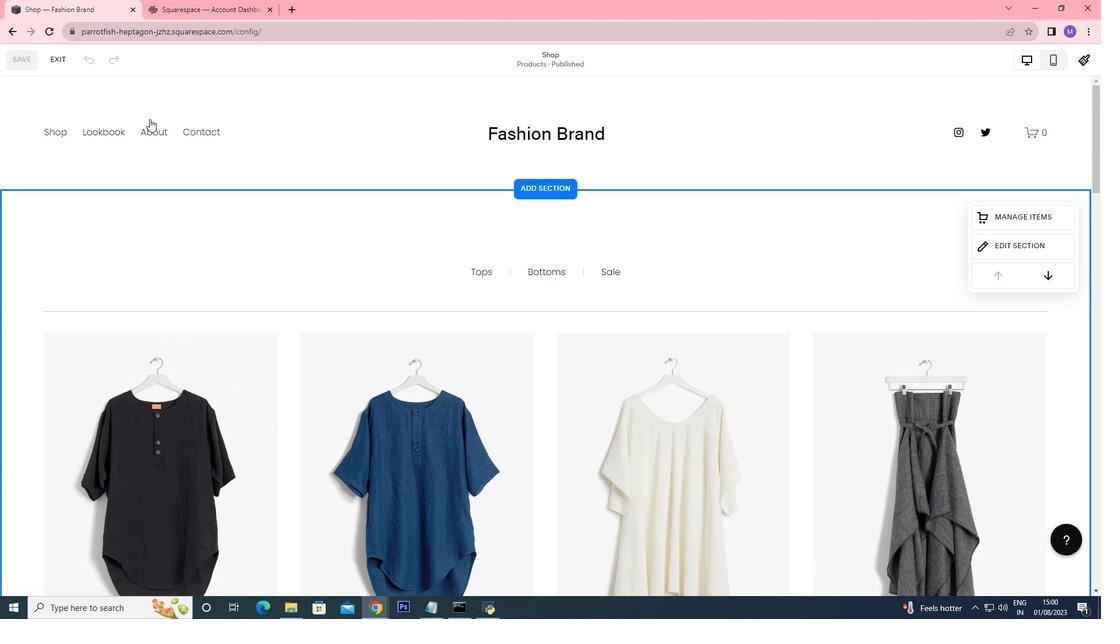 
Action: Mouse scrolled (553, 270) with delta (0, 0)
Screenshot: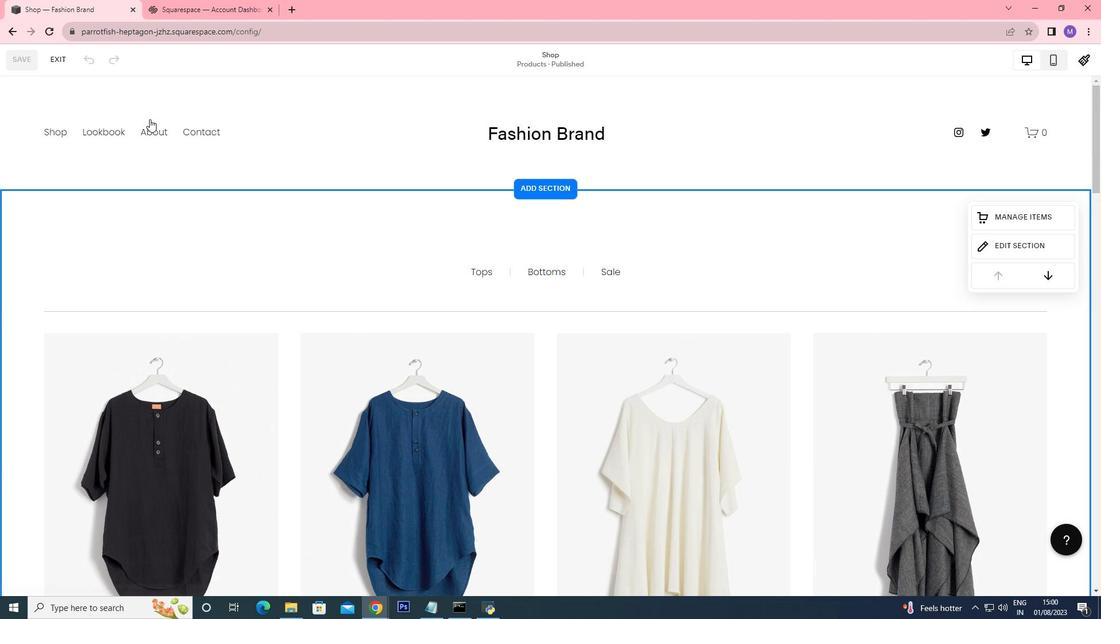 
Action: Mouse moved to (494, 239)
Screenshot: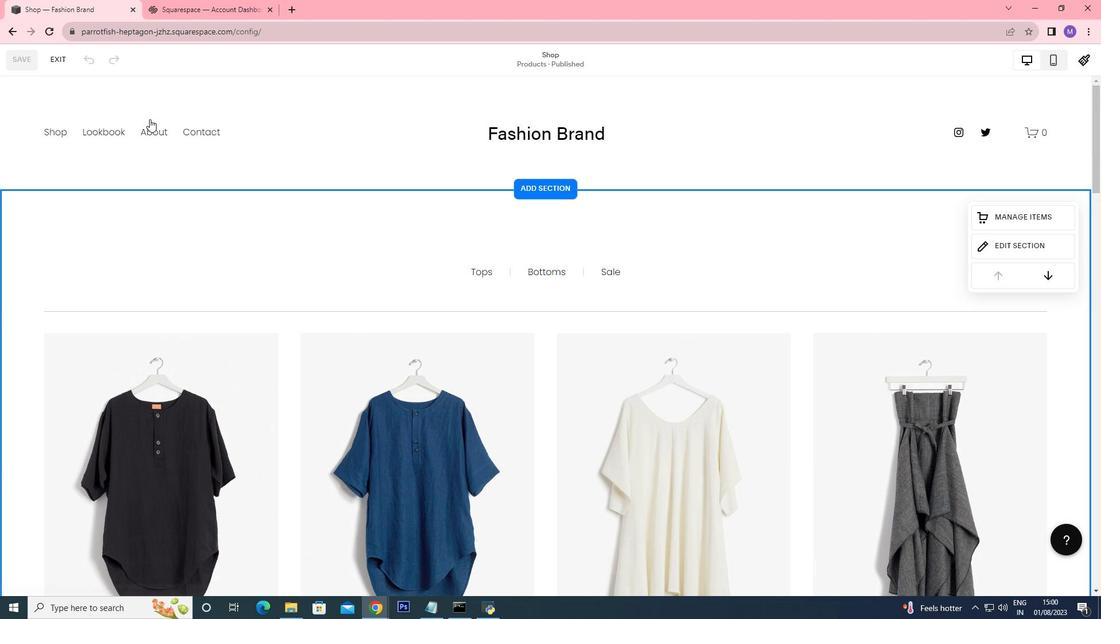 
Action: Mouse scrolled (552, 270) with delta (0, 0)
Screenshot: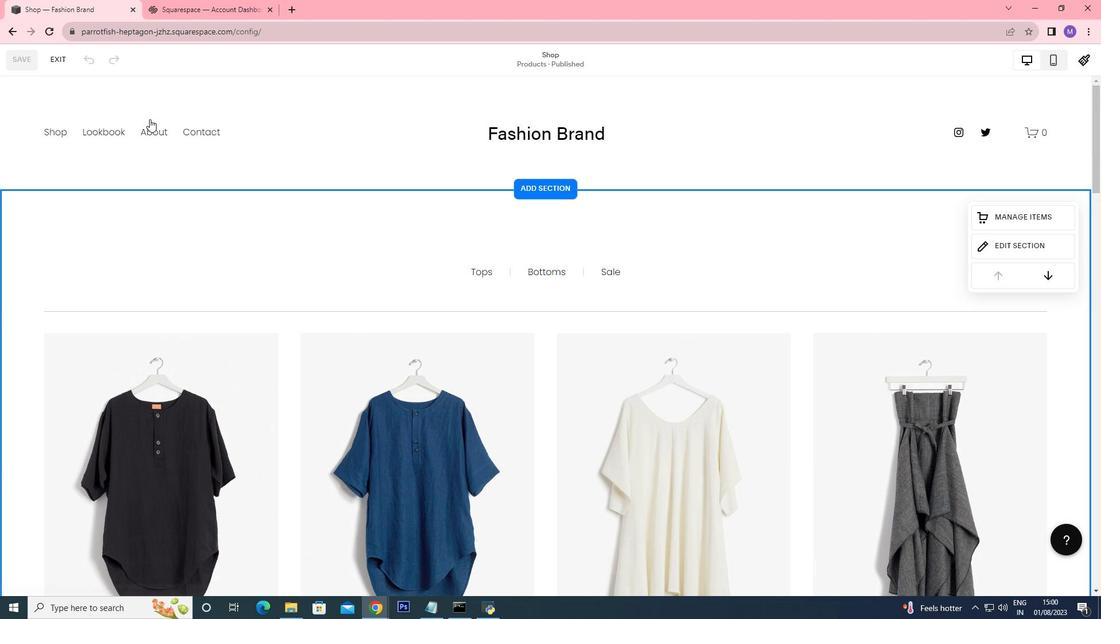 
Action: Mouse moved to (374, 181)
Screenshot: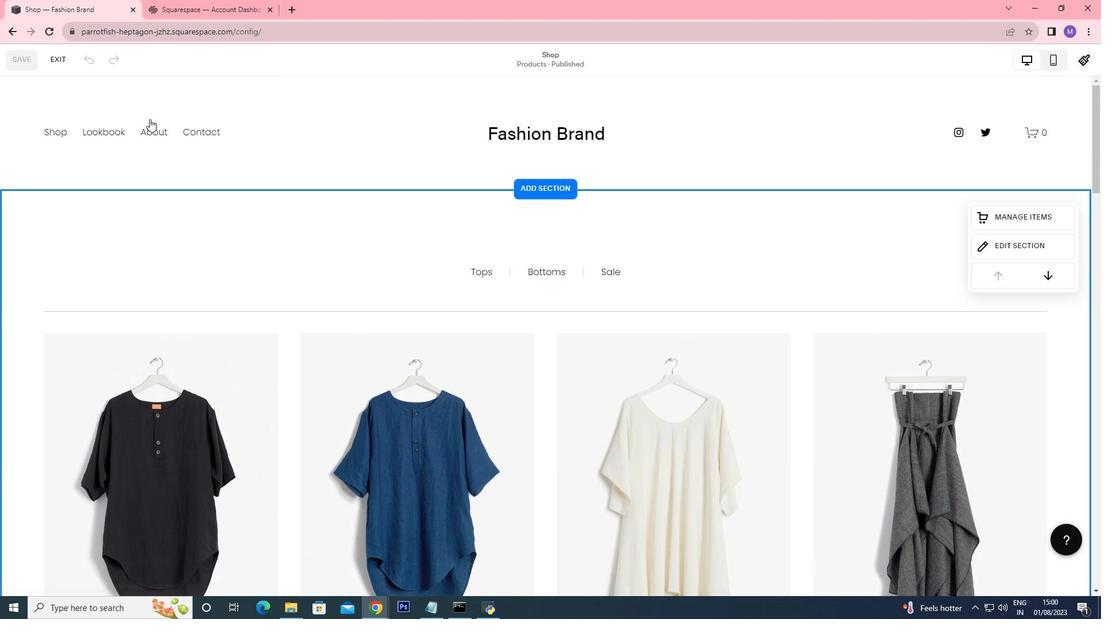 
Action: Mouse scrolled (544, 265) with delta (0, 0)
Screenshot: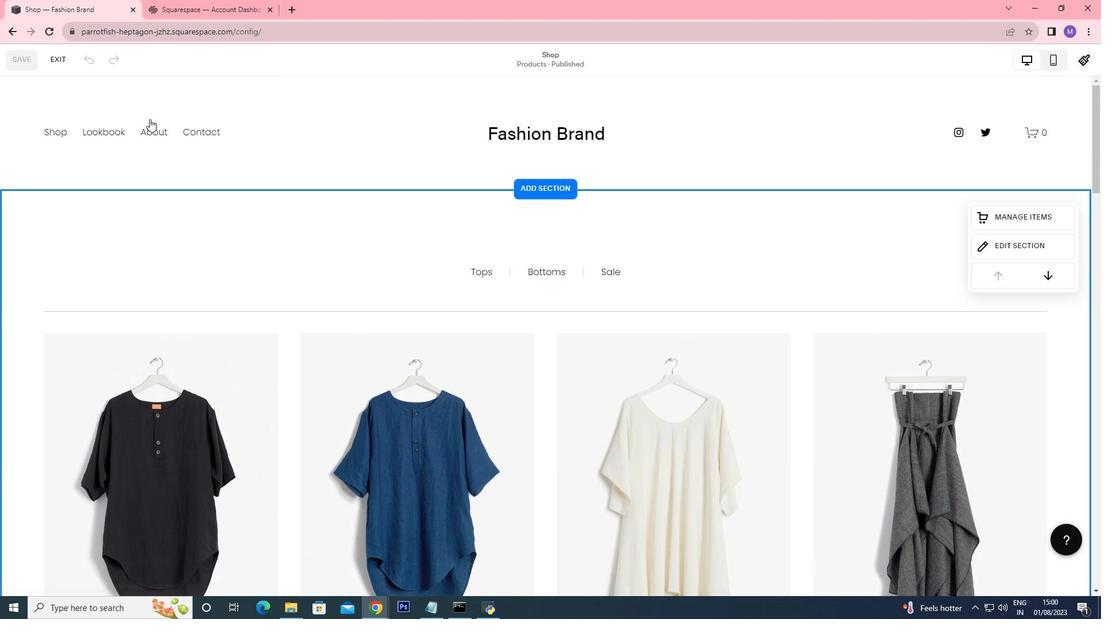 
Action: Mouse moved to (173, 148)
Screenshot: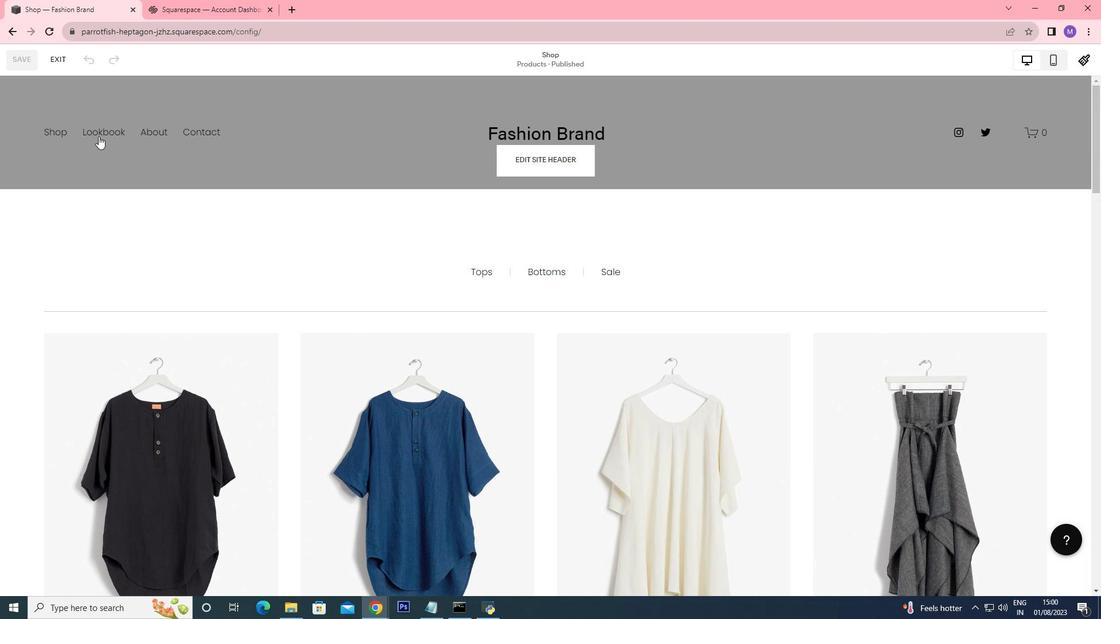 
Action: Mouse pressed left at (173, 148)
Screenshot: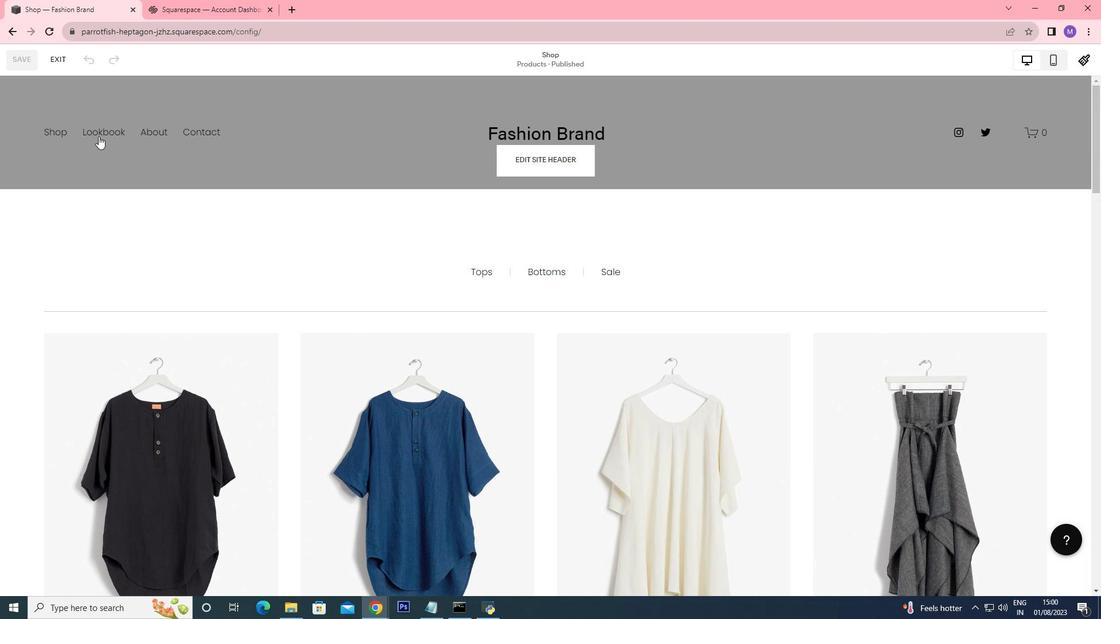 
Action: Mouse pressed left at (173, 148)
Screenshot: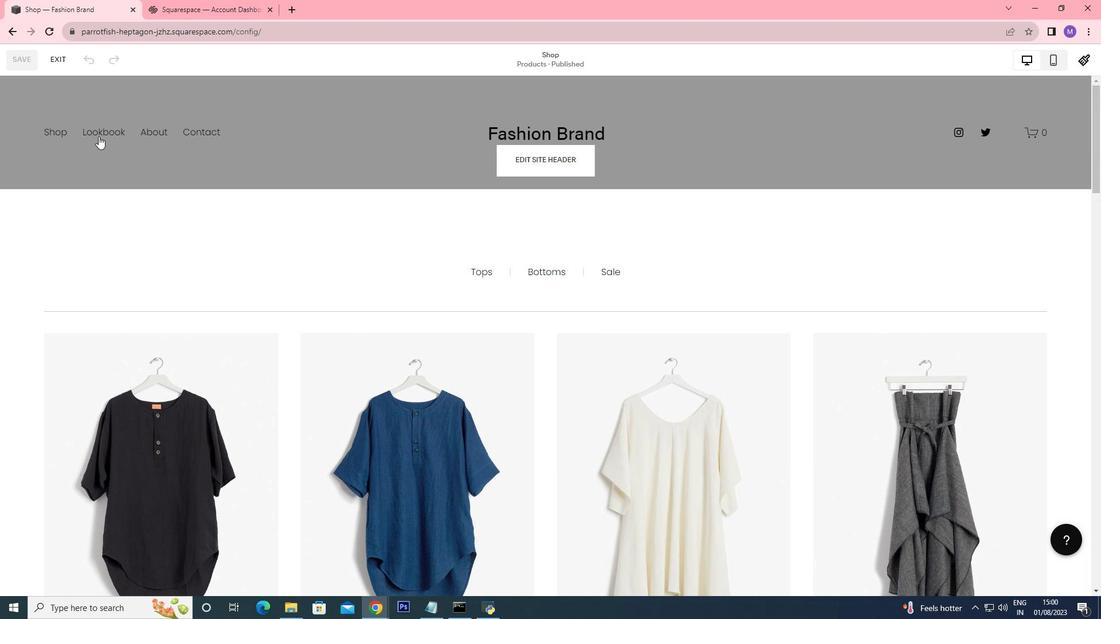 
Action: Mouse moved to (283, 17)
Screenshot: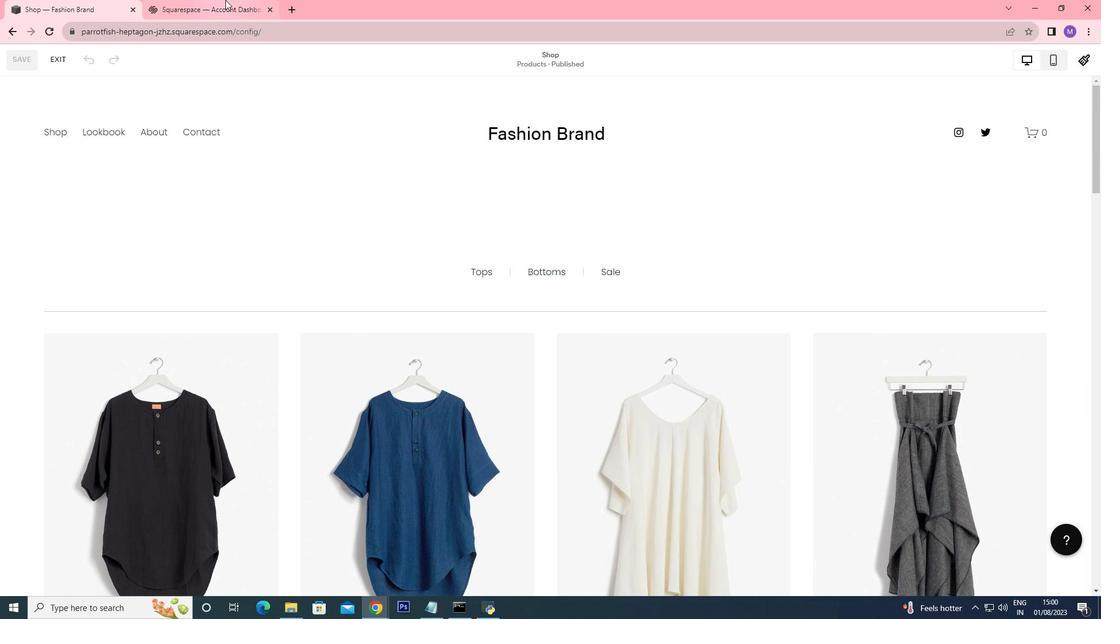 
Action: Mouse pressed left at (283, 17)
Screenshot: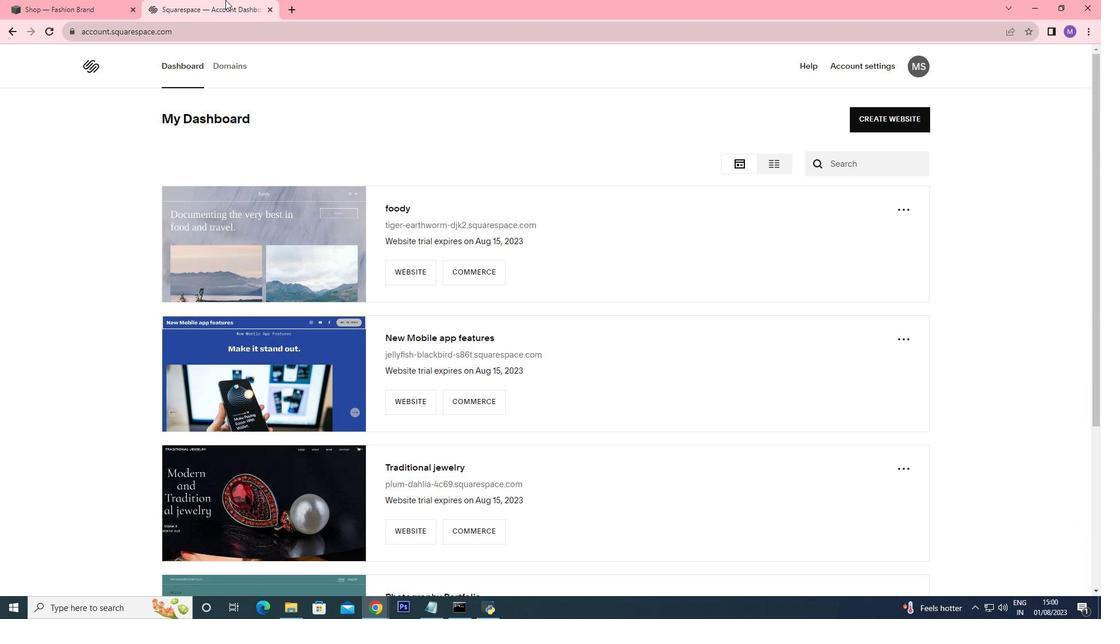 
Action: Mouse pressed left at (283, 17)
Screenshot: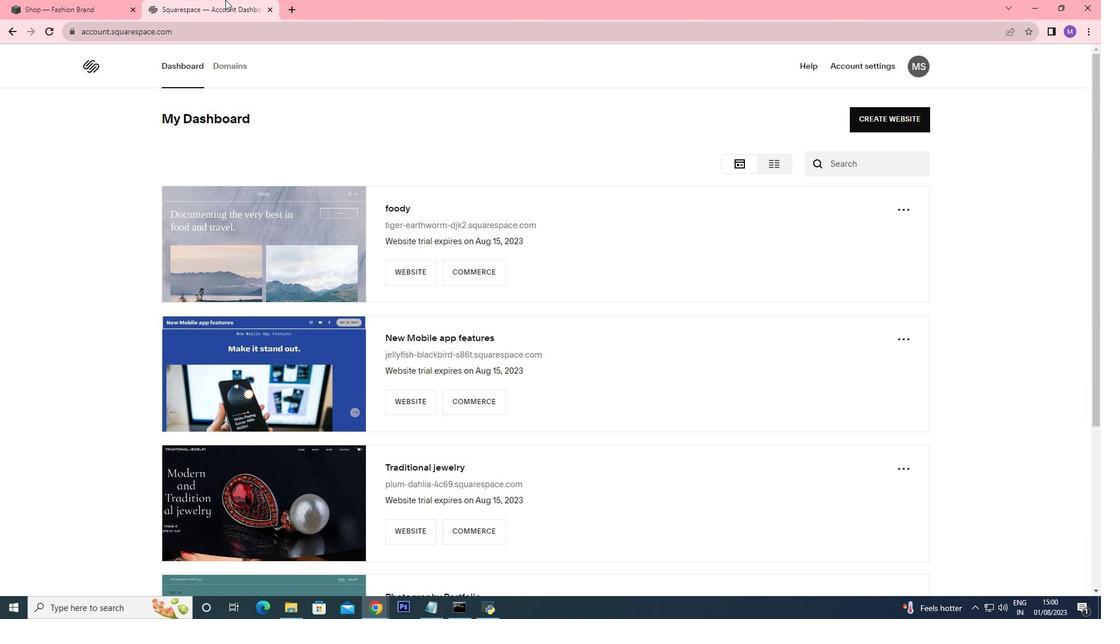 
Action: Mouse moved to (127, 44)
Screenshot: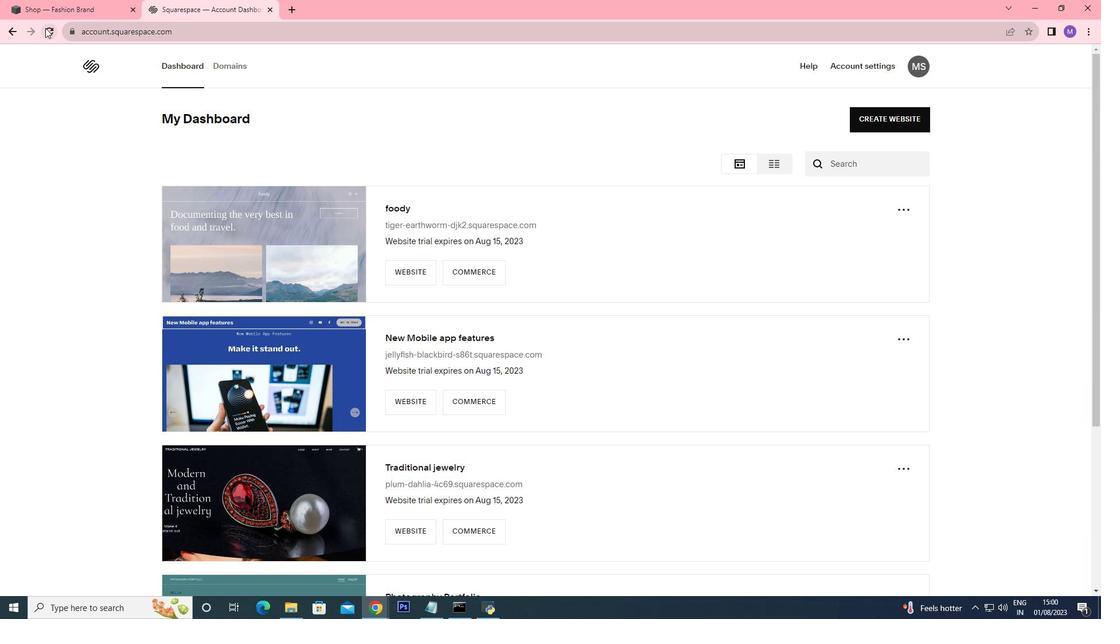 
Action: Mouse pressed left at (127, 44)
Screenshot: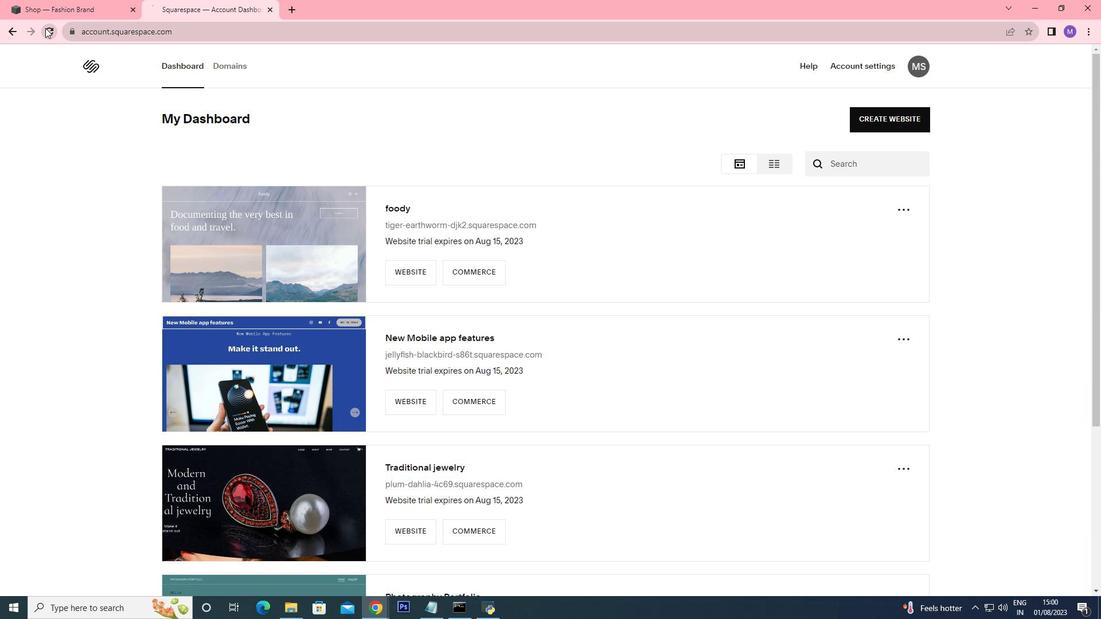 
Action: Mouse moved to (438, 282)
Screenshot: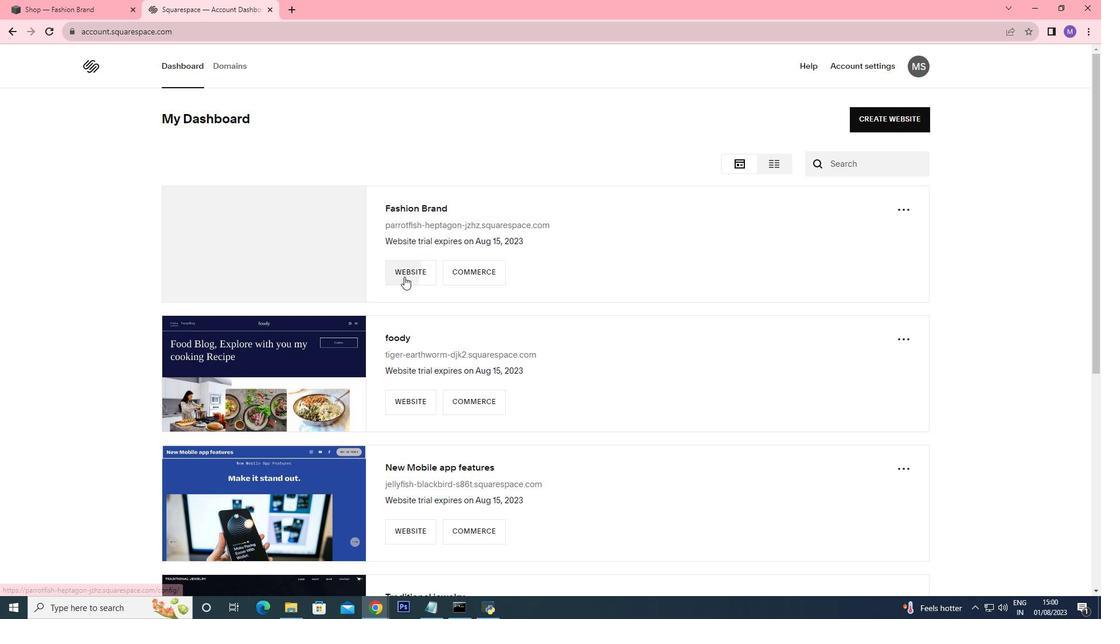 
Action: Mouse pressed left at (438, 282)
Screenshot: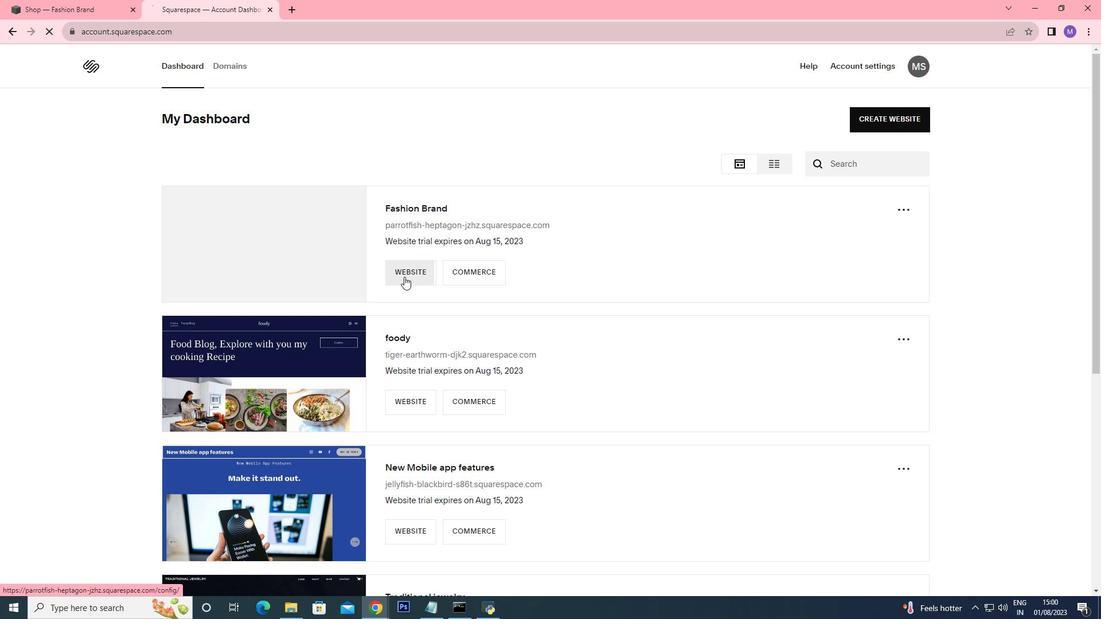 
Action: Mouse moved to (444, 257)
Screenshot: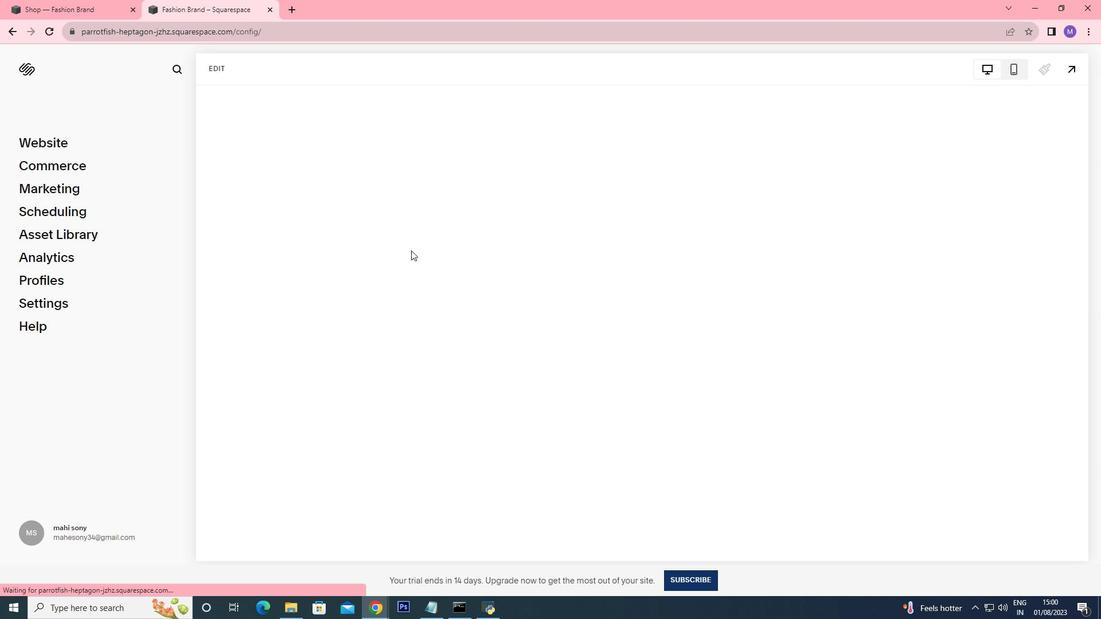 
Action: Mouse scrolled (444, 257) with delta (0, 0)
Screenshot: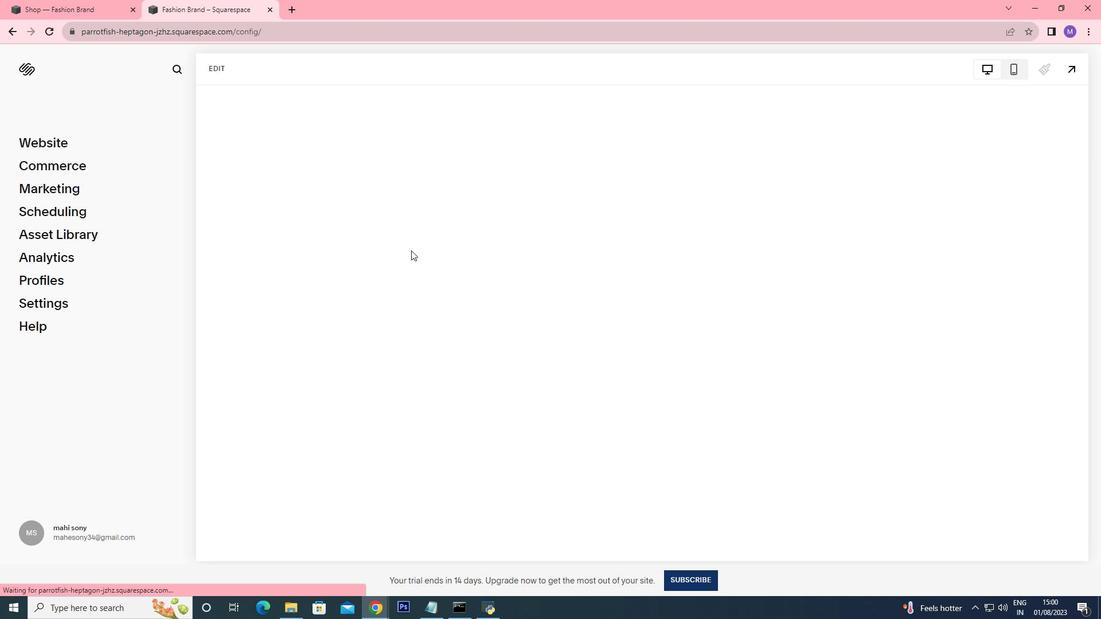 
Action: Mouse moved to (443, 259)
Screenshot: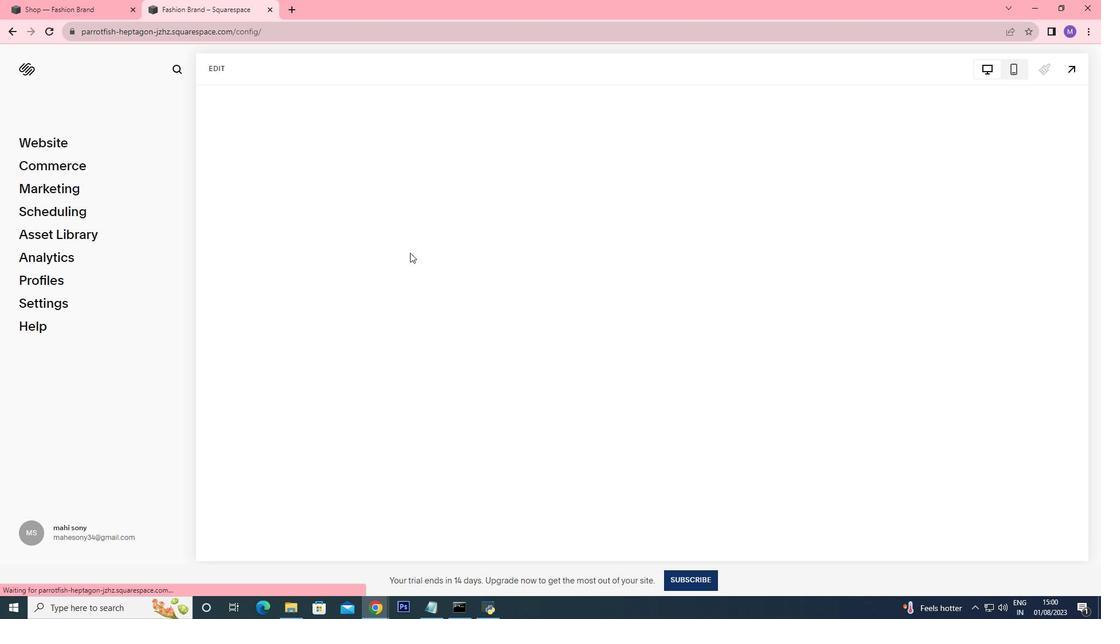 
Action: Mouse scrolled (443, 259) with delta (0, 0)
Screenshot: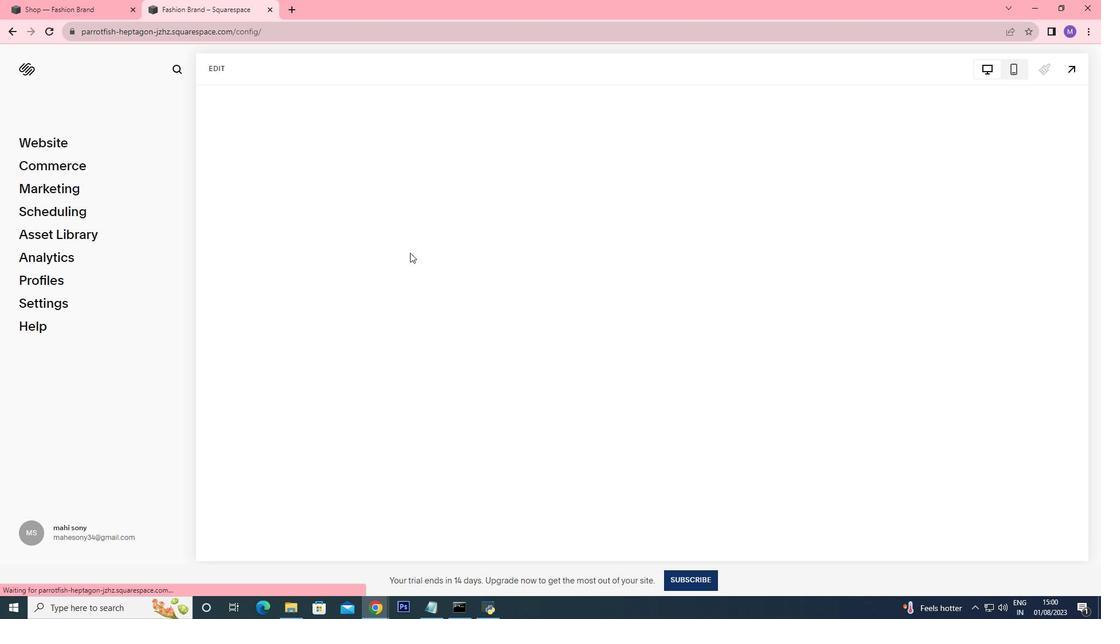 
Action: Mouse scrolled (443, 259) with delta (0, 0)
Screenshot: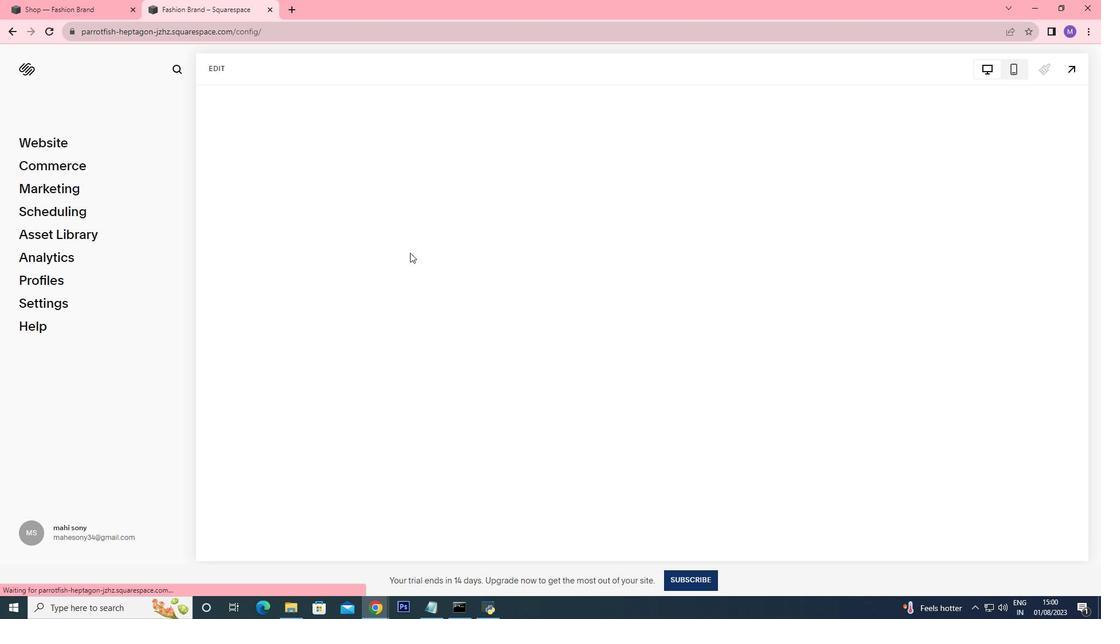 
Action: Mouse scrolled (443, 259) with delta (0, 0)
Screenshot: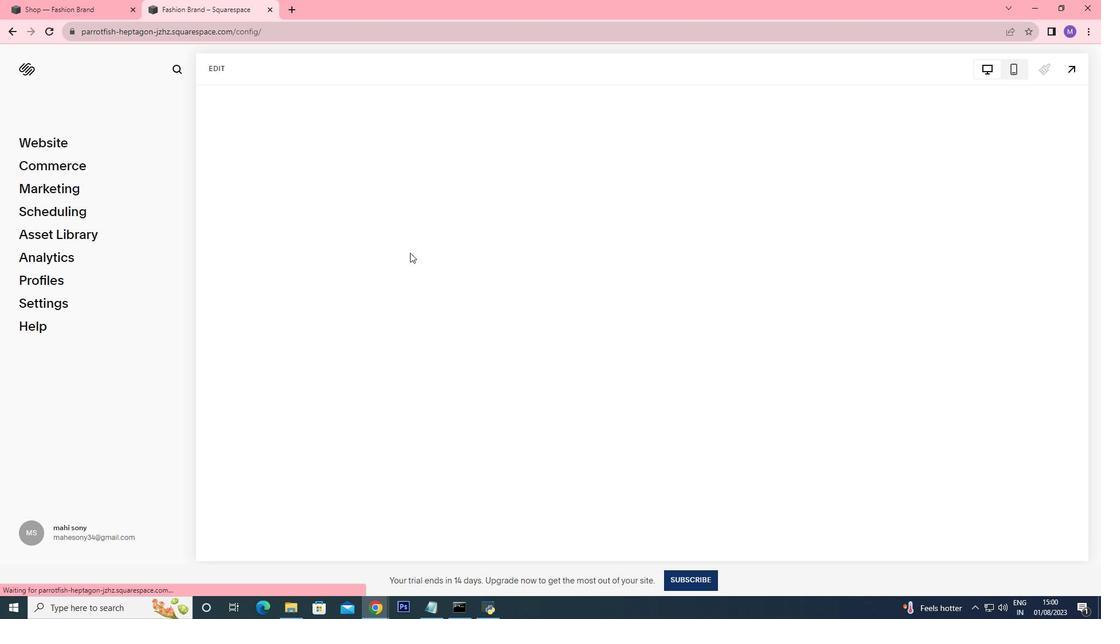 
Action: Mouse moved to (435, 278)
Screenshot: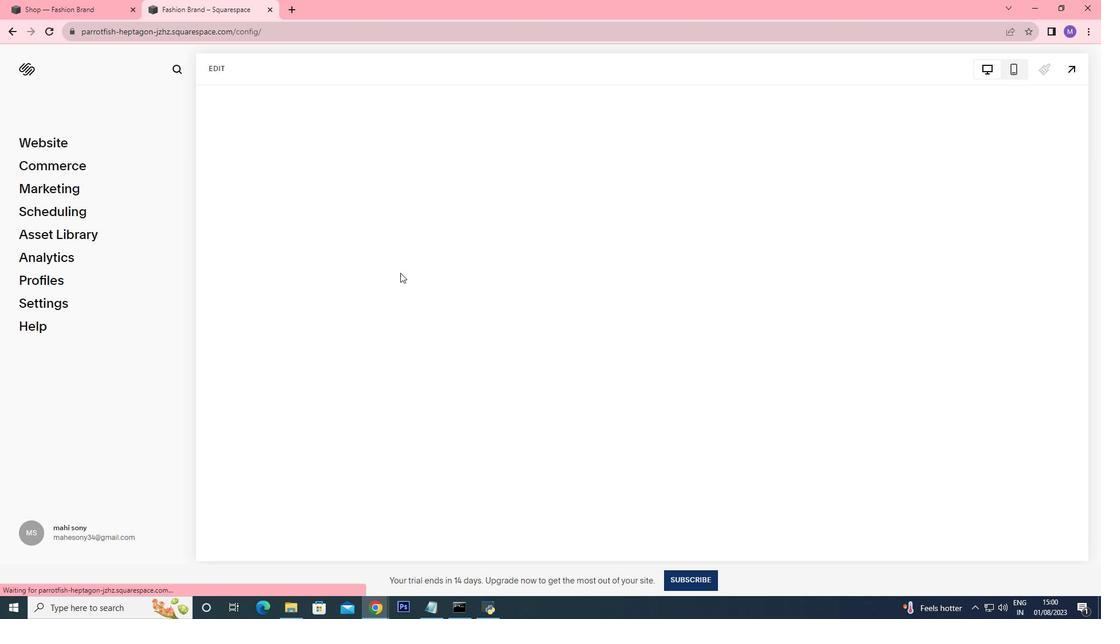 
Action: Mouse scrolled (435, 278) with delta (0, 0)
Screenshot: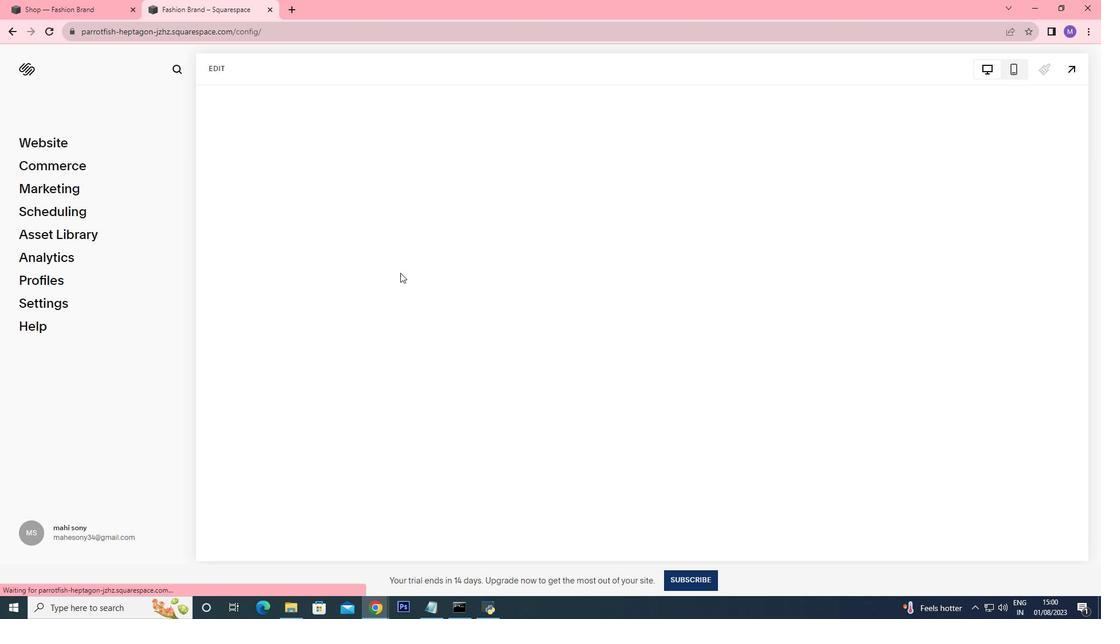 
Action: Mouse moved to (435, 278)
Screenshot: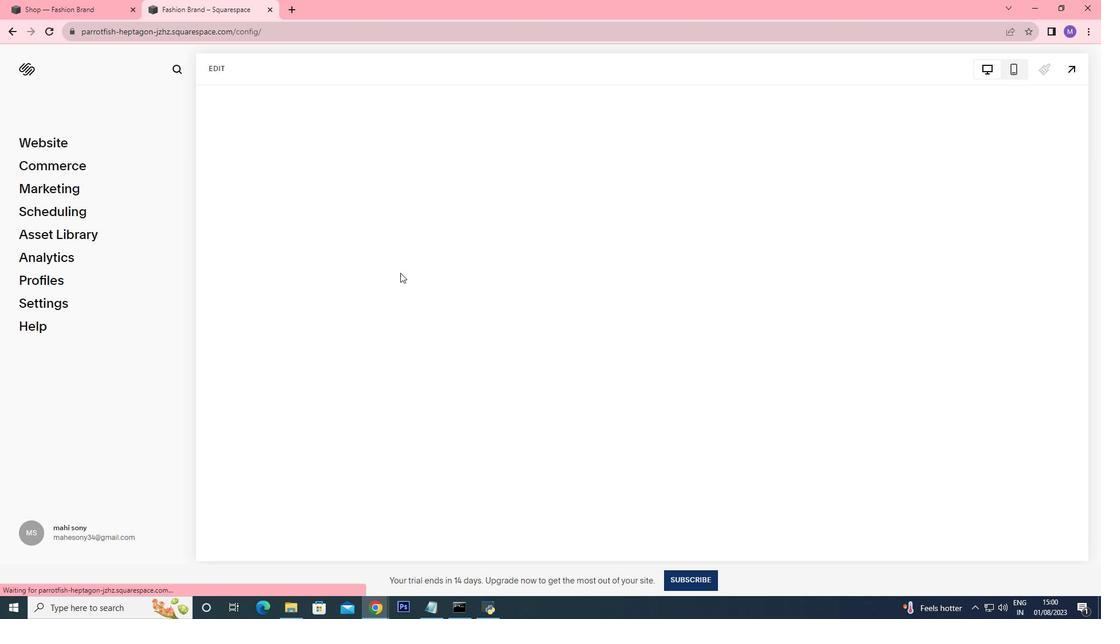 
Action: Mouse scrolled (435, 278) with delta (0, 0)
Screenshot: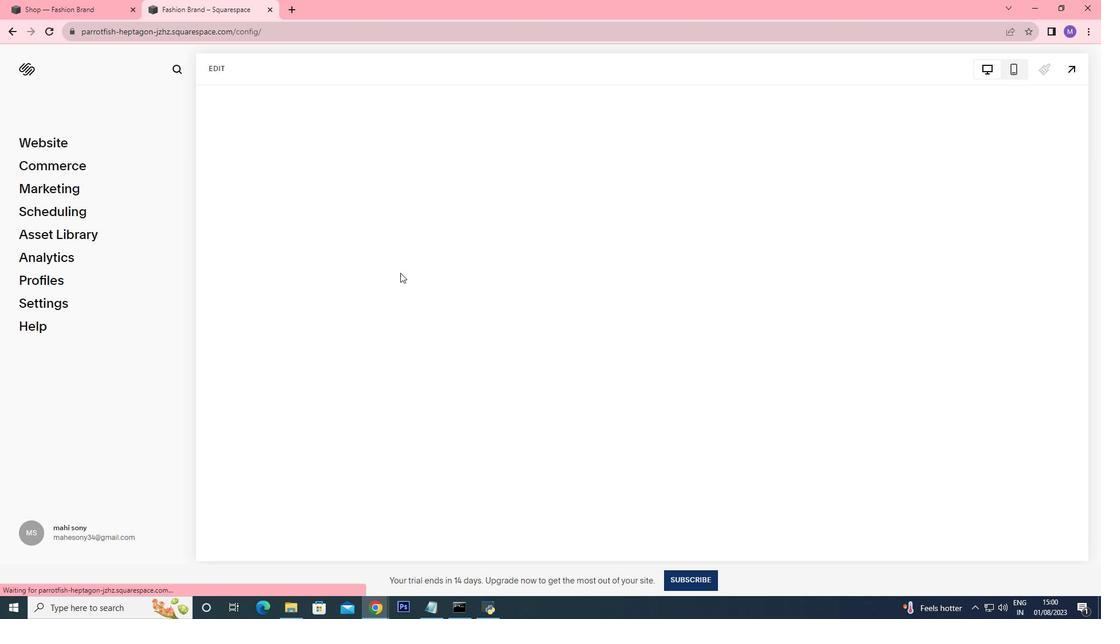 
Action: Mouse scrolled (435, 278) with delta (0, 0)
Screenshot: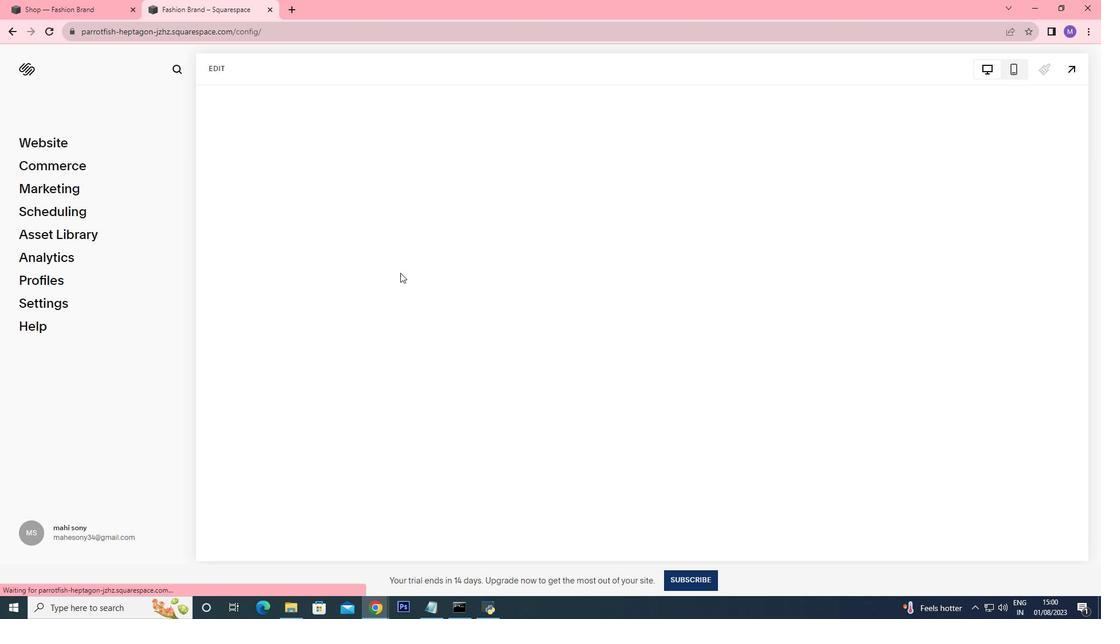 
Action: Mouse moved to (540, 291)
Screenshot: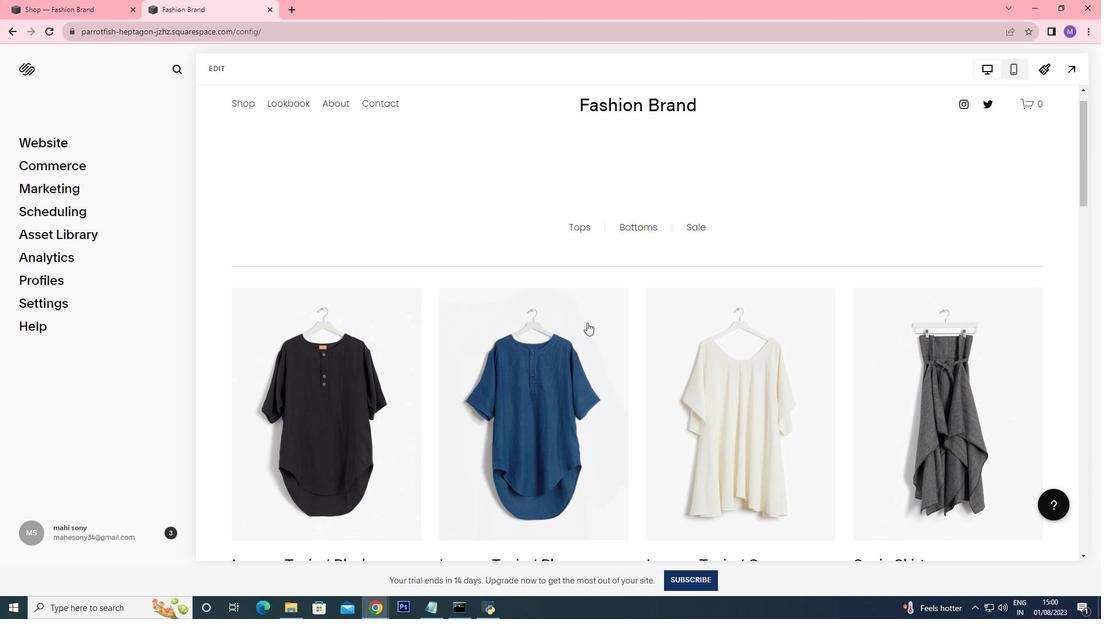 
Action: Mouse scrolled (536, 290) with delta (0, 0)
Screenshot: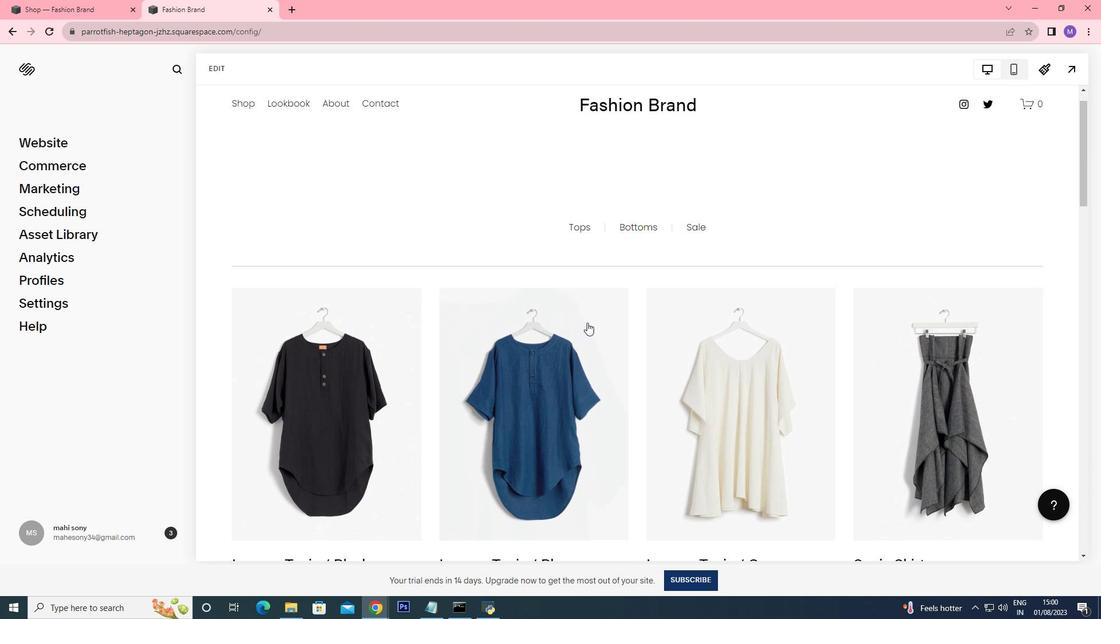 
Action: Mouse moved to (596, 327)
Screenshot: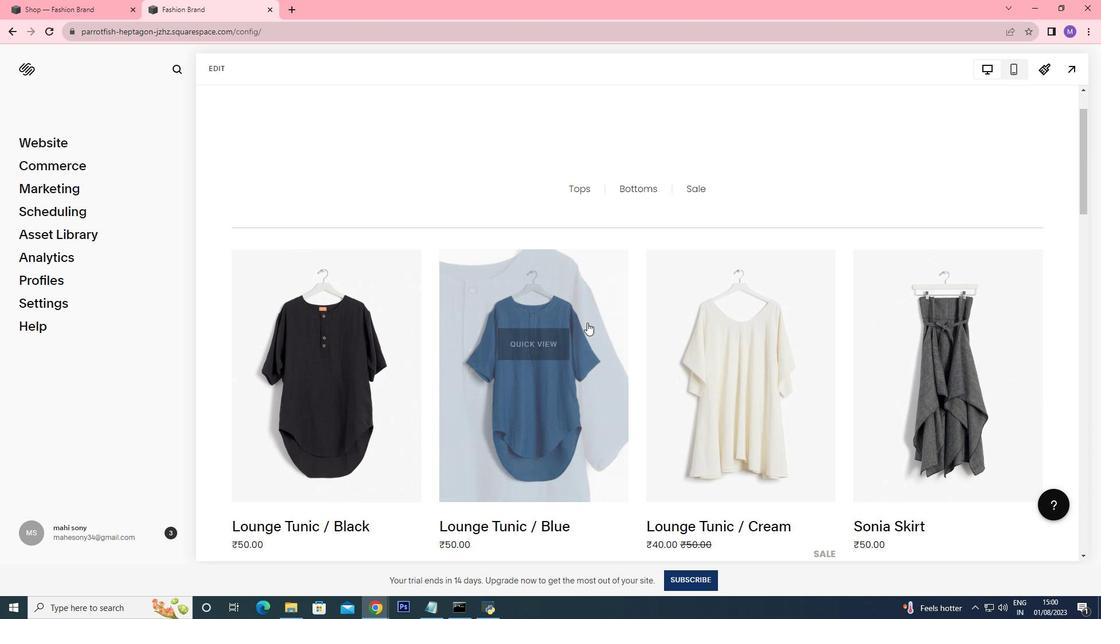 
Action: Mouse scrolled (596, 326) with delta (0, 0)
Screenshot: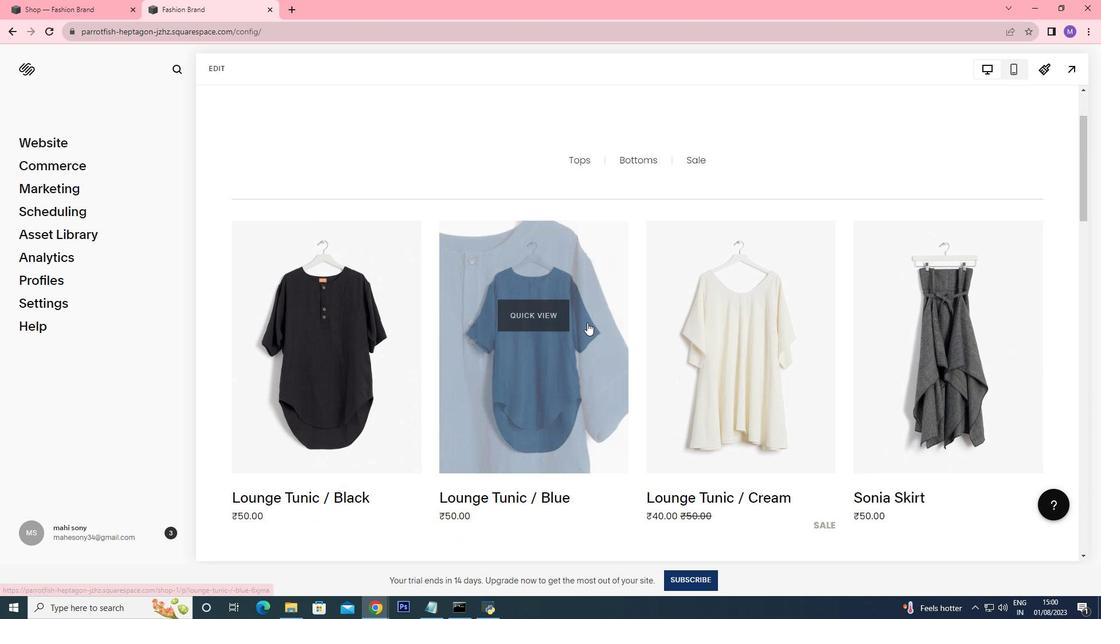 
Action: Mouse scrolled (596, 326) with delta (0, 0)
Screenshot: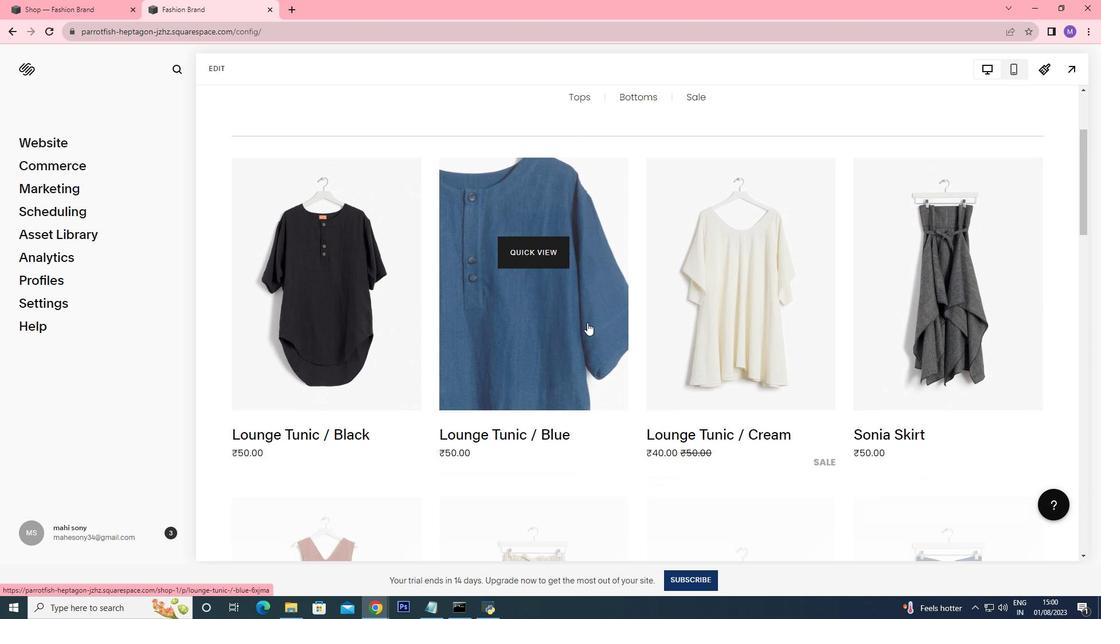 
Action: Mouse scrolled (596, 326) with delta (0, 0)
Screenshot: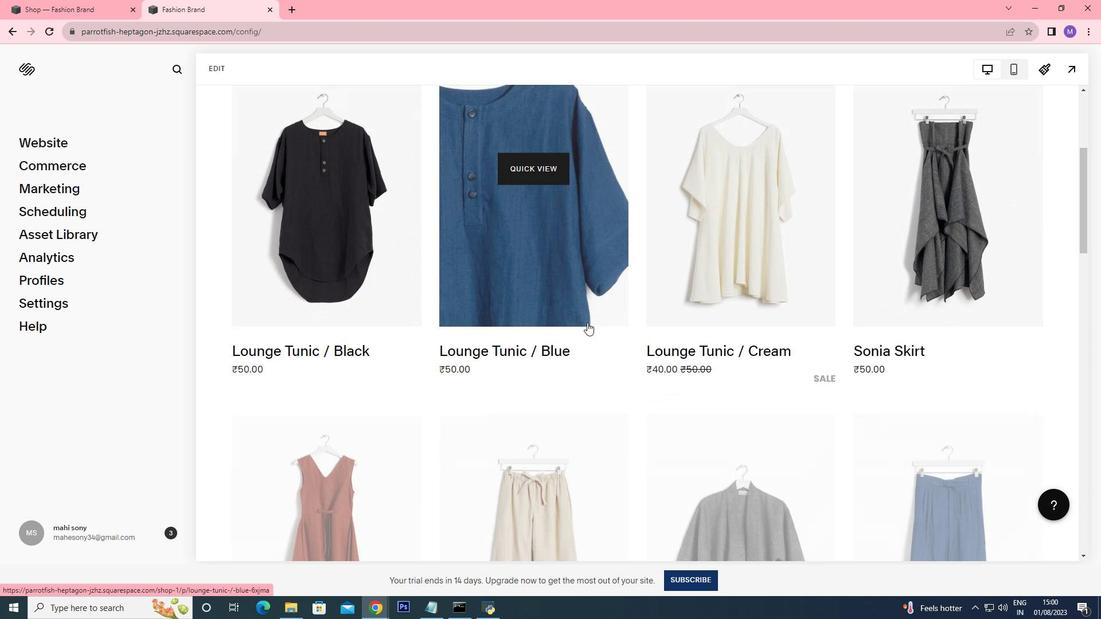 
Action: Mouse scrolled (596, 326) with delta (0, 0)
Screenshot: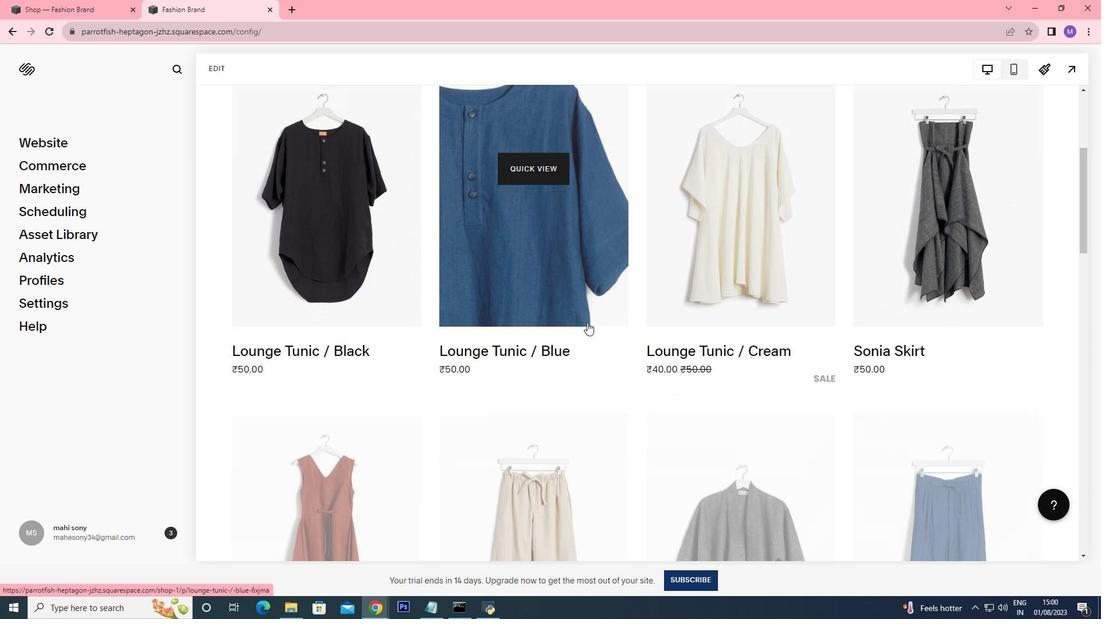 
Action: Mouse scrolled (596, 326) with delta (0, 0)
Screenshot: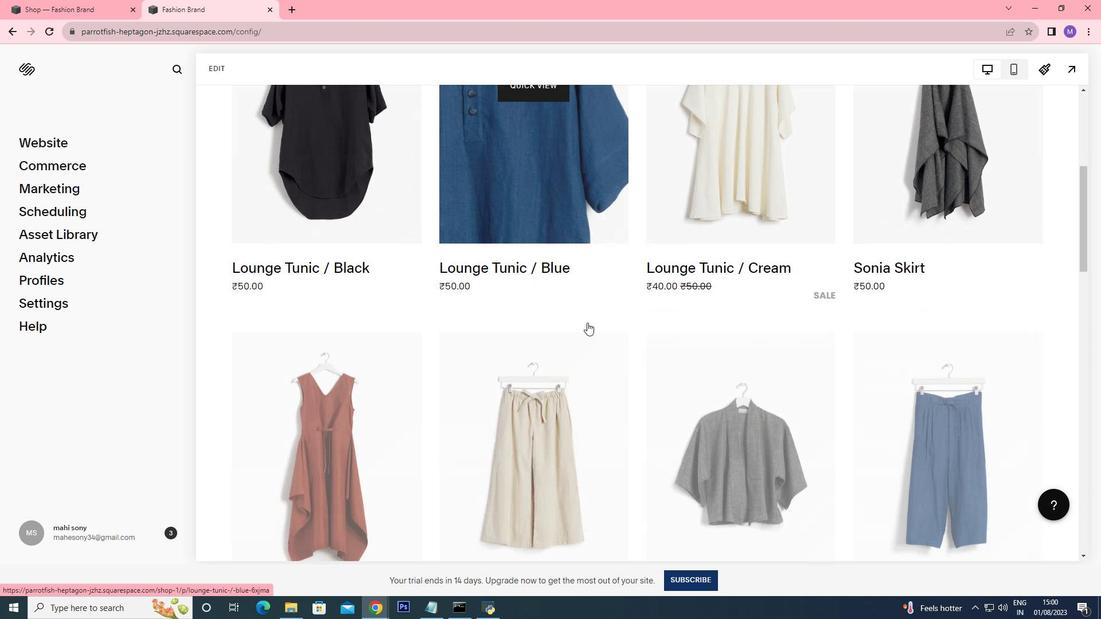 
Action: Mouse scrolled (596, 326) with delta (0, 0)
Screenshot: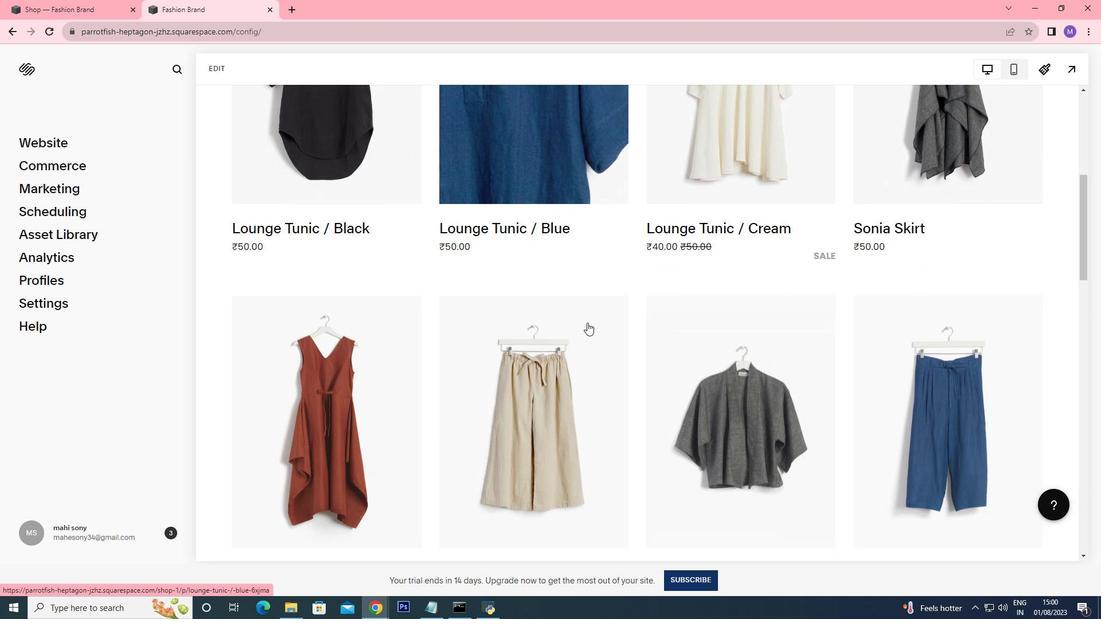 
Action: Mouse scrolled (596, 327) with delta (0, 0)
Screenshot: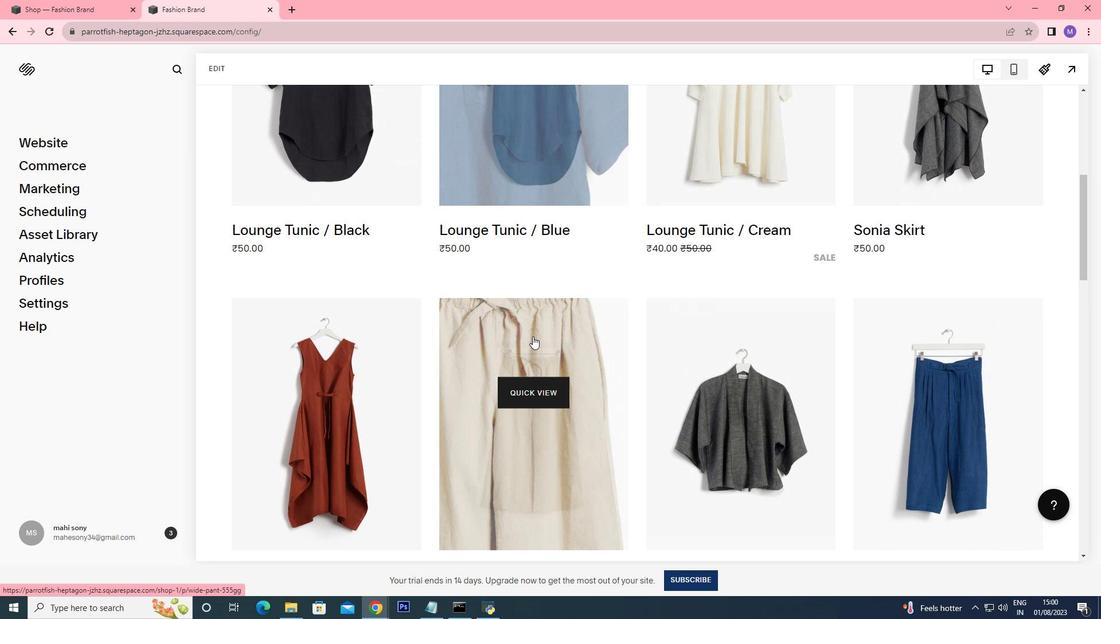 
Action: Mouse moved to (596, 327)
Screenshot: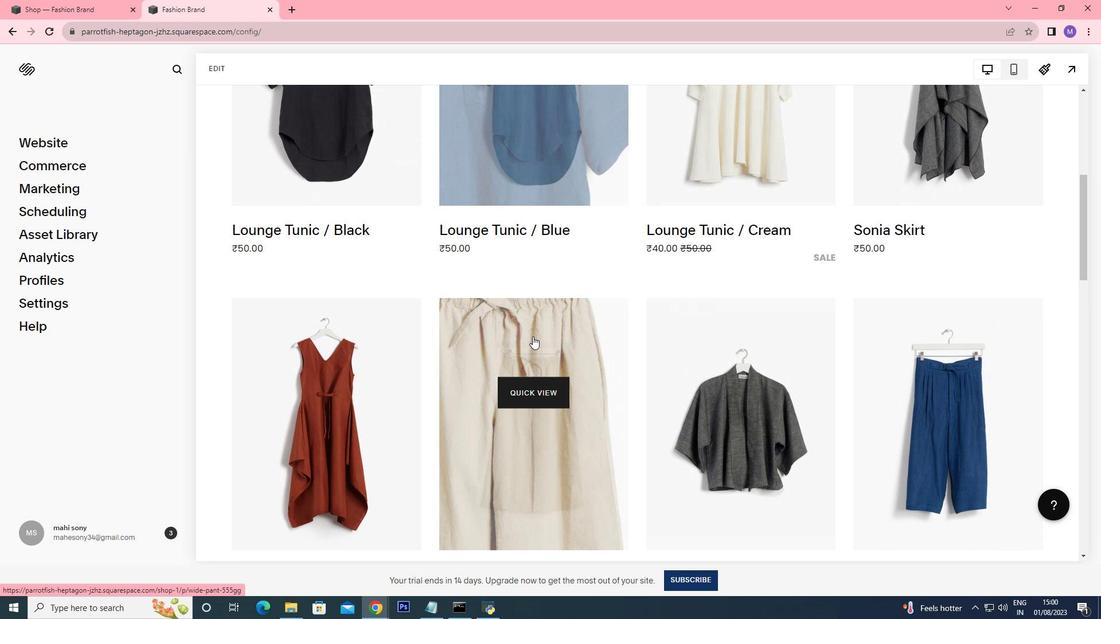 
Action: Mouse scrolled (596, 328) with delta (0, 0)
Screenshot: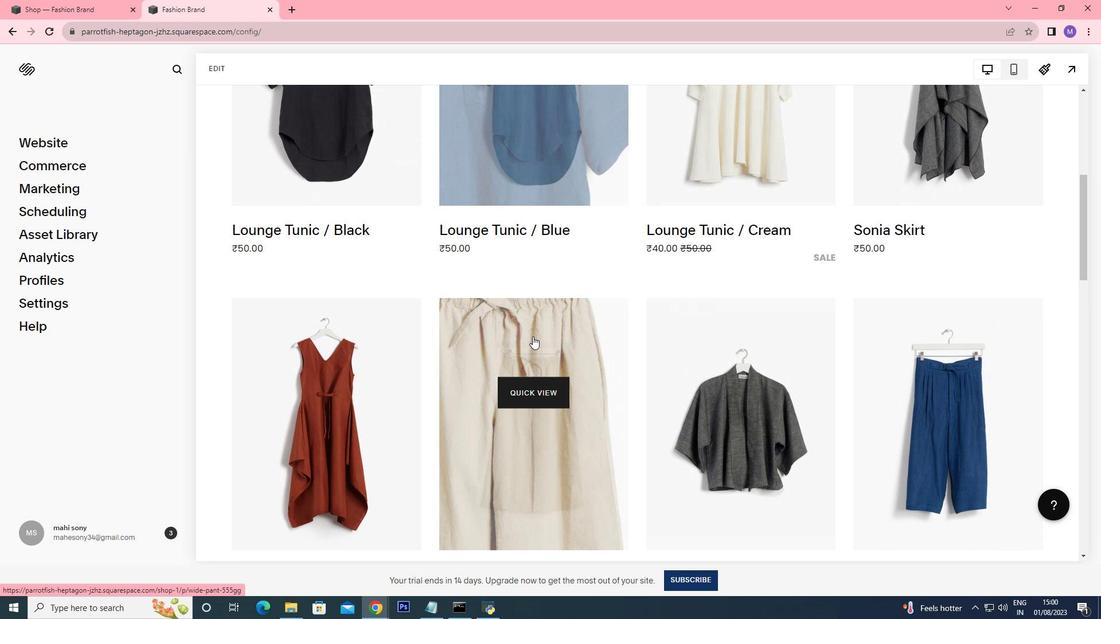 
Action: Mouse moved to (584, 330)
Screenshot: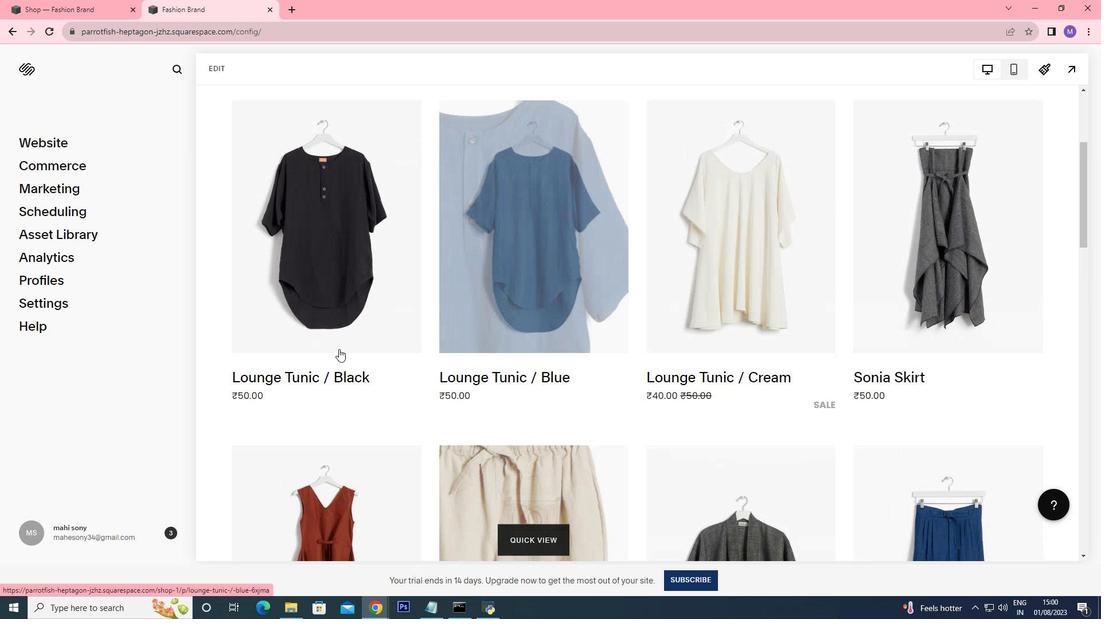 
Action: Mouse scrolled (589, 328) with delta (0, 0)
Screenshot: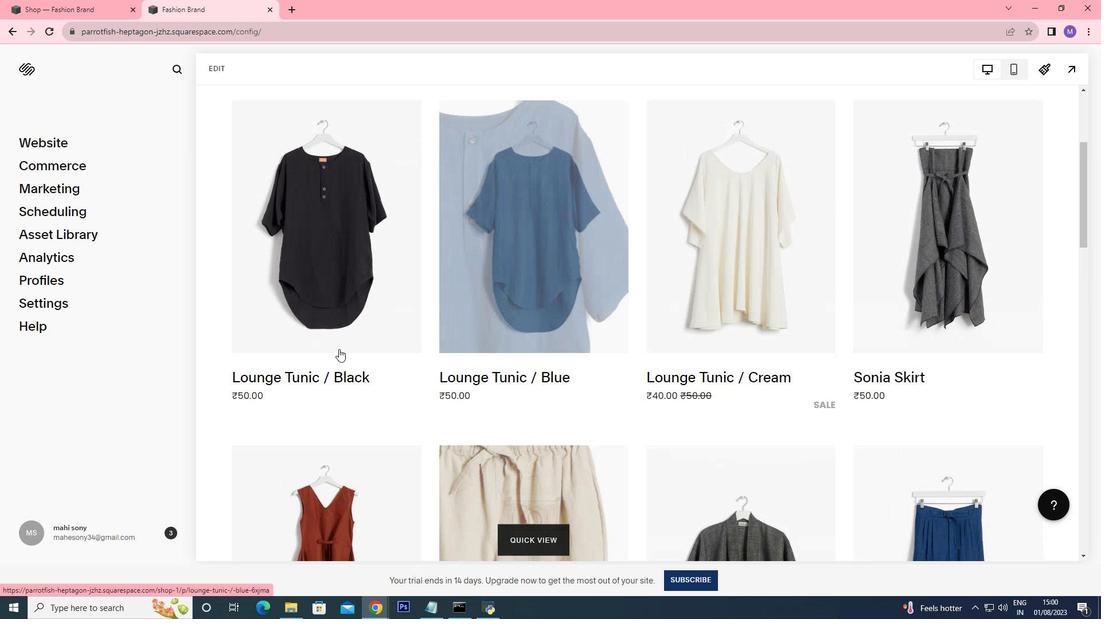 
Action: Mouse moved to (568, 334)
Screenshot: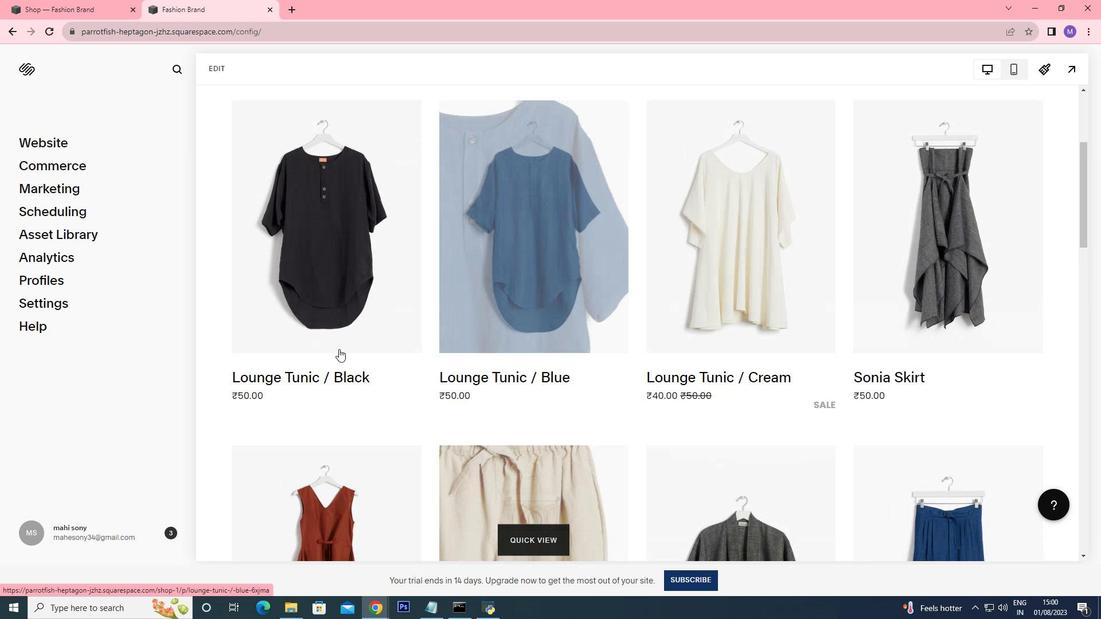 
Action: Mouse scrolled (577, 332) with delta (0, 0)
Screenshot: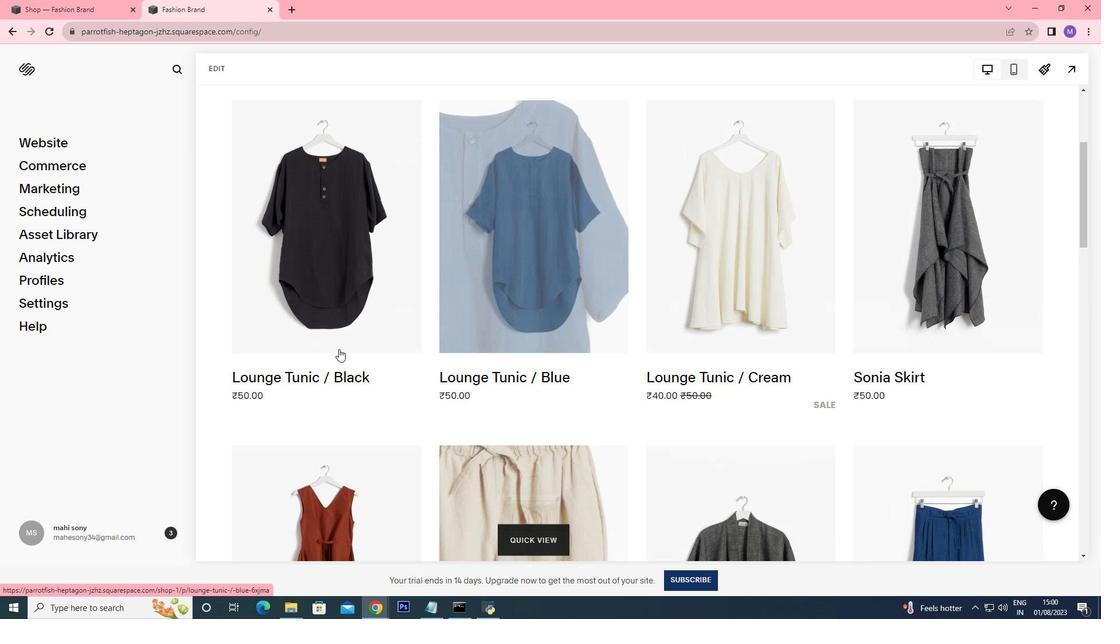 
Action: Mouse moved to (549, 340)
Screenshot: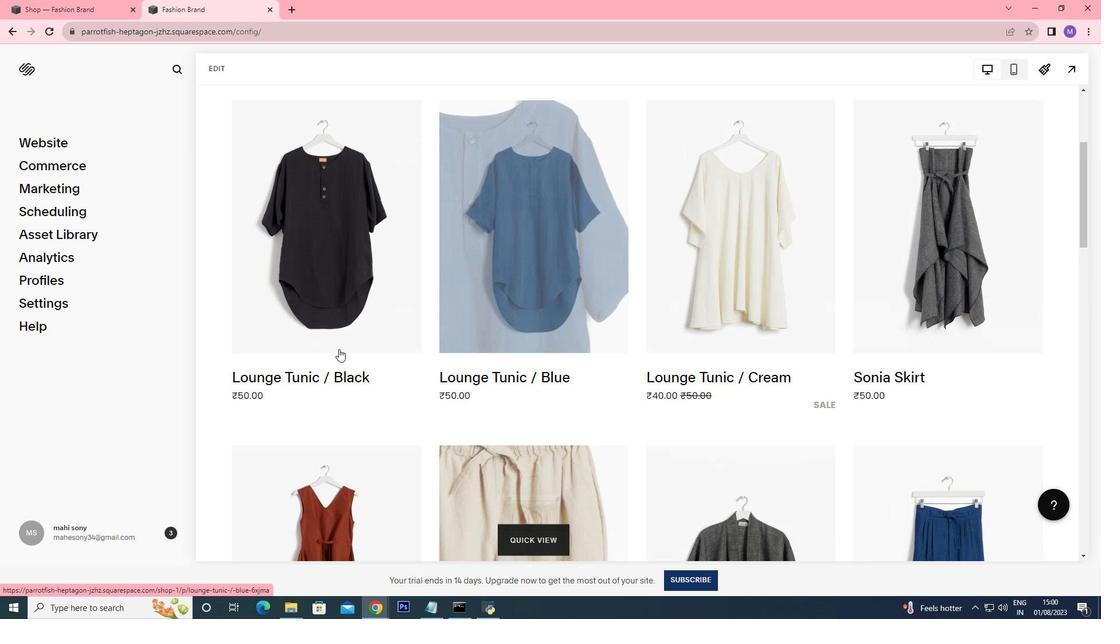 
Action: Mouse scrolled (559, 337) with delta (0, 0)
Screenshot: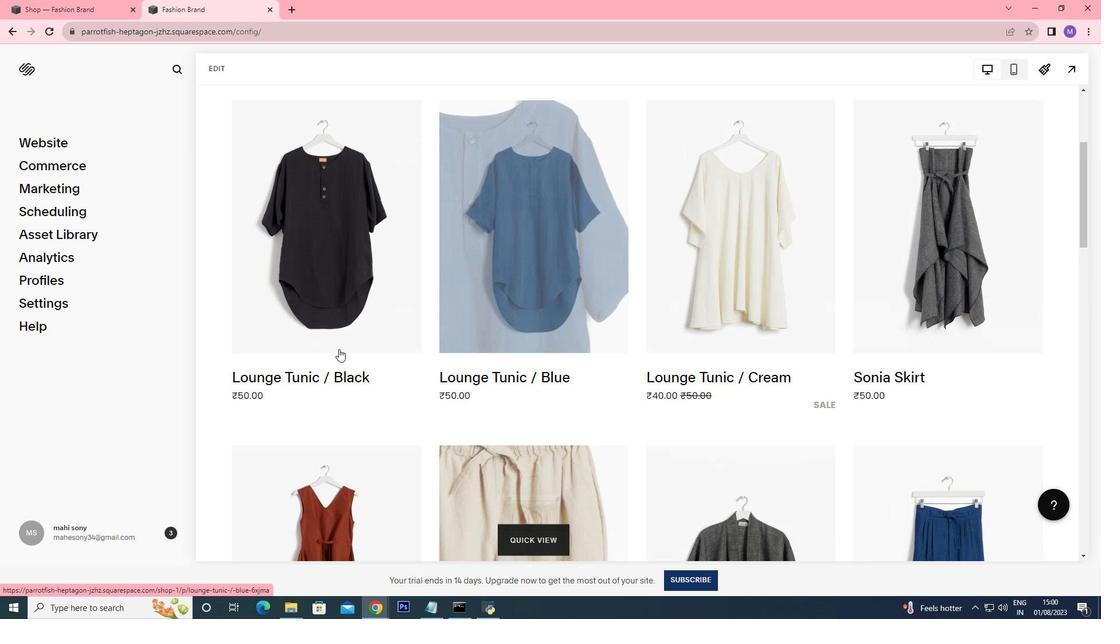 
Action: Mouse moved to (511, 343)
Screenshot: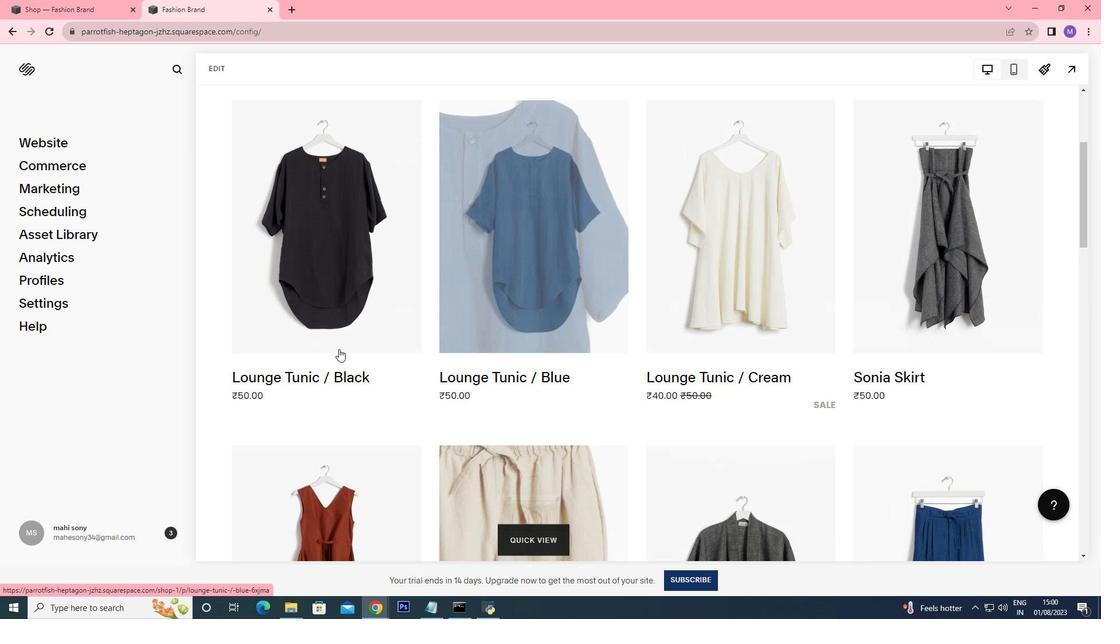 
Action: Mouse scrolled (549, 340) with delta (0, 0)
Screenshot: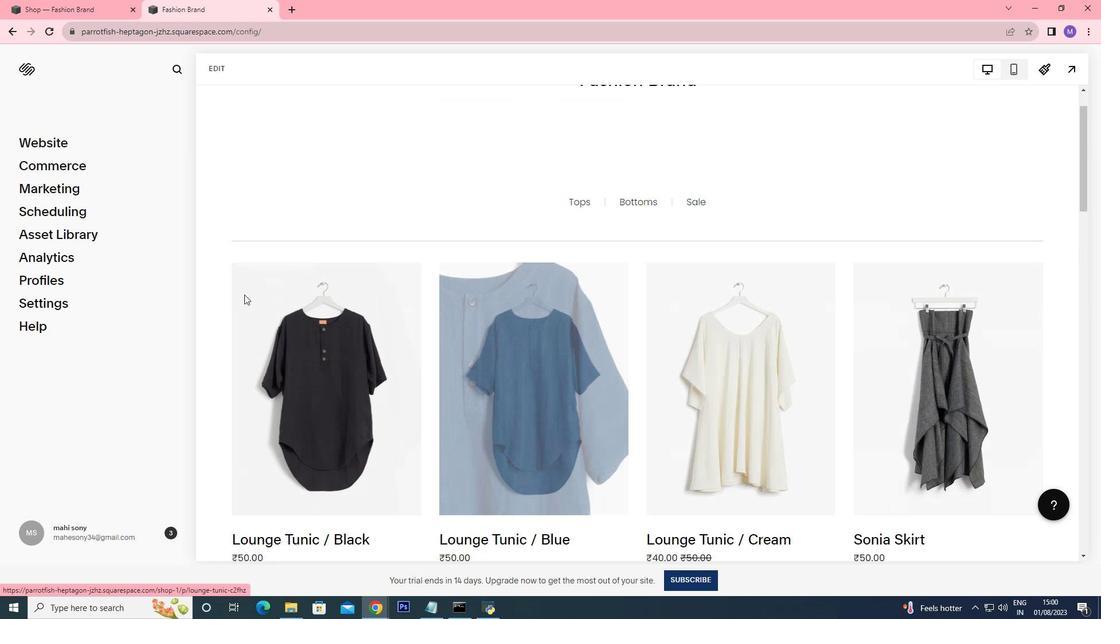 
Action: Mouse moved to (440, 349)
Screenshot: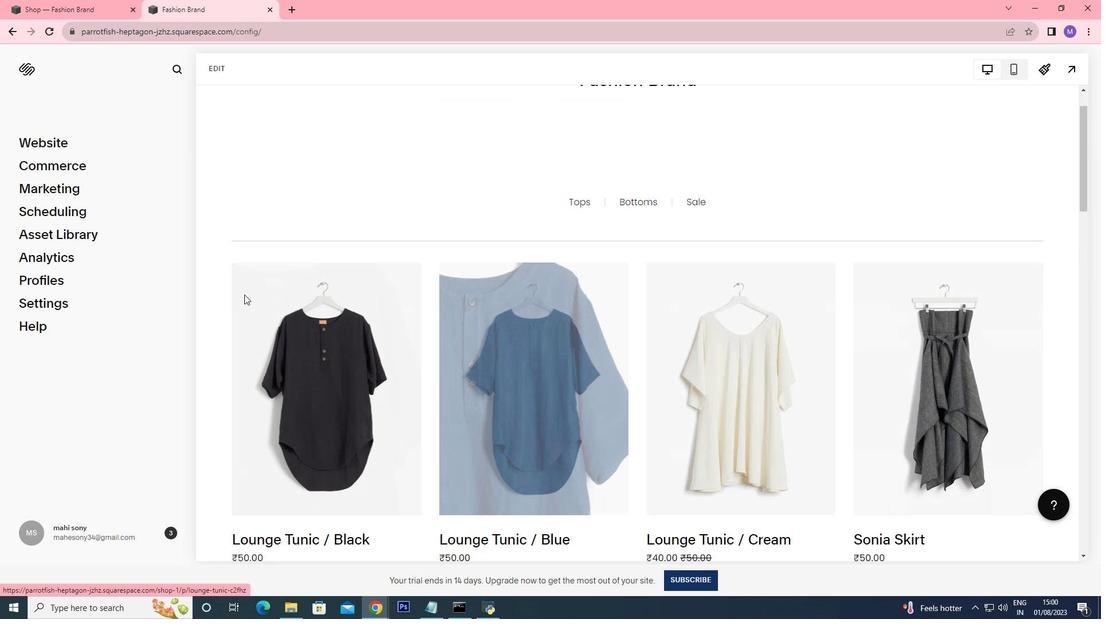 
Action: Mouse scrolled (495, 344) with delta (0, 0)
Screenshot: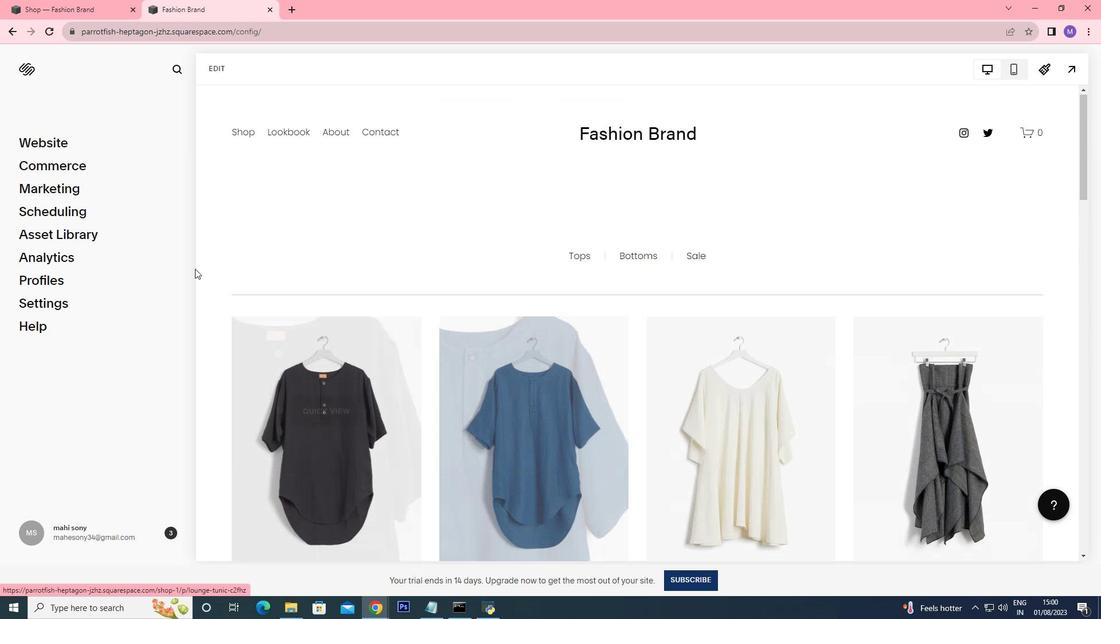 
Action: Mouse moved to (382, 352)
Screenshot: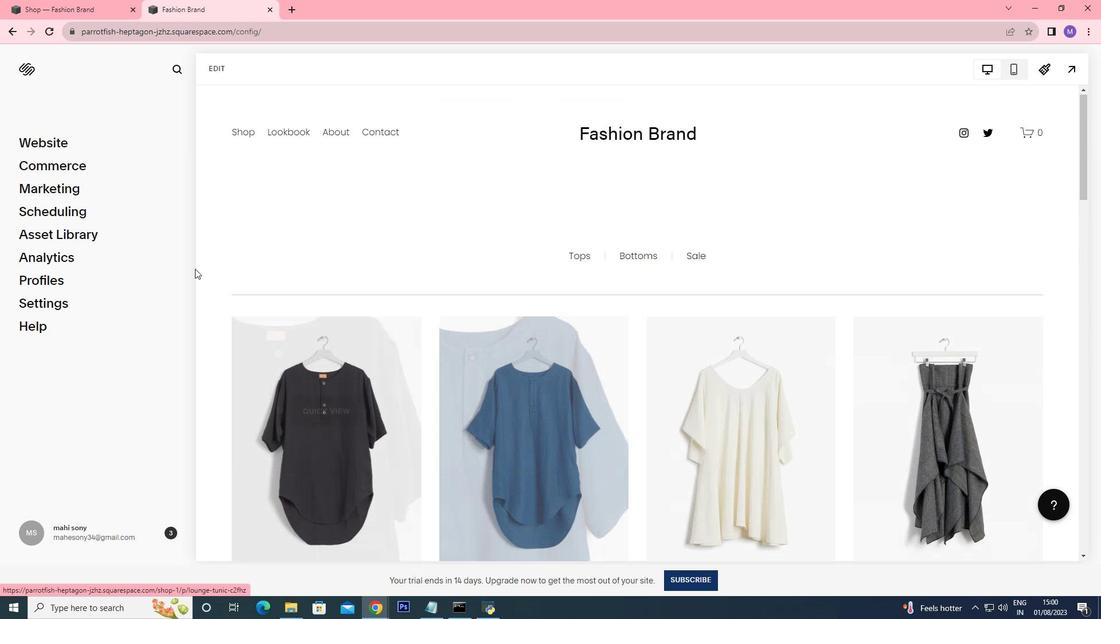 
Action: Mouse scrolled (428, 352) with delta (0, 0)
